 Task: Buy 2 Gloves of size 0-6 months for Boys from Cold Weather section under best seller category for shipping address: Bethany Lewis, 779 Spadafore Drive, State College, Pennsylvania 16803, Cell Number 8148222457. Pay from credit card ending with 6759, CVV 506
Action: Mouse moved to (310, 87)
Screenshot: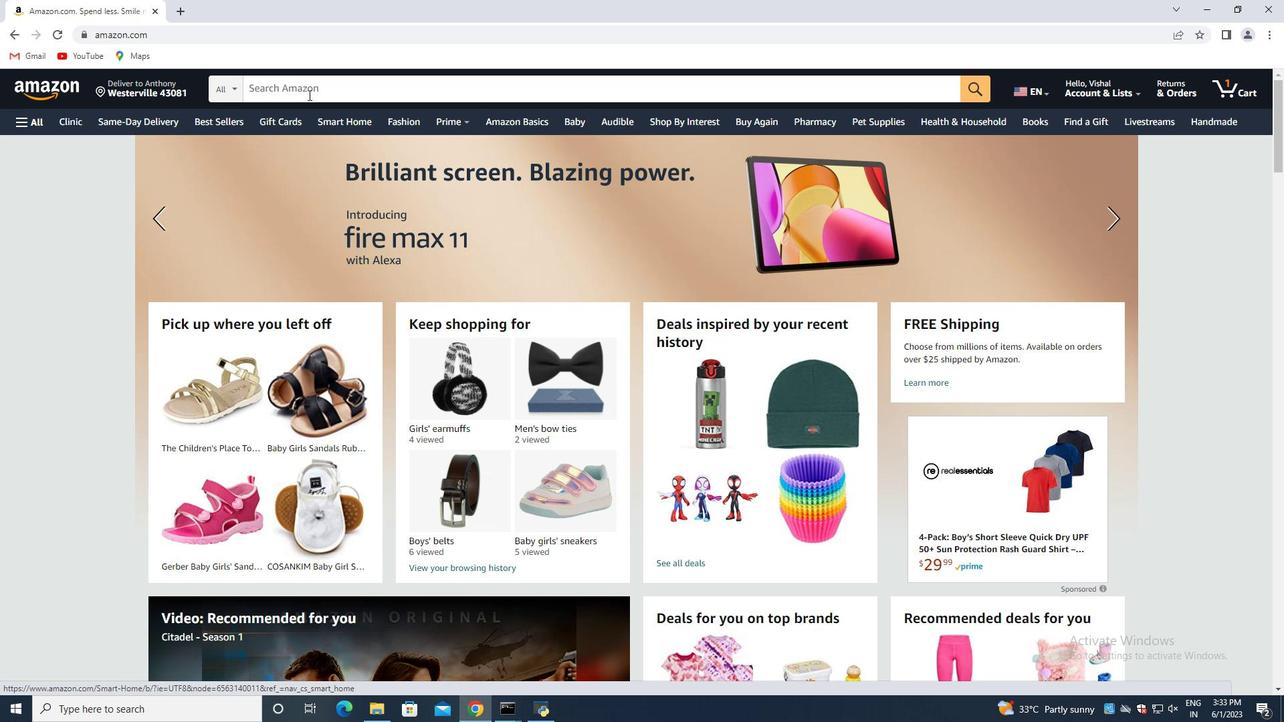 
Action: Mouse pressed left at (310, 87)
Screenshot: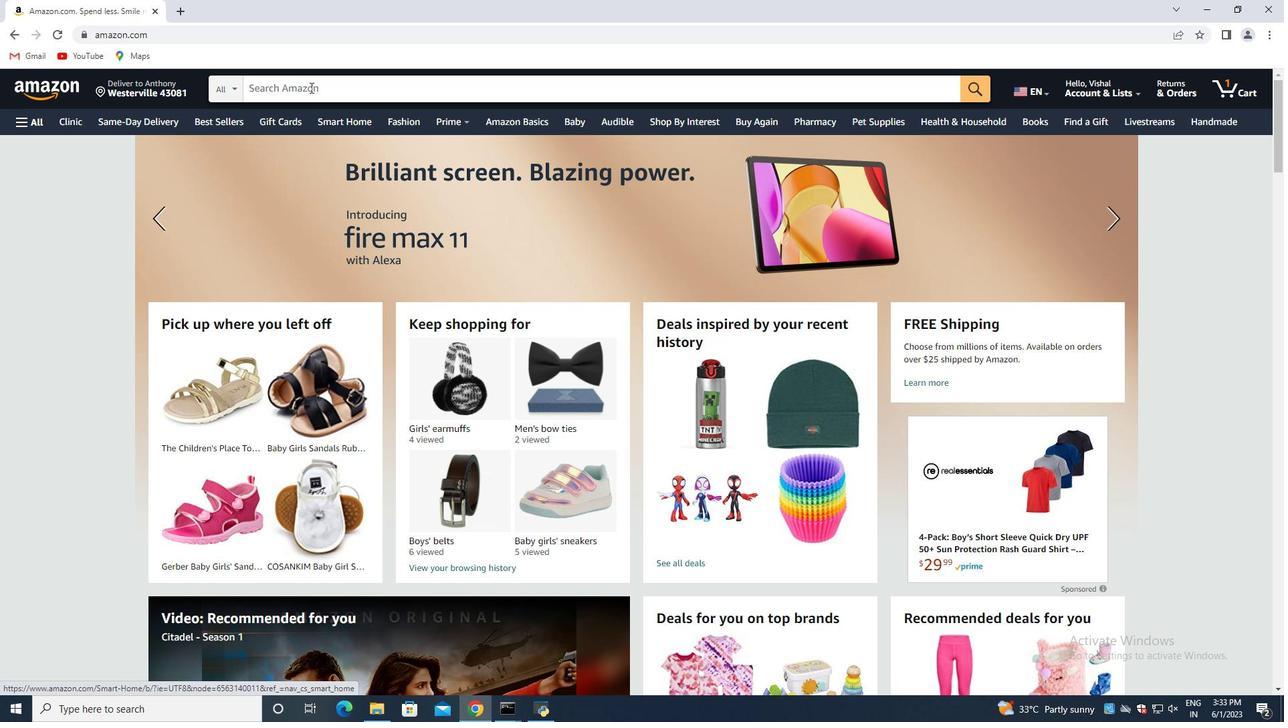 
Action: Key pressed <Key.shift>Gloves<Key.space>of<Key.space>size<Key.space>0-6<Key.space>months<Key.space>for<Key.space>boys<Key.enter>
Screenshot: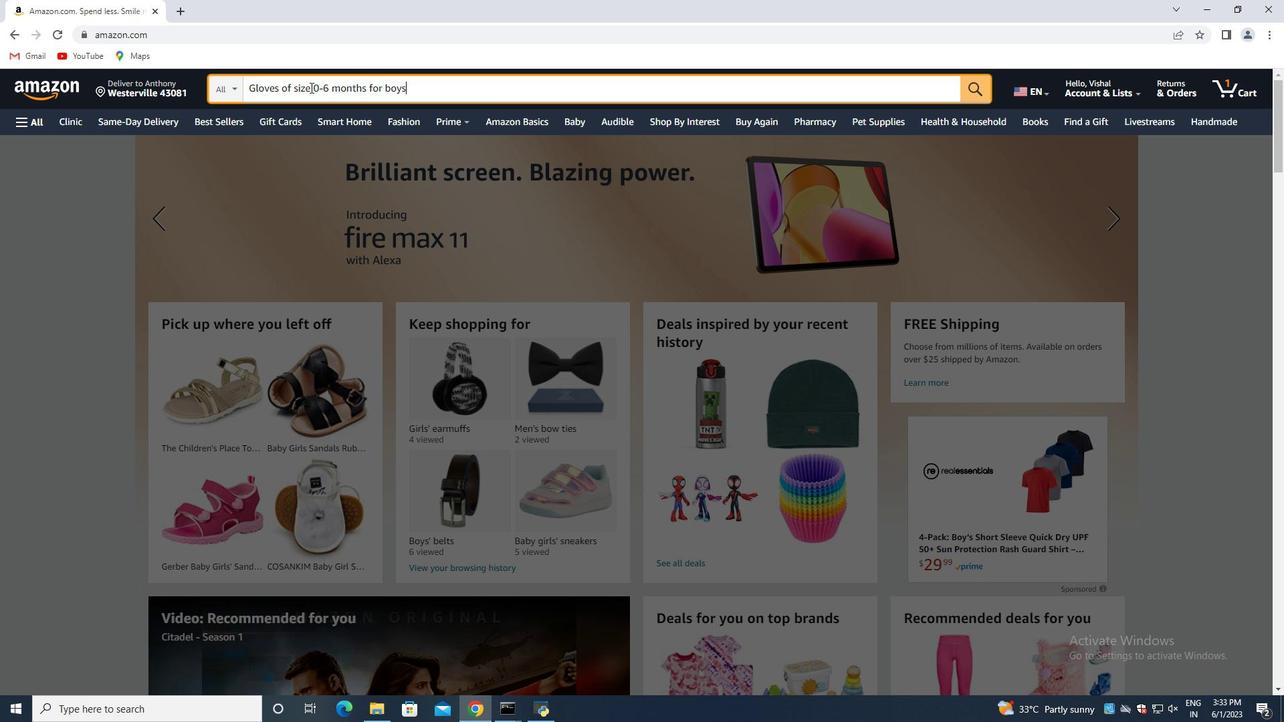 
Action: Mouse moved to (109, 326)
Screenshot: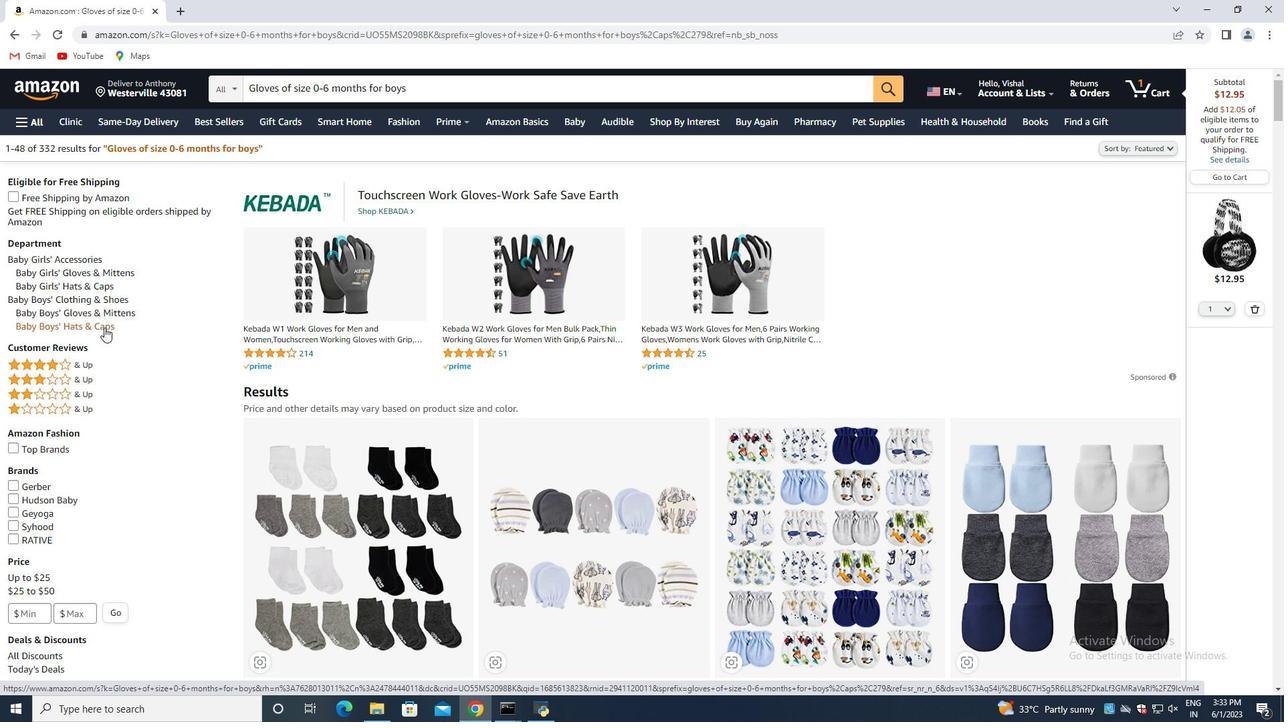 
Action: Mouse scrolled (109, 325) with delta (0, 0)
Screenshot: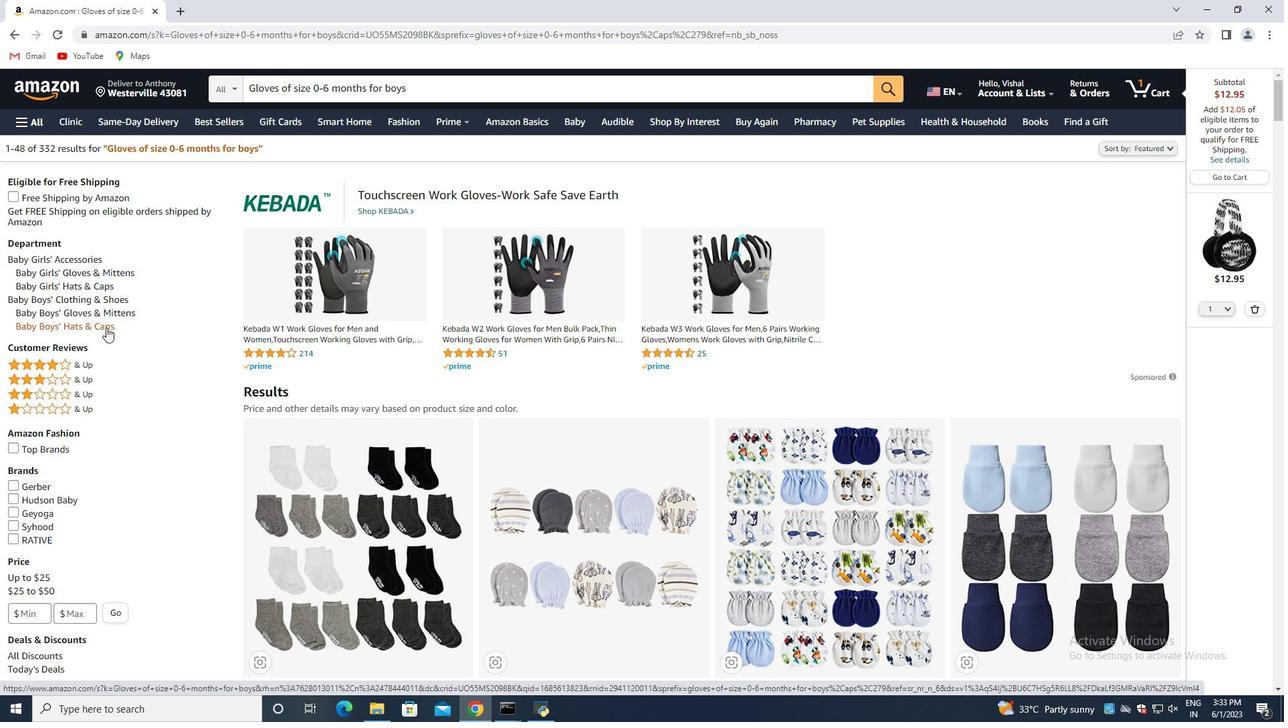 
Action: Mouse moved to (109, 326)
Screenshot: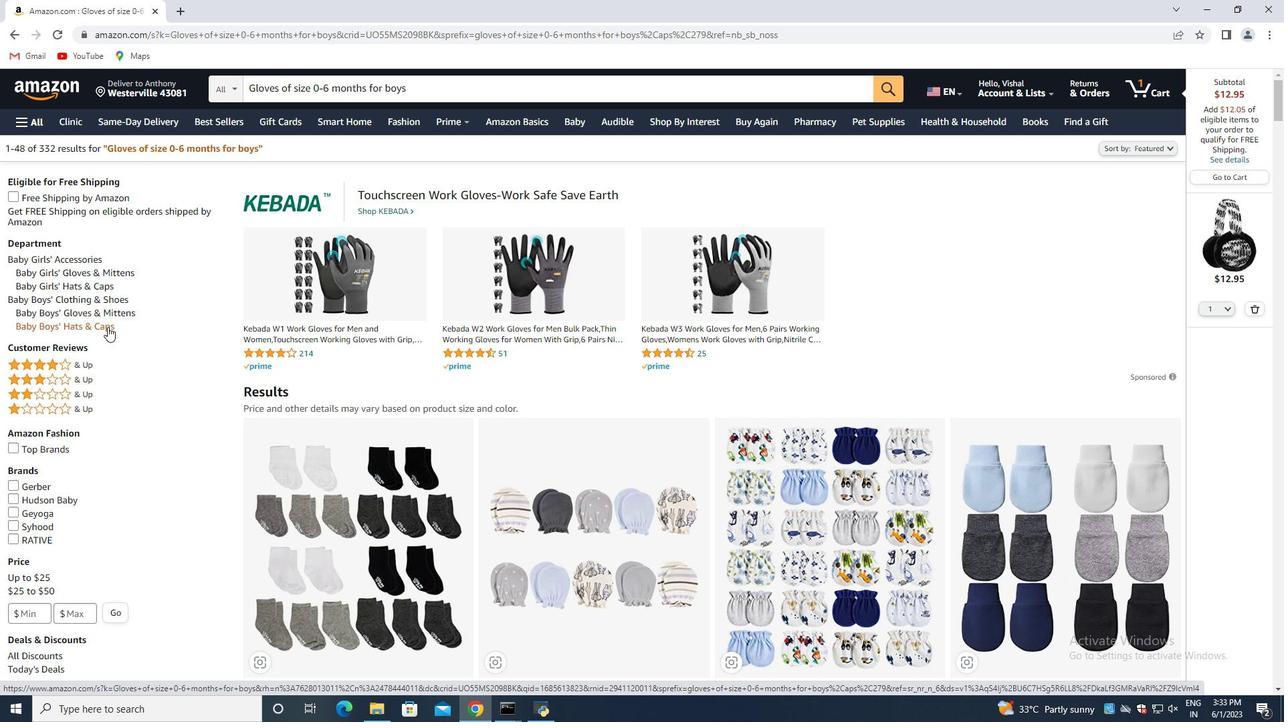 
Action: Mouse scrolled (109, 325) with delta (0, 0)
Screenshot: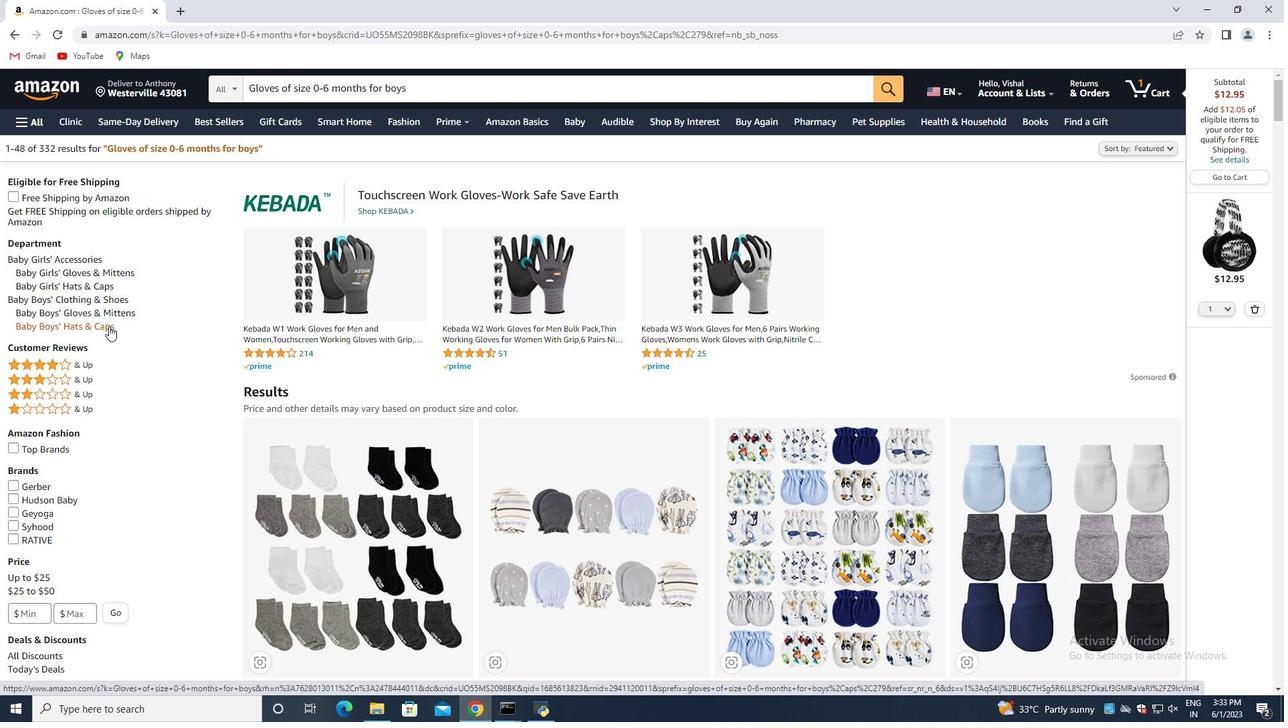 
Action: Mouse scrolled (109, 327) with delta (0, 0)
Screenshot: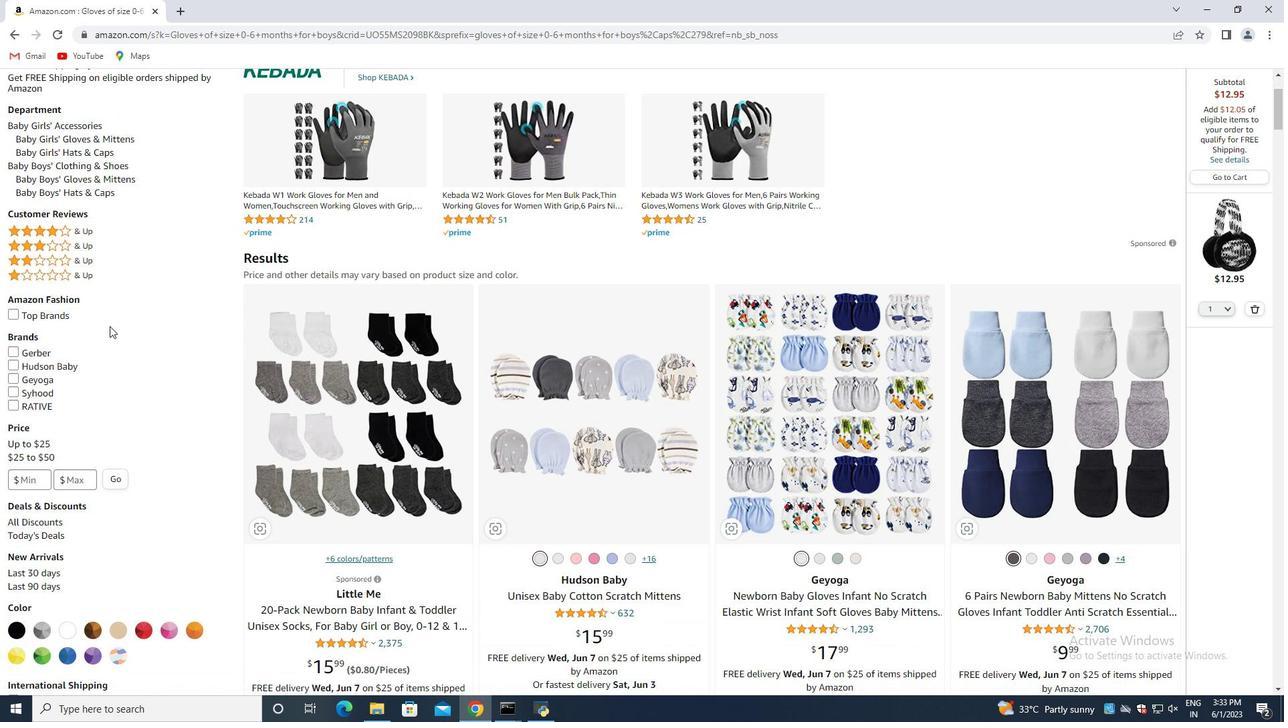 
Action: Mouse scrolled (109, 327) with delta (0, 0)
Screenshot: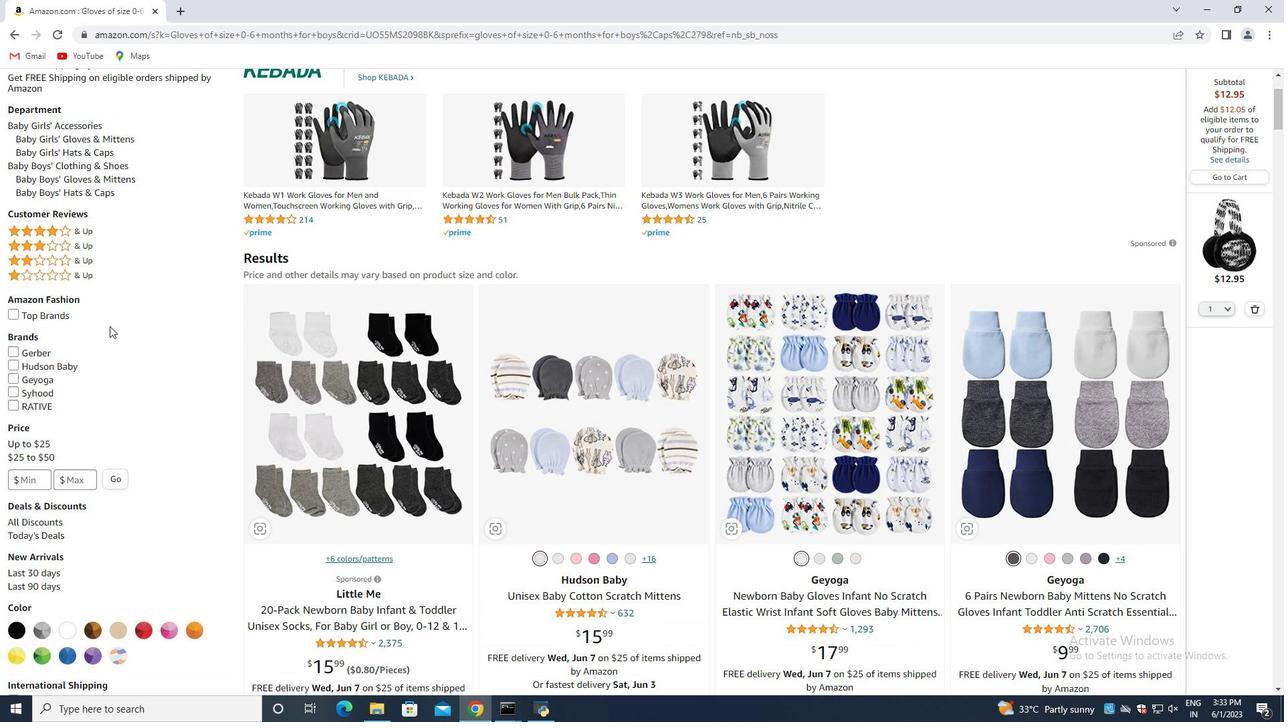 
Action: Mouse moved to (109, 326)
Screenshot: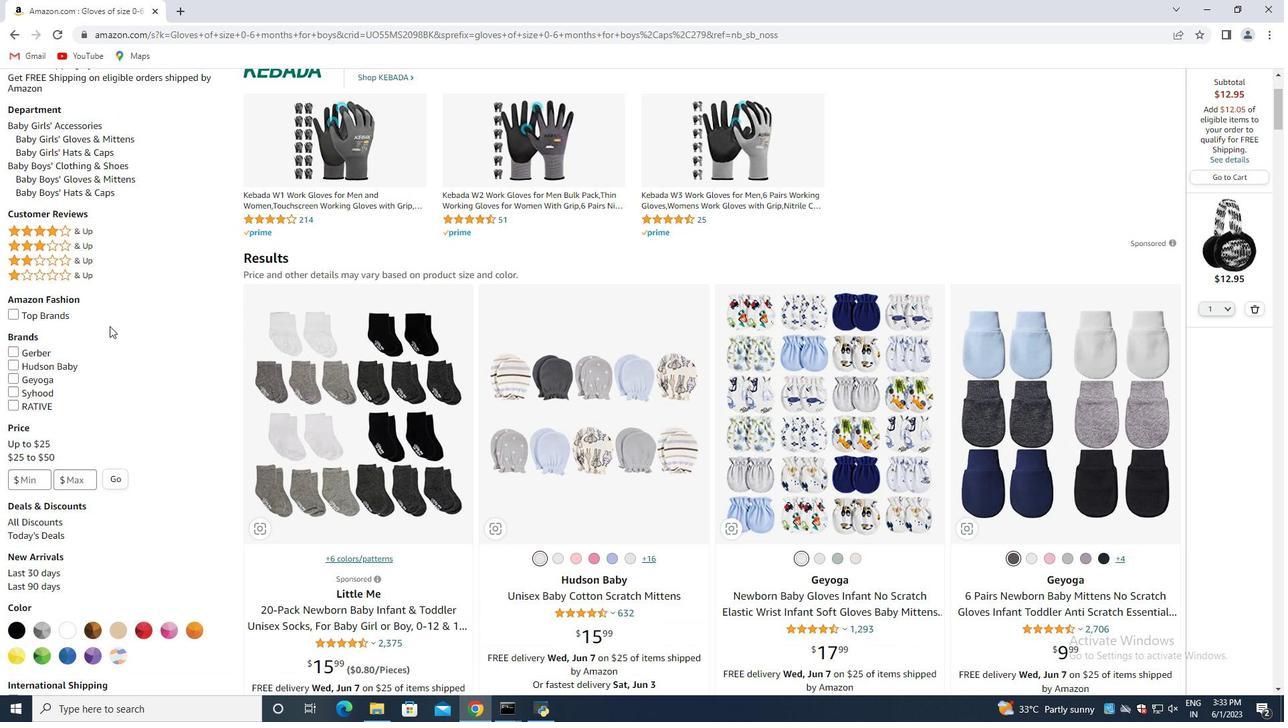 
Action: Mouse scrolled (109, 325) with delta (0, 0)
Screenshot: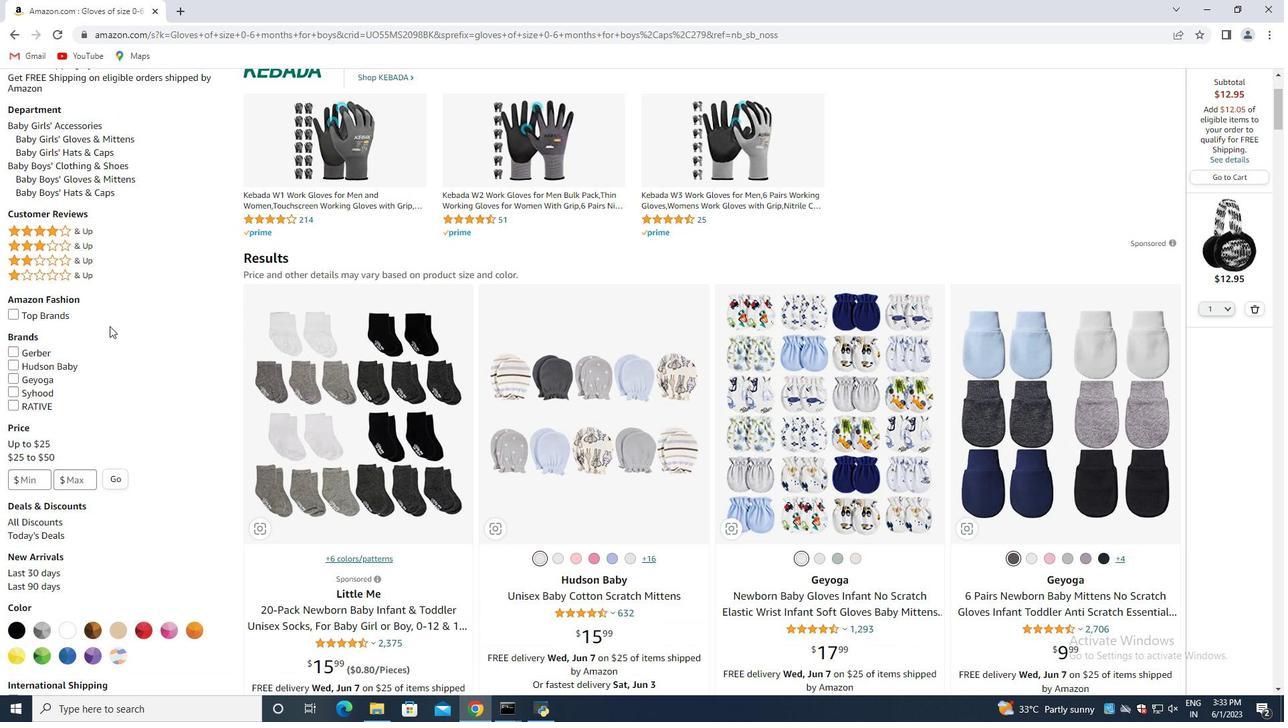 
Action: Mouse scrolled (109, 325) with delta (0, 0)
Screenshot: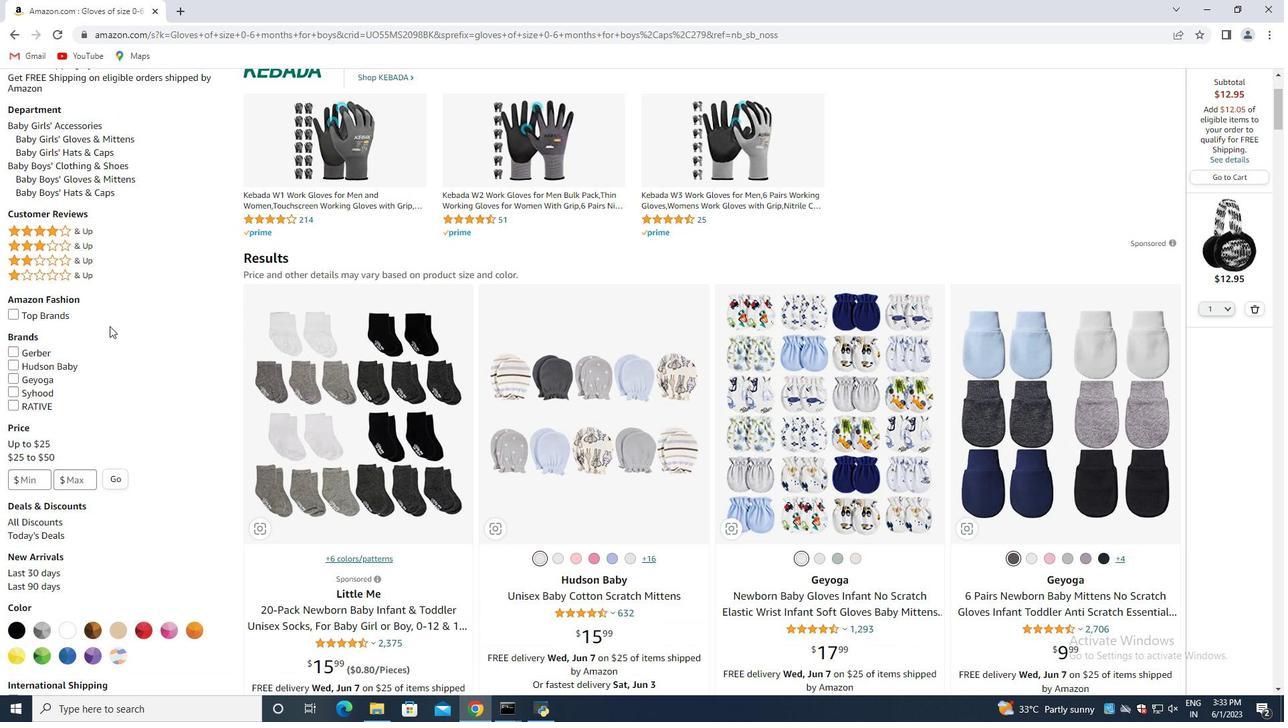 
Action: Mouse scrolled (109, 325) with delta (0, 0)
Screenshot: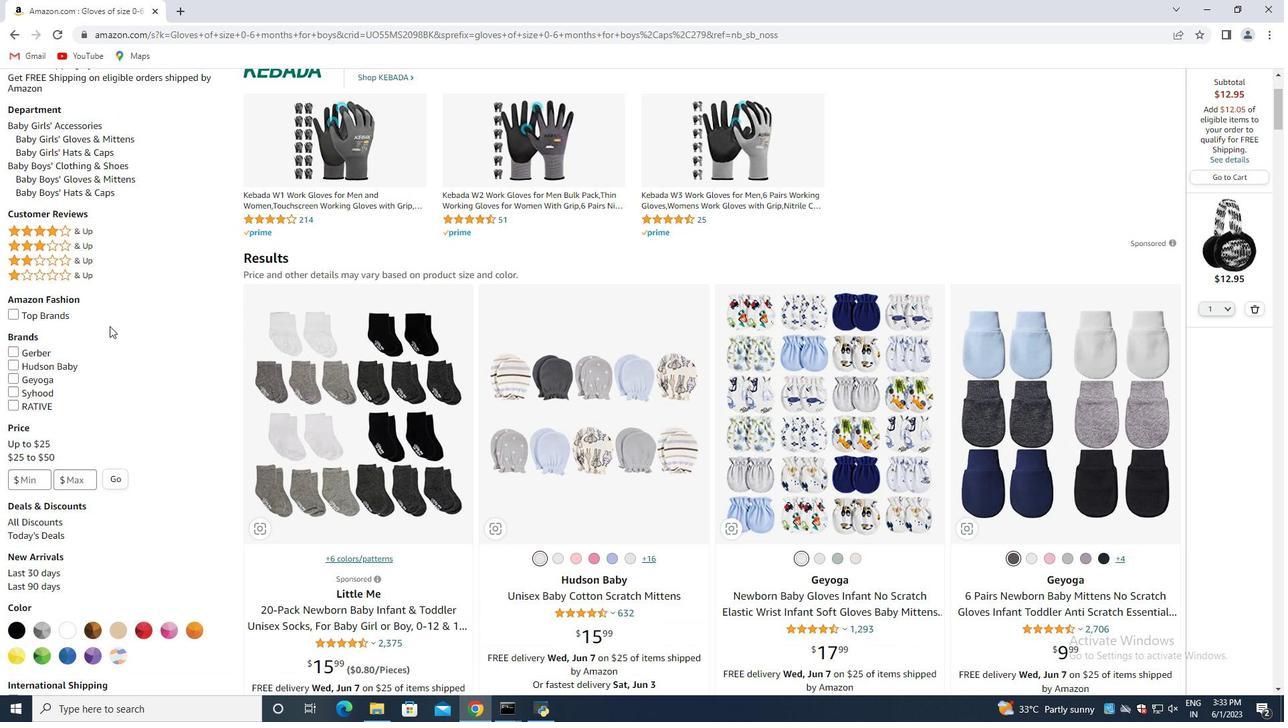 
Action: Mouse scrolled (109, 325) with delta (0, 0)
Screenshot: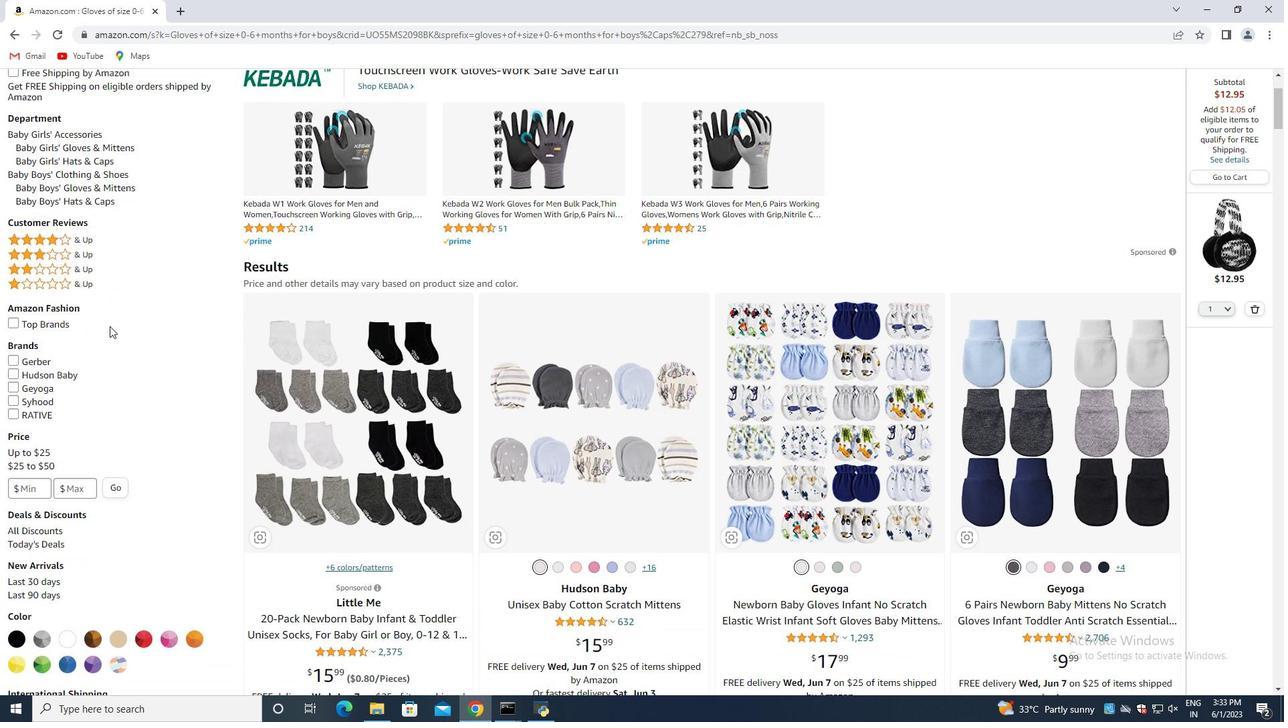 
Action: Mouse scrolled (109, 325) with delta (0, 0)
Screenshot: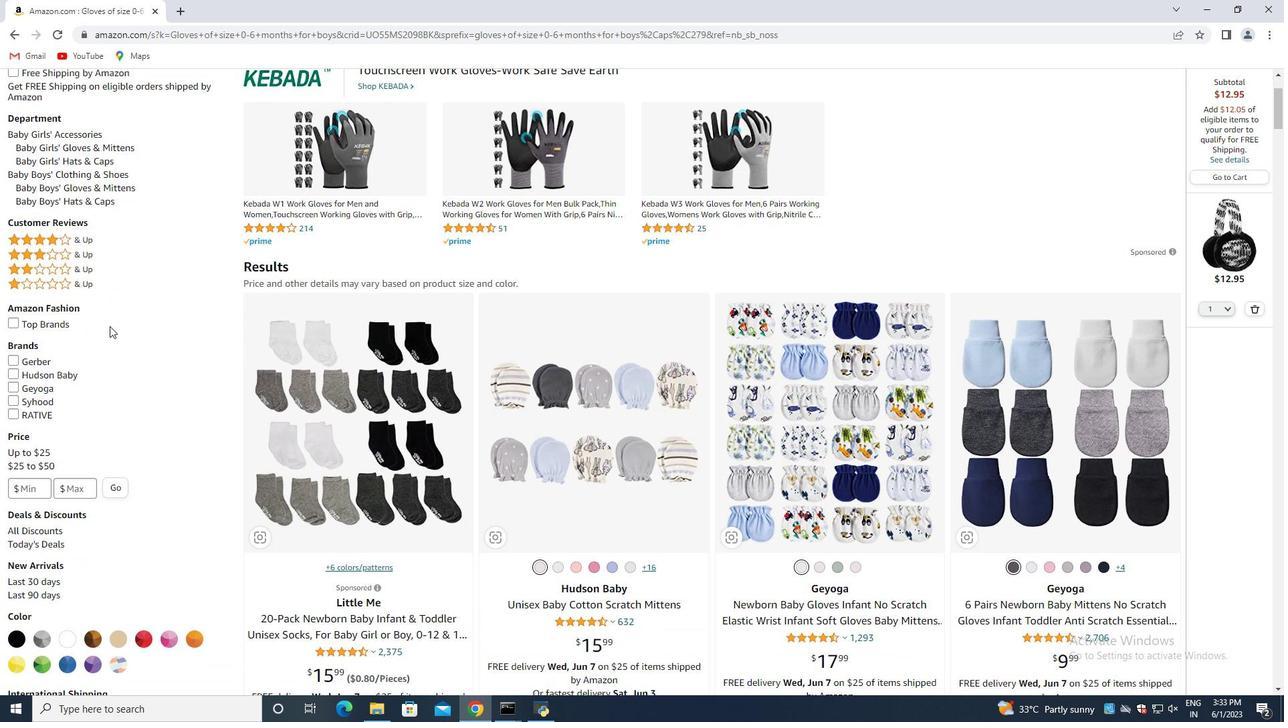 
Action: Mouse moved to (106, 328)
Screenshot: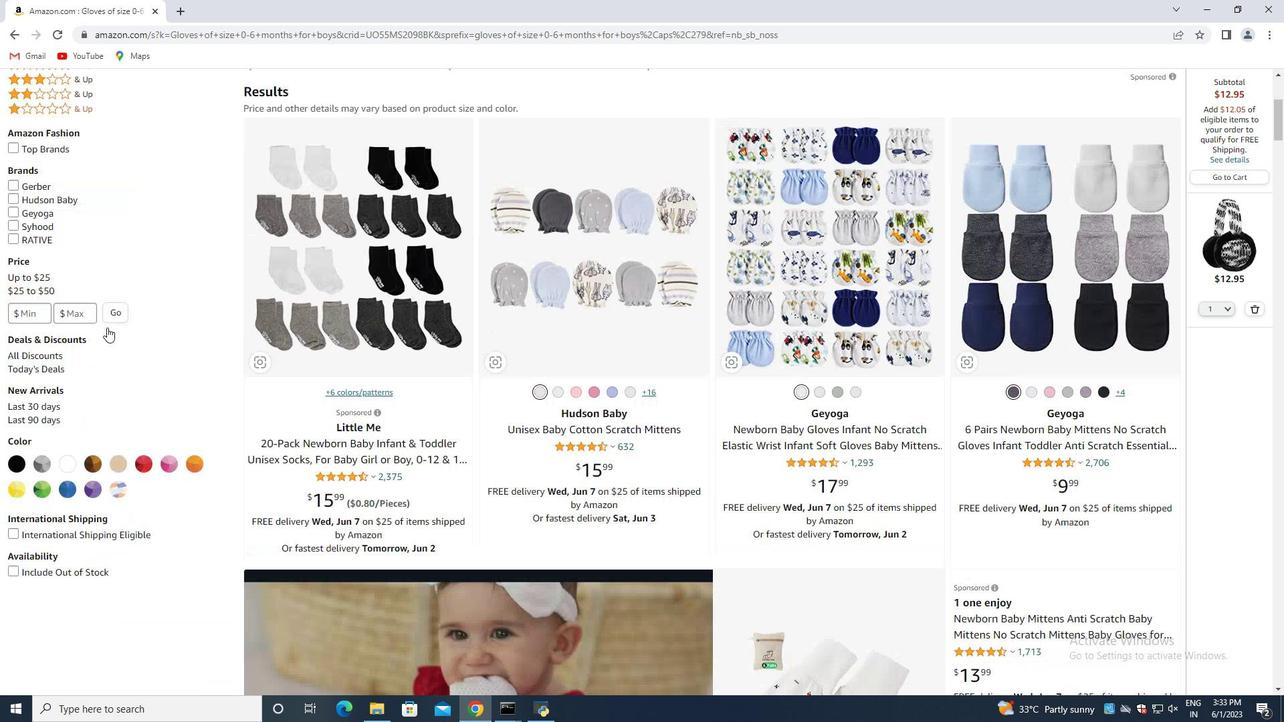 
Action: Mouse scrolled (106, 327) with delta (0, 0)
Screenshot: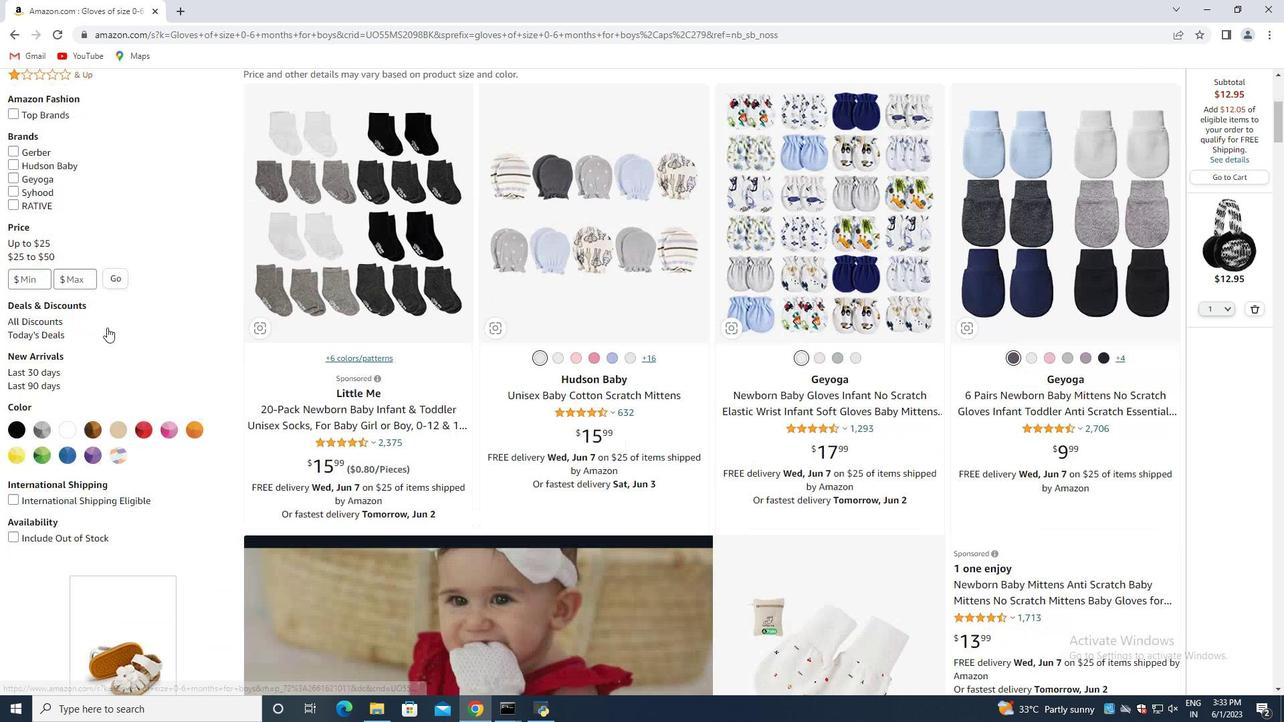 
Action: Mouse moved to (105, 328)
Screenshot: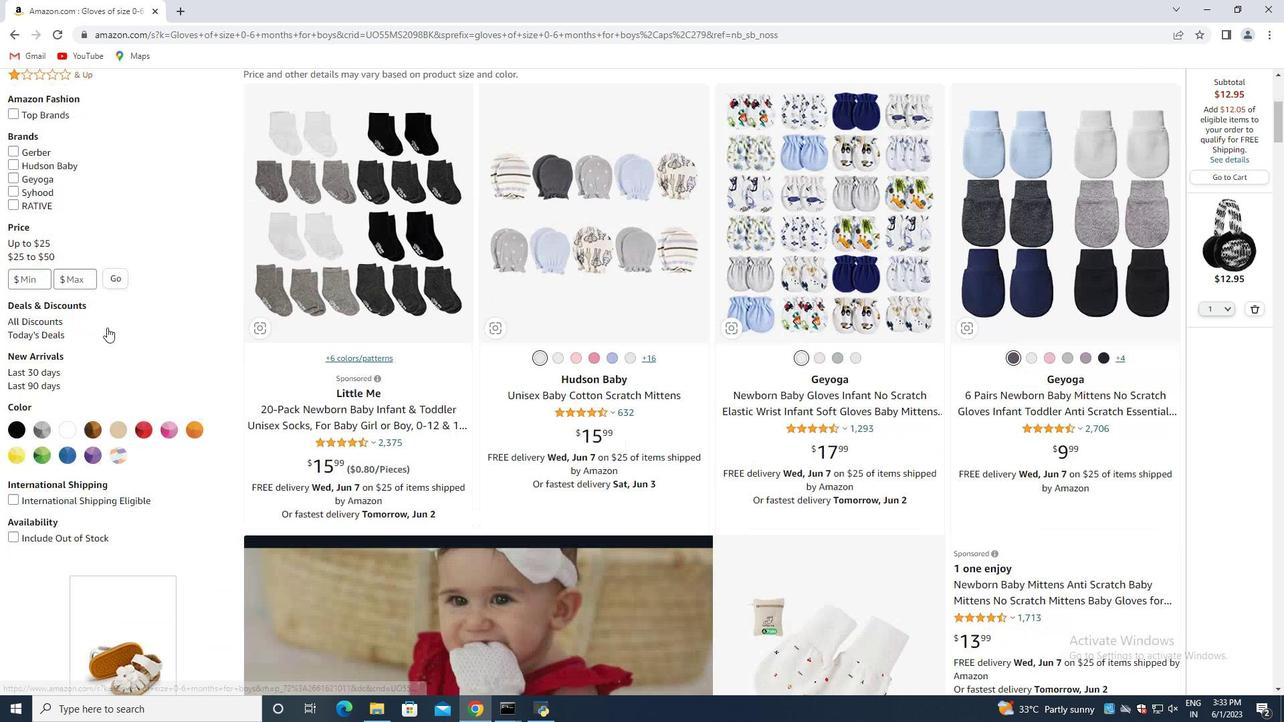 
Action: Mouse scrolled (105, 327) with delta (0, 0)
Screenshot: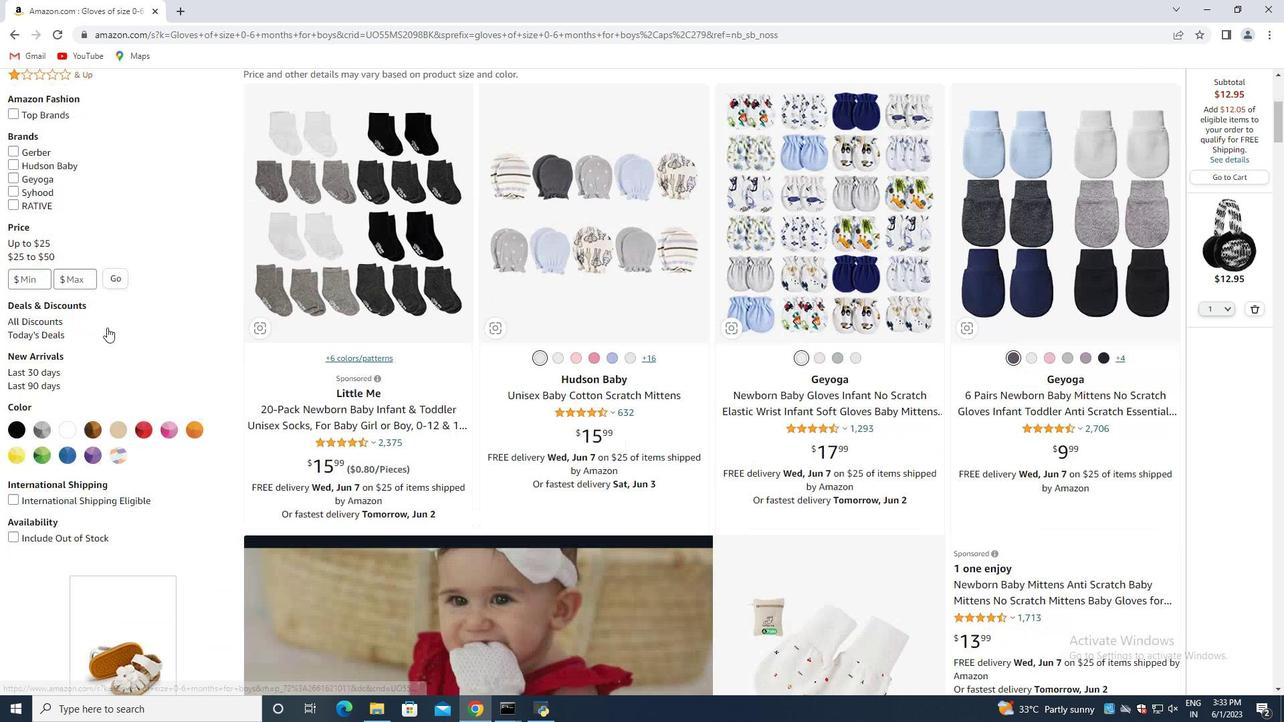 
Action: Mouse scrolled (105, 327) with delta (0, 0)
Screenshot: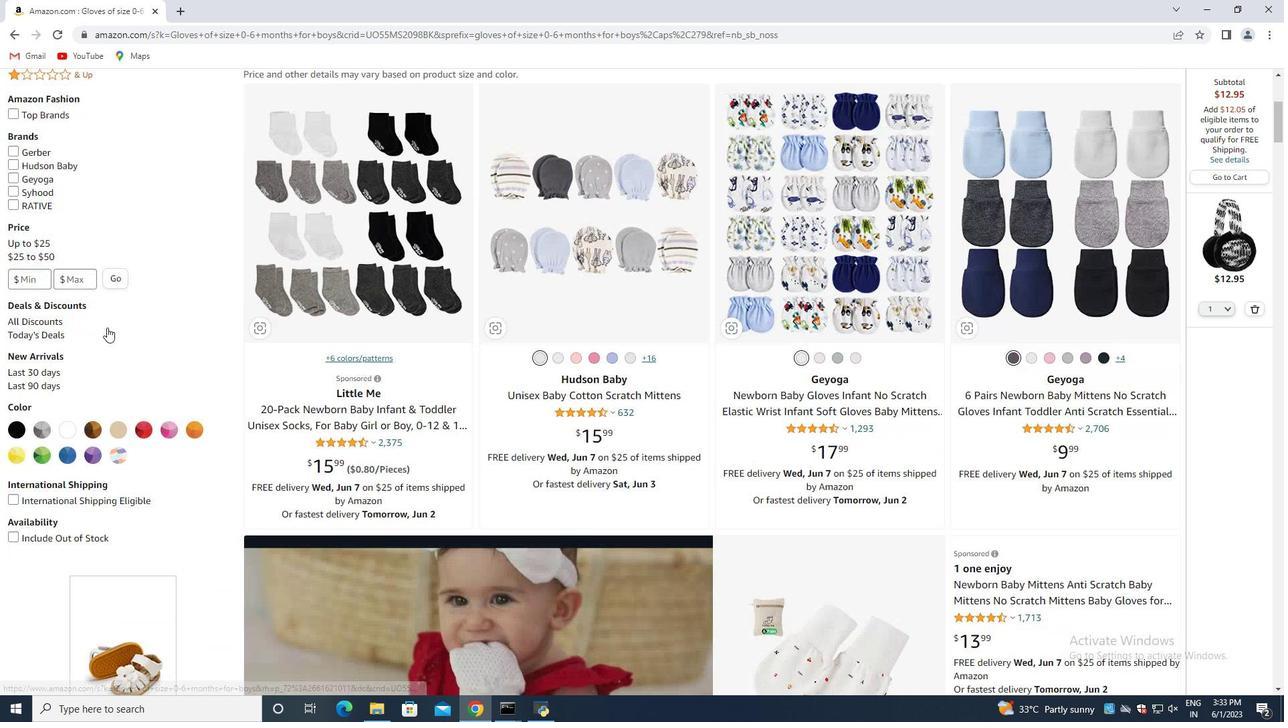 
Action: Mouse moved to (105, 328)
Screenshot: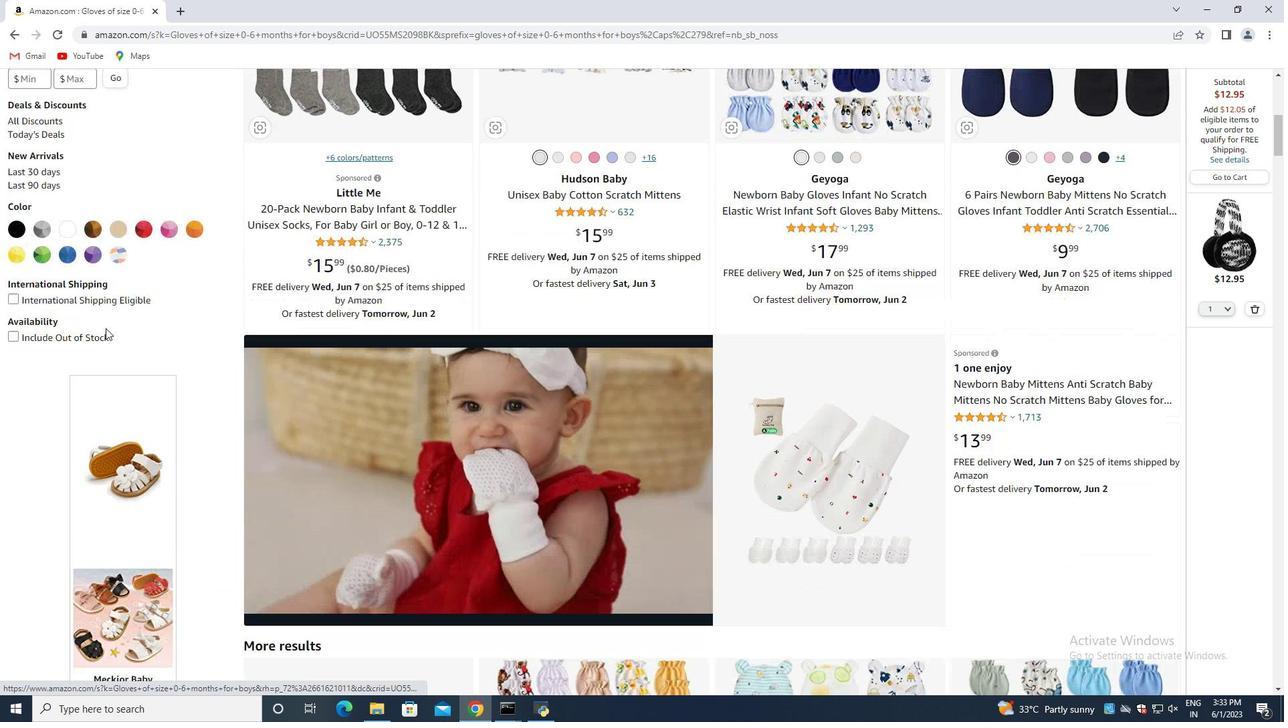 
Action: Mouse scrolled (105, 327) with delta (0, 0)
Screenshot: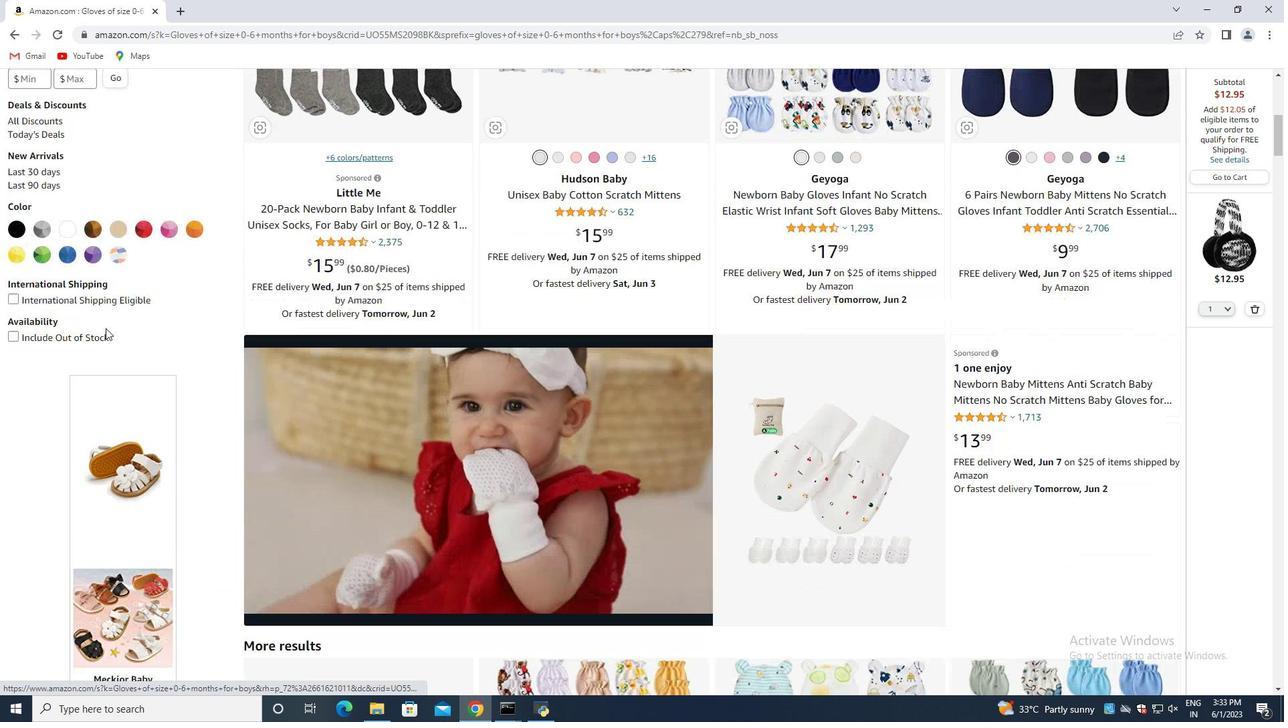 
Action: Mouse moved to (104, 329)
Screenshot: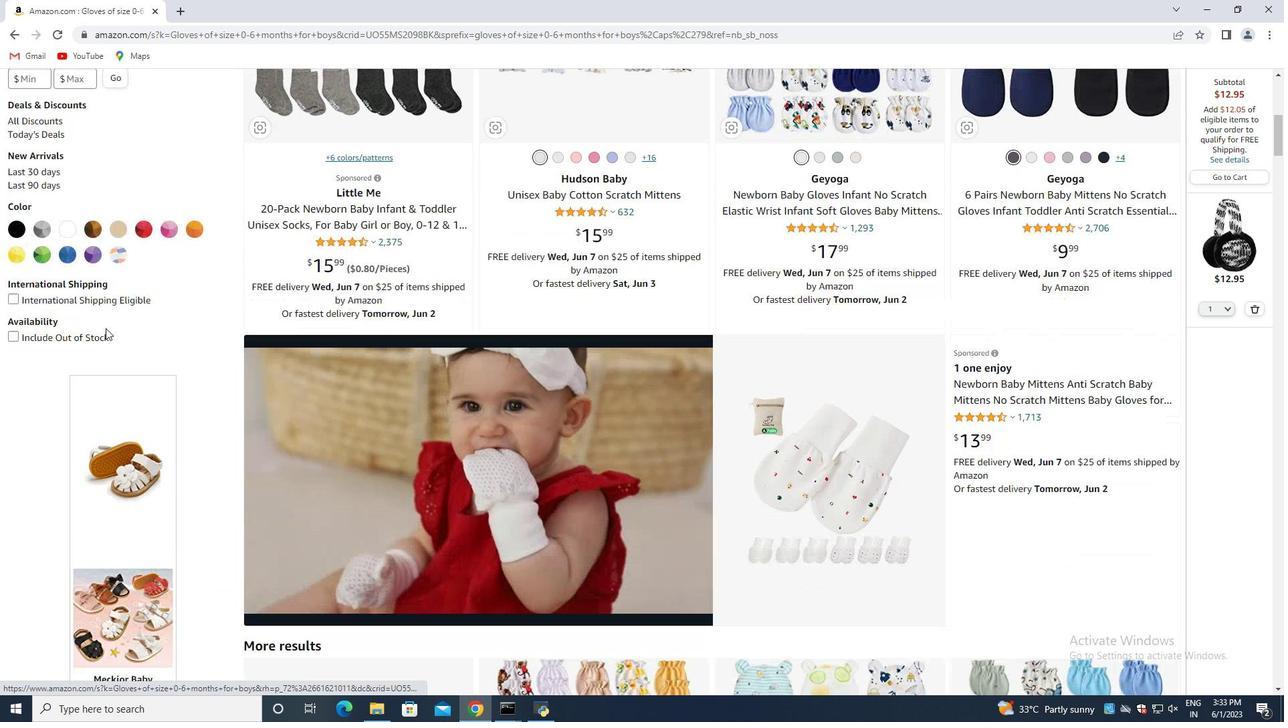 
Action: Mouse scrolled (104, 329) with delta (0, 0)
Screenshot: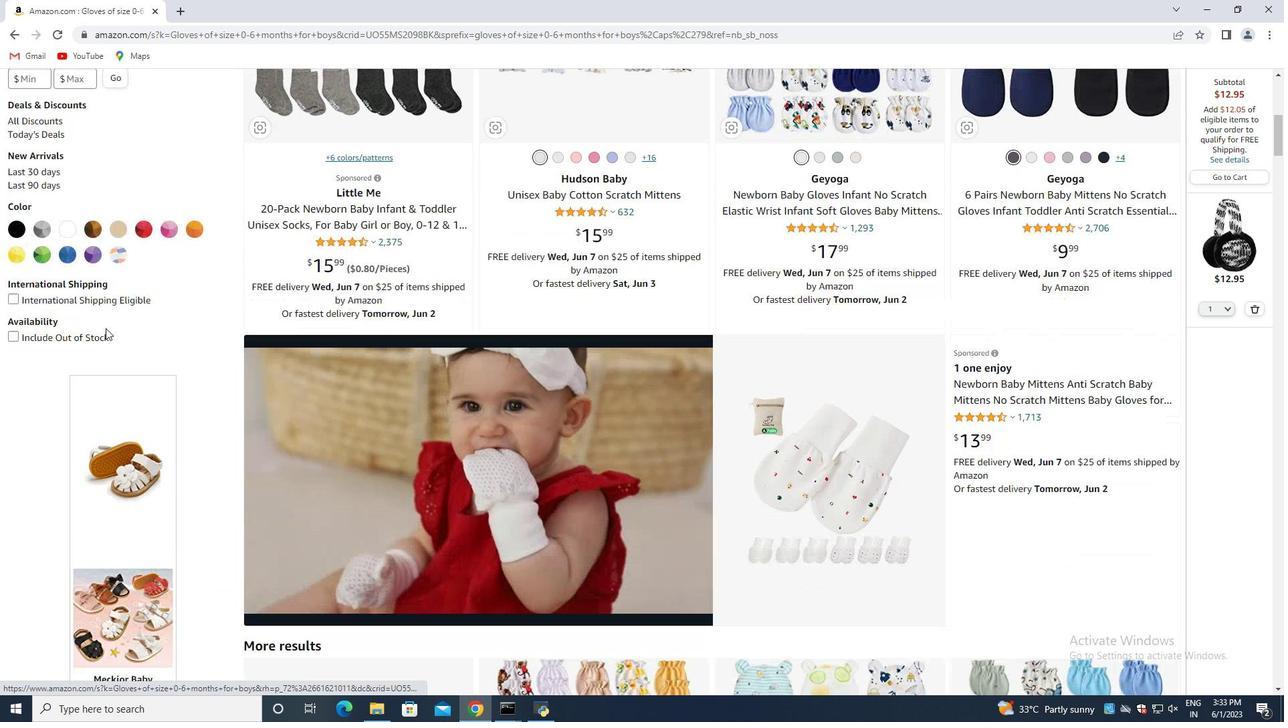 
Action: Mouse scrolled (104, 329) with delta (0, 0)
Screenshot: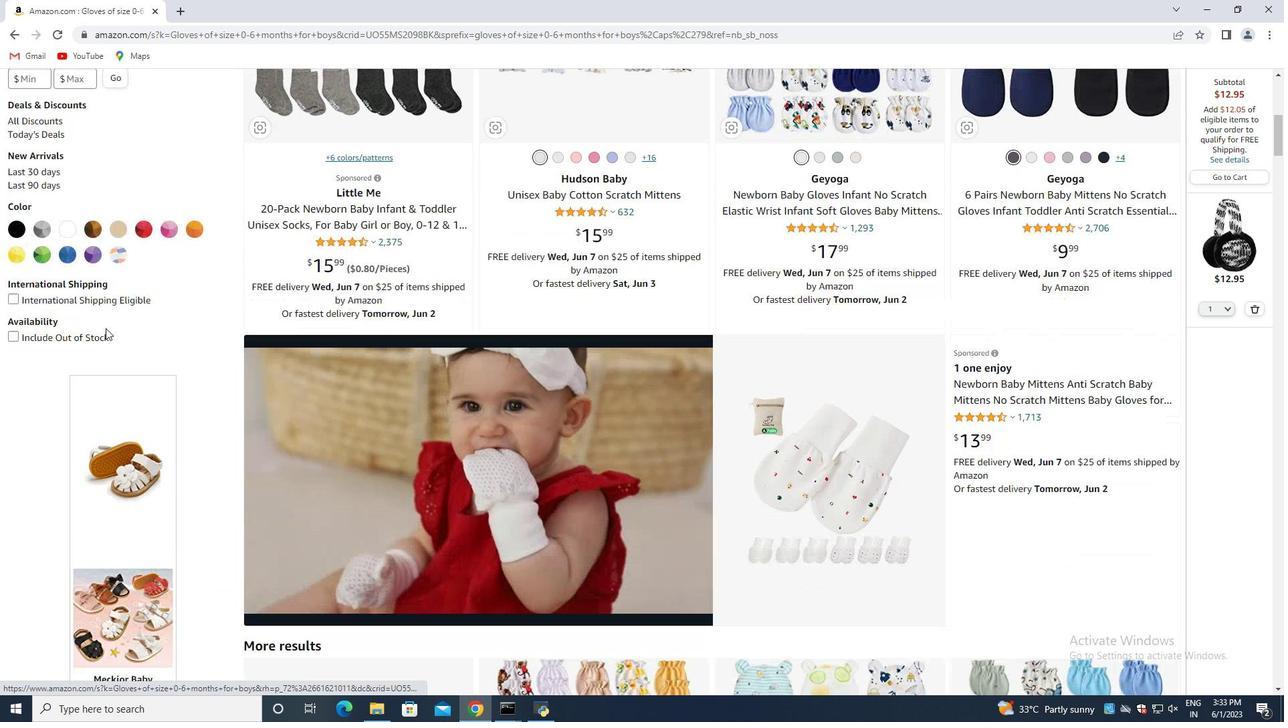 
Action: Mouse moved to (103, 329)
Screenshot: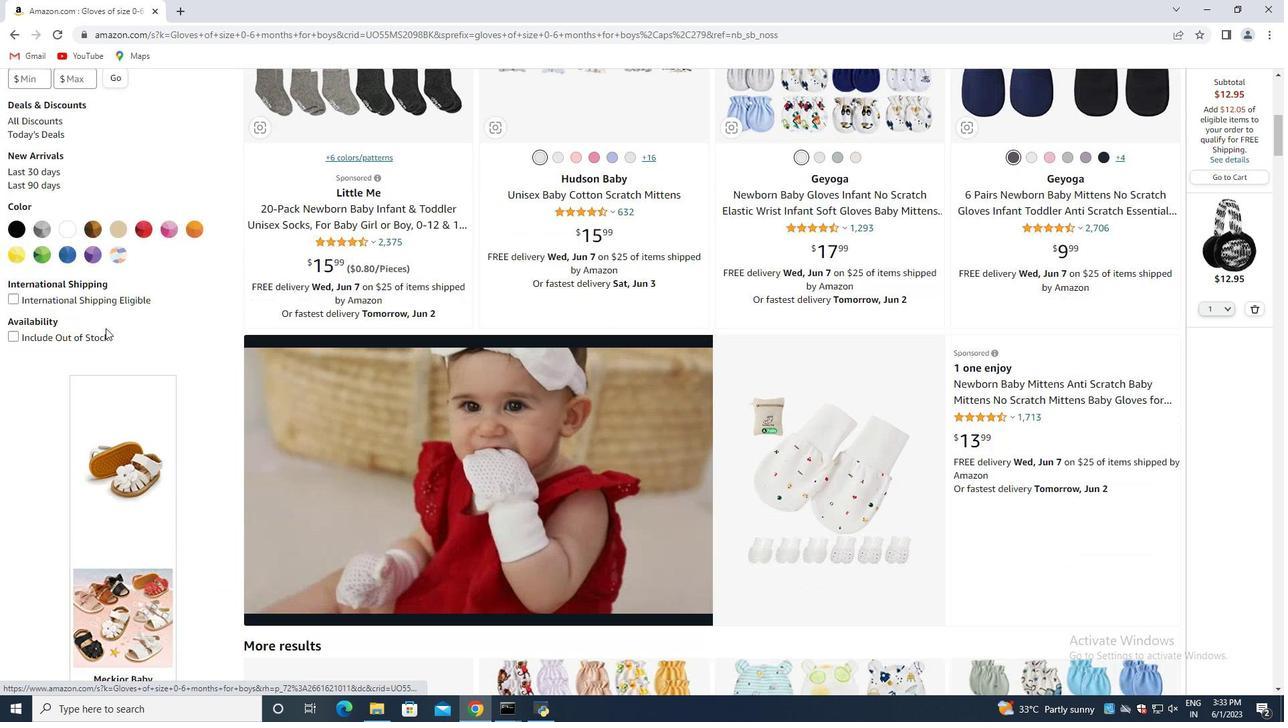 
Action: Mouse scrolled (103, 329) with delta (0, 0)
Screenshot: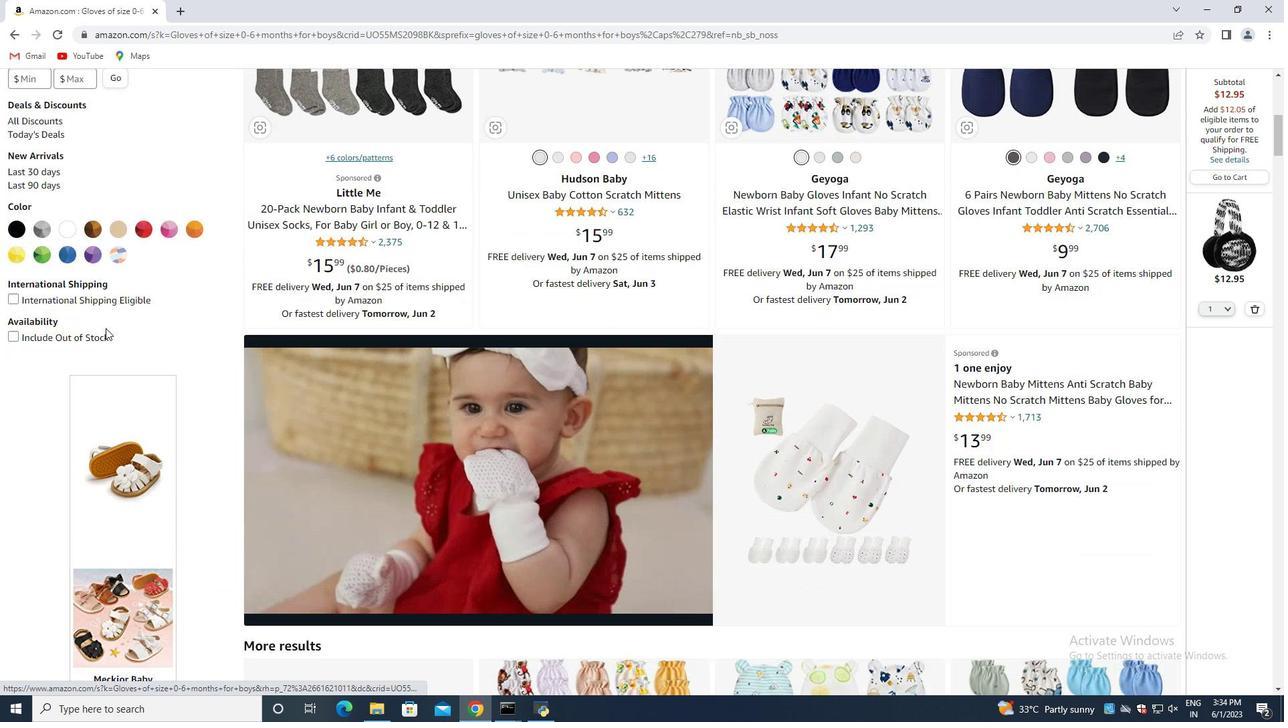 
Action: Mouse scrolled (103, 330) with delta (0, 0)
Screenshot: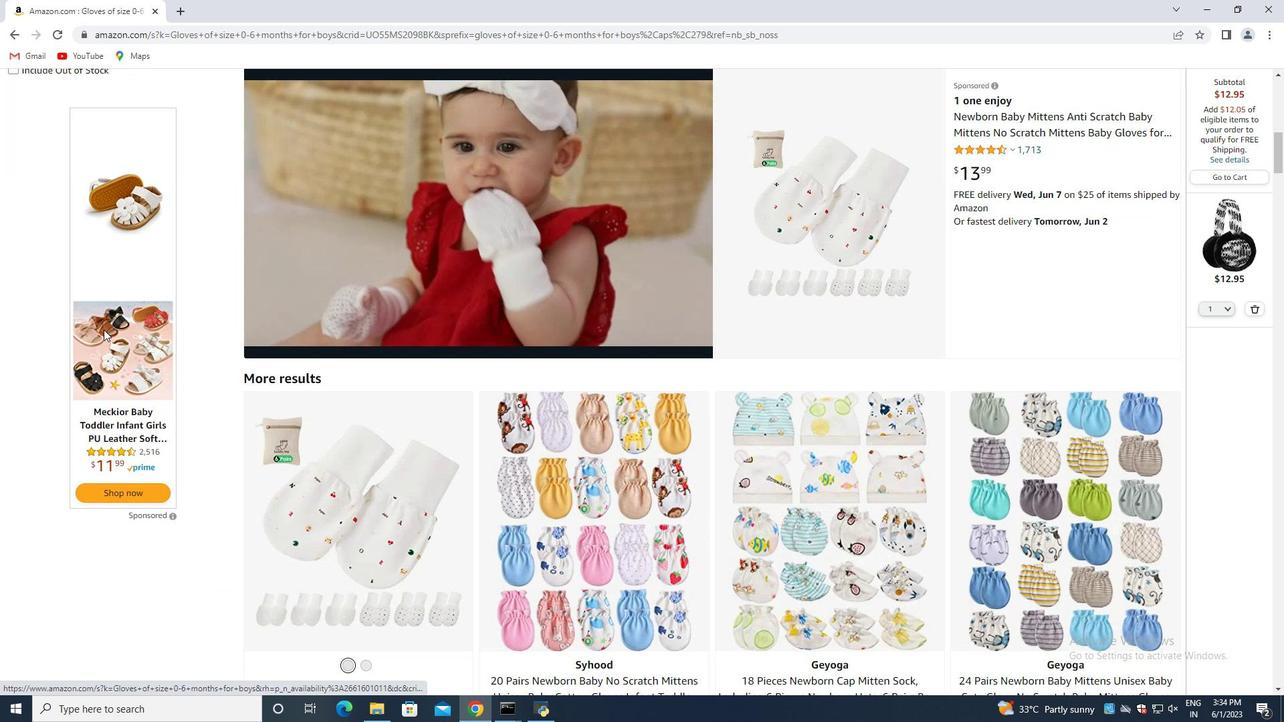 
Action: Mouse scrolled (103, 330) with delta (0, 0)
Screenshot: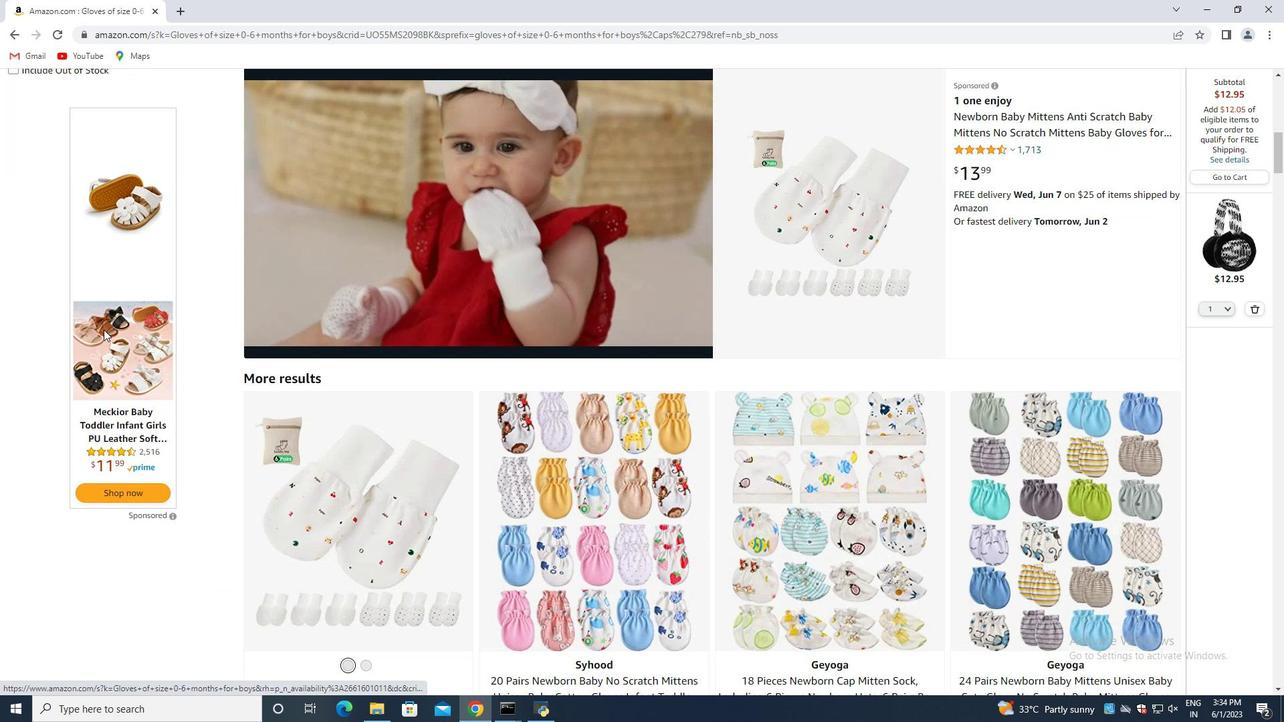 
Action: Mouse scrolled (103, 330) with delta (0, 0)
Screenshot: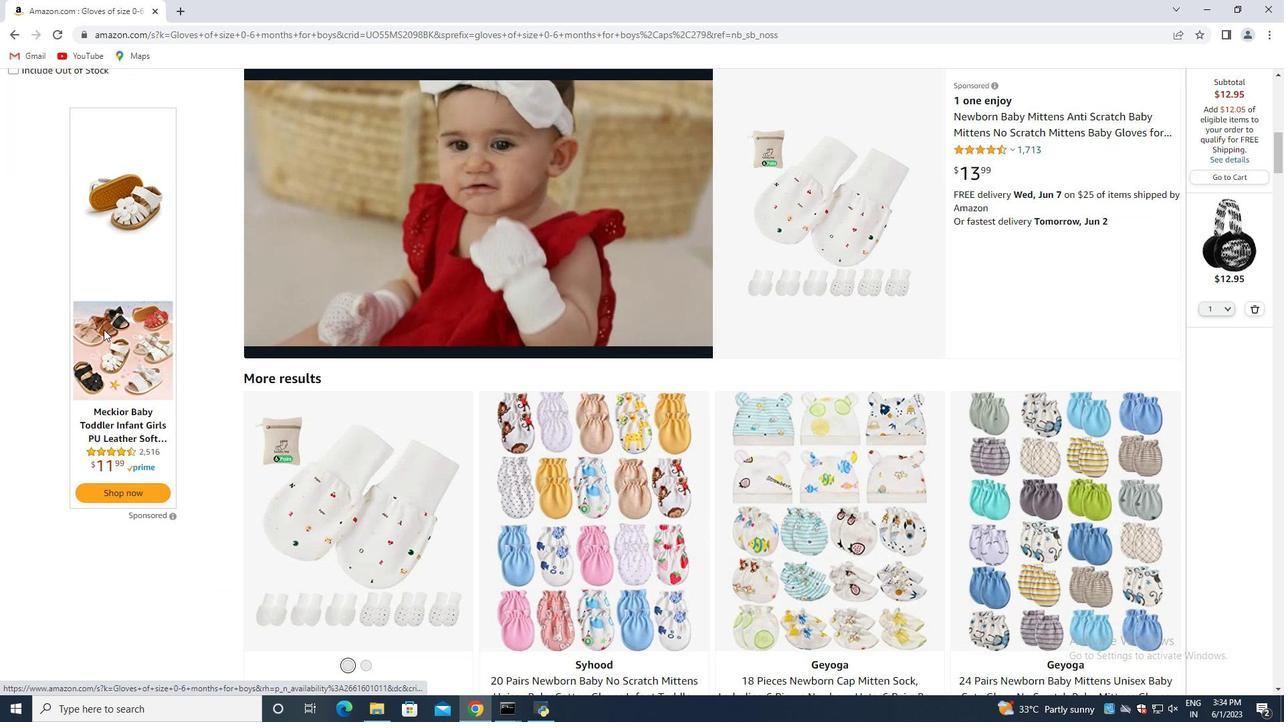 
Action: Mouse scrolled (103, 330) with delta (0, 0)
Screenshot: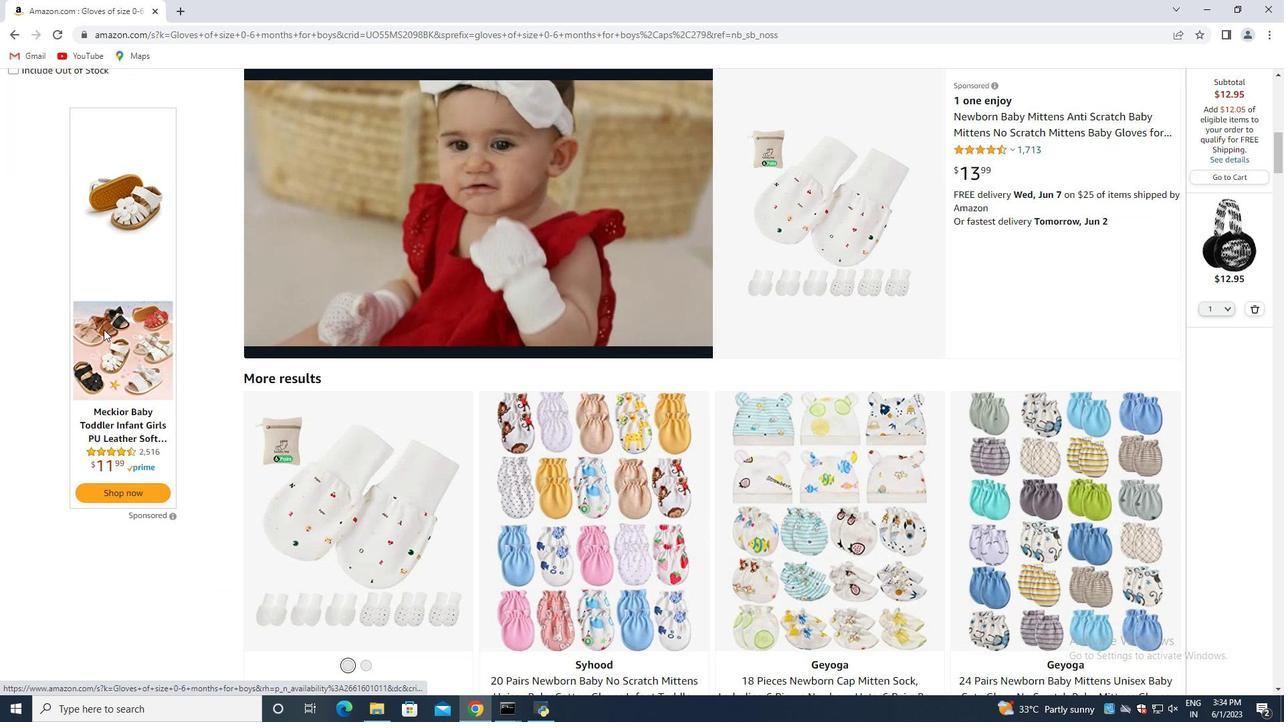 
Action: Mouse scrolled (103, 330) with delta (0, 0)
Screenshot: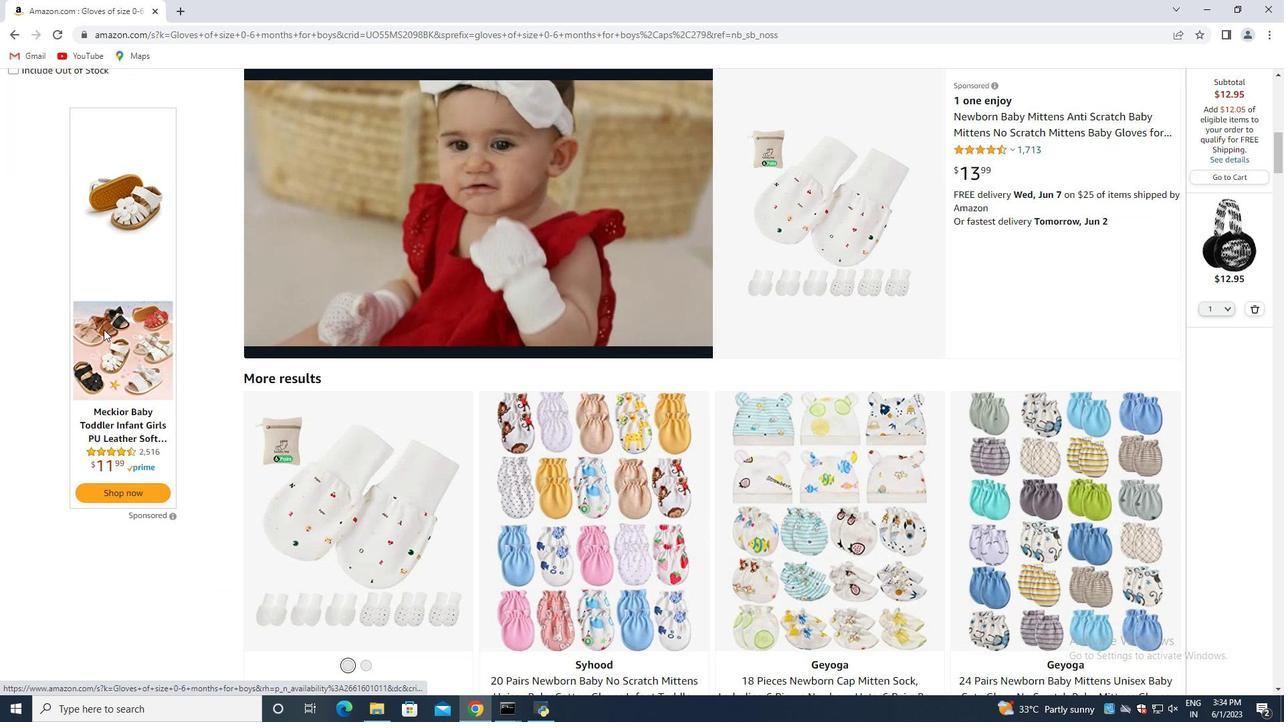 
Action: Mouse scrolled (103, 330) with delta (0, 0)
Screenshot: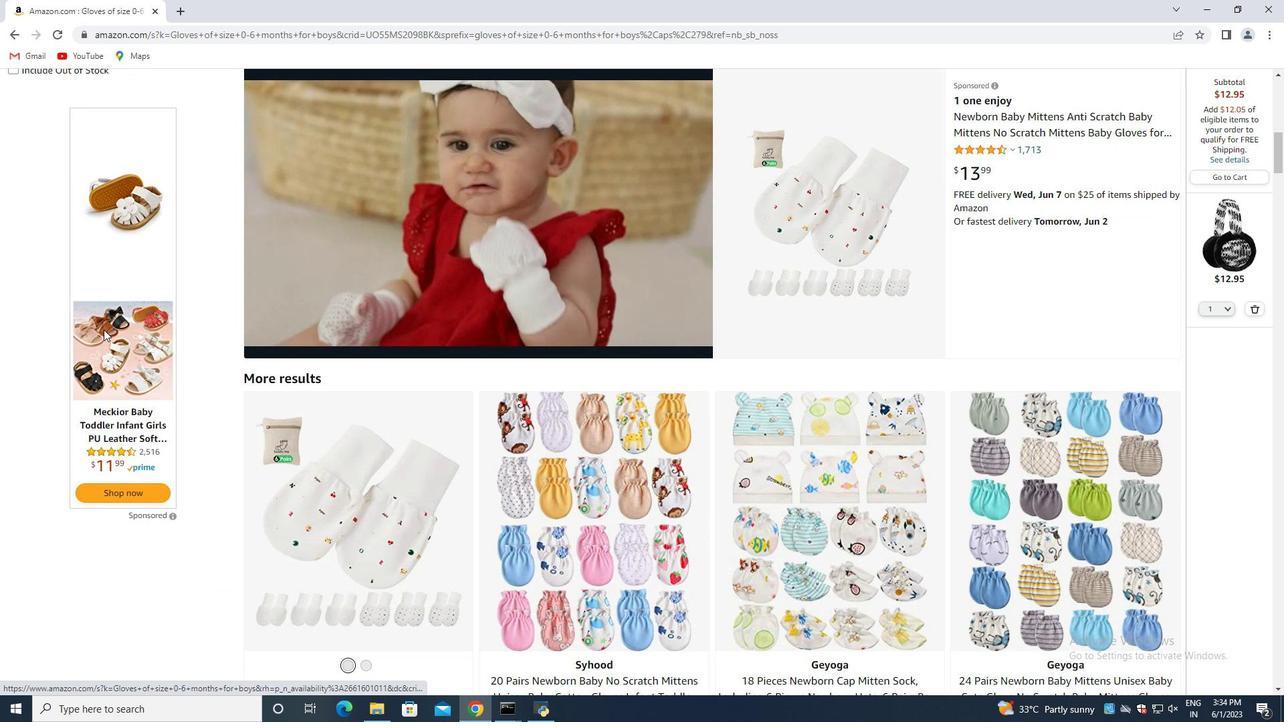 
Action: Mouse moved to (103, 329)
Screenshot: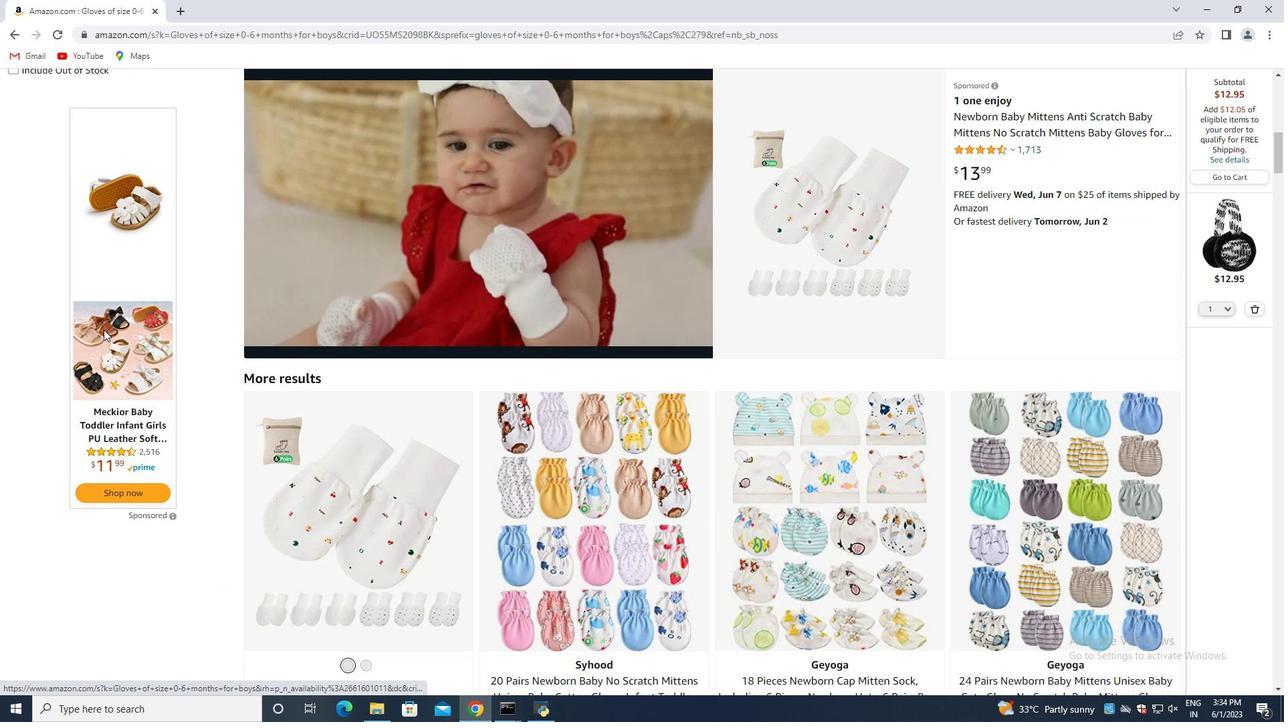 
Action: Mouse scrolled (103, 330) with delta (0, 0)
Screenshot: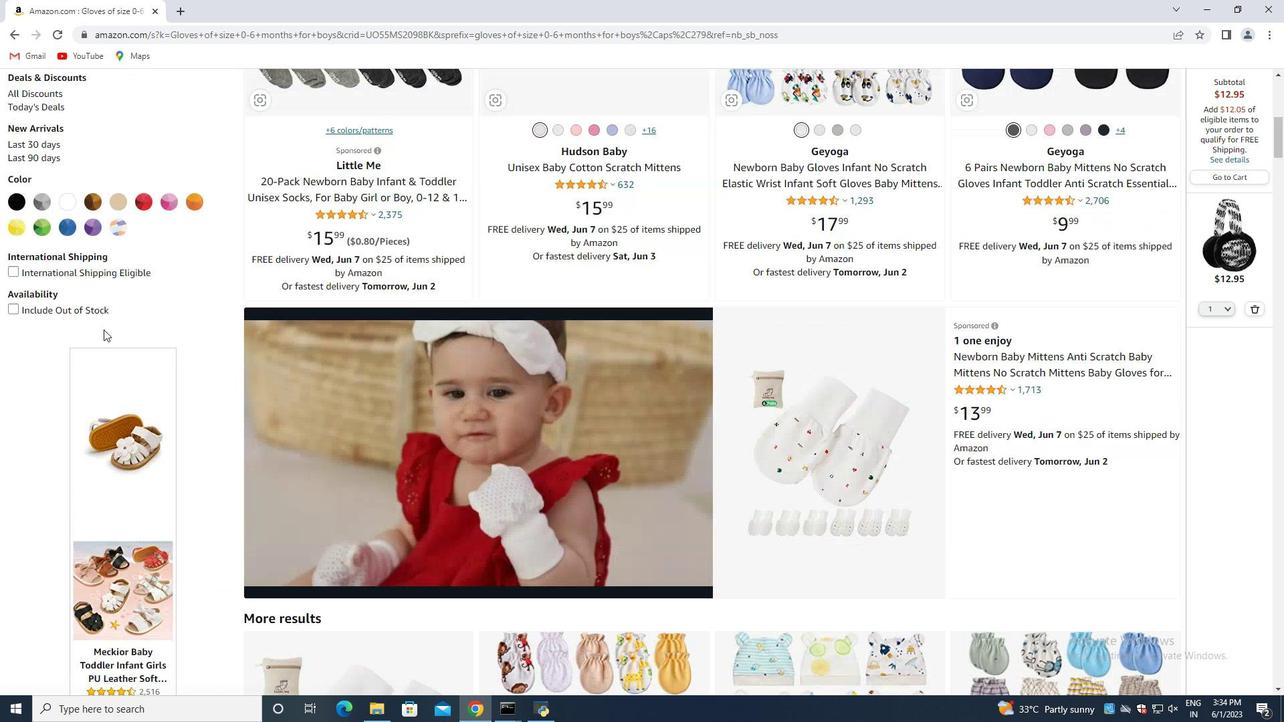 
Action: Mouse moved to (103, 329)
Screenshot: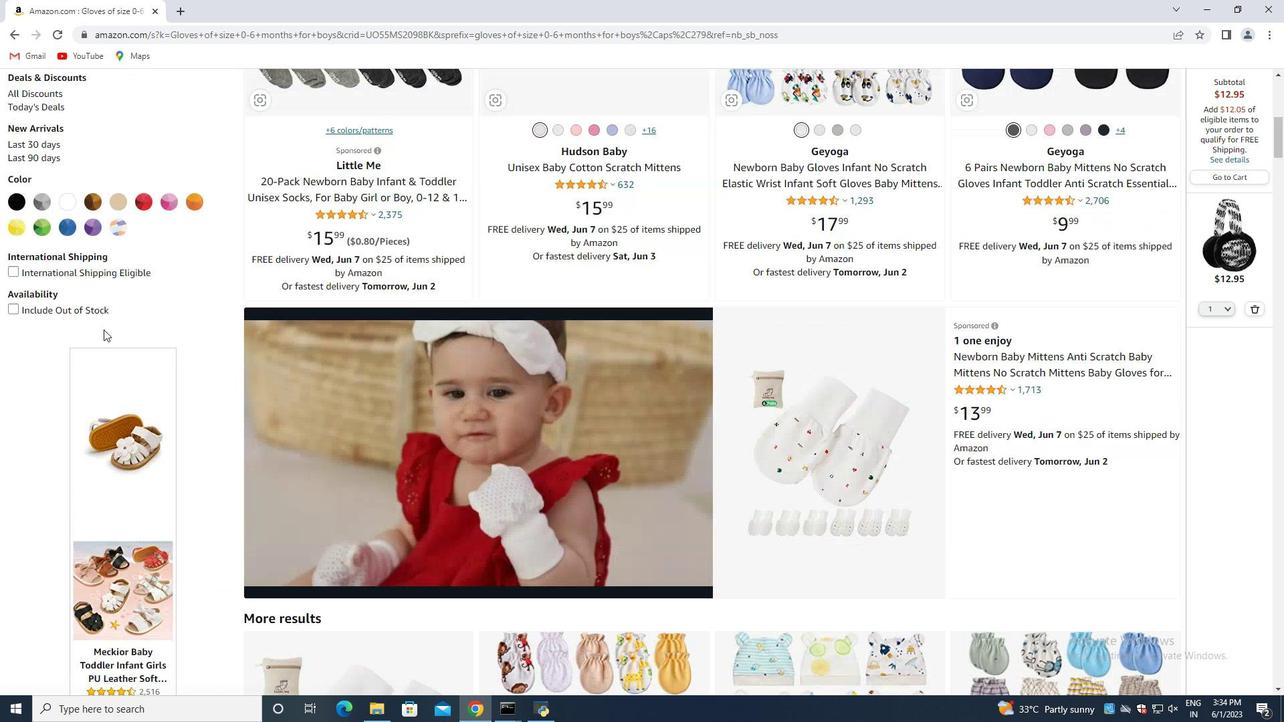 
Action: Mouse scrolled (103, 330) with delta (0, 0)
Screenshot: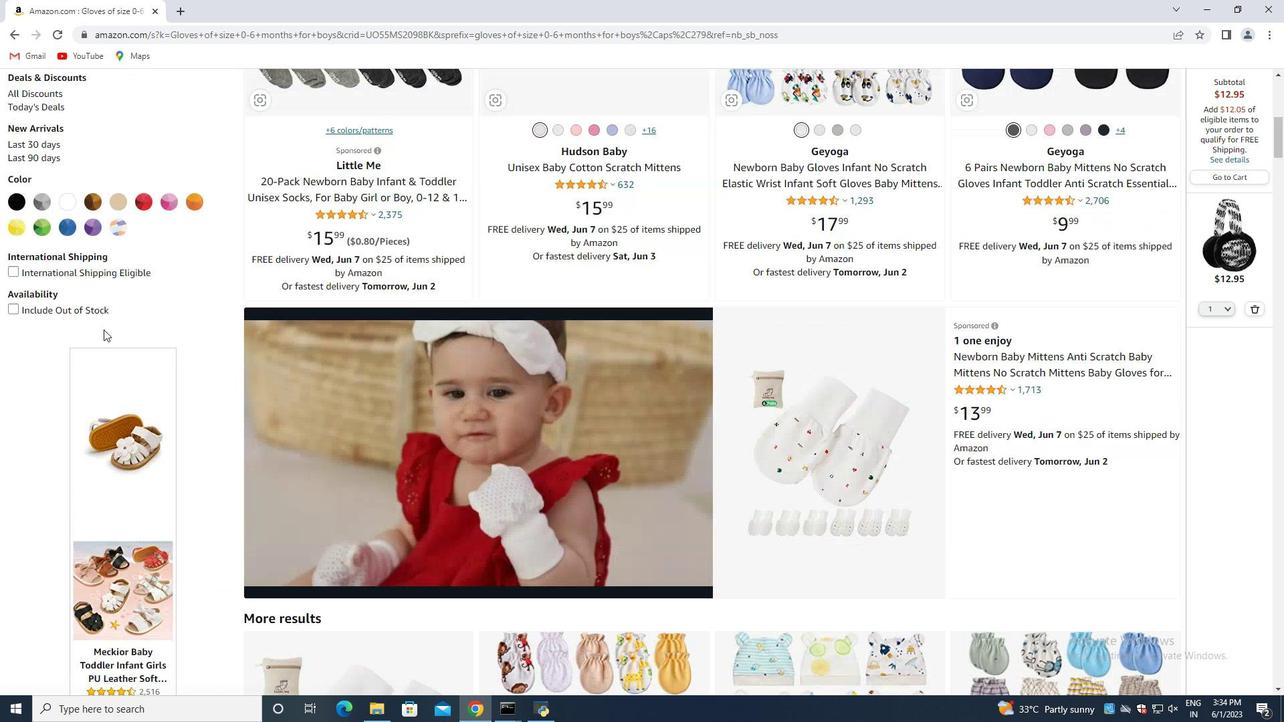 
Action: Mouse scrolled (103, 330) with delta (0, 0)
Screenshot: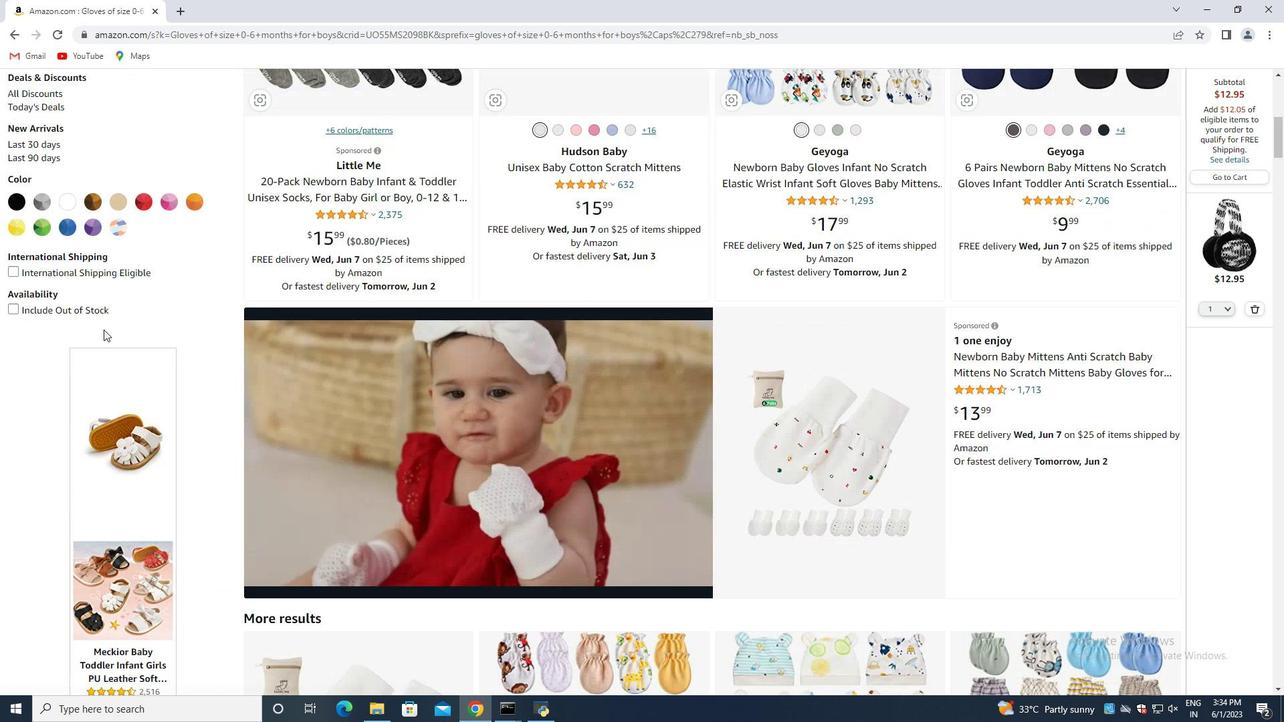 
Action: Mouse scrolled (103, 330) with delta (0, 0)
Screenshot: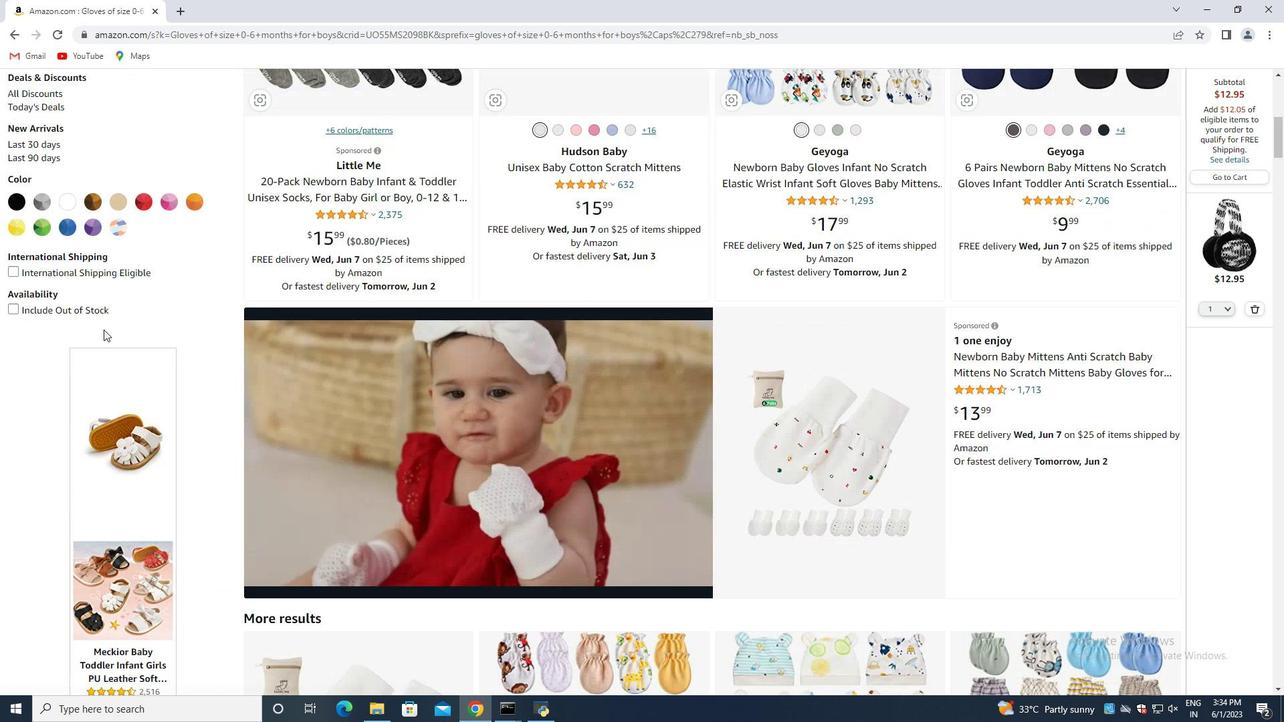 
Action: Mouse scrolled (103, 330) with delta (0, 0)
Screenshot: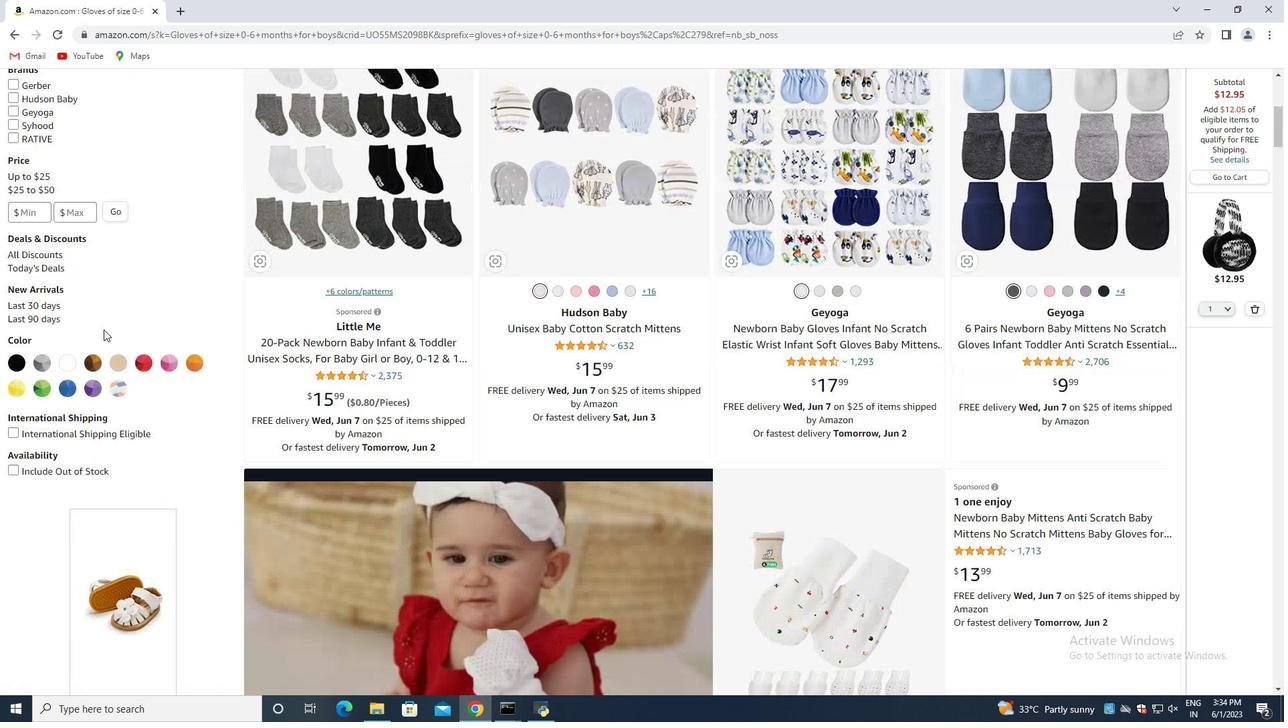 
Action: Mouse scrolled (103, 330) with delta (0, 0)
Screenshot: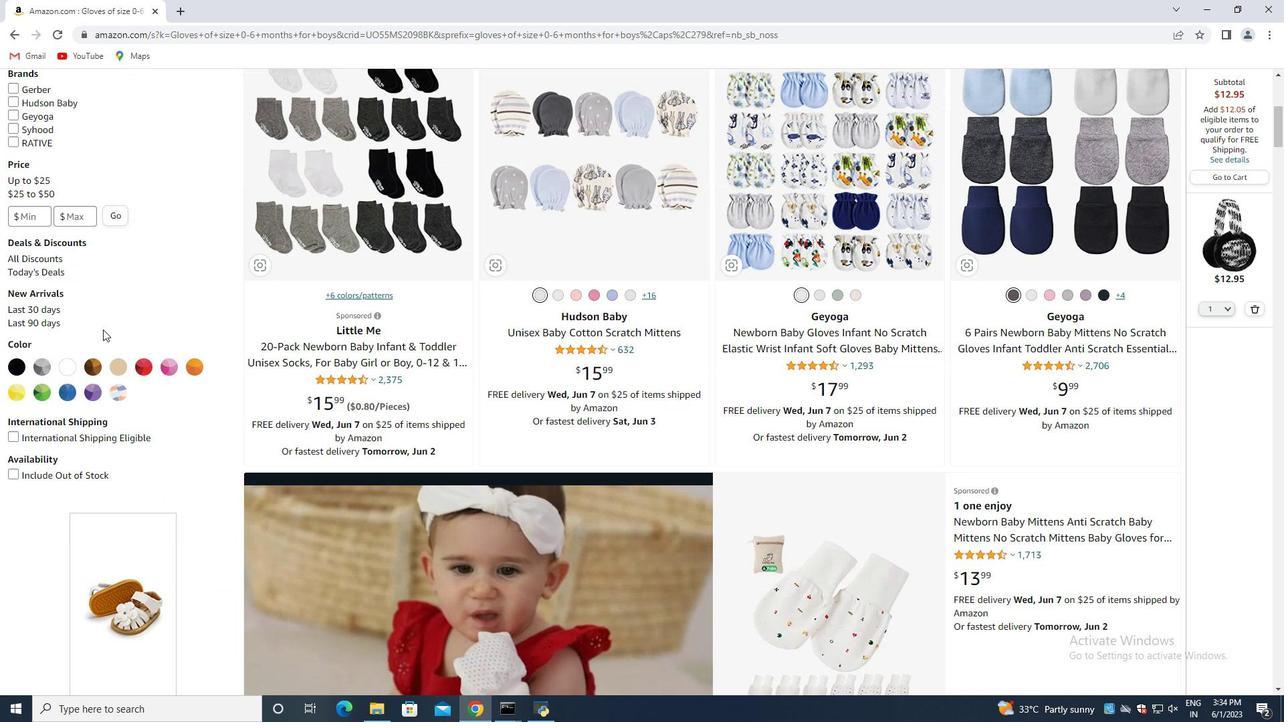 
Action: Mouse moved to (103, 329)
Screenshot: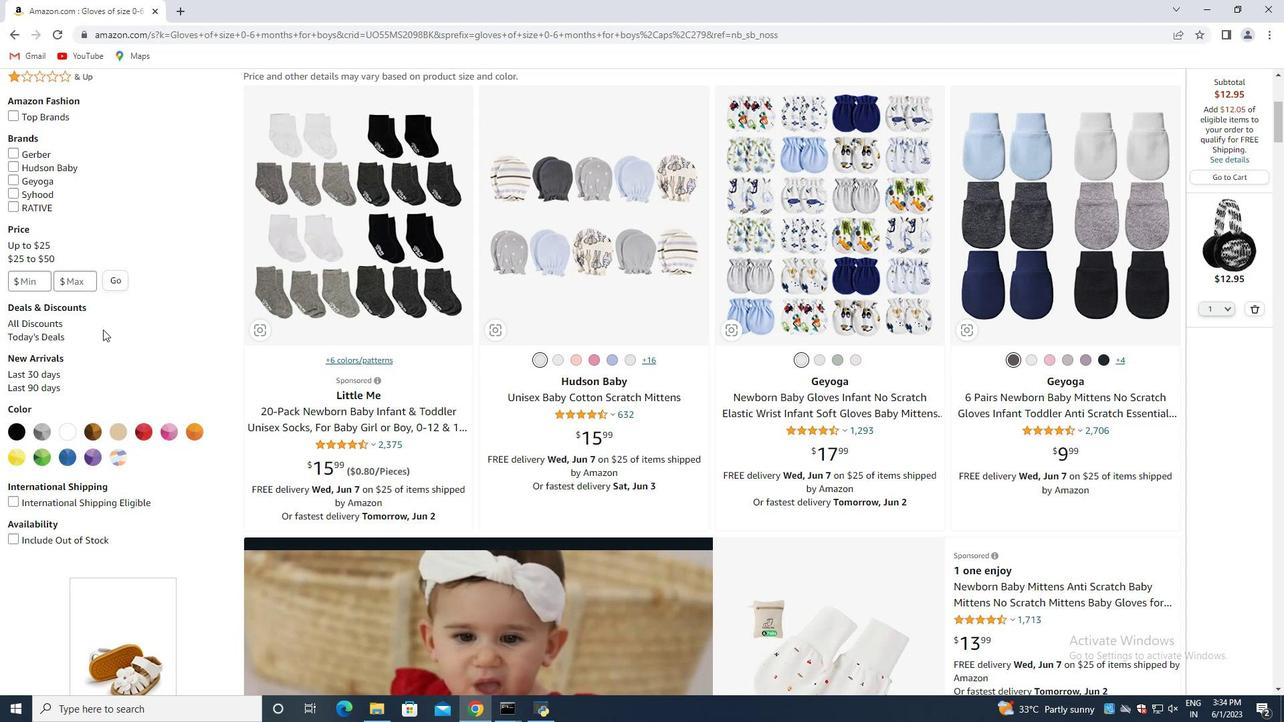 
Action: Mouse scrolled (103, 329) with delta (0, 0)
Screenshot: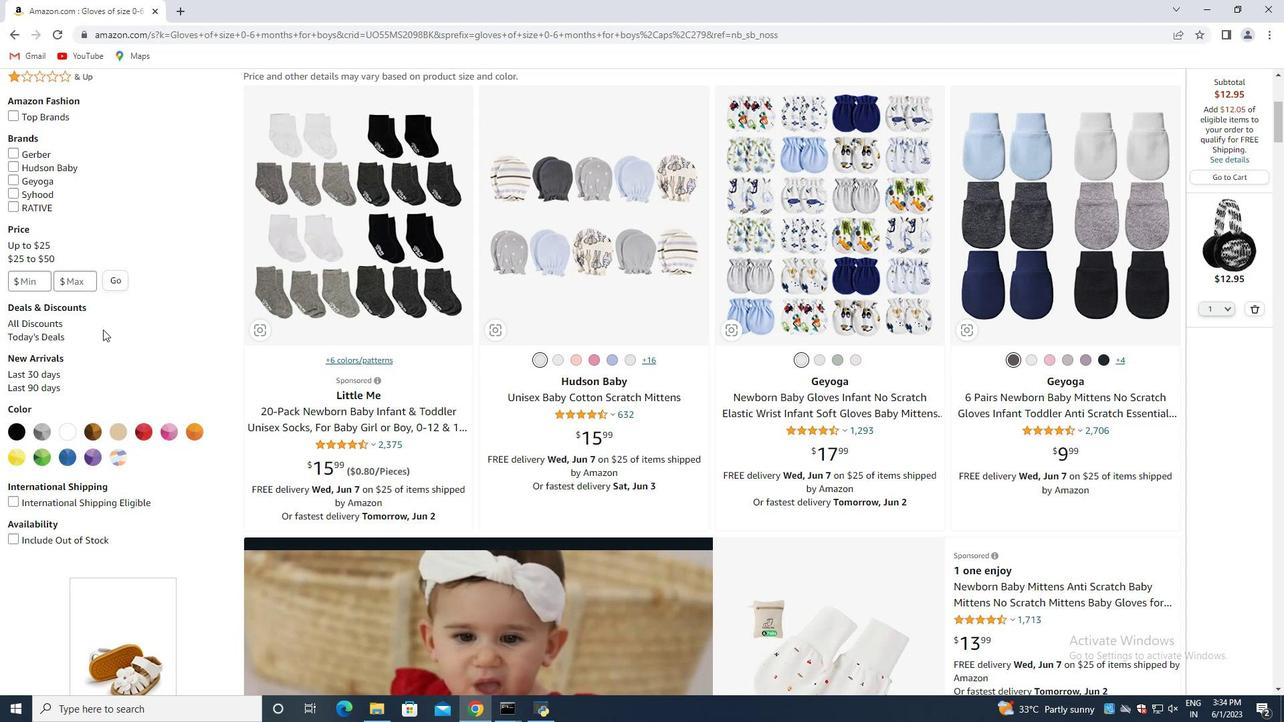 
Action: Mouse scrolled (103, 329) with delta (0, 0)
Screenshot: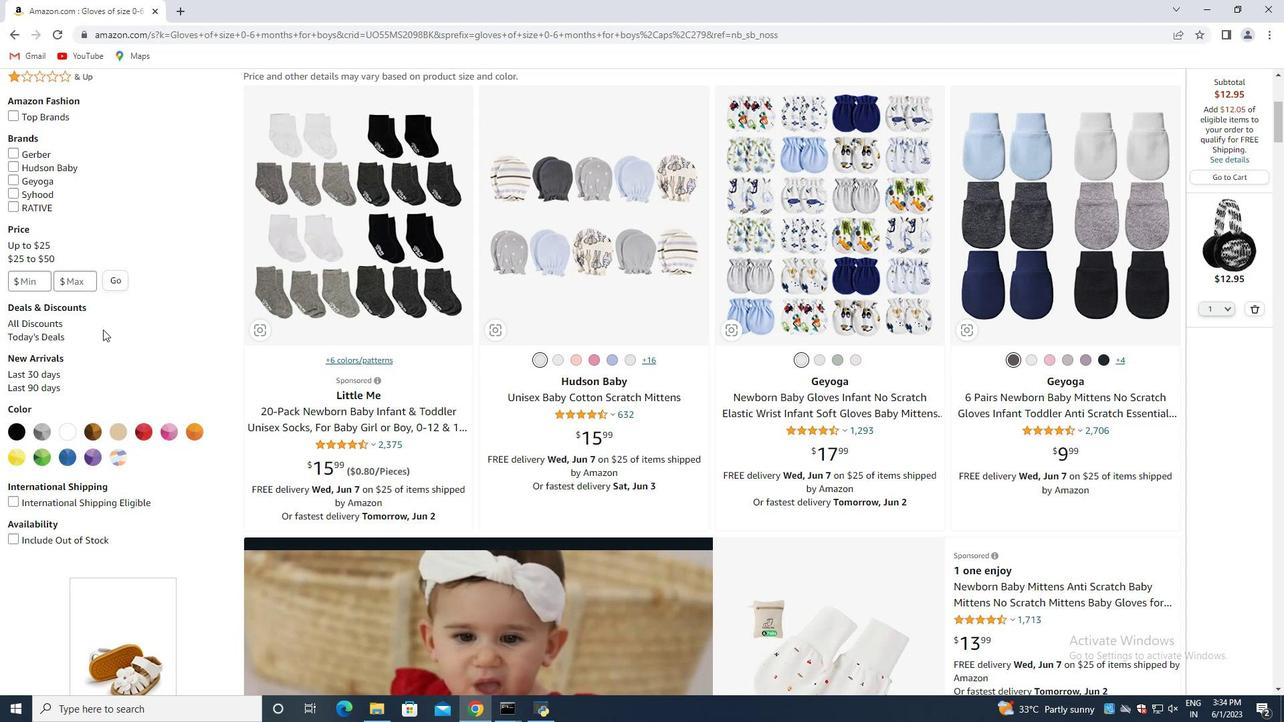 
Action: Mouse scrolled (103, 329) with delta (0, 0)
Screenshot: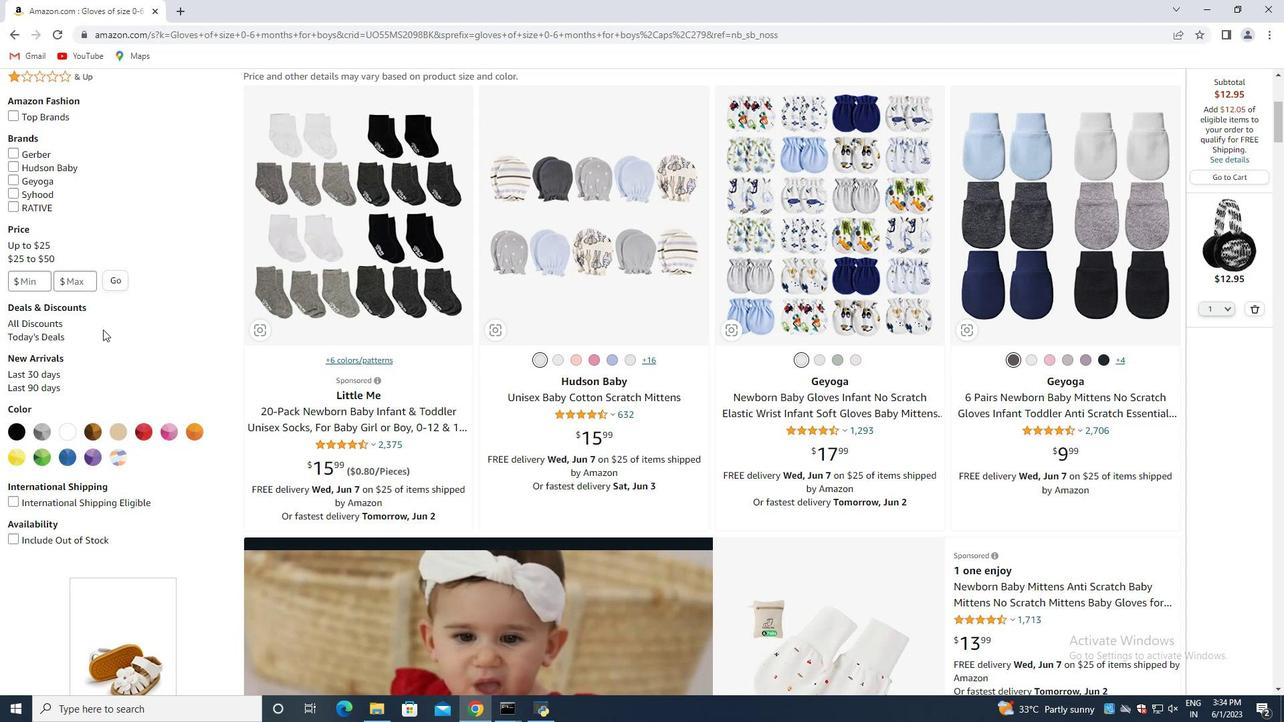 
Action: Mouse scrolled (103, 329) with delta (0, 0)
Screenshot: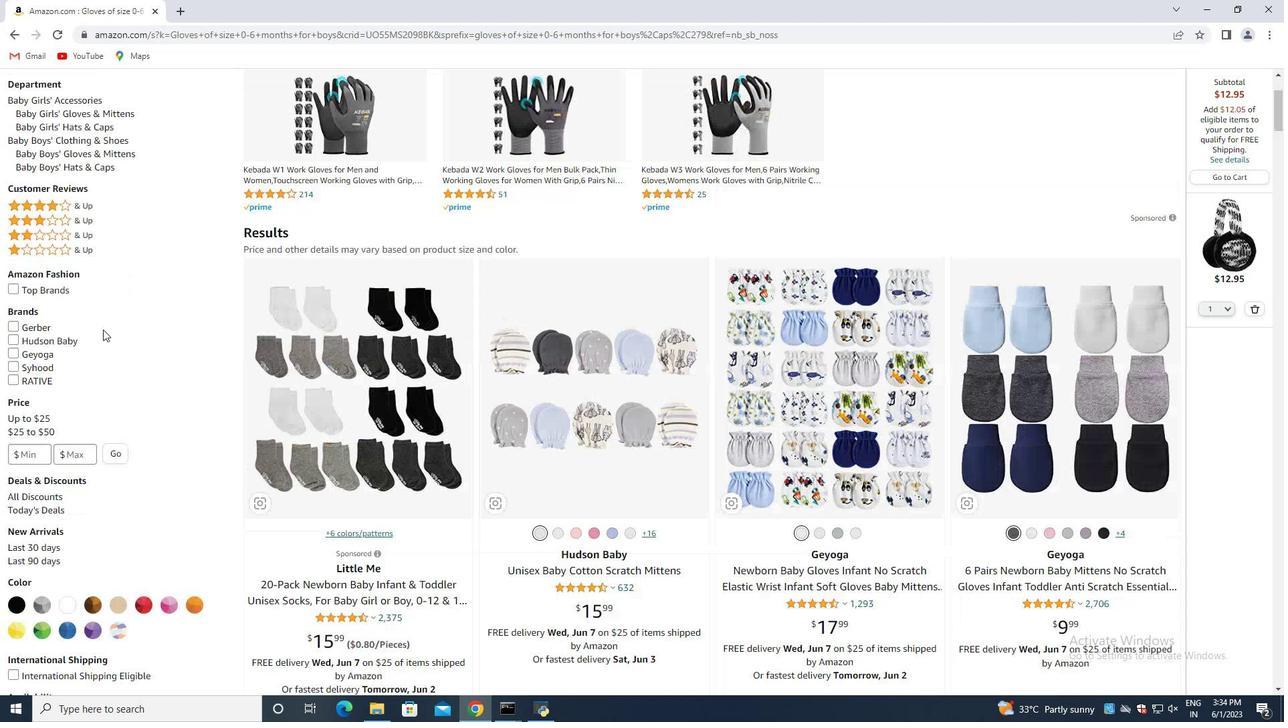 
Action: Mouse scrolled (103, 329) with delta (0, 0)
Screenshot: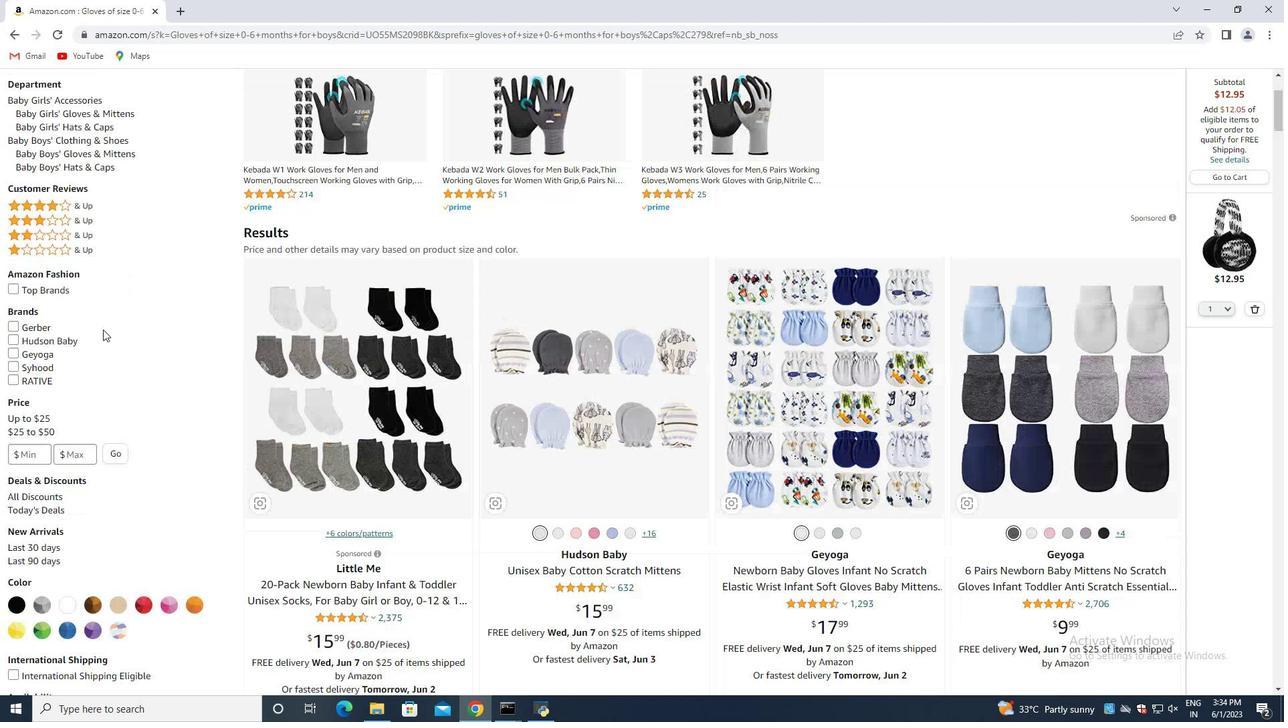 
Action: Mouse moved to (94, 330)
Screenshot: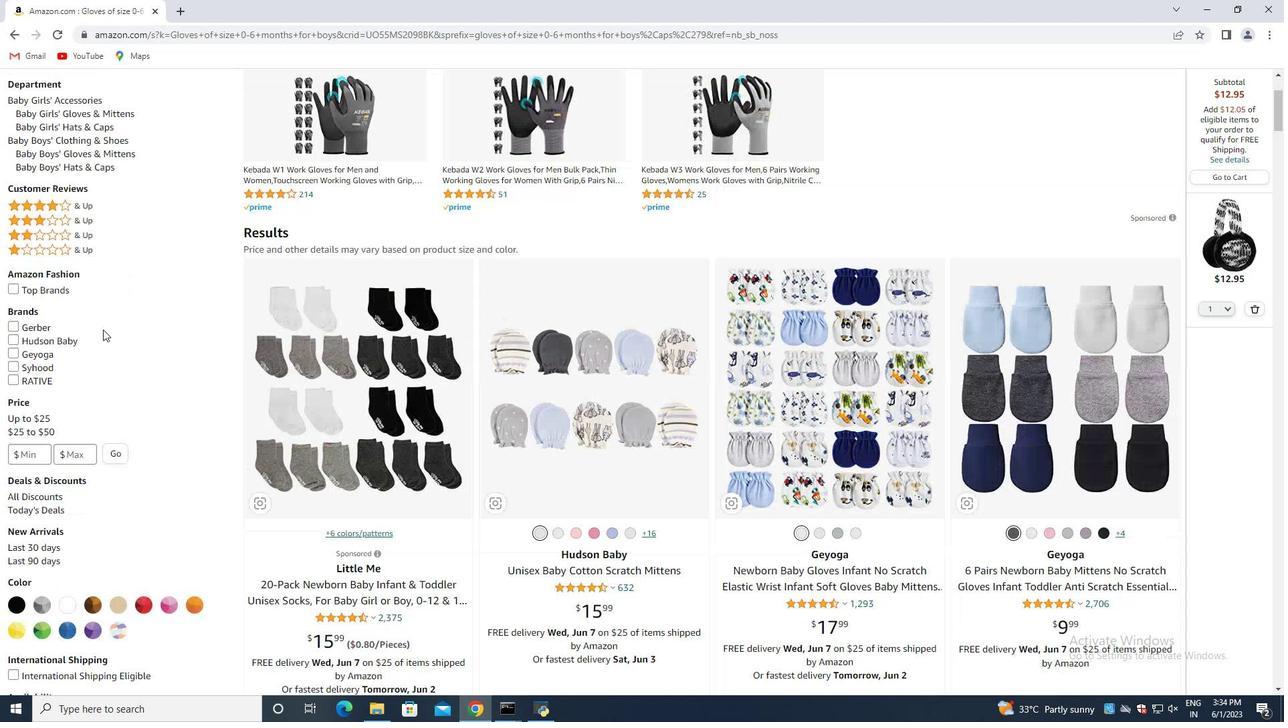 
Action: Mouse scrolled (94, 331) with delta (0, 0)
Screenshot: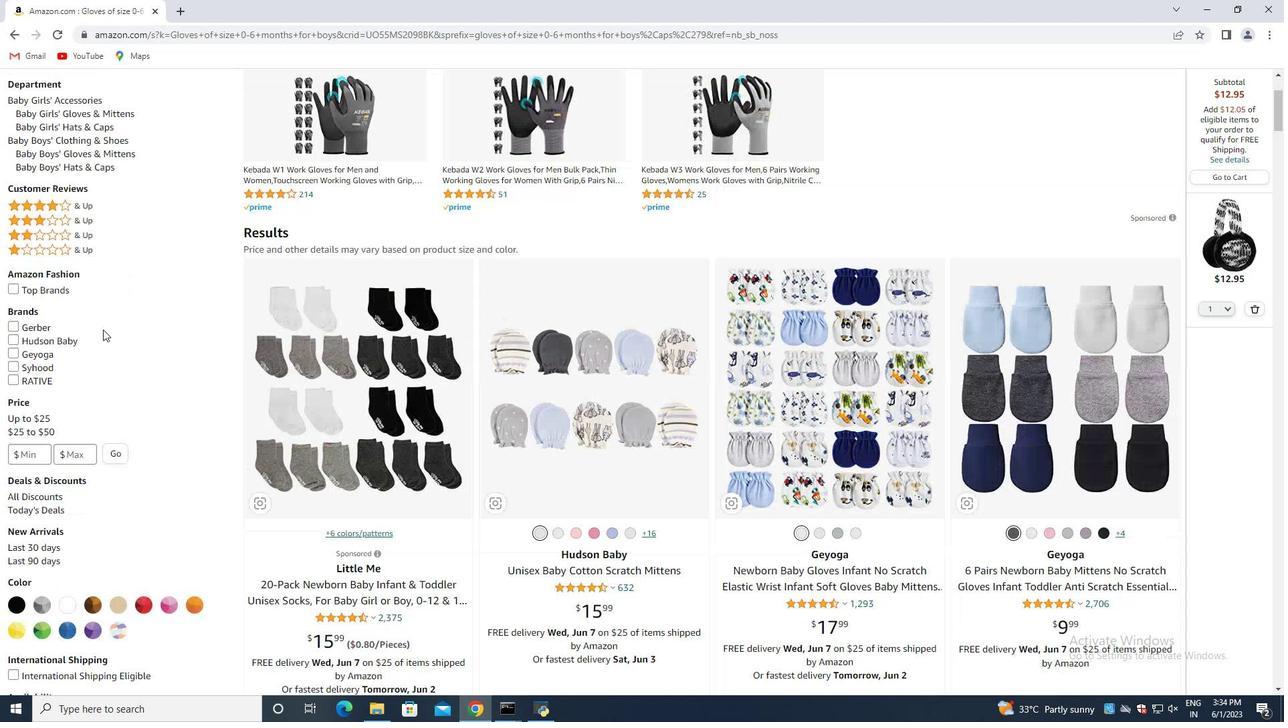 
Action: Mouse moved to (1262, 309)
Screenshot: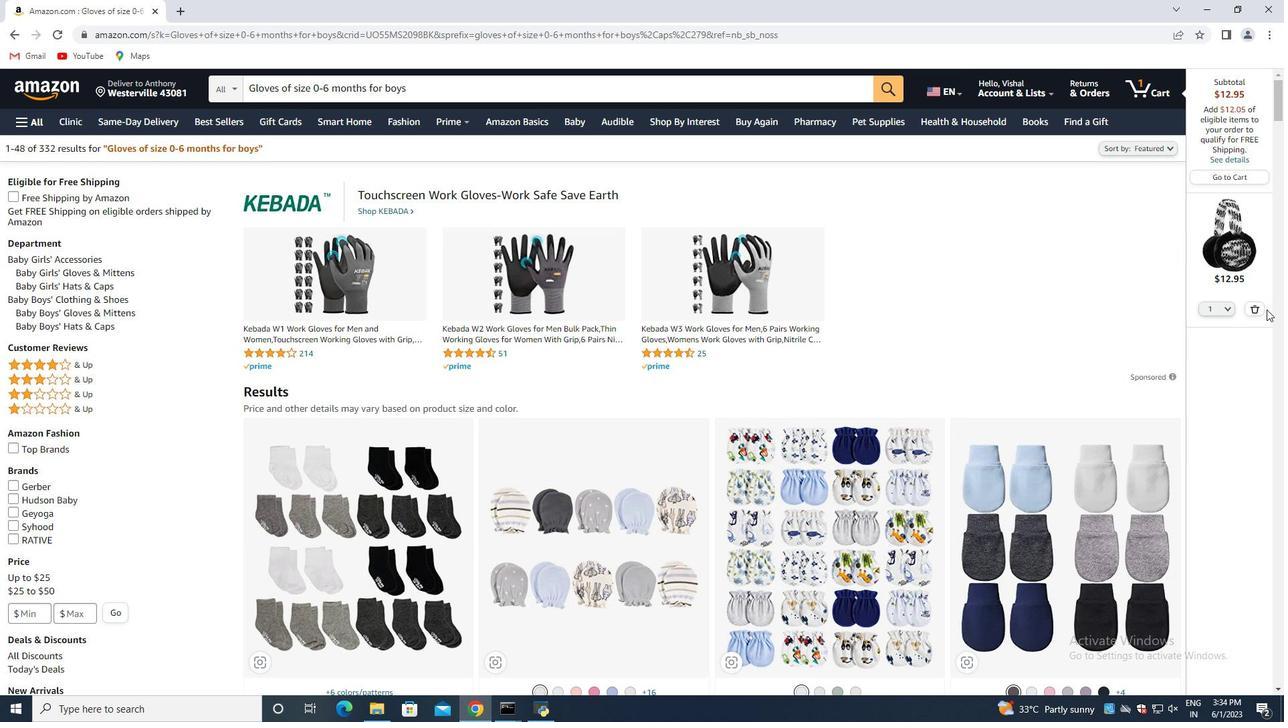 
Action: Mouse pressed left at (1262, 309)
Screenshot: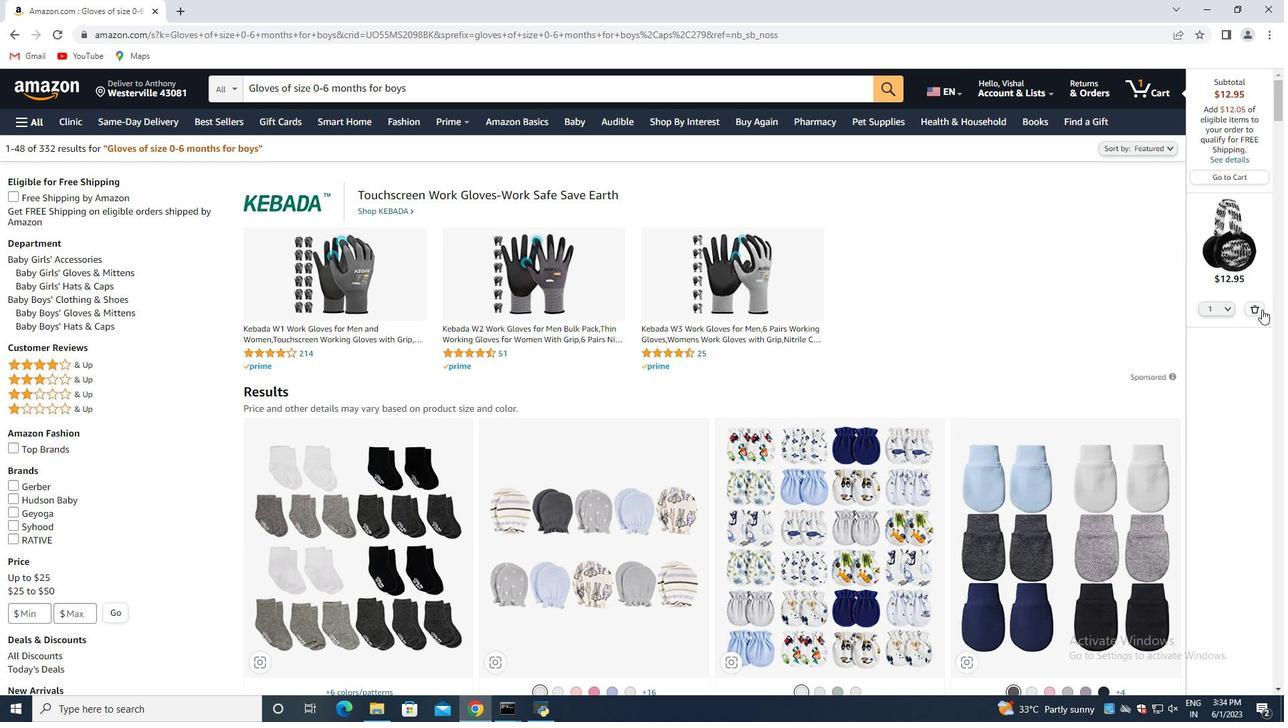 
Action: Mouse moved to (196, 325)
Screenshot: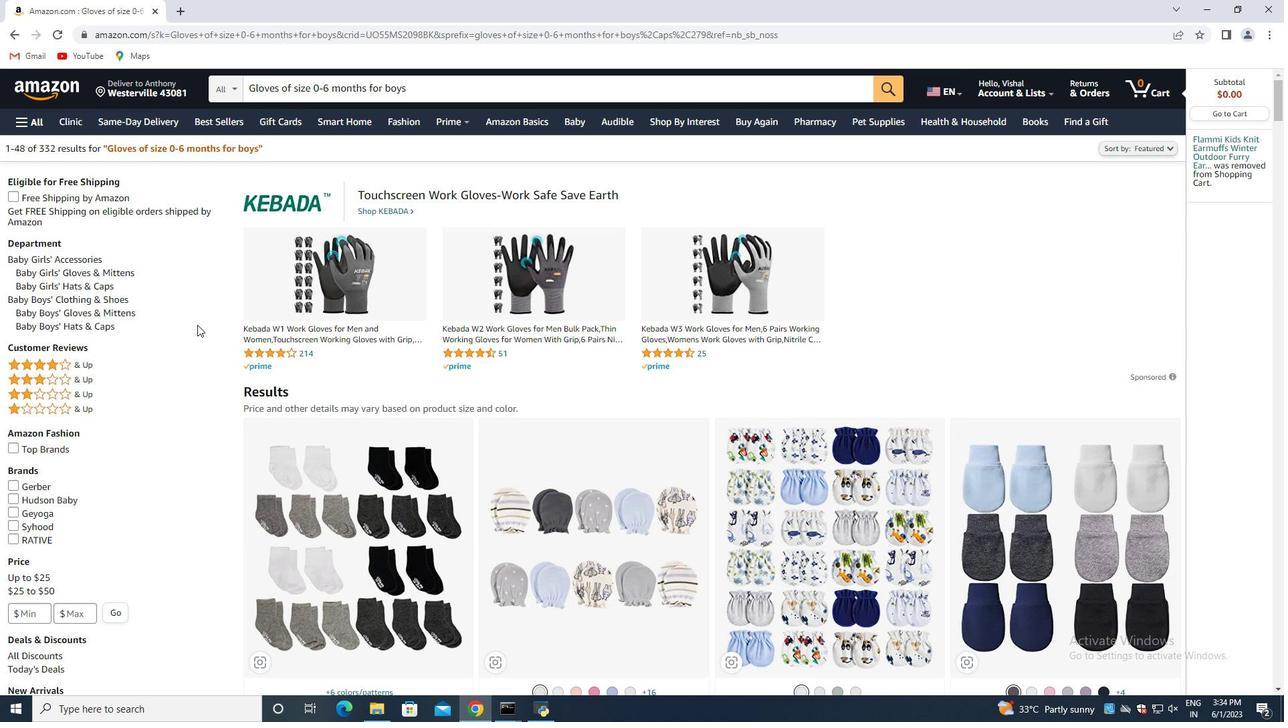 
Action: Mouse scrolled (196, 324) with delta (0, 0)
Screenshot: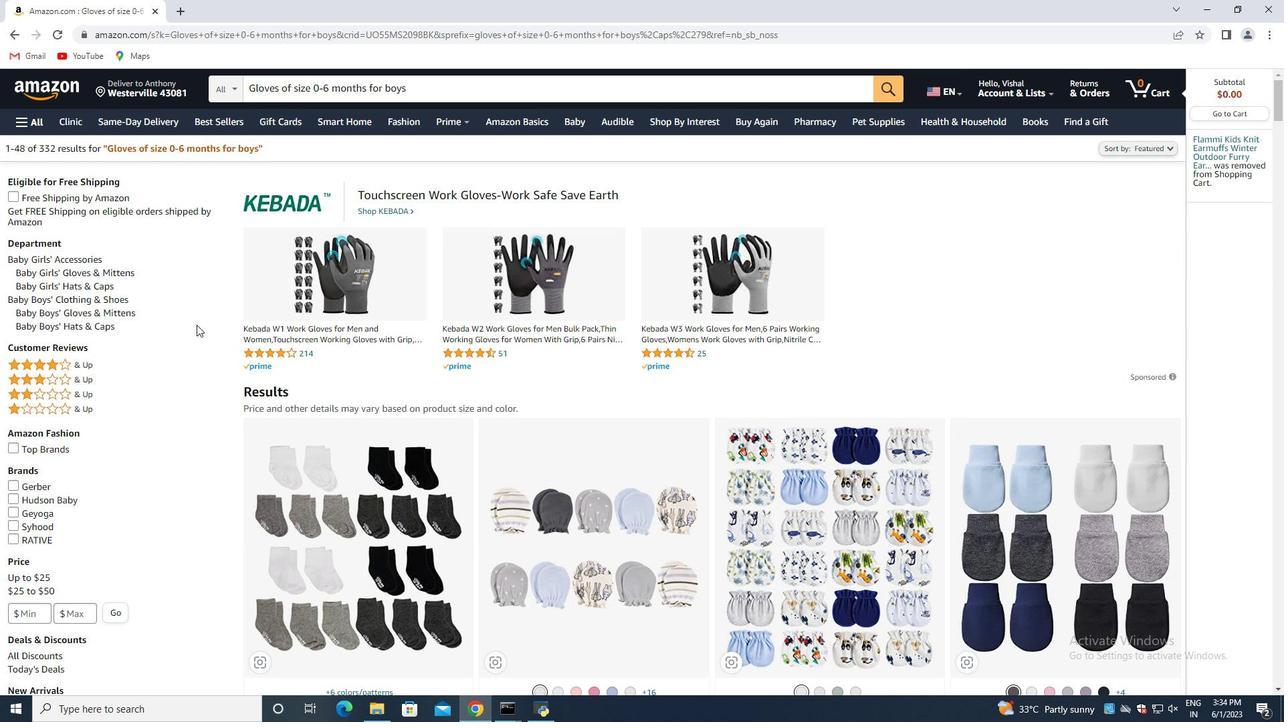 
Action: Mouse scrolled (196, 324) with delta (0, 0)
Screenshot: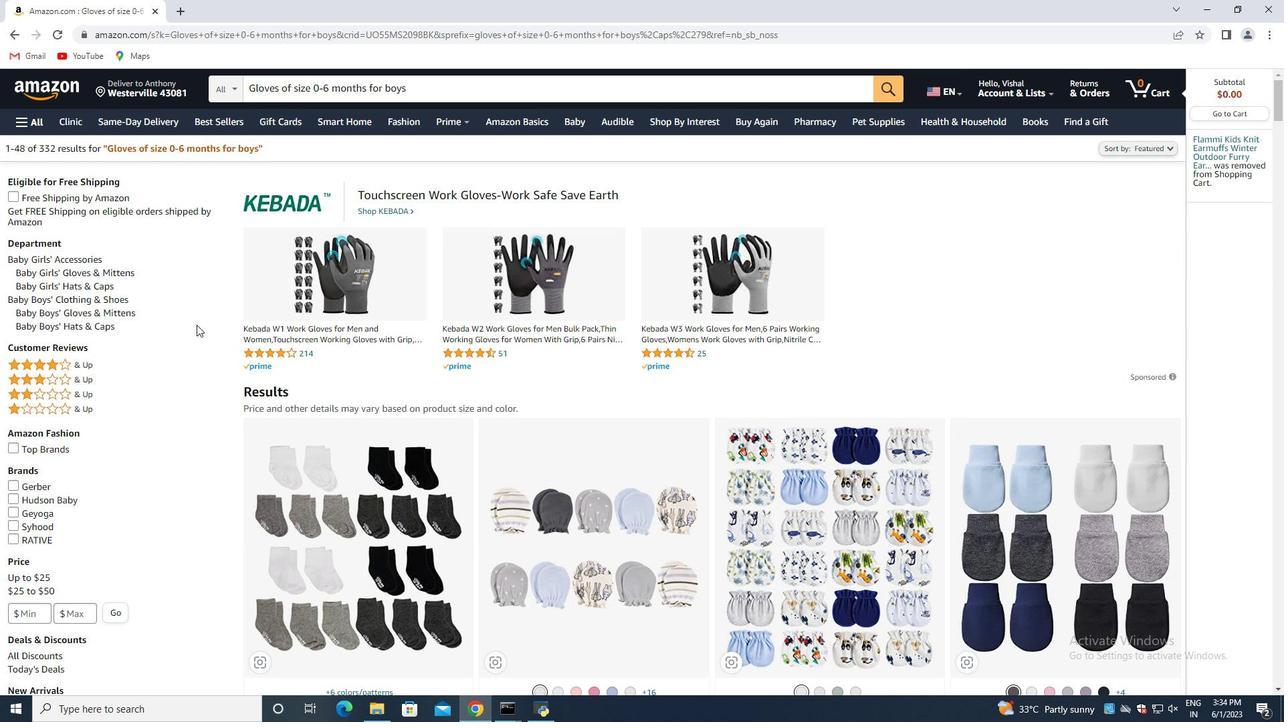 
Action: Mouse scrolled (196, 324) with delta (0, 0)
Screenshot: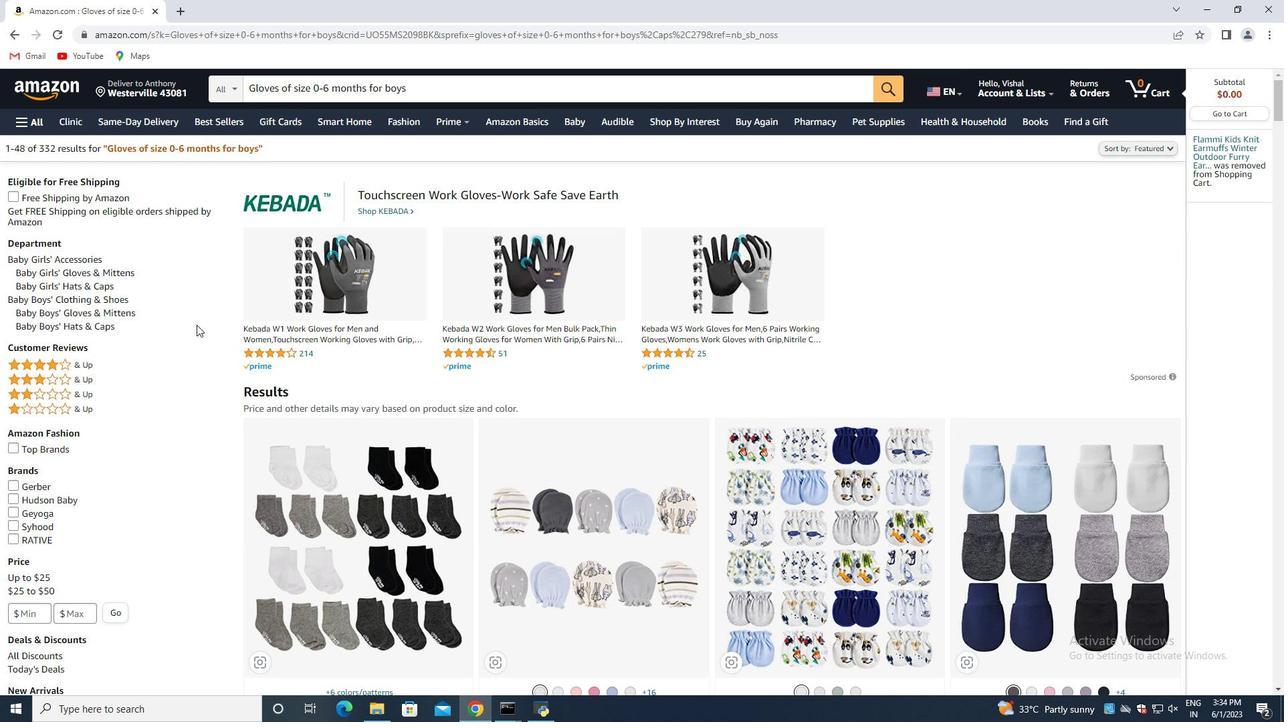 
Action: Mouse scrolled (196, 325) with delta (0, 0)
Screenshot: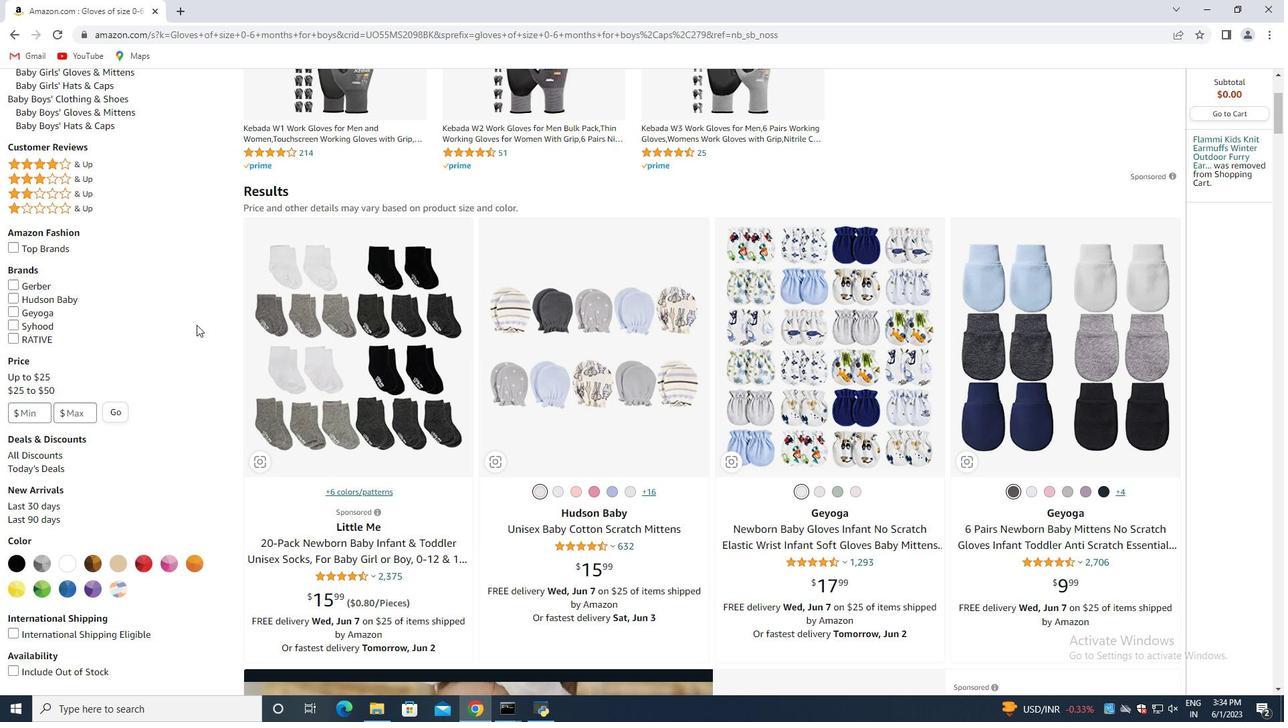 
Action: Mouse scrolled (196, 325) with delta (0, 0)
Screenshot: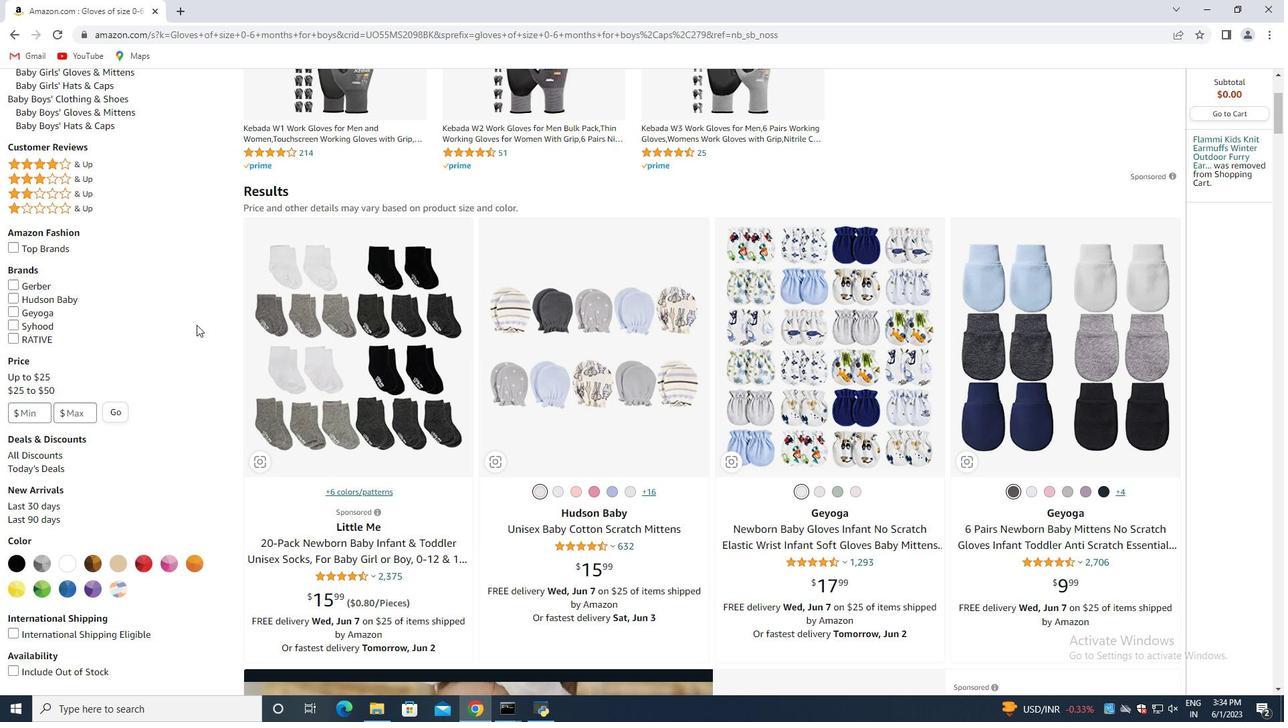 
Action: Mouse scrolled (196, 325) with delta (0, 0)
Screenshot: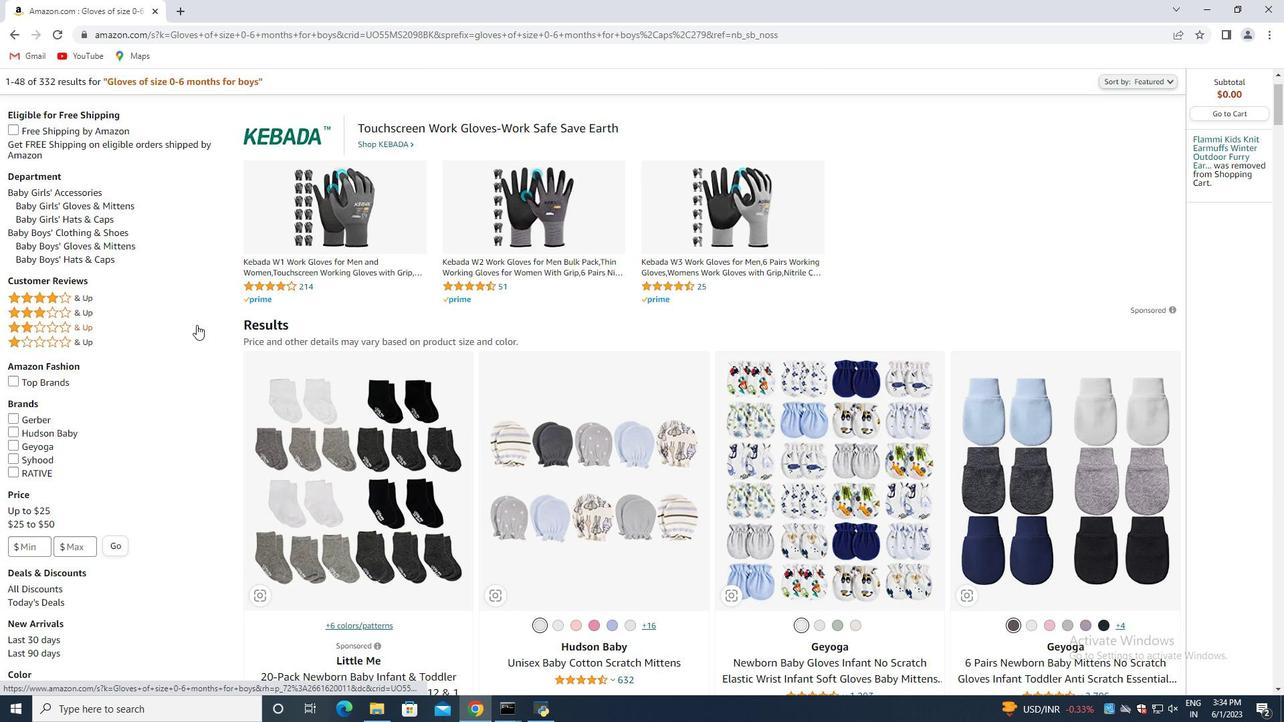 
Action: Mouse scrolled (196, 325) with delta (0, 0)
Screenshot: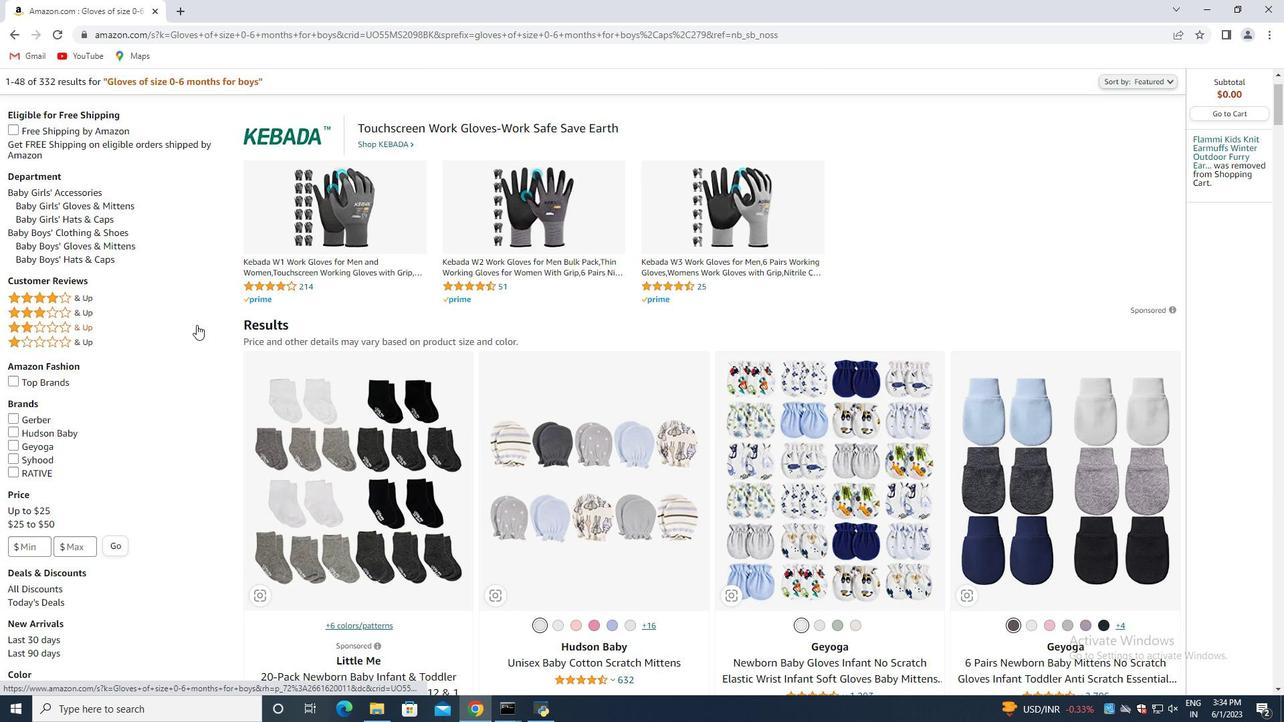 
Action: Mouse scrolled (196, 325) with delta (0, 0)
Screenshot: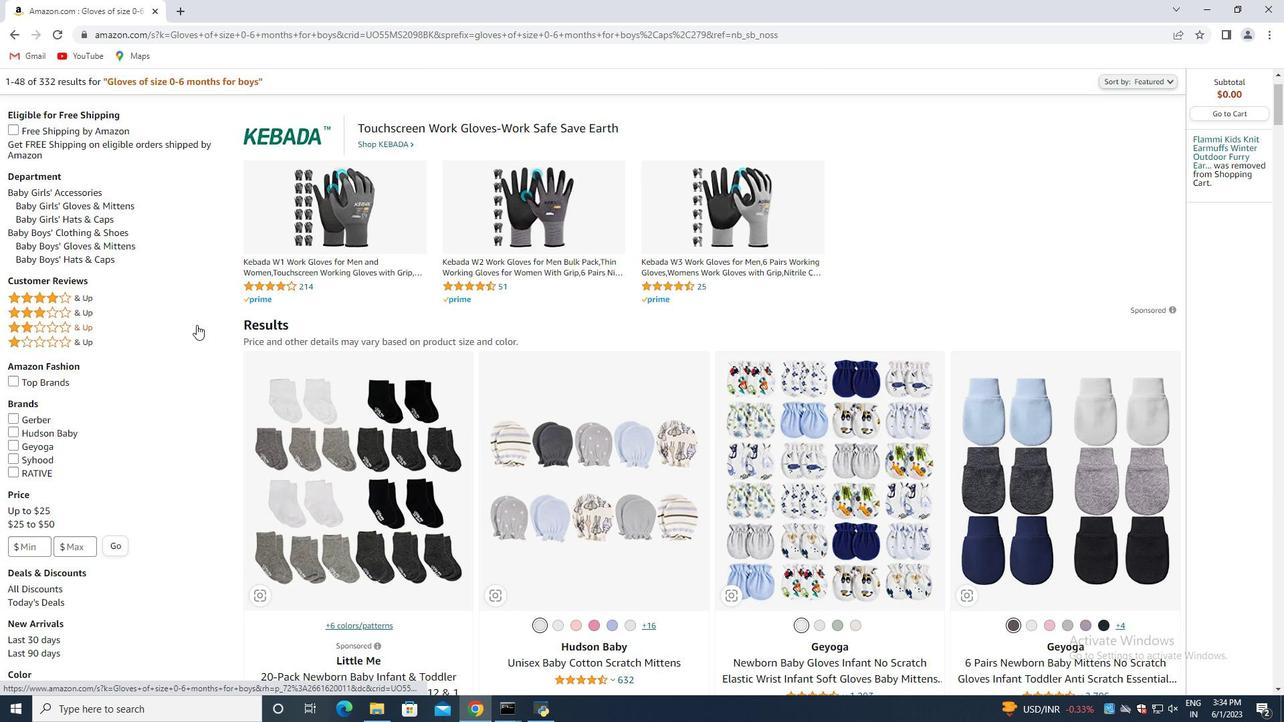 
Action: Mouse scrolled (196, 324) with delta (0, 0)
Screenshot: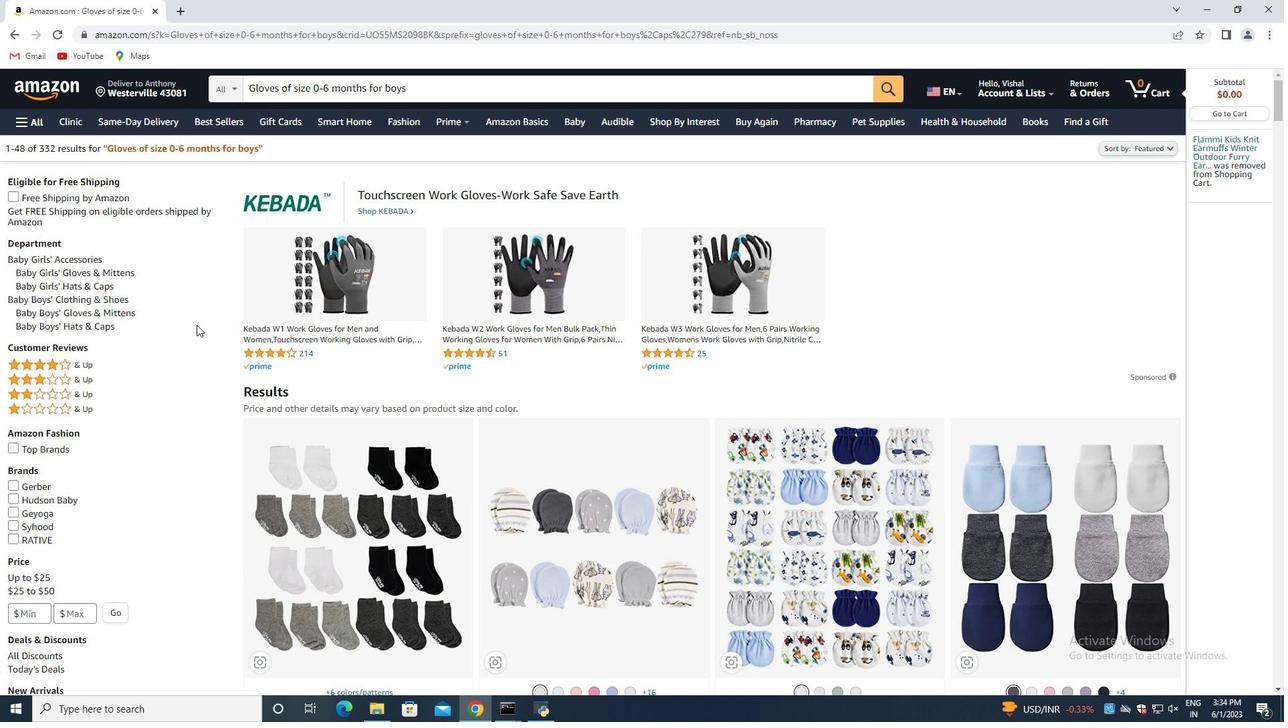 
Action: Mouse scrolled (196, 324) with delta (0, 0)
Screenshot: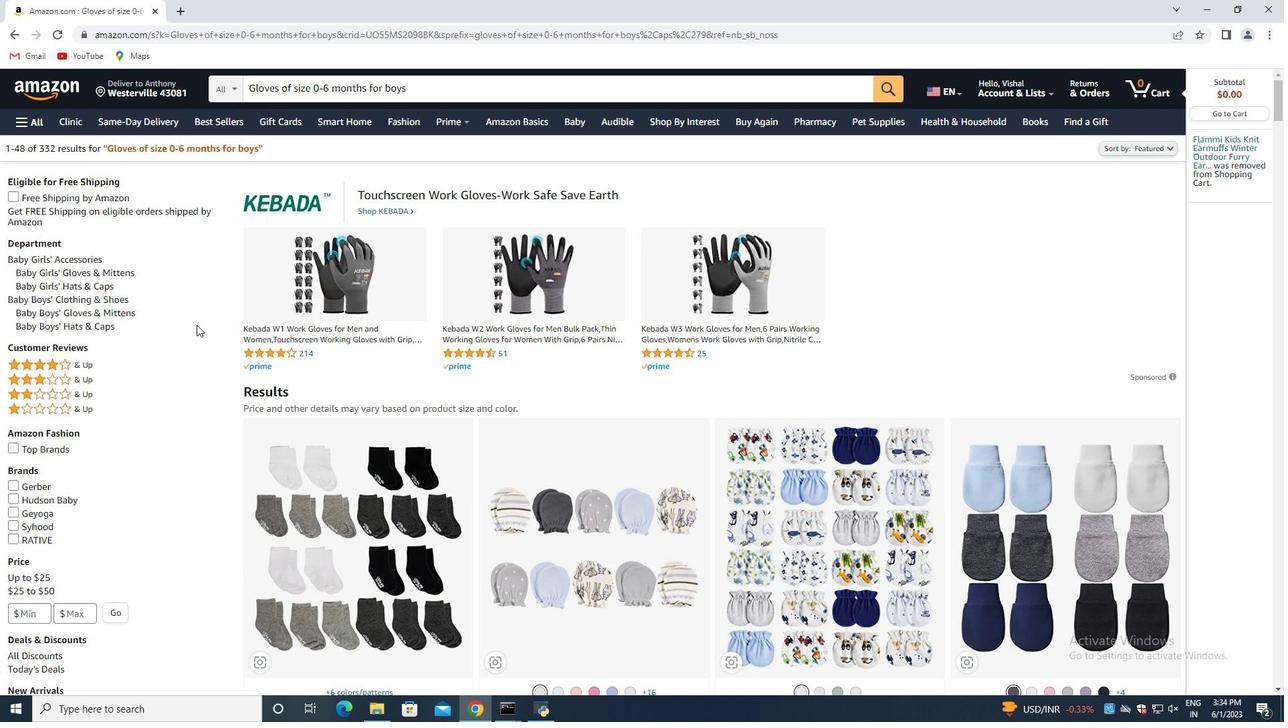 
Action: Mouse scrolled (196, 324) with delta (0, 0)
Screenshot: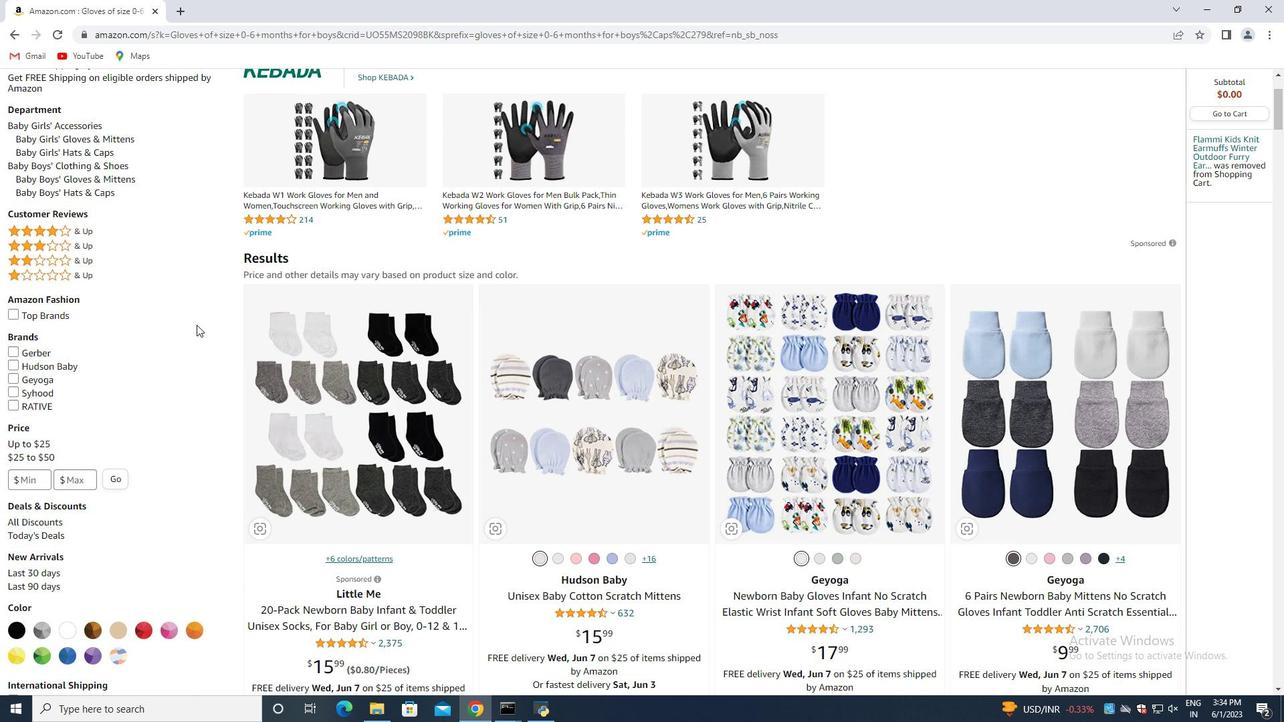 
Action: Mouse moved to (198, 323)
Screenshot: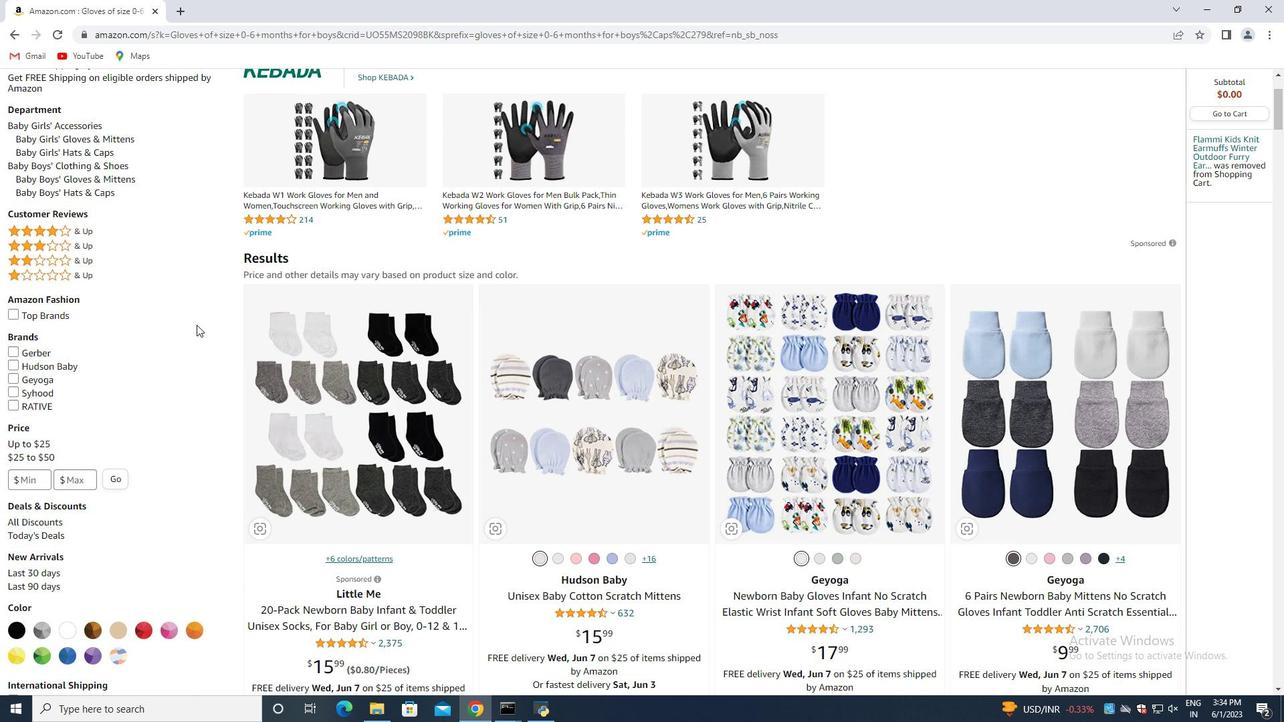 
Action: Mouse scrolled (198, 323) with delta (0, 0)
Screenshot: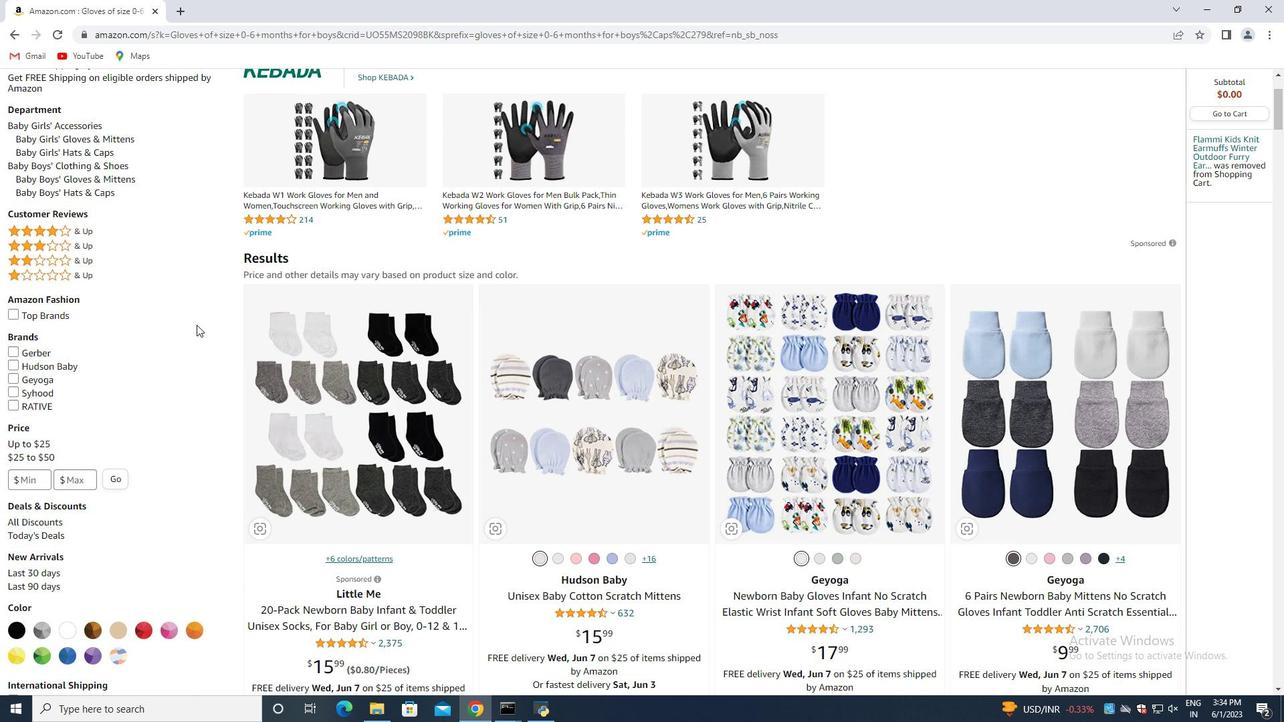 
Action: Mouse moved to (437, 305)
Screenshot: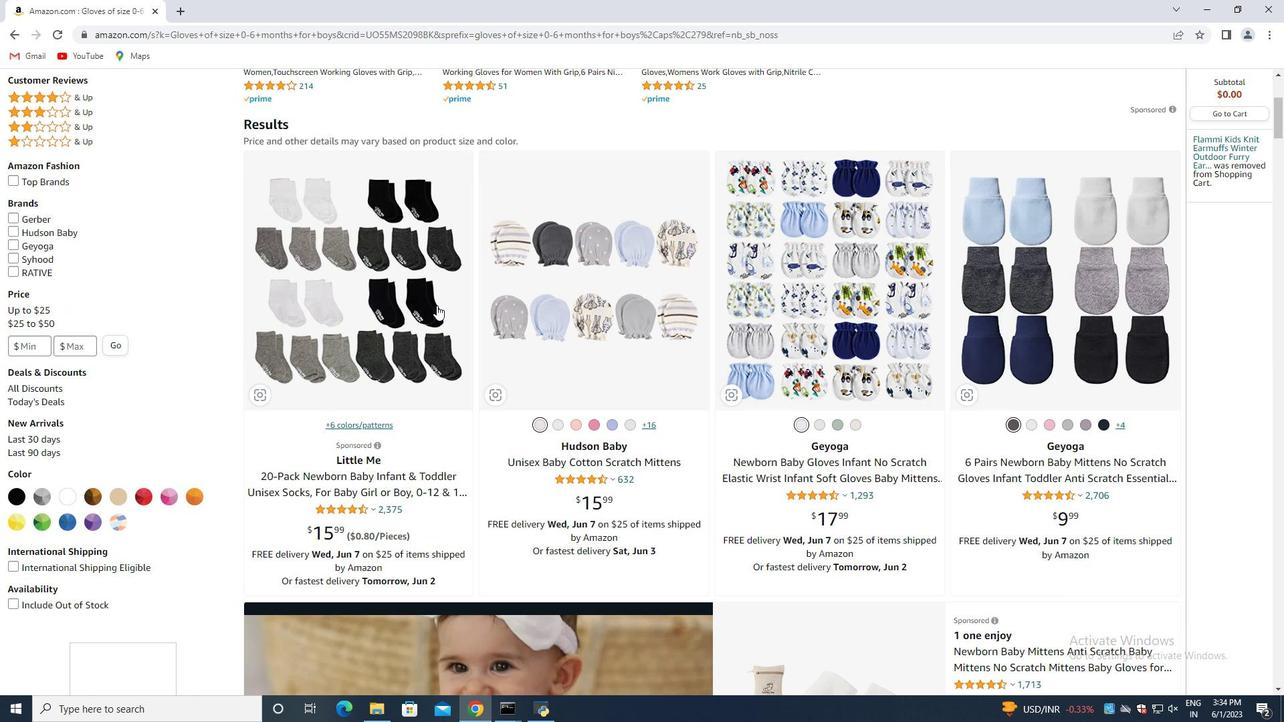 
Action: Mouse scrolled (437, 306) with delta (0, 0)
Screenshot: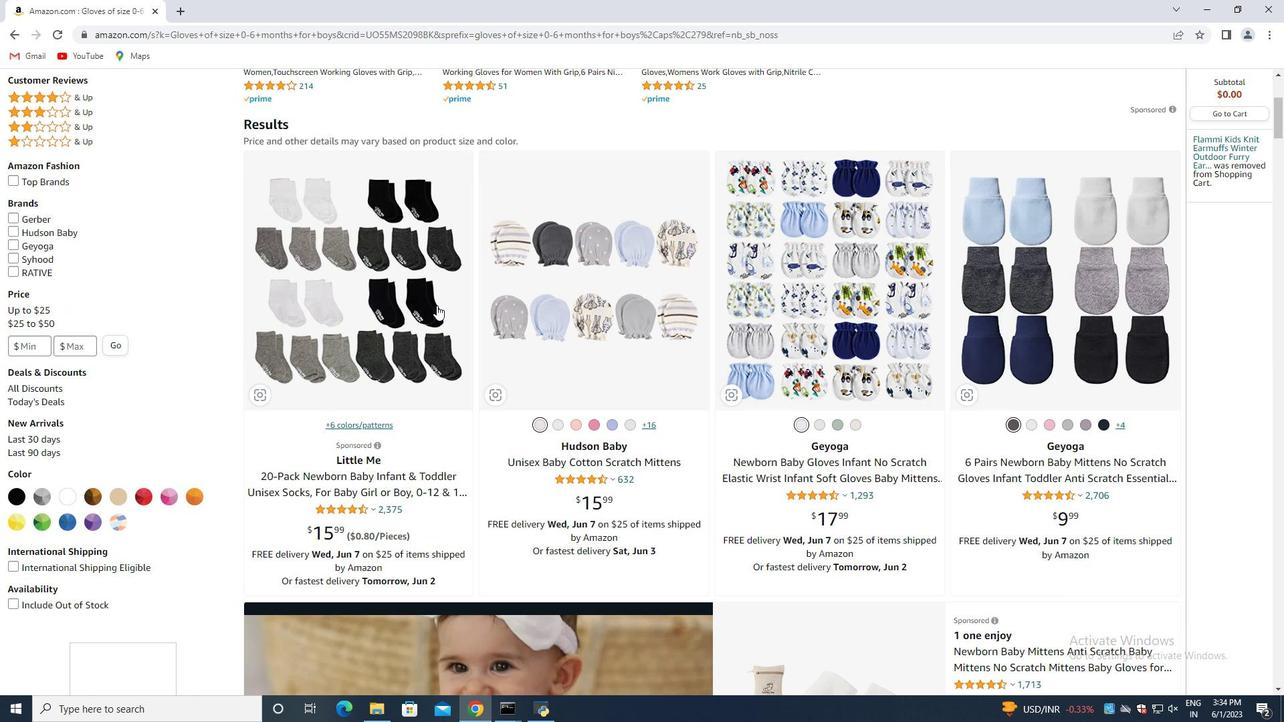 
Action: Mouse scrolled (437, 306) with delta (0, 0)
Screenshot: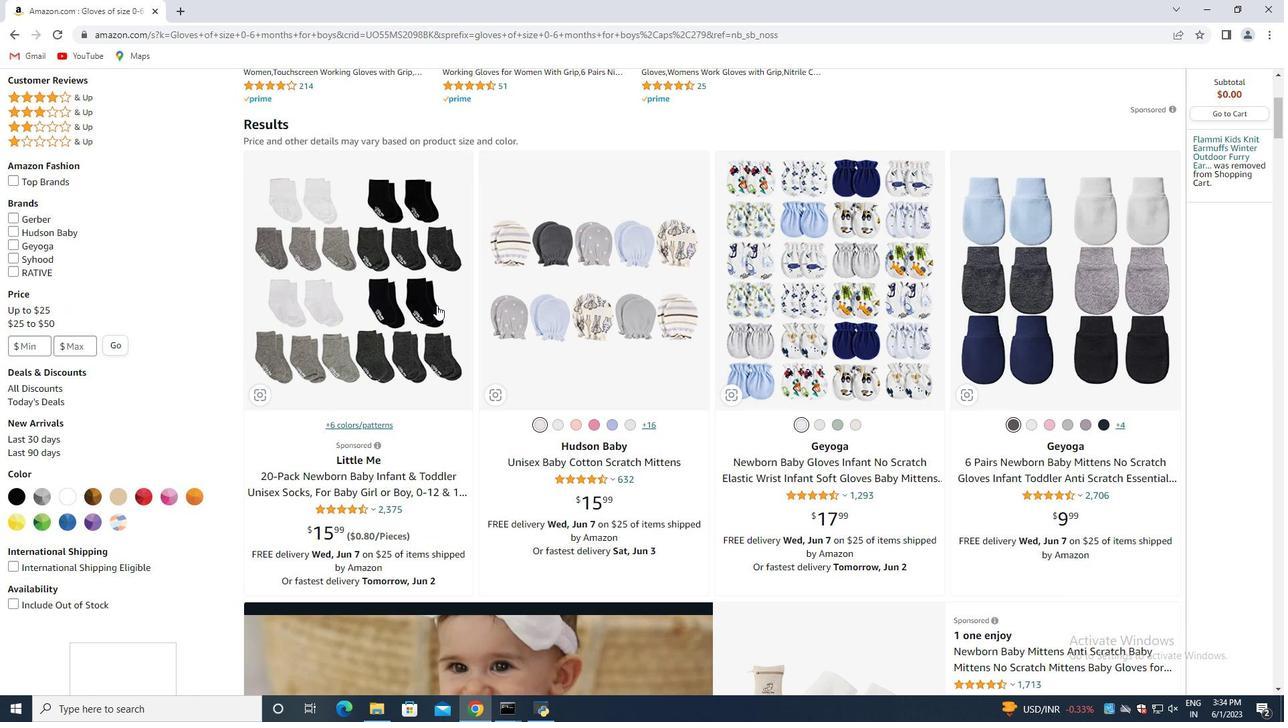 
Action: Mouse scrolled (437, 306) with delta (0, 0)
Screenshot: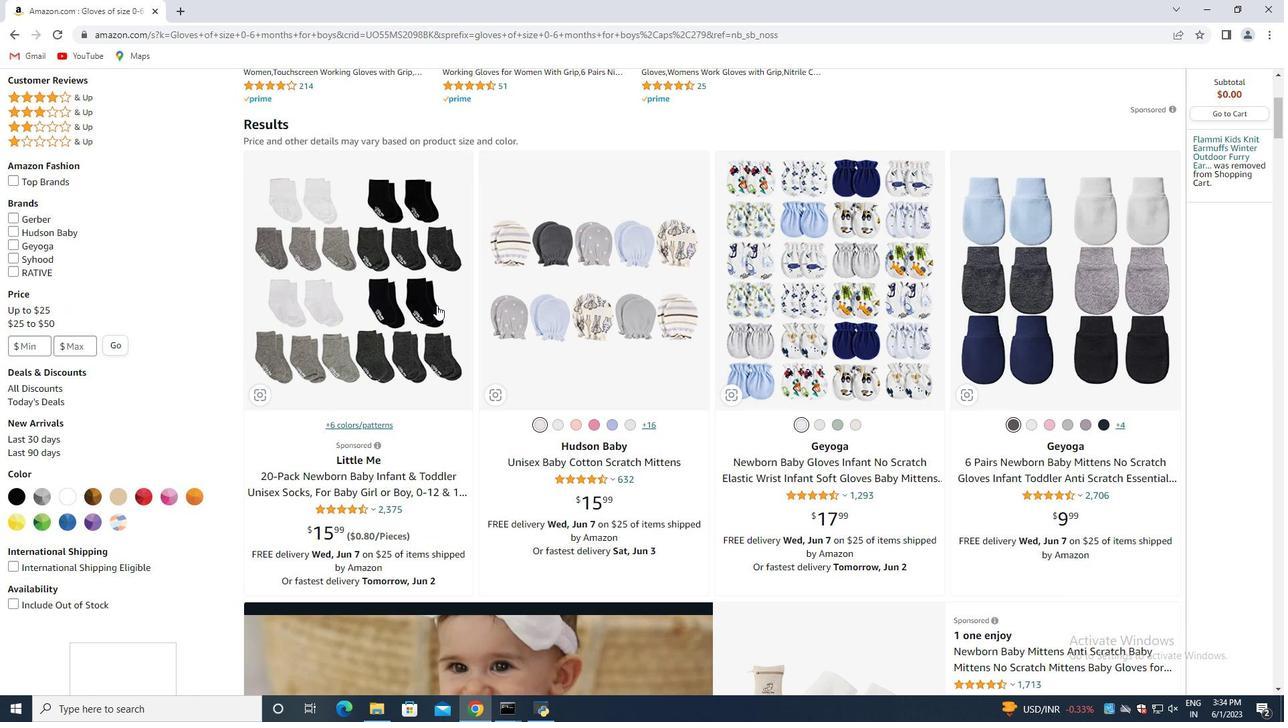 
Action: Mouse moved to (525, 310)
Screenshot: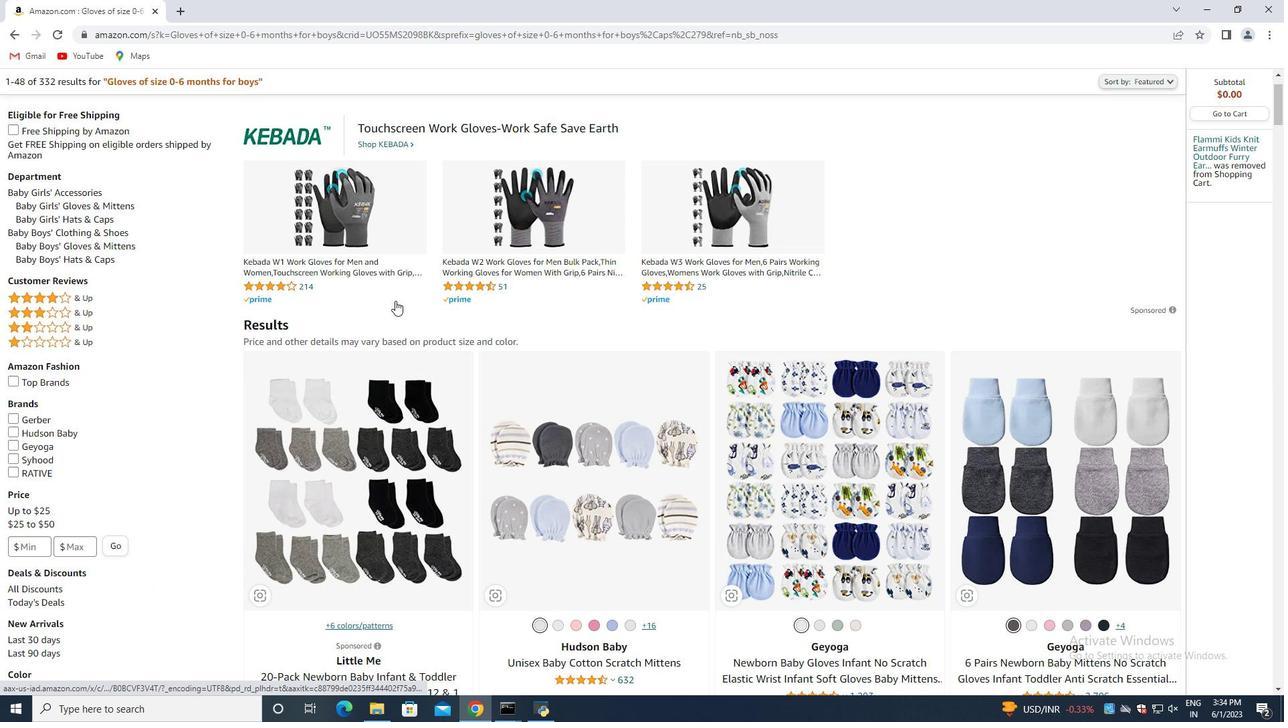 
Action: Mouse scrolled (525, 309) with delta (0, 0)
Screenshot: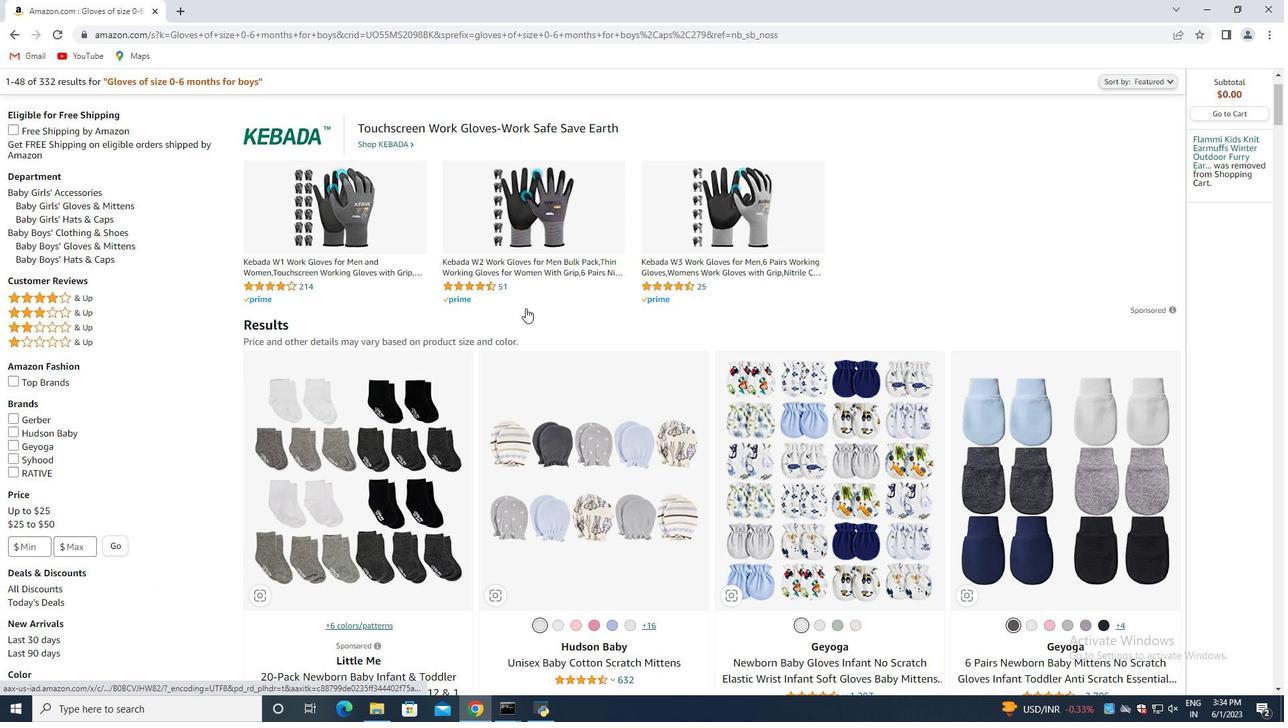 
Action: Mouse moved to (525, 311)
Screenshot: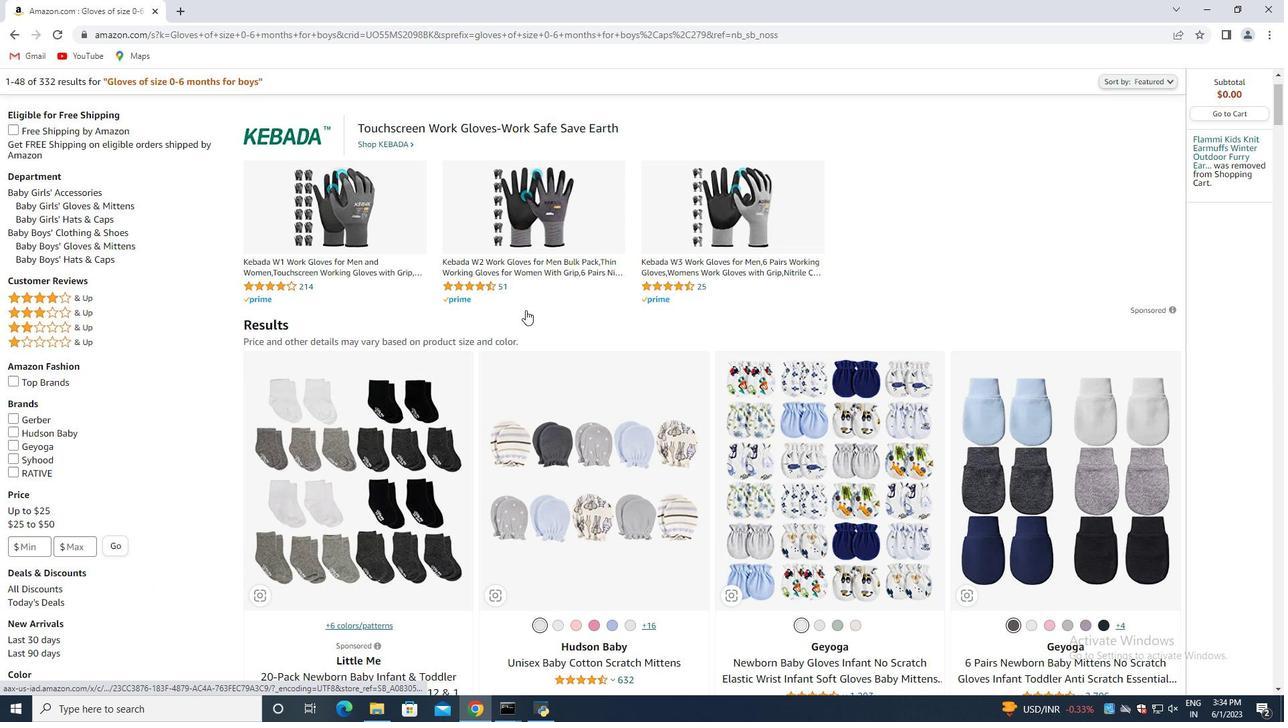 
Action: Mouse scrolled (525, 310) with delta (0, 0)
Screenshot: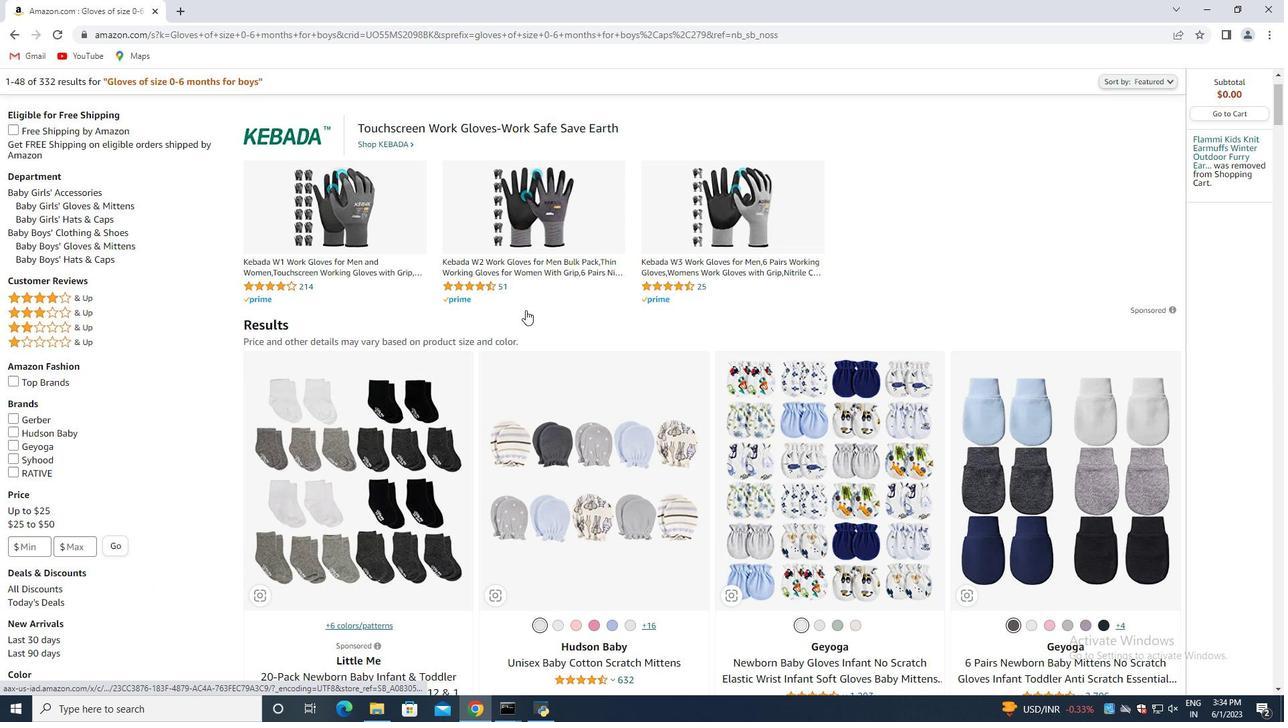 
Action: Mouse moved to (525, 313)
Screenshot: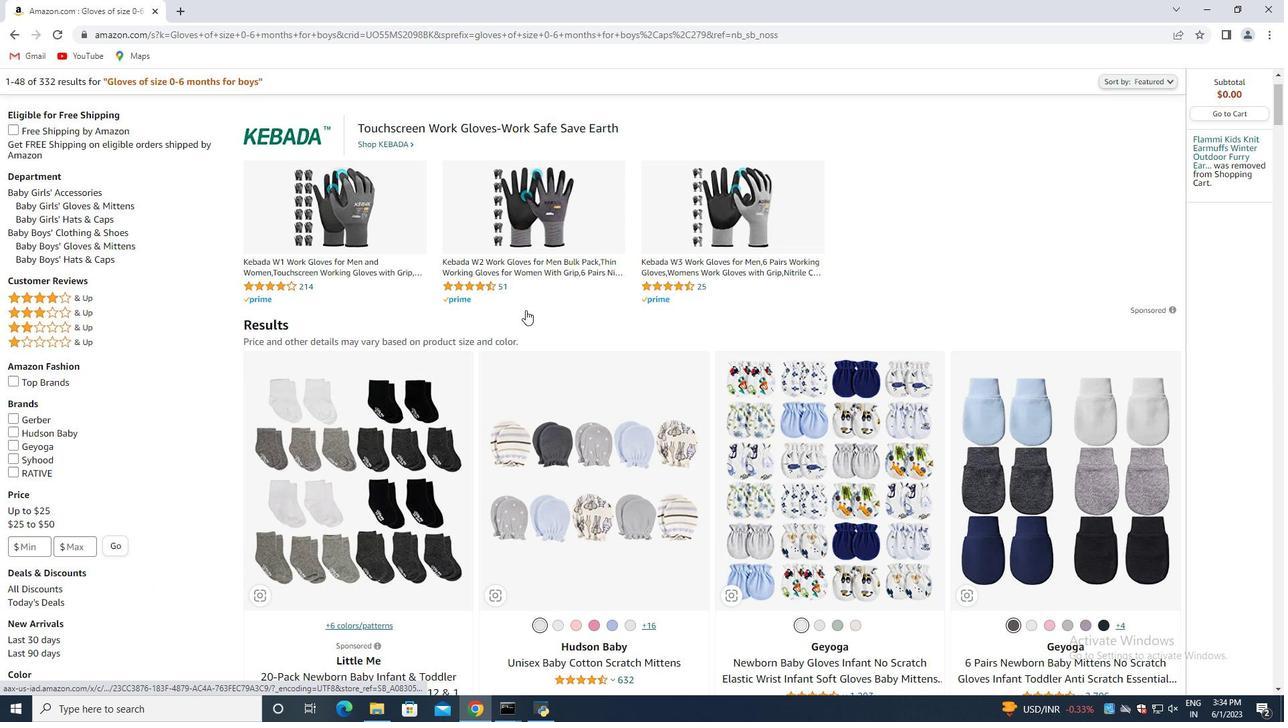 
Action: Mouse scrolled (525, 312) with delta (0, 0)
Screenshot: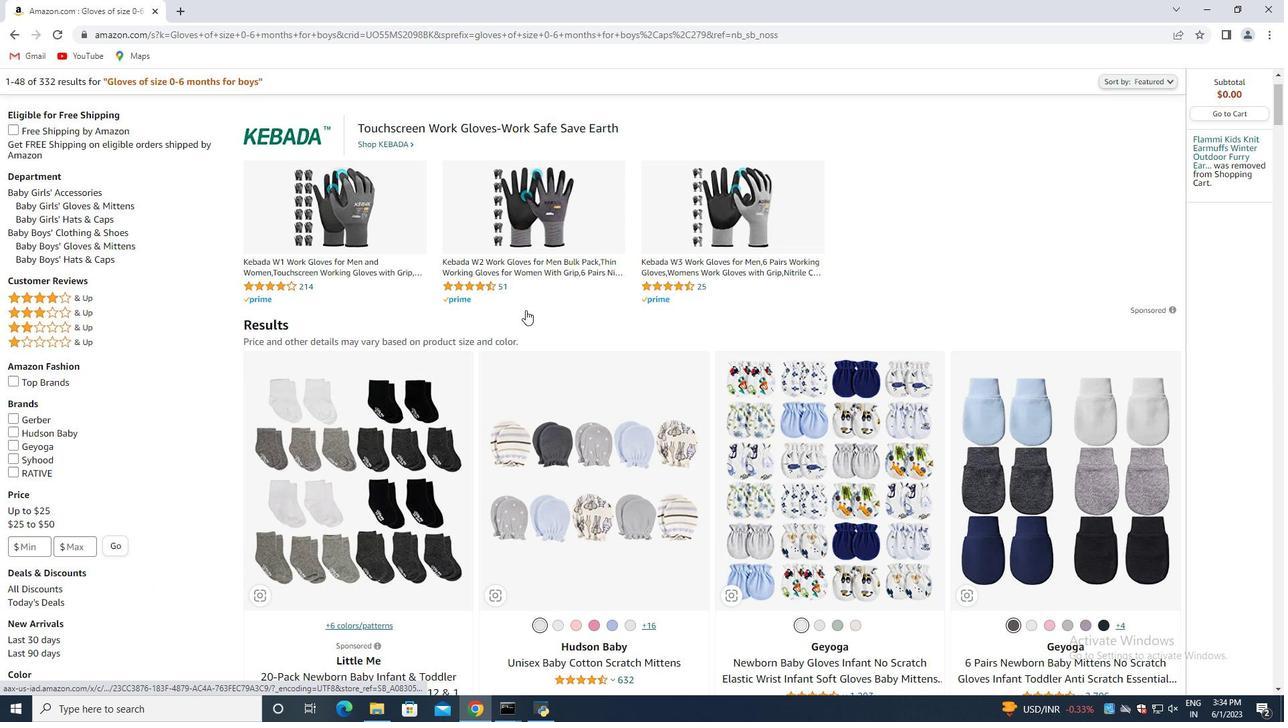 
Action: Mouse moved to (530, 311)
Screenshot: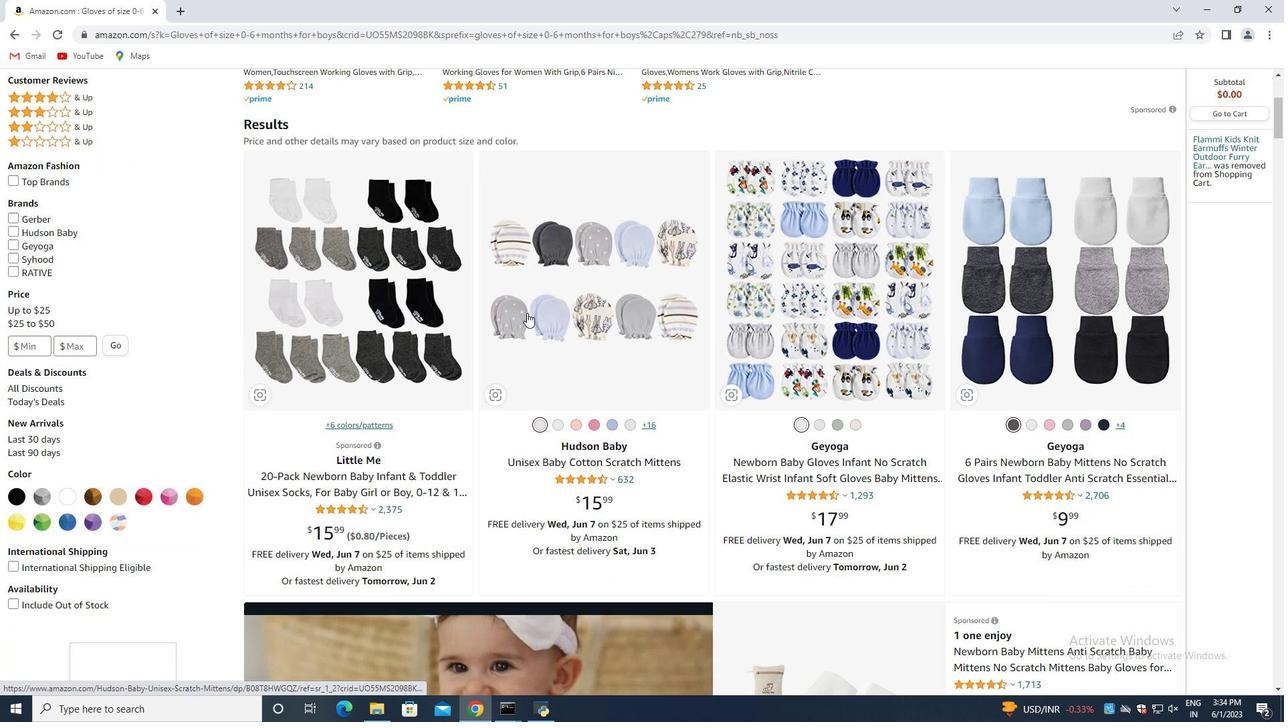 
Action: Mouse scrolled (530, 310) with delta (0, 0)
Screenshot: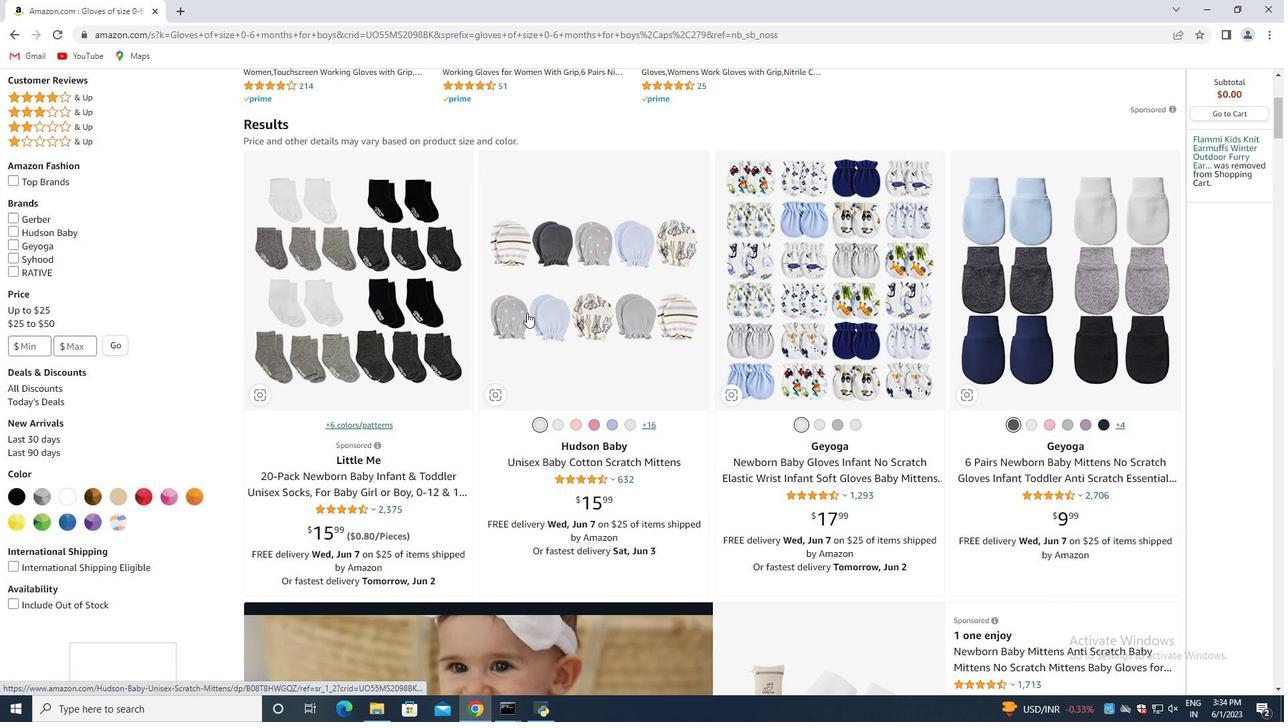 
Action: Mouse scrolled (530, 310) with delta (0, 0)
Screenshot: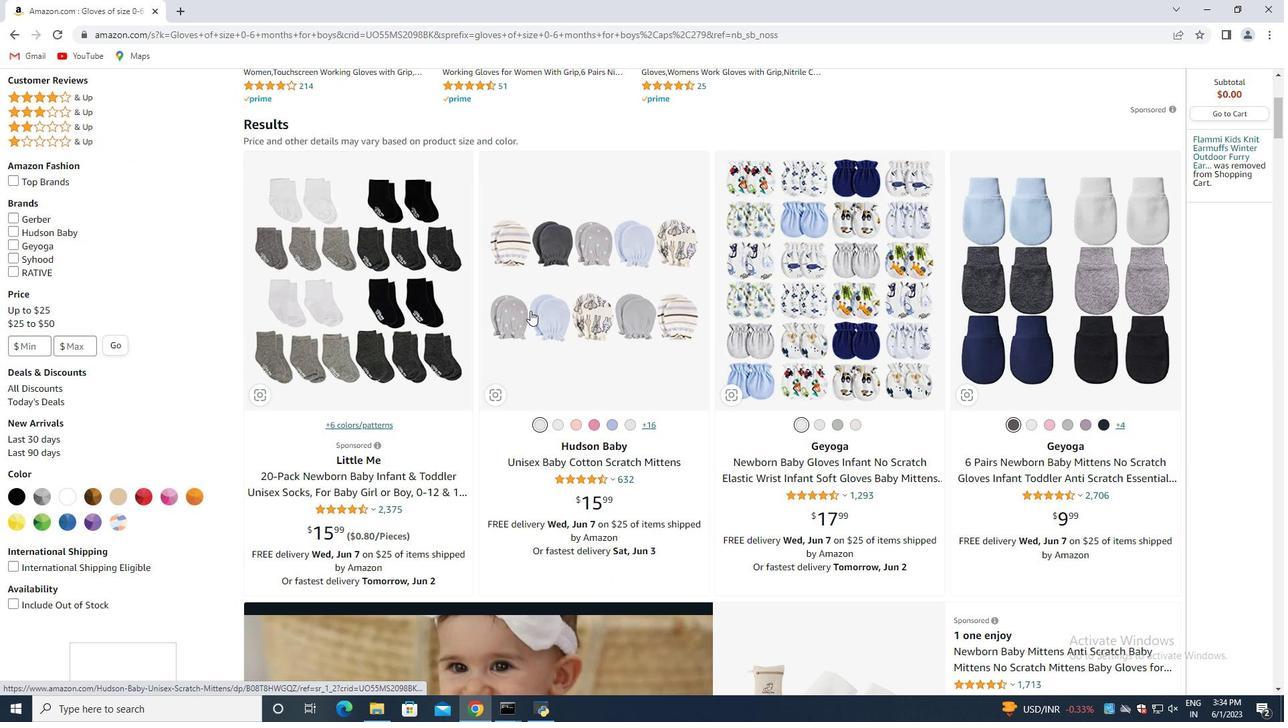 
Action: Mouse moved to (531, 309)
Screenshot: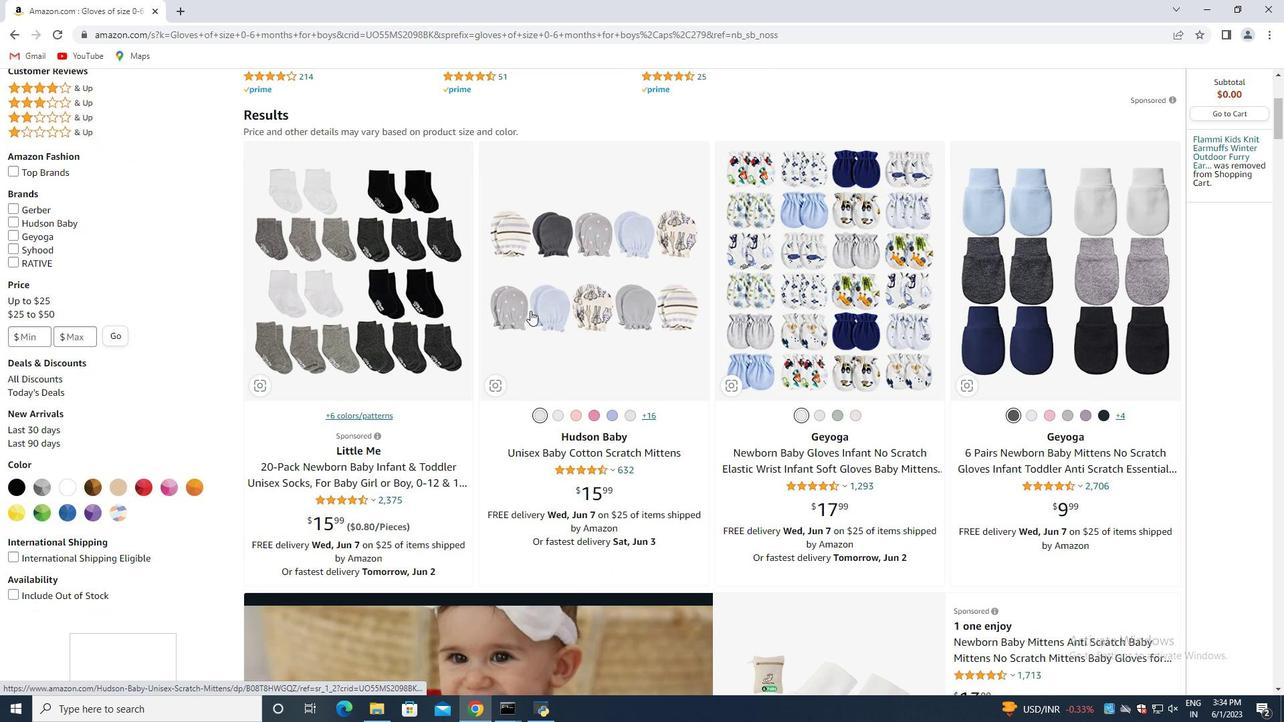 
Action: Mouse scrolled (531, 309) with delta (0, 0)
Screenshot: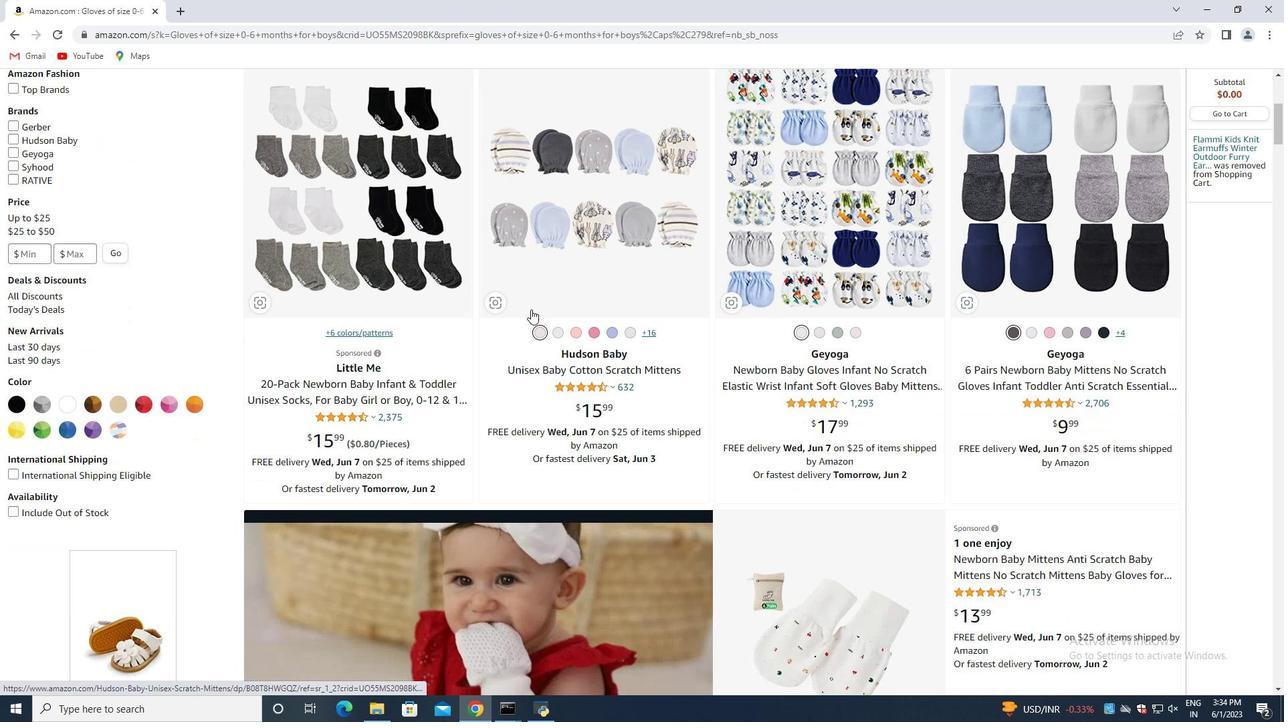 
Action: Mouse moved to (543, 309)
Screenshot: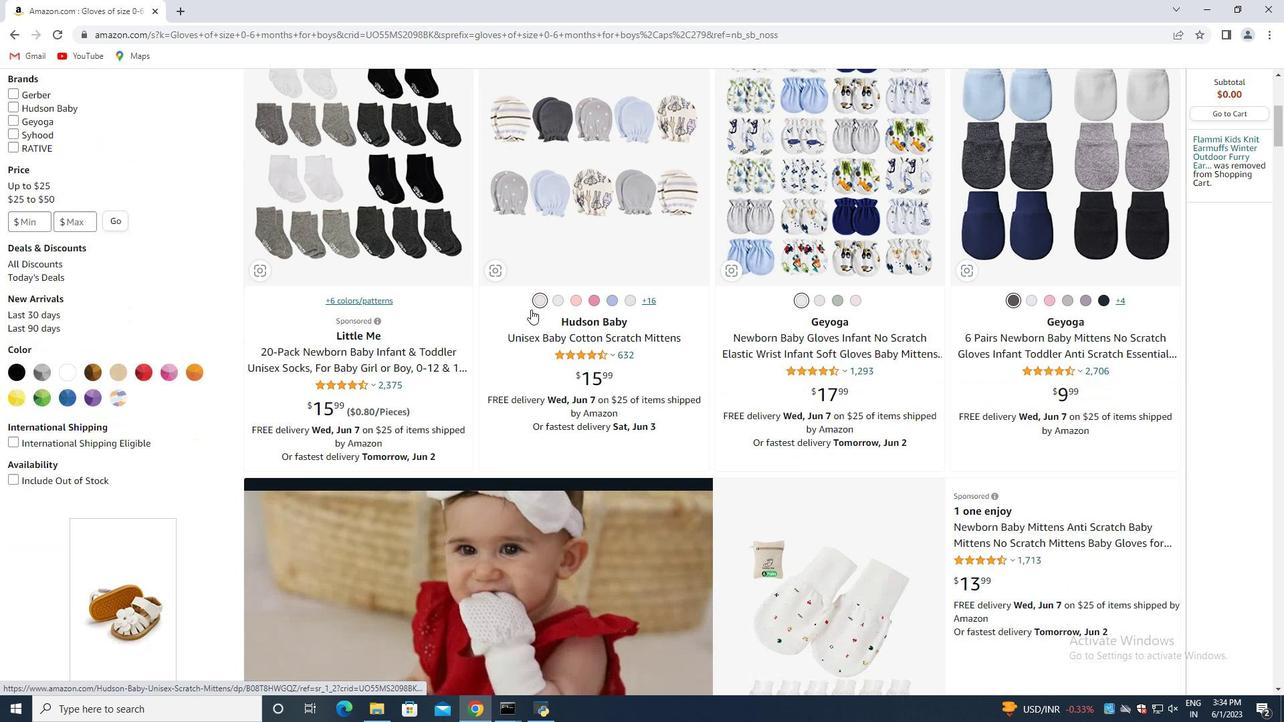 
Action: Mouse scrolled (543, 308) with delta (0, 0)
Screenshot: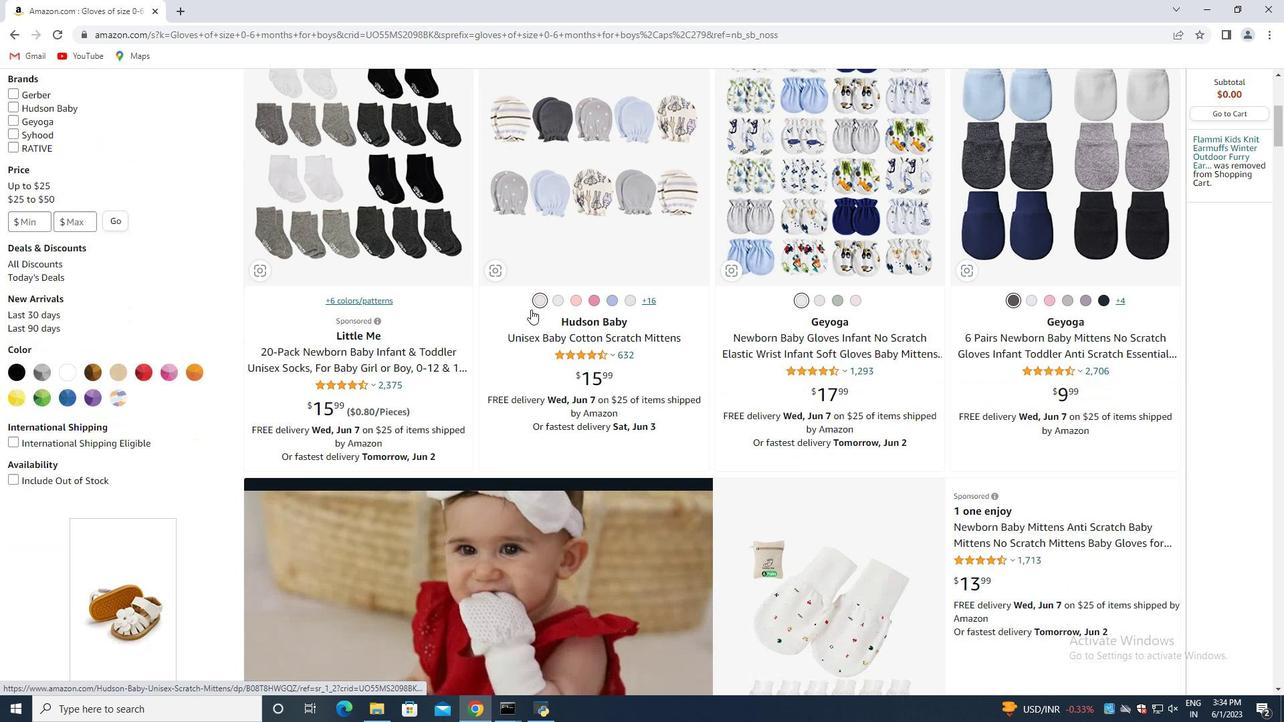 
Action: Mouse moved to (682, 303)
Screenshot: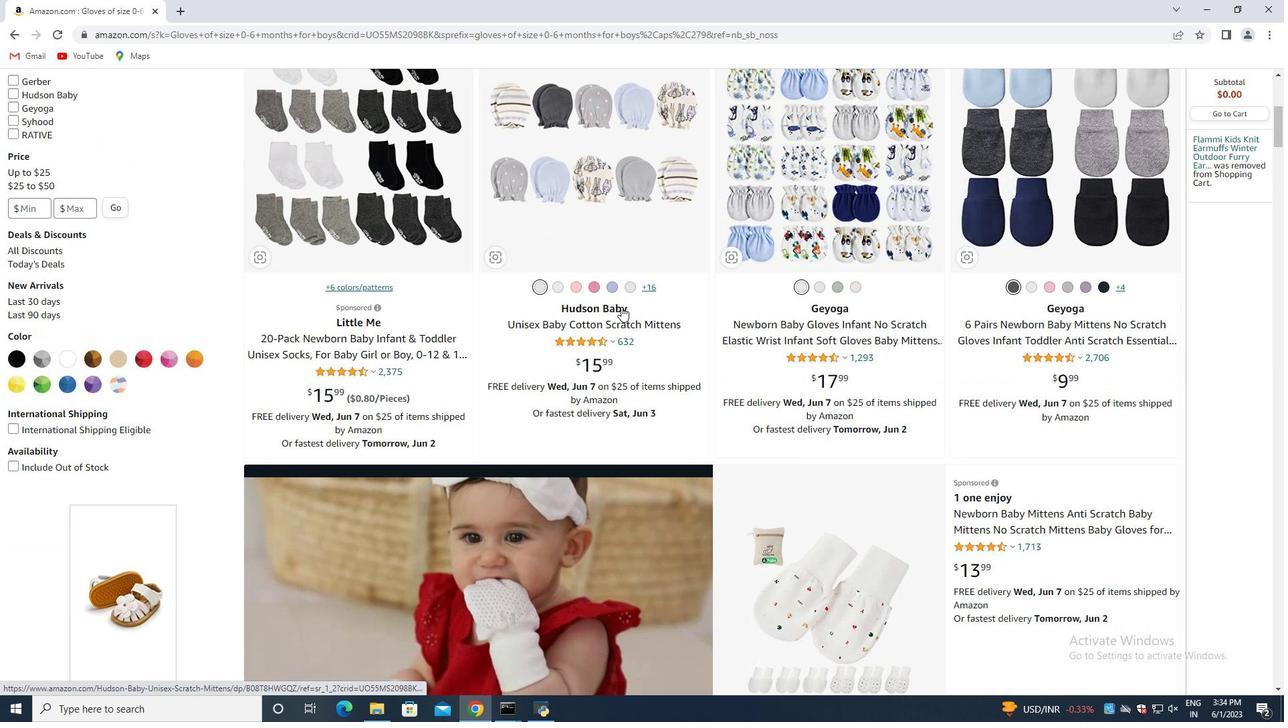 
Action: Mouse scrolled (682, 303) with delta (0, 0)
Screenshot: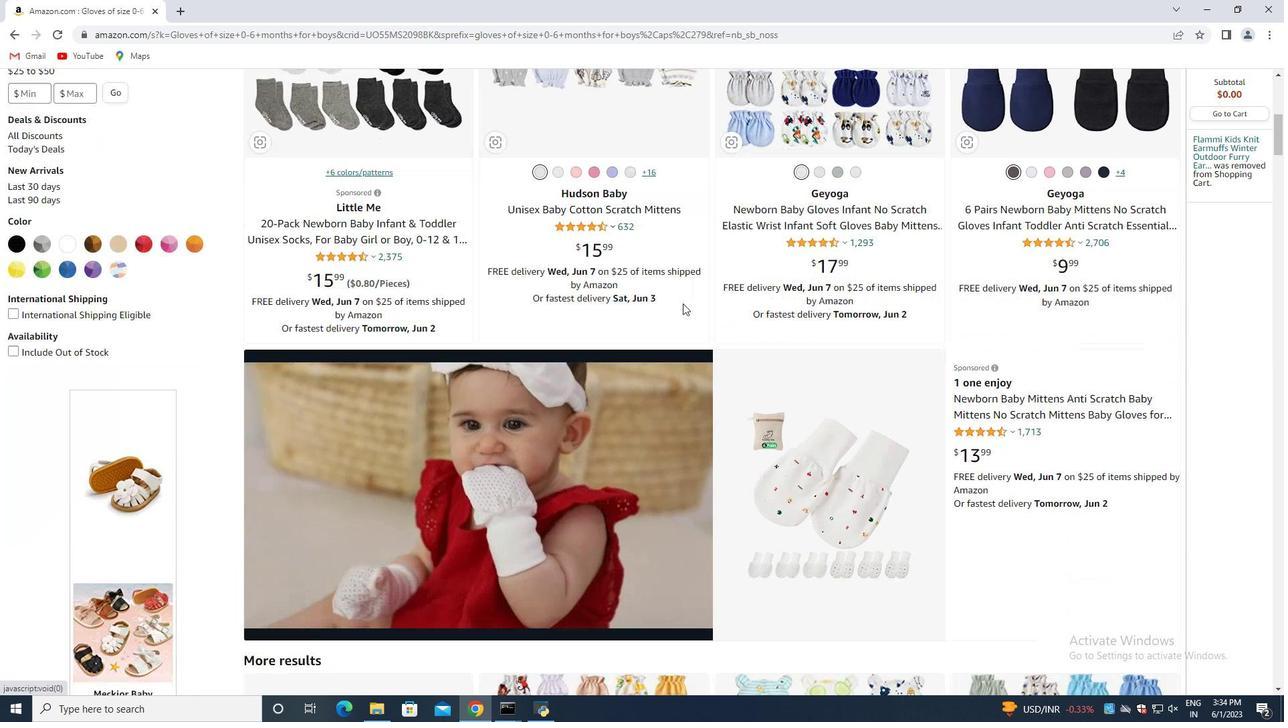 
Action: Mouse scrolled (682, 303) with delta (0, 0)
Screenshot: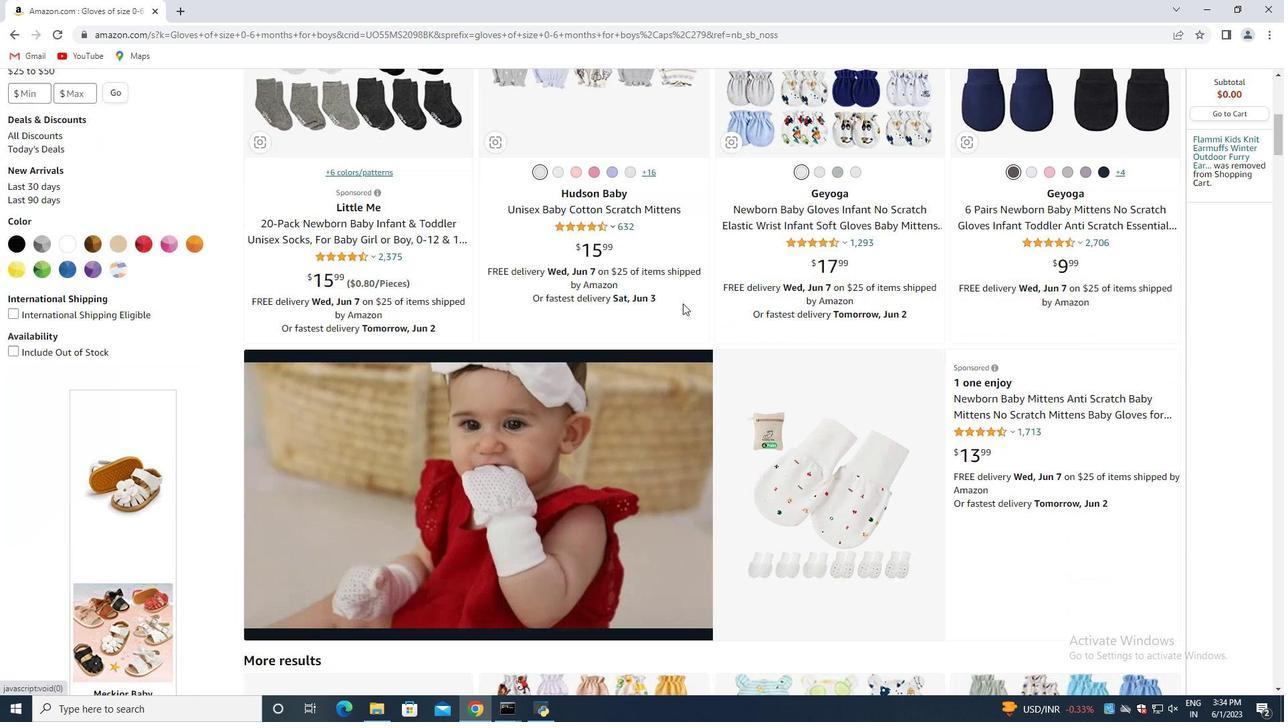 
Action: Mouse scrolled (682, 303) with delta (0, 0)
Screenshot: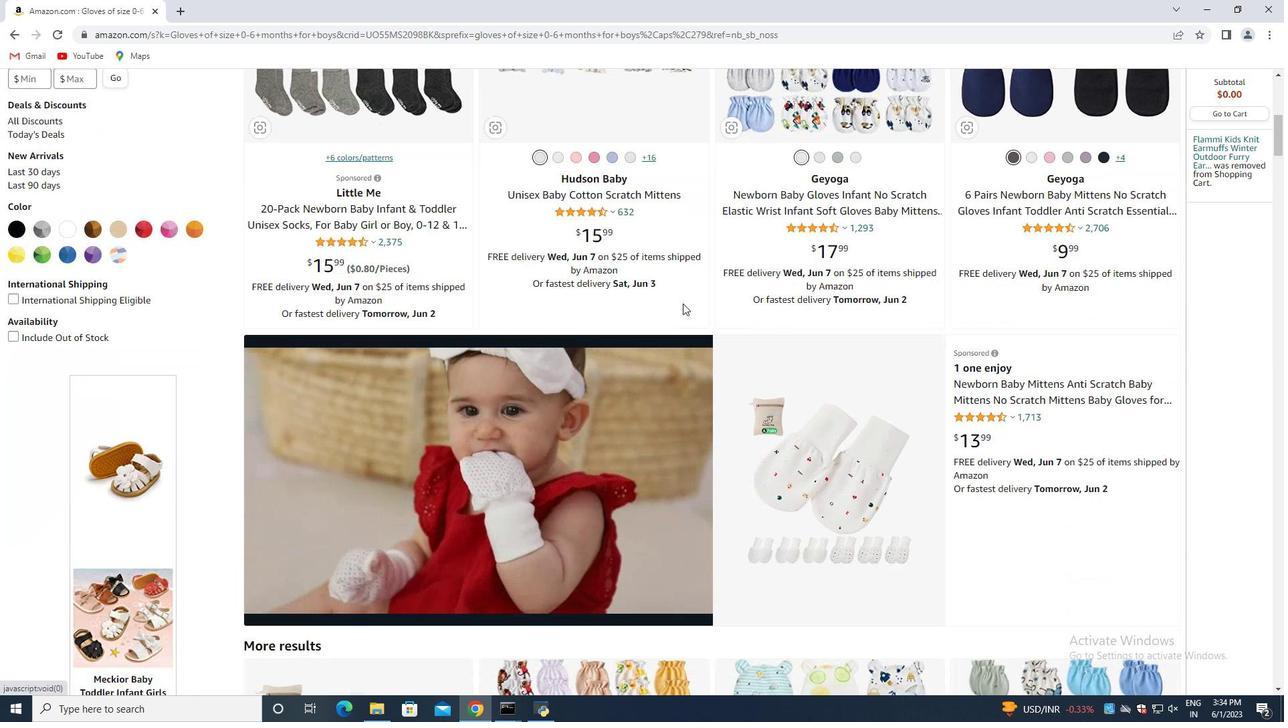 
Action: Mouse moved to (468, 307)
Screenshot: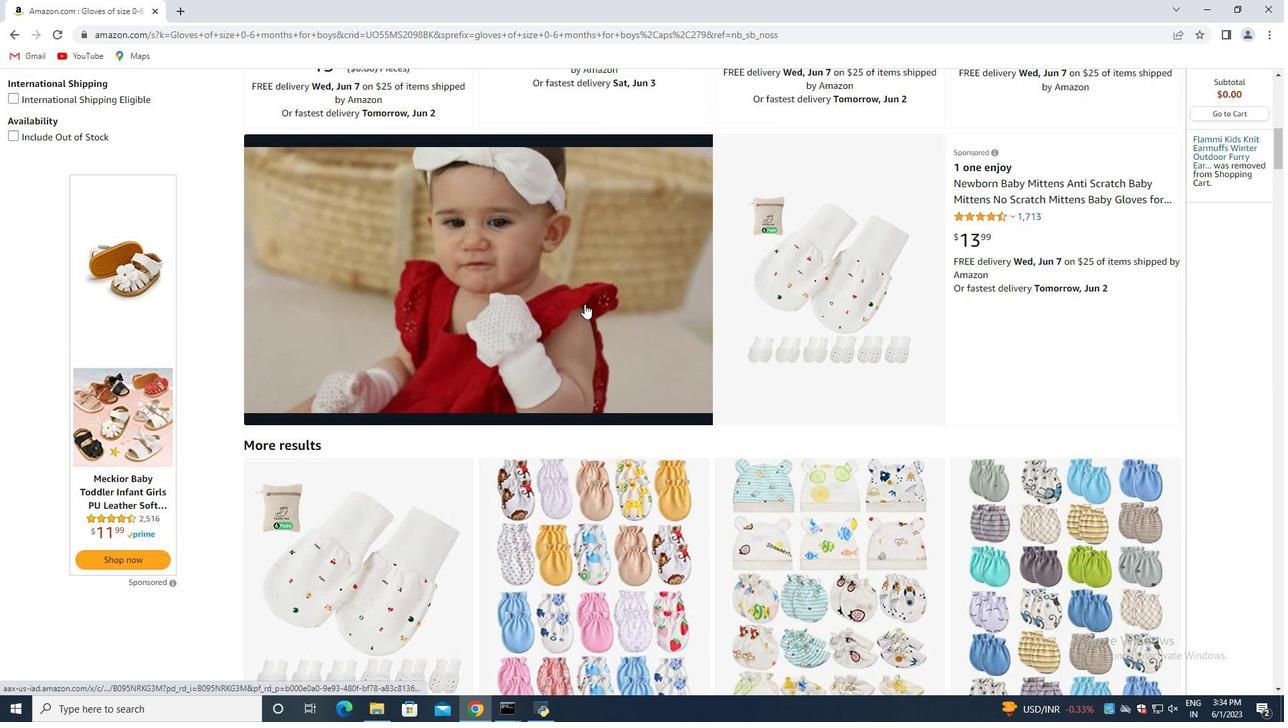 
Action: Mouse scrolled (469, 307) with delta (0, 0)
Screenshot: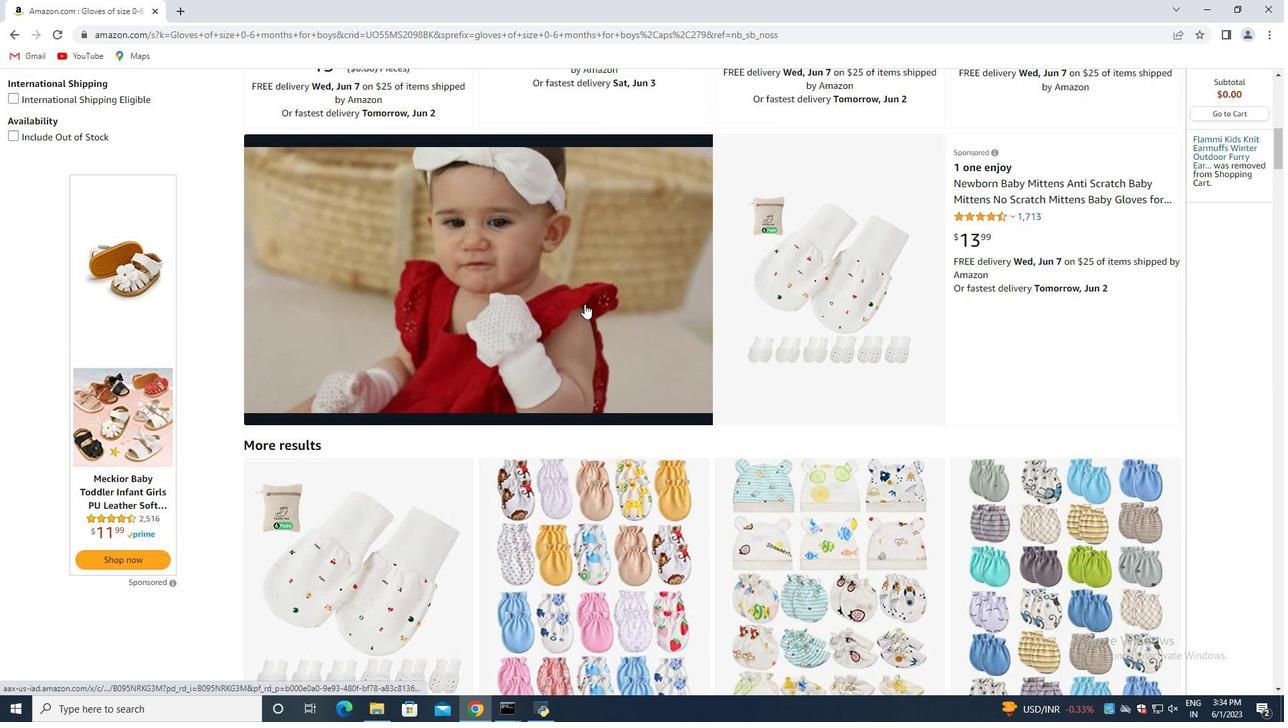 
Action: Mouse scrolled (468, 307) with delta (0, 0)
Screenshot: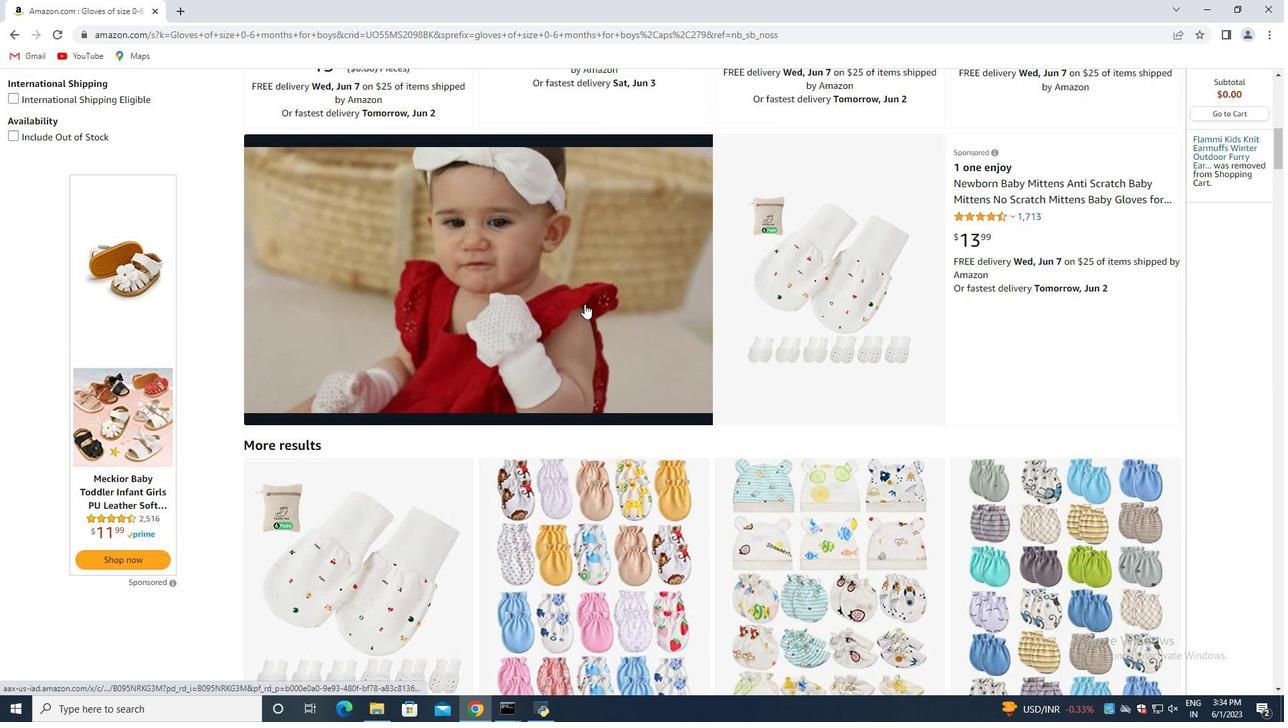 
Action: Mouse scrolled (468, 307) with delta (0, 0)
Screenshot: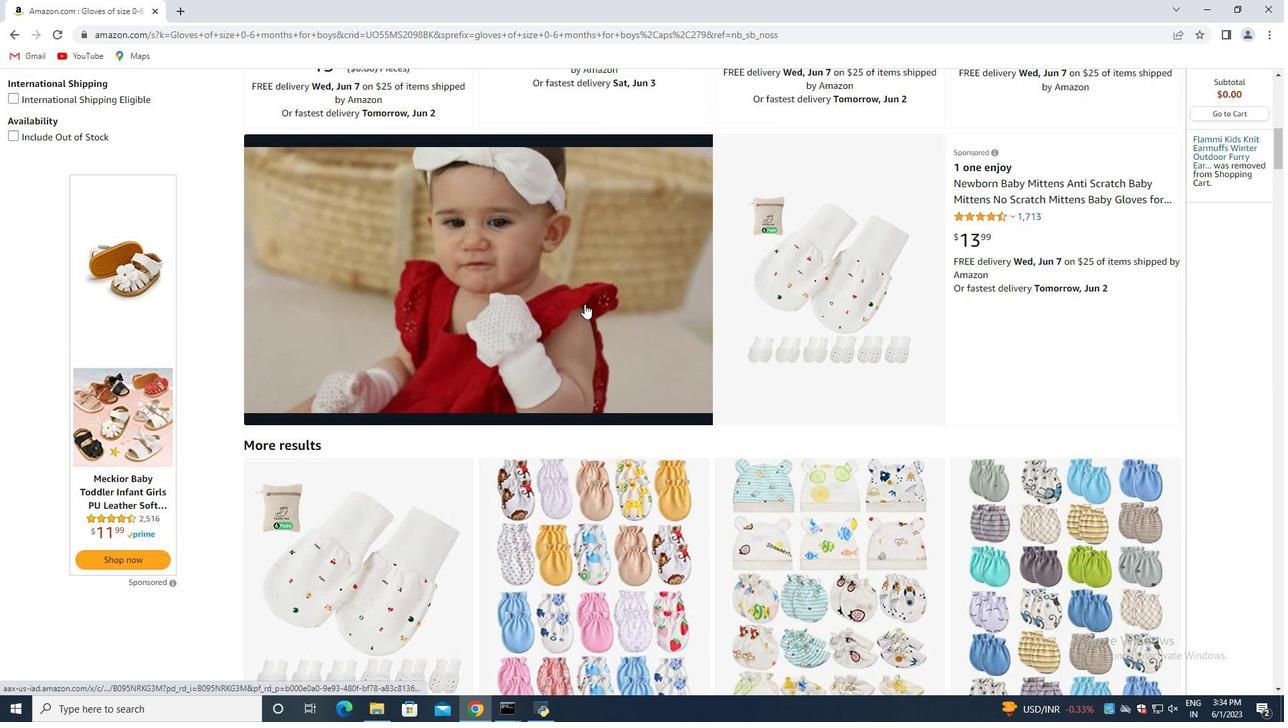 
Action: Mouse moved to (461, 297)
Screenshot: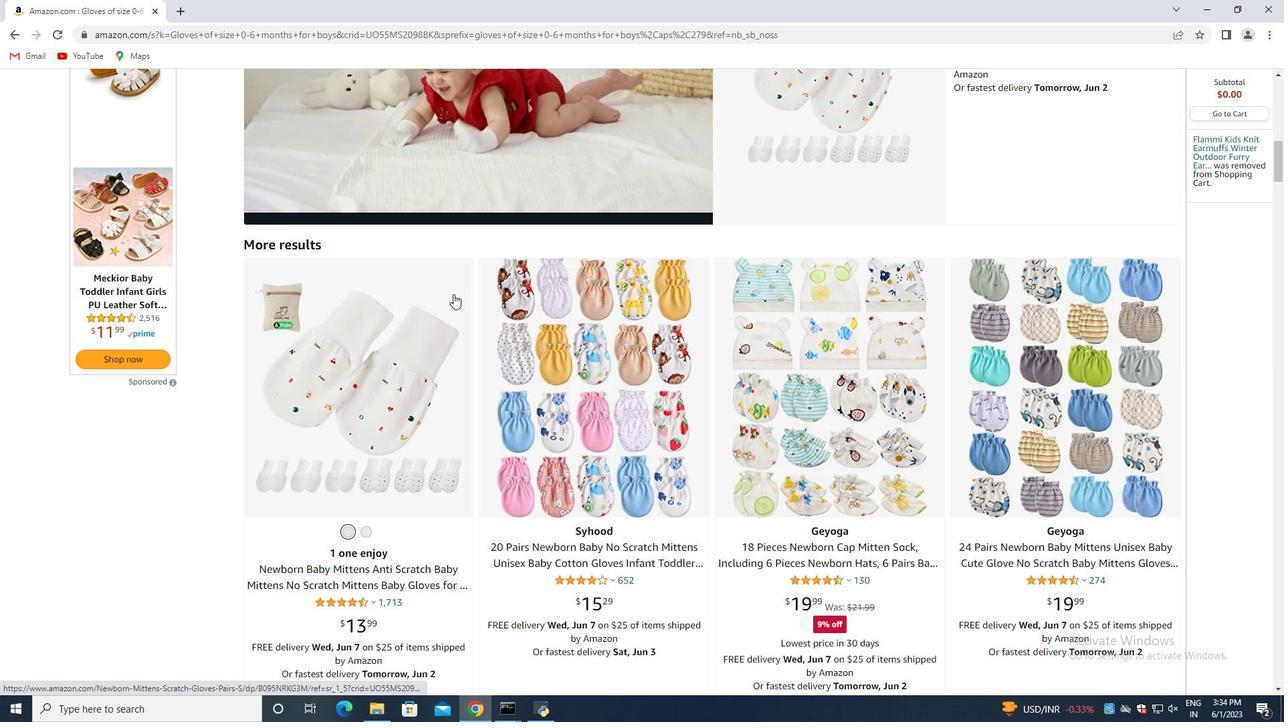 
Action: Mouse scrolled (461, 296) with delta (0, 0)
Screenshot: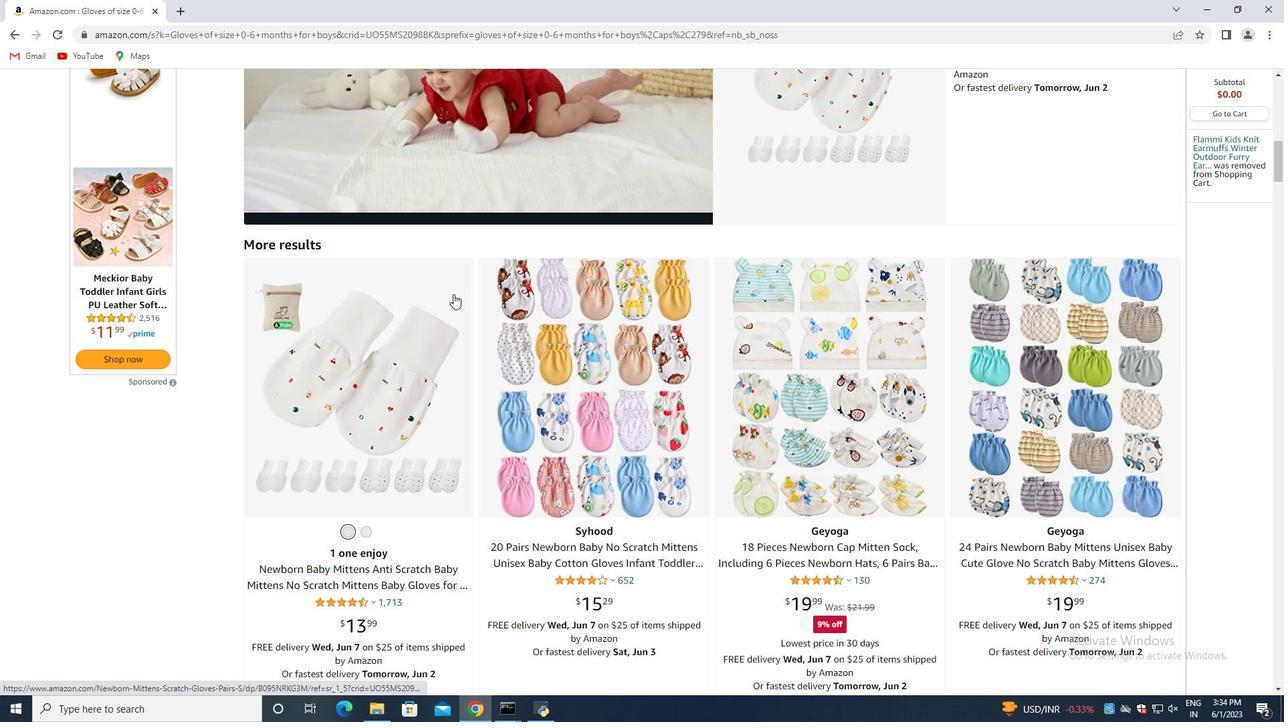 
Action: Mouse moved to (469, 299)
Screenshot: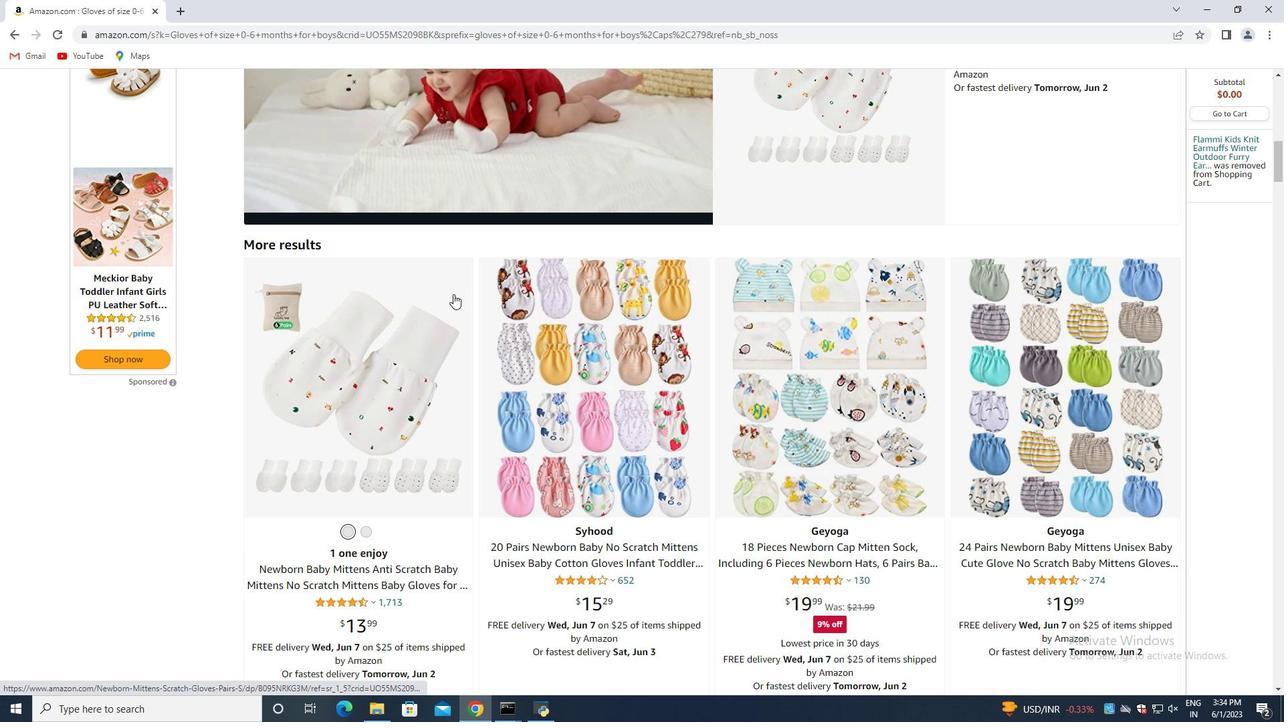
Action: Mouse scrolled (469, 298) with delta (0, 0)
Screenshot: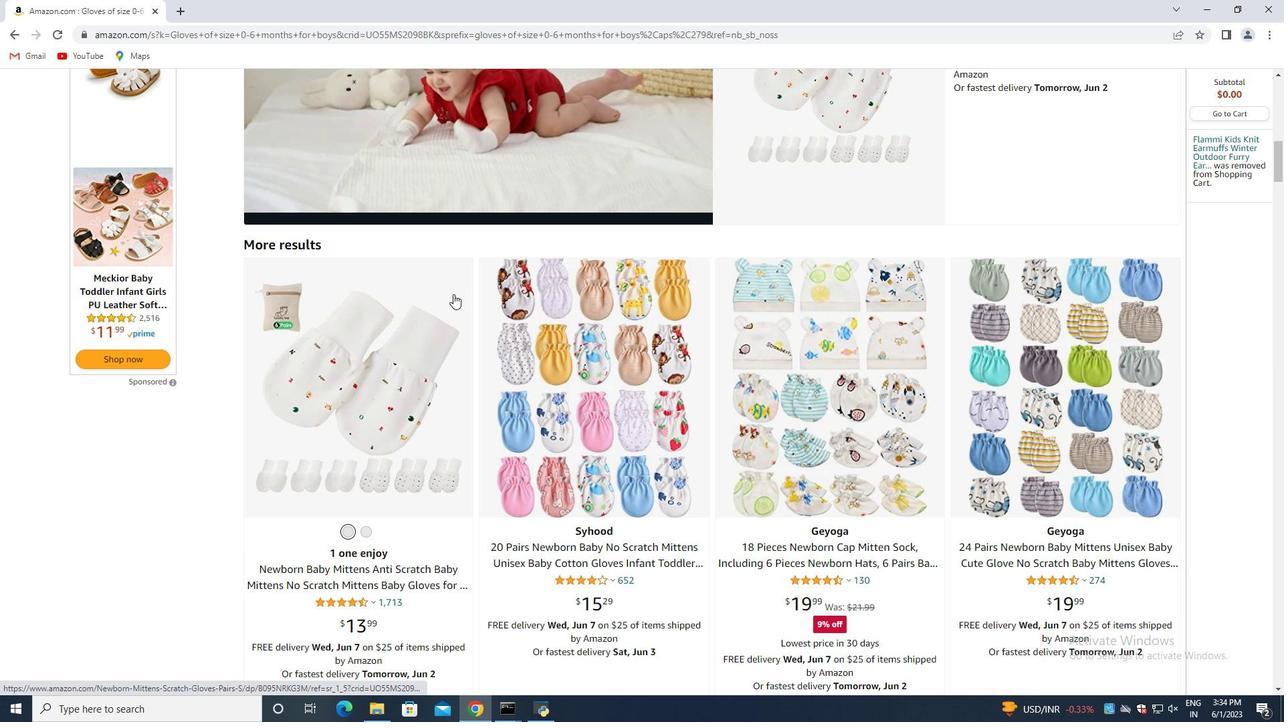 
Action: Mouse moved to (421, 295)
Screenshot: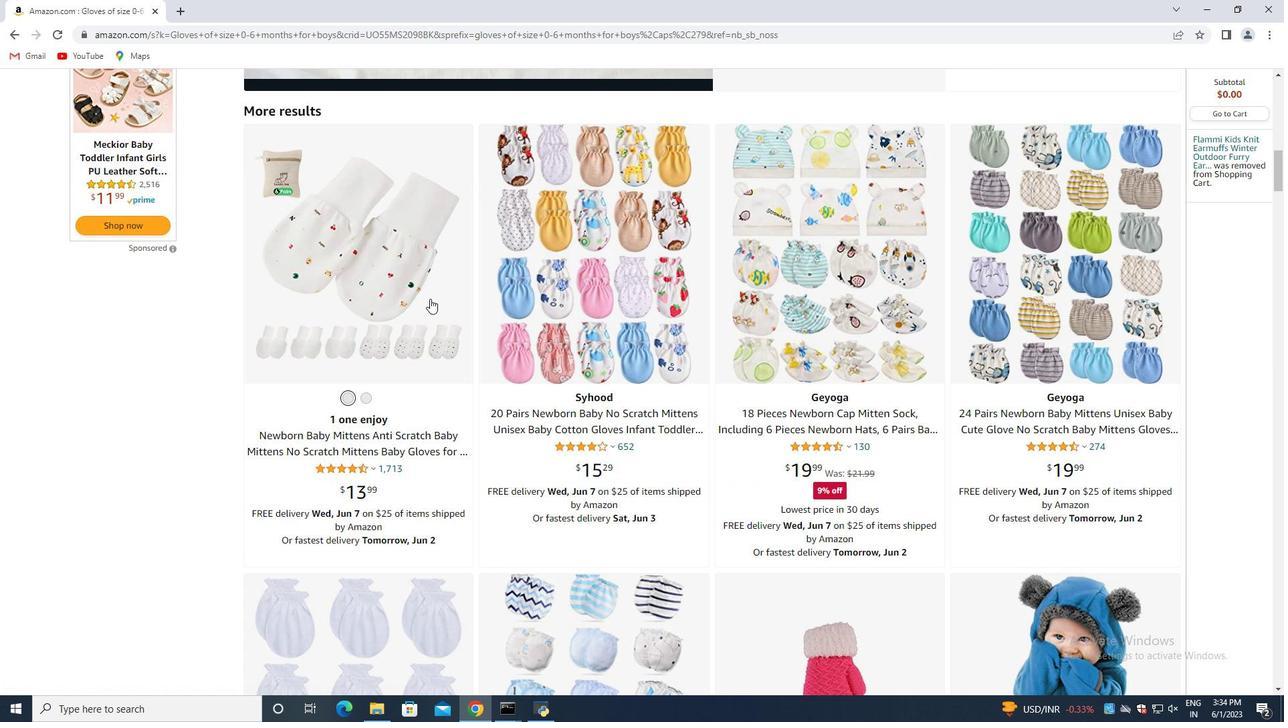
Action: Mouse scrolled (421, 294) with delta (0, 0)
Screenshot: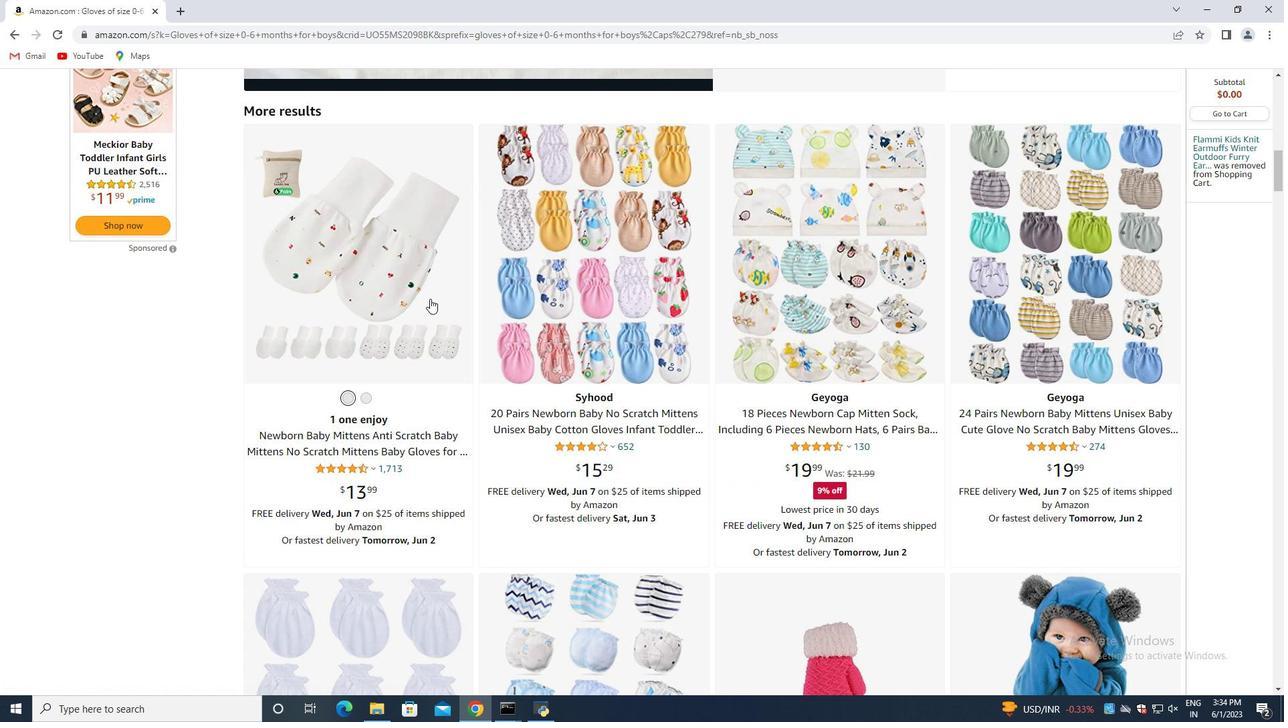 
Action: Mouse moved to (420, 295)
Screenshot: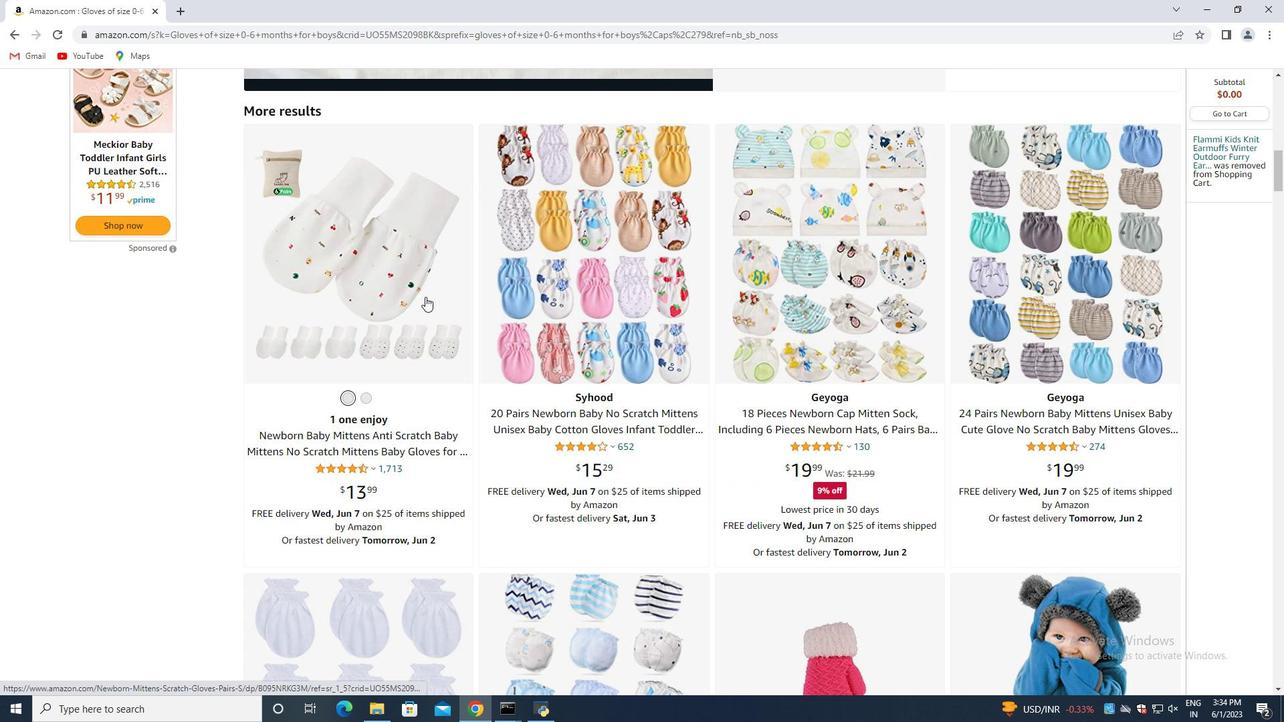 
Action: Mouse scrolled (420, 294) with delta (0, 0)
Screenshot: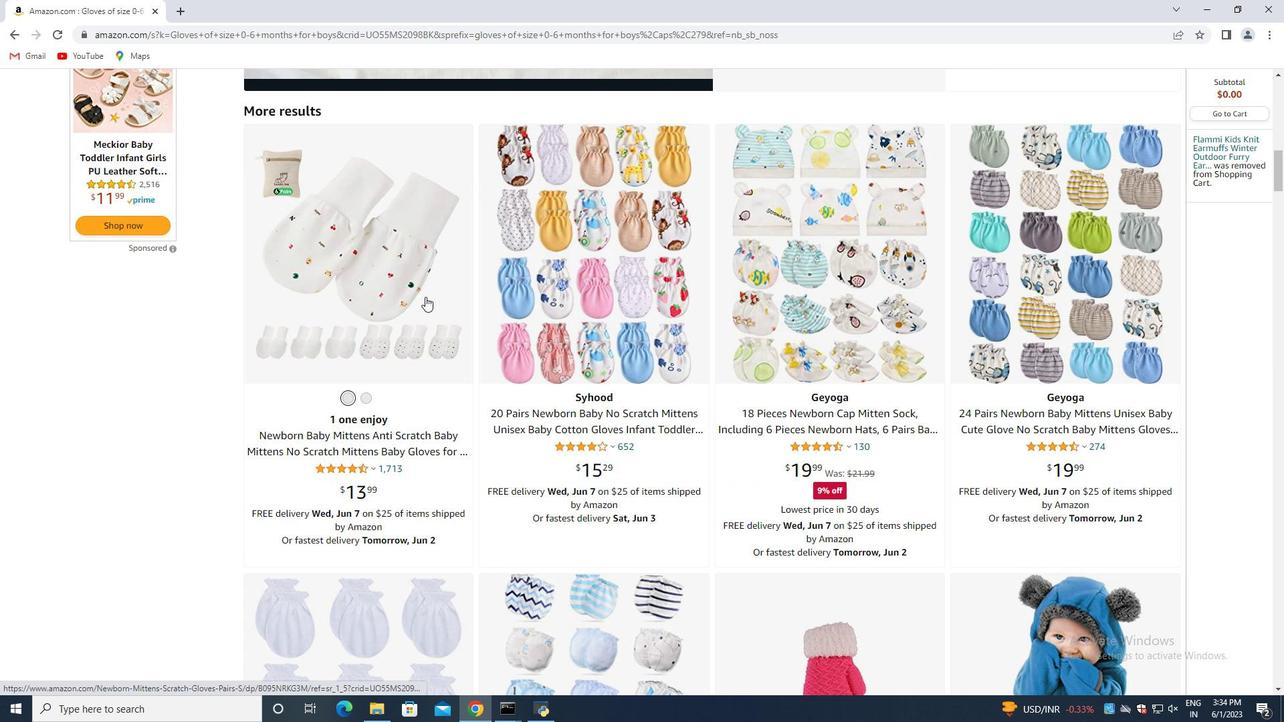 
Action: Mouse scrolled (420, 294) with delta (0, 0)
Screenshot: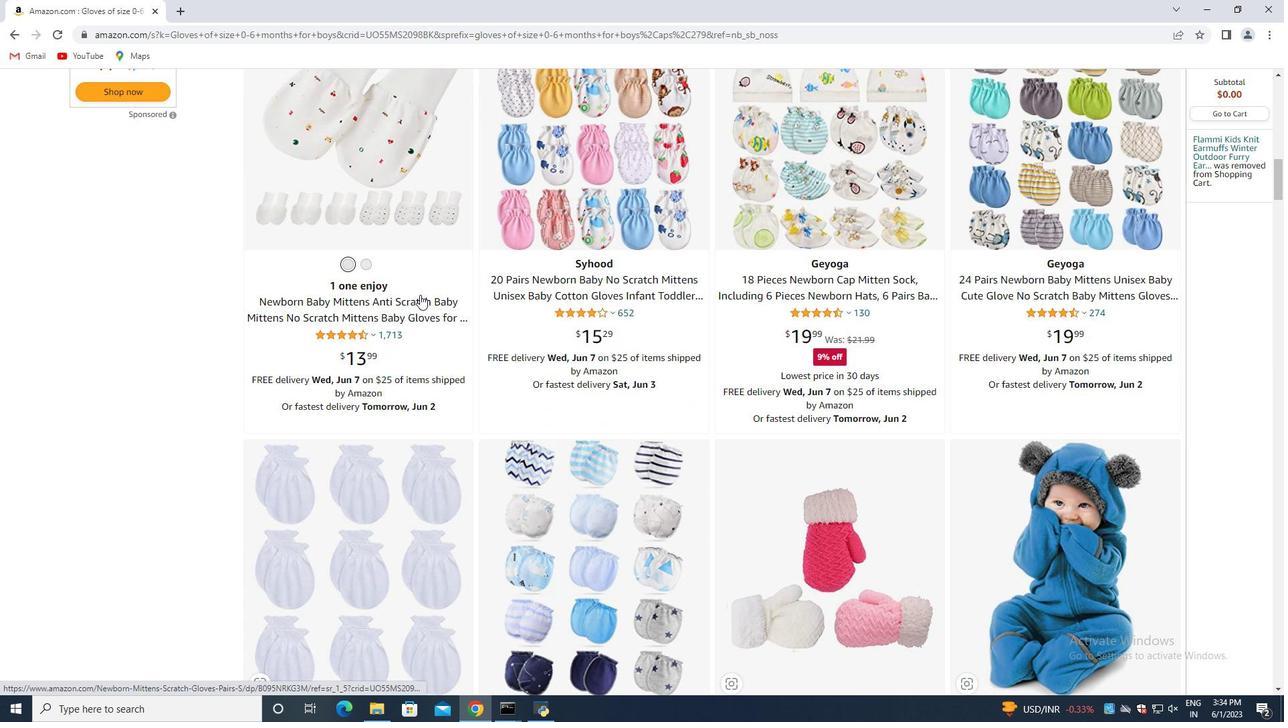 
Action: Mouse moved to (419, 295)
Screenshot: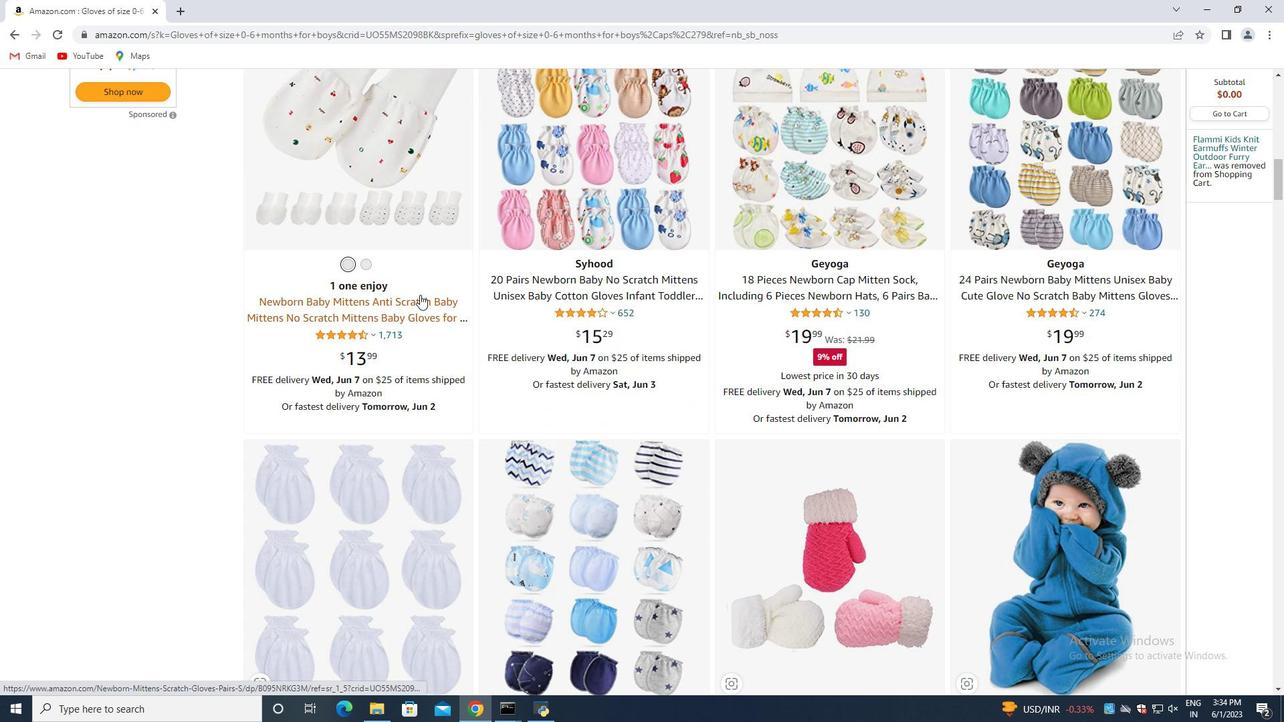 
Action: Mouse scrolled (419, 294) with delta (0, 0)
Screenshot: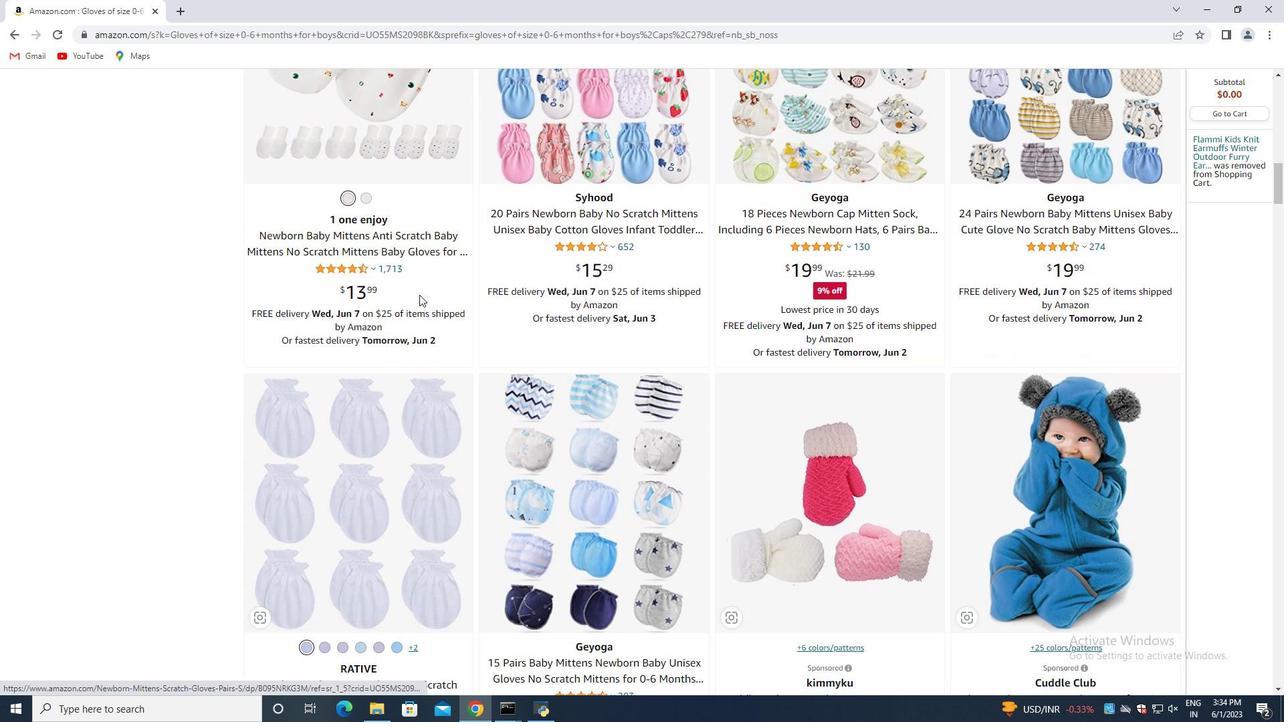 
Action: Mouse scrolled (419, 294) with delta (0, 0)
Screenshot: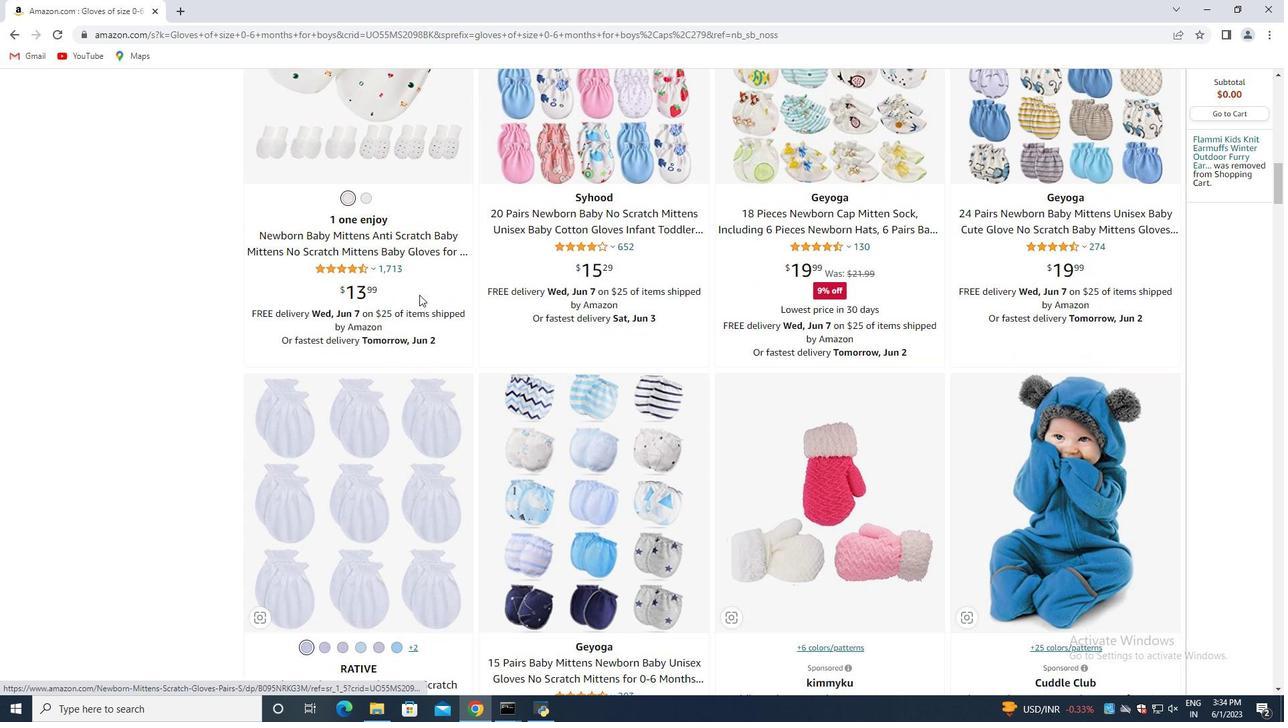 
Action: Mouse moved to (581, 400)
Screenshot: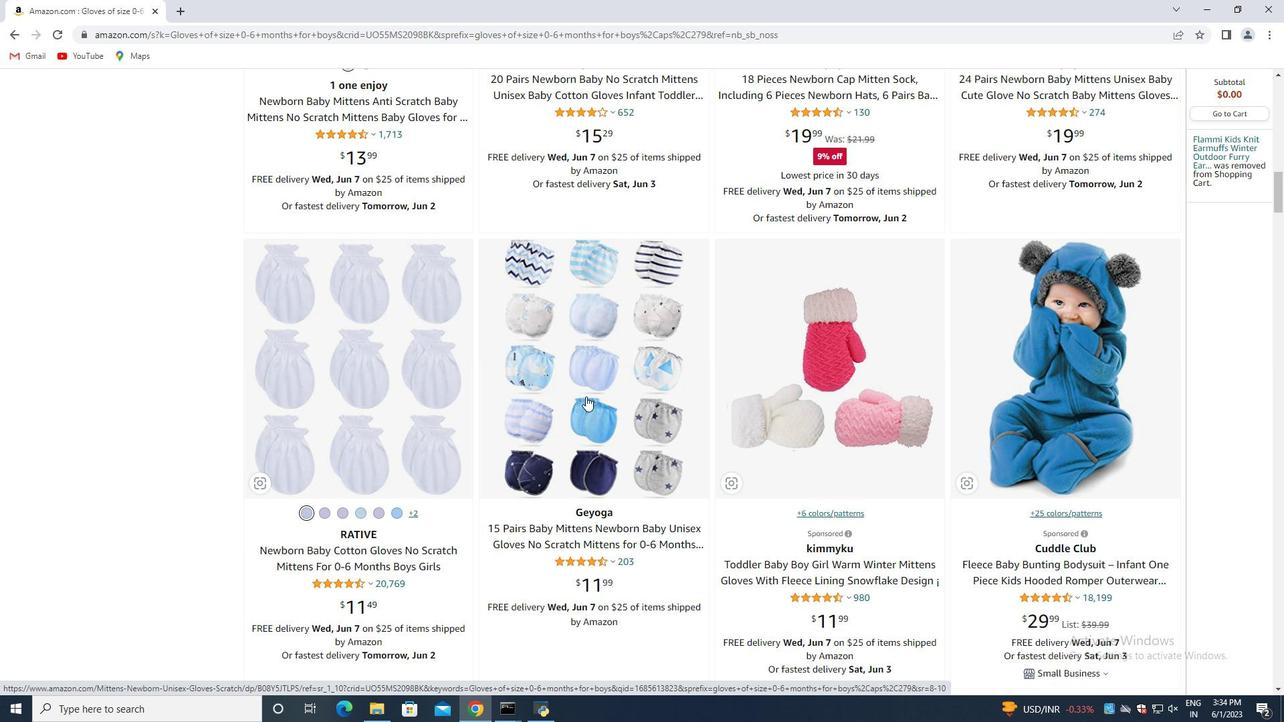 
Action: Mouse pressed left at (581, 400)
Screenshot: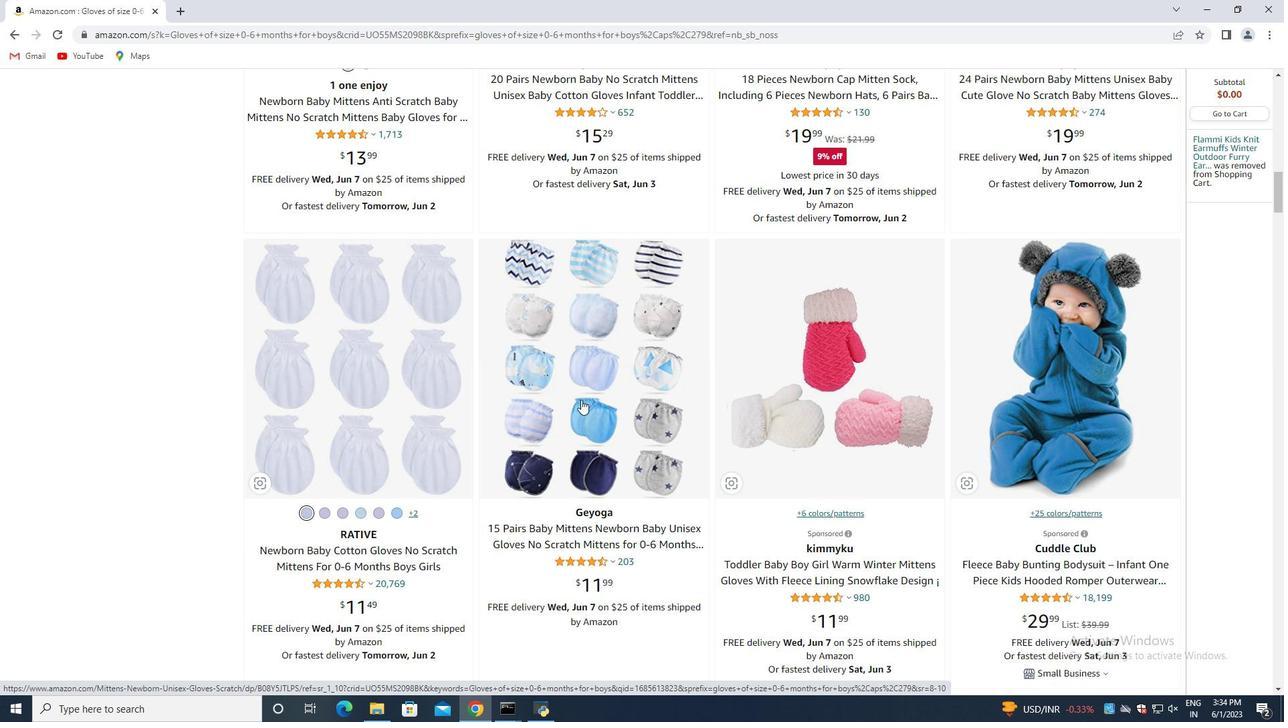 
Action: Mouse moved to (323, 428)
Screenshot: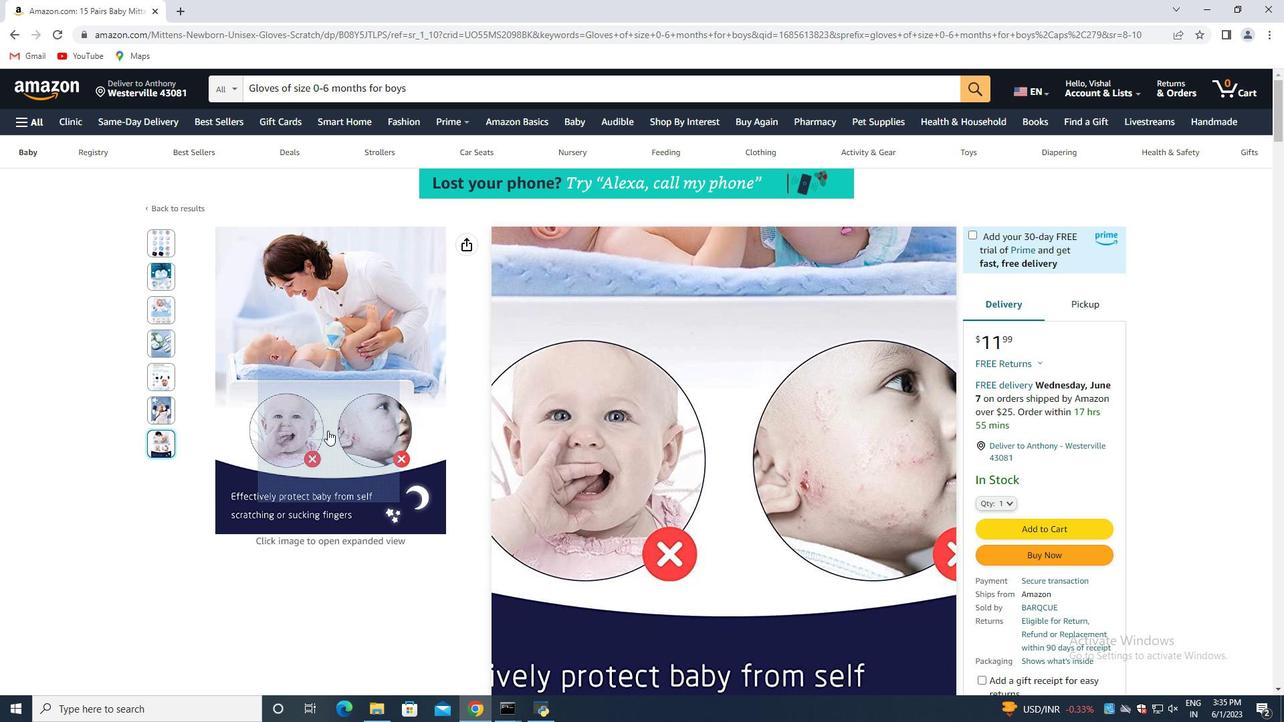 
Action: Mouse scrolled (323, 429) with delta (0, 0)
Screenshot: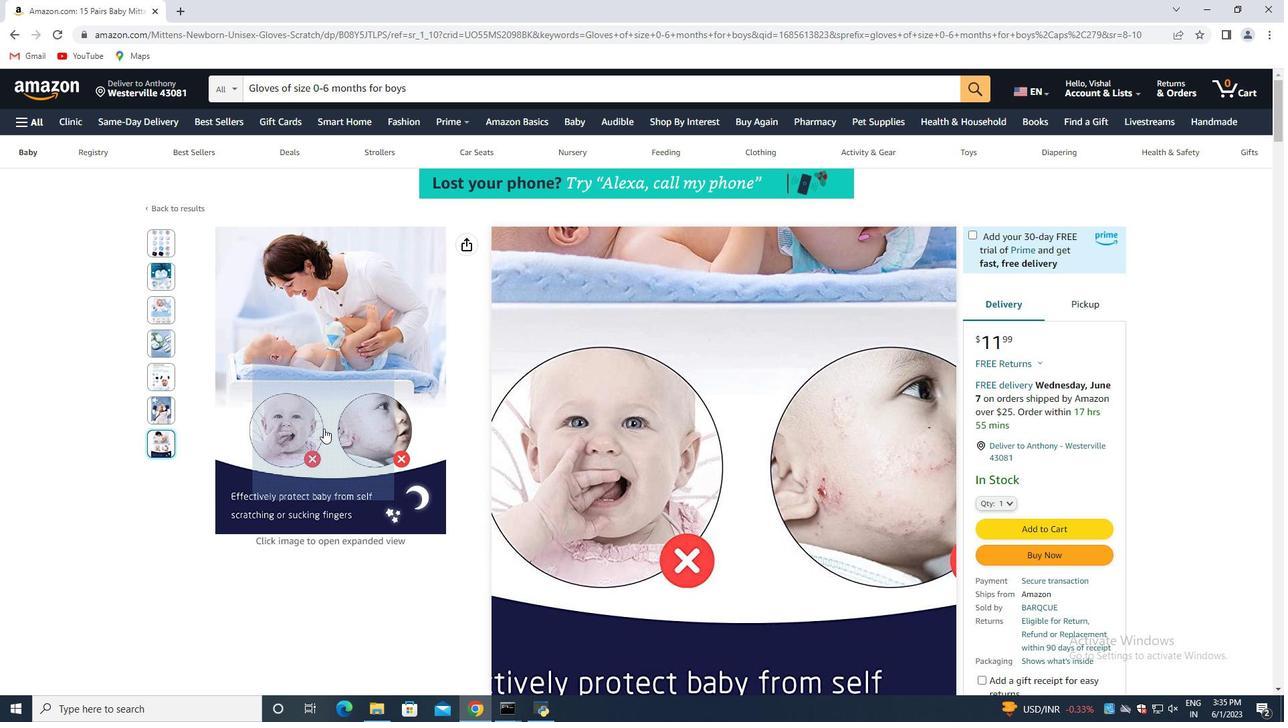
Action: Mouse scrolled (323, 429) with delta (0, 0)
Screenshot: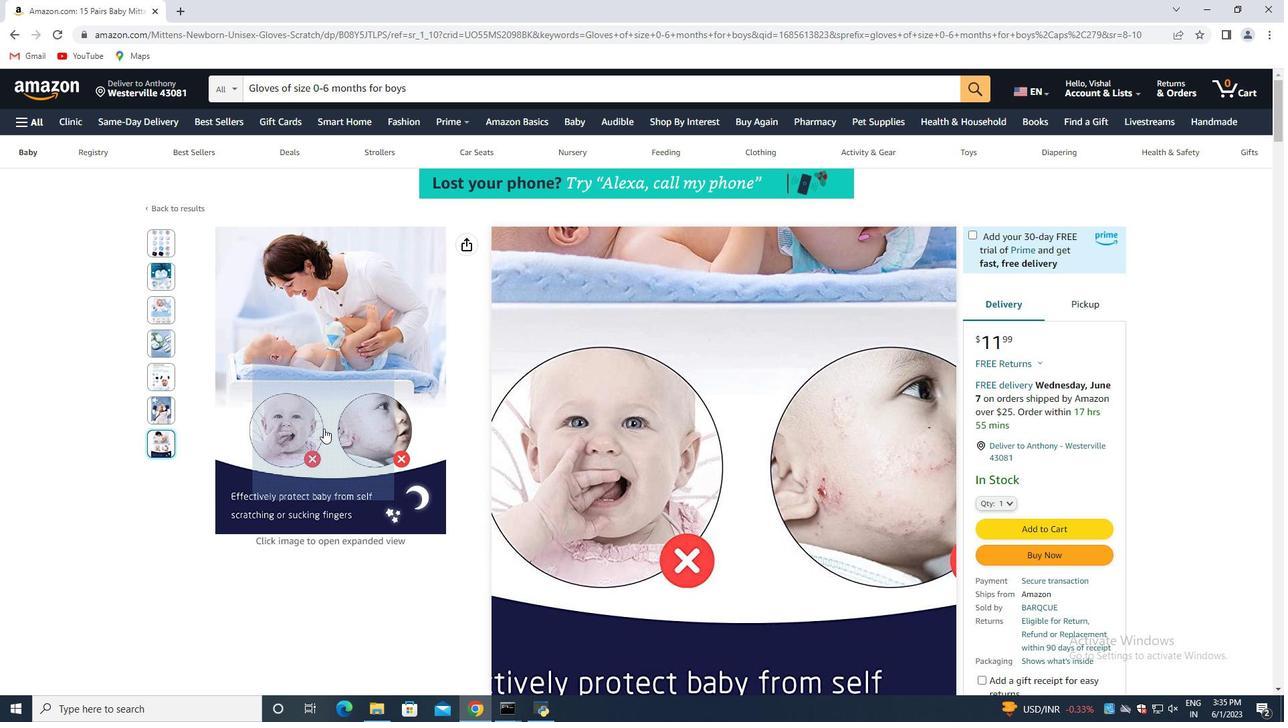 
Action: Mouse scrolled (323, 429) with delta (0, 0)
Screenshot: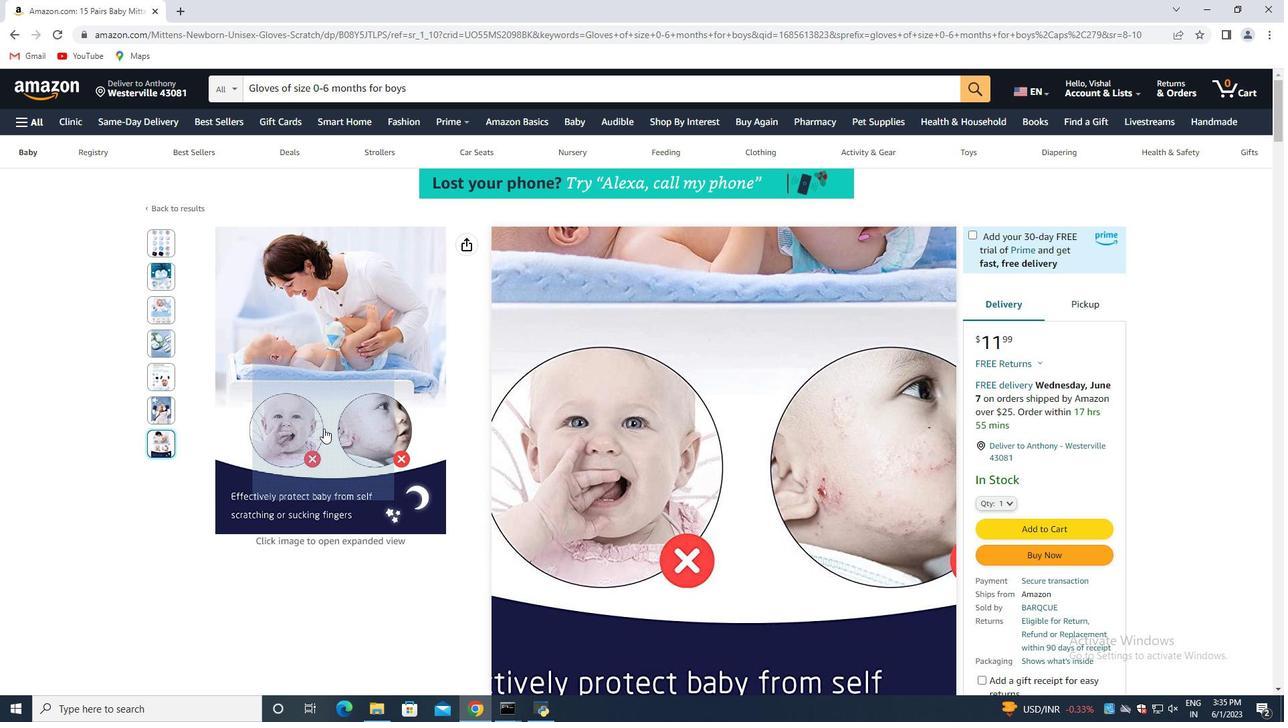 
Action: Mouse moved to (552, 411)
Screenshot: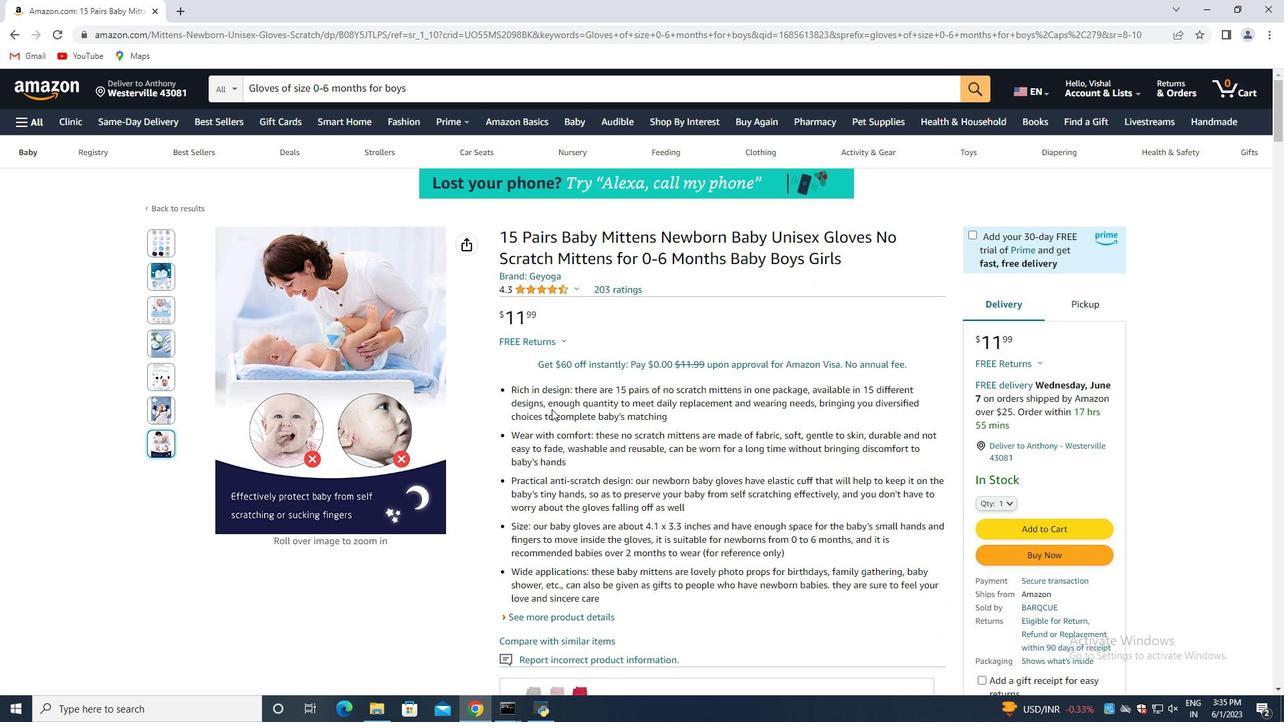 
Action: Mouse scrolled (552, 412) with delta (0, 0)
Screenshot: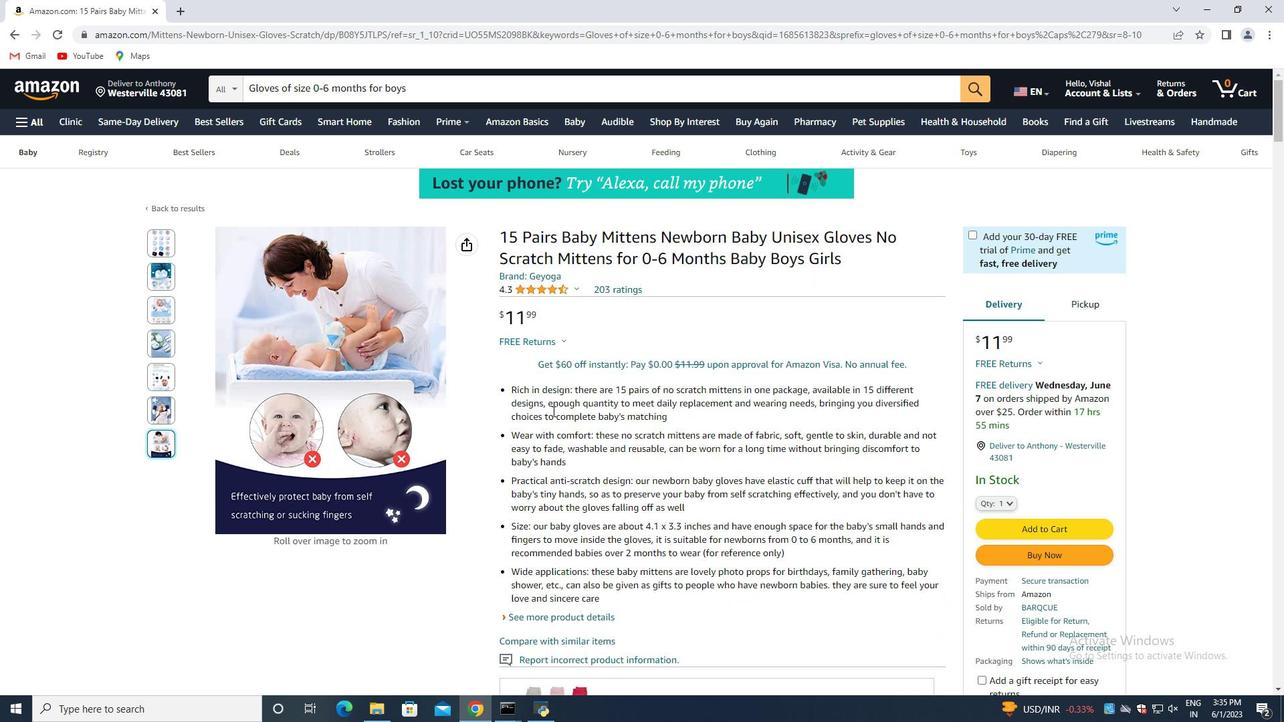 
Action: Mouse moved to (18, 38)
Screenshot: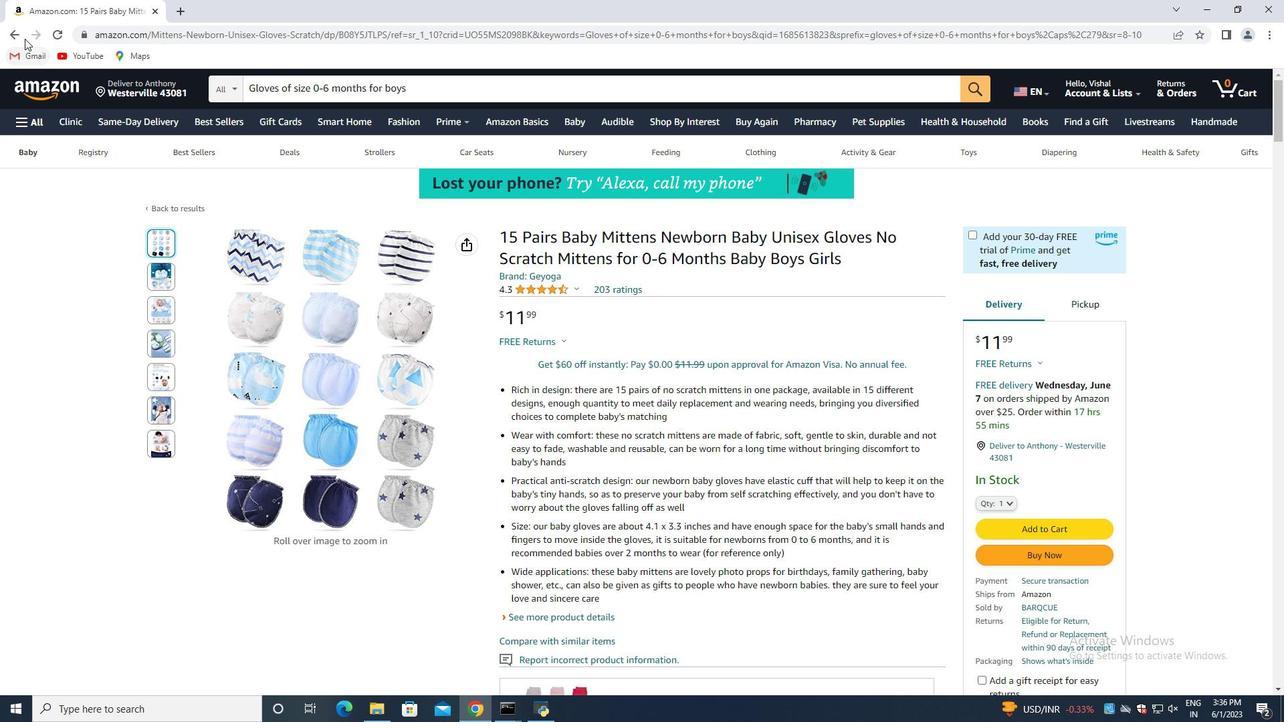 
Action: Mouse scrolled (18, 39) with delta (0, 0)
Screenshot: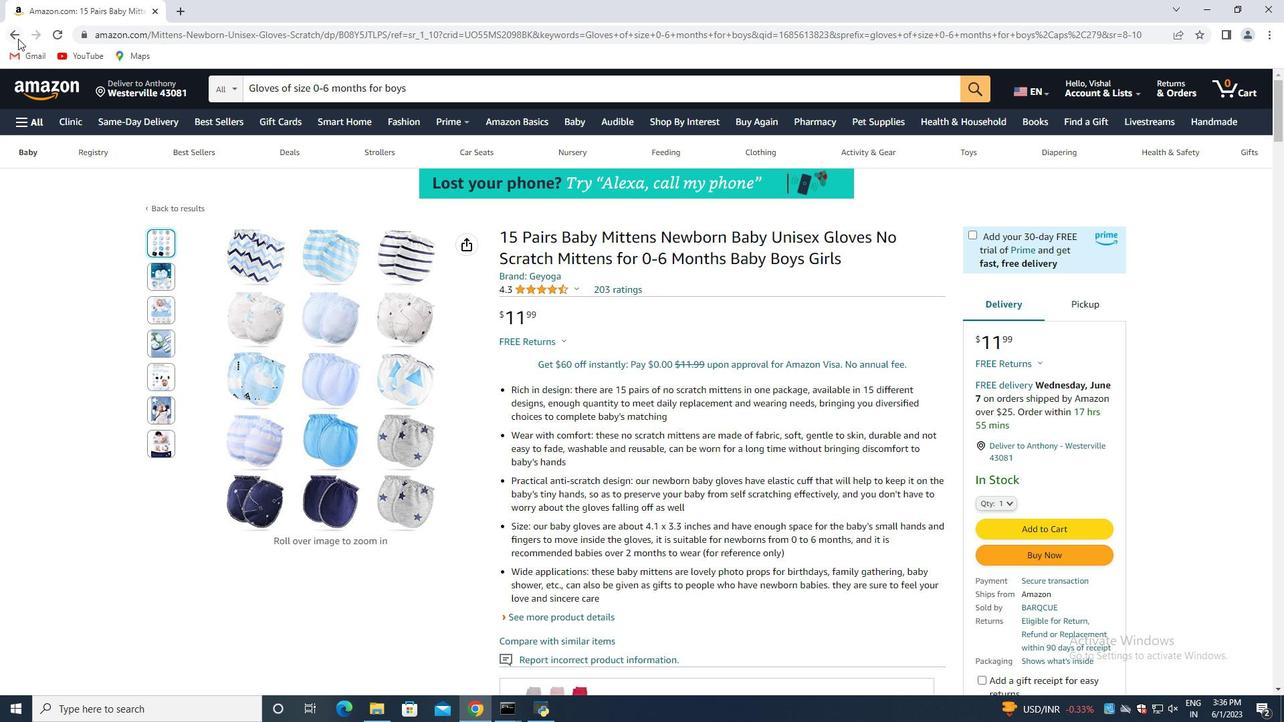 
Action: Mouse pressed left at (18, 38)
Screenshot: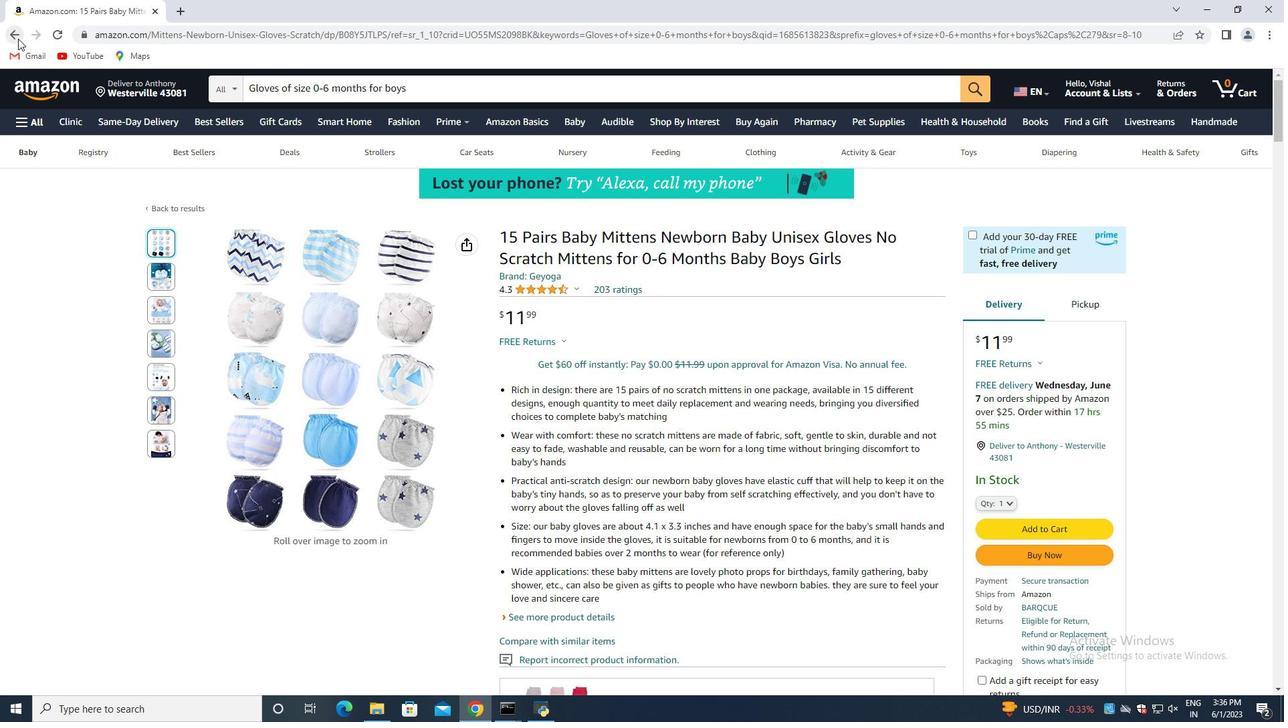 
Action: Mouse moved to (384, 414)
Screenshot: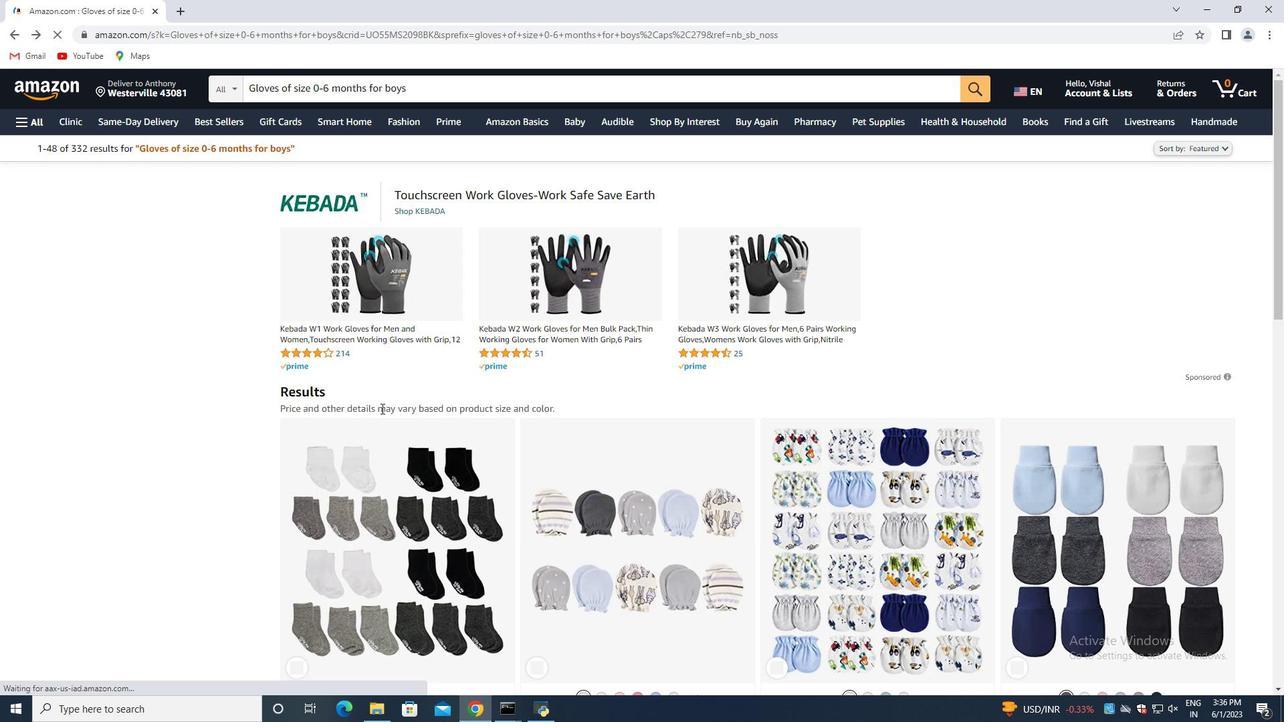 
Action: Mouse scrolled (384, 414) with delta (0, 0)
Screenshot: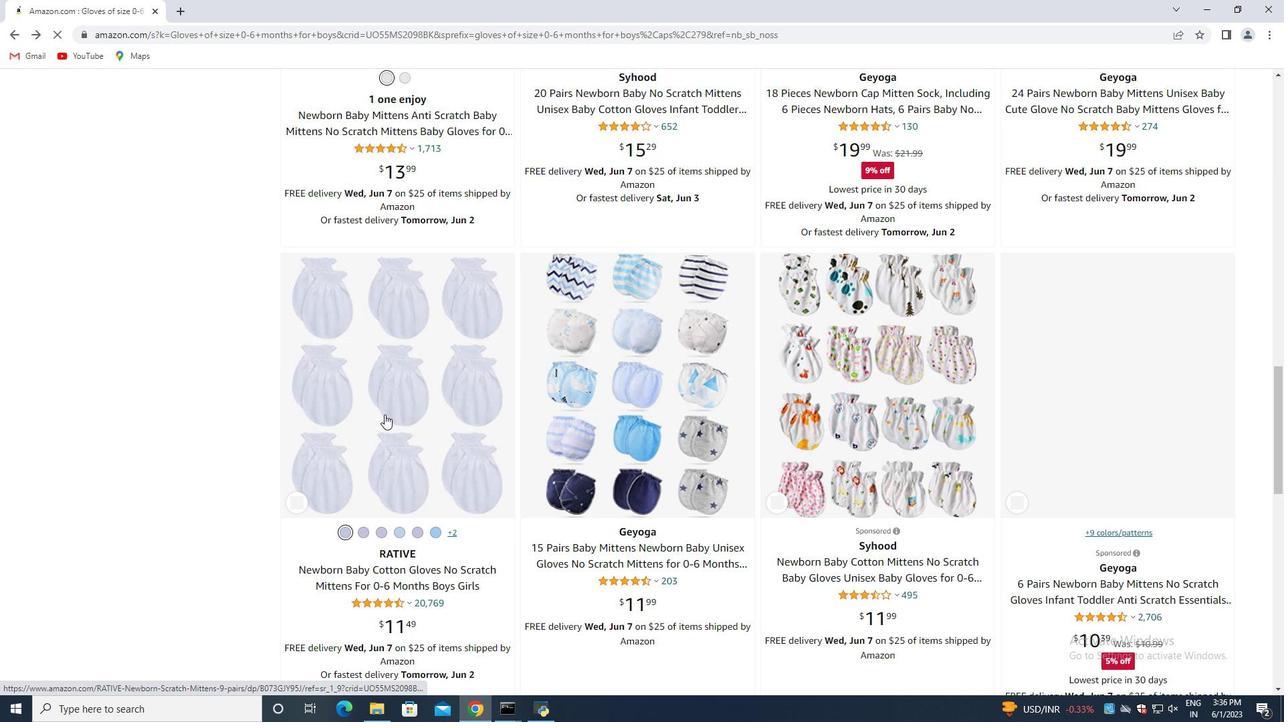 
Action: Mouse scrolled (384, 415) with delta (0, 0)
Screenshot: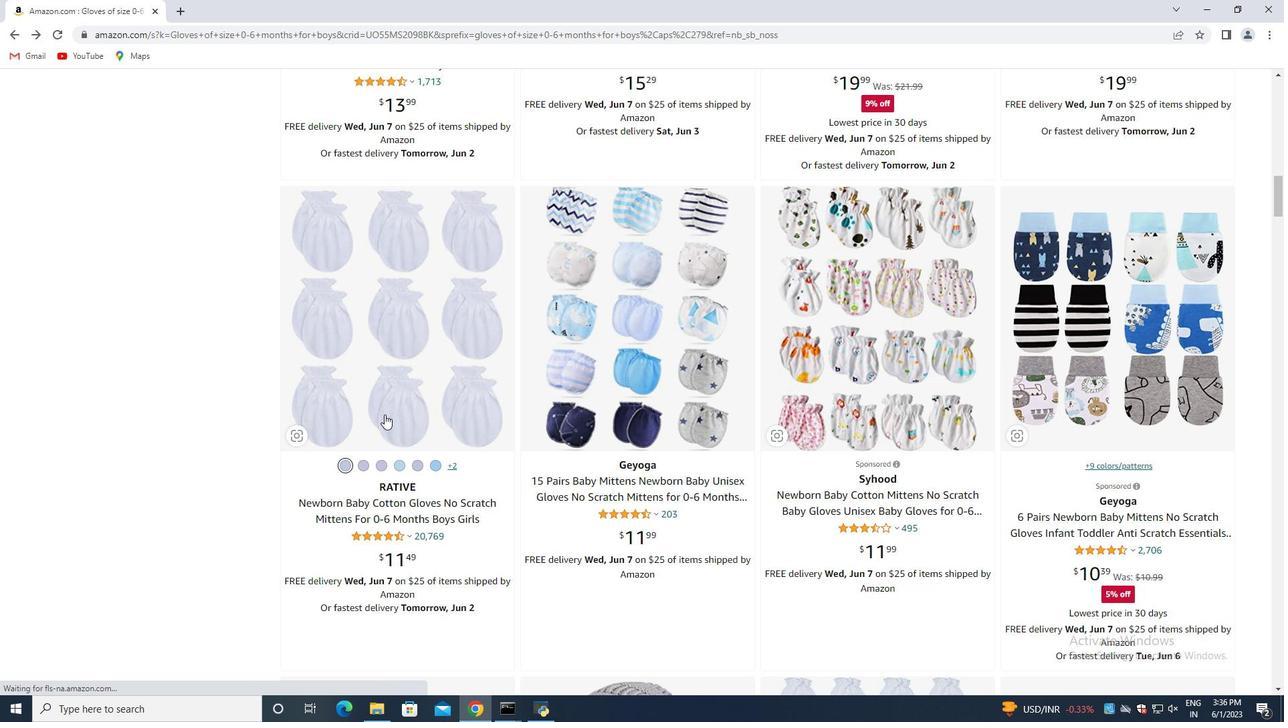 
Action: Mouse scrolled (384, 415) with delta (0, 0)
Screenshot: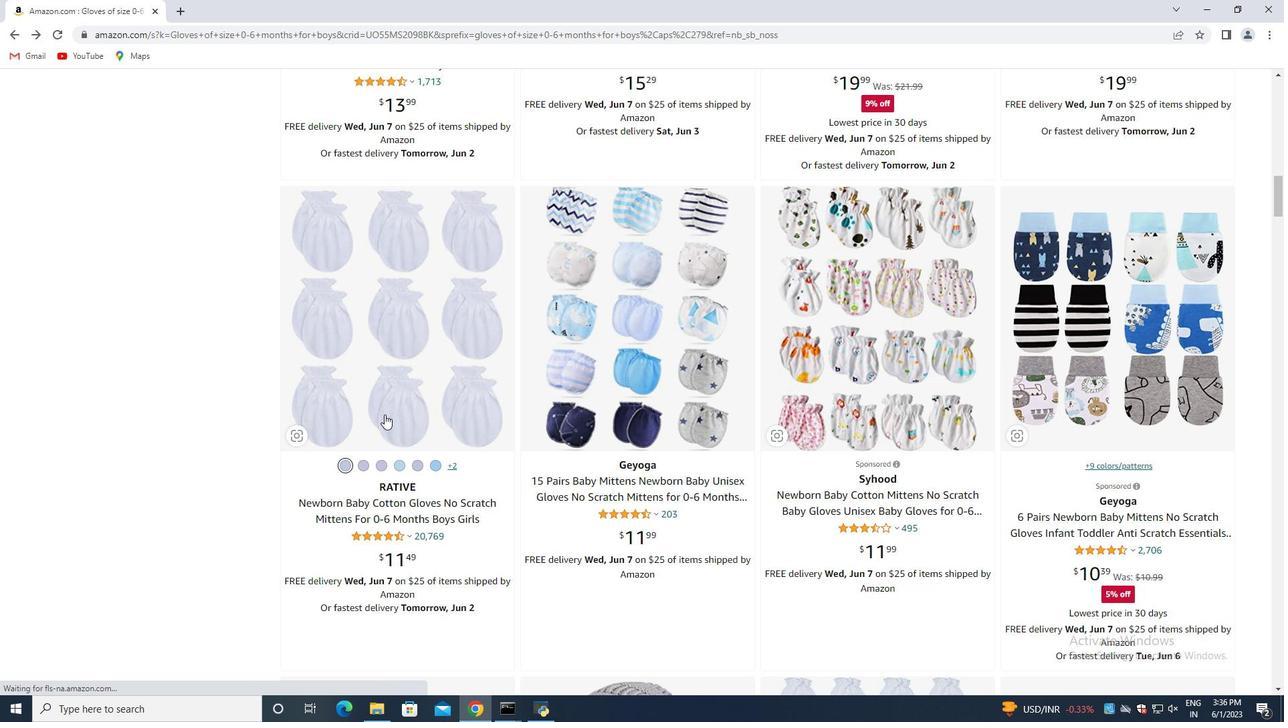 
Action: Mouse scrolled (384, 415) with delta (0, 0)
Screenshot: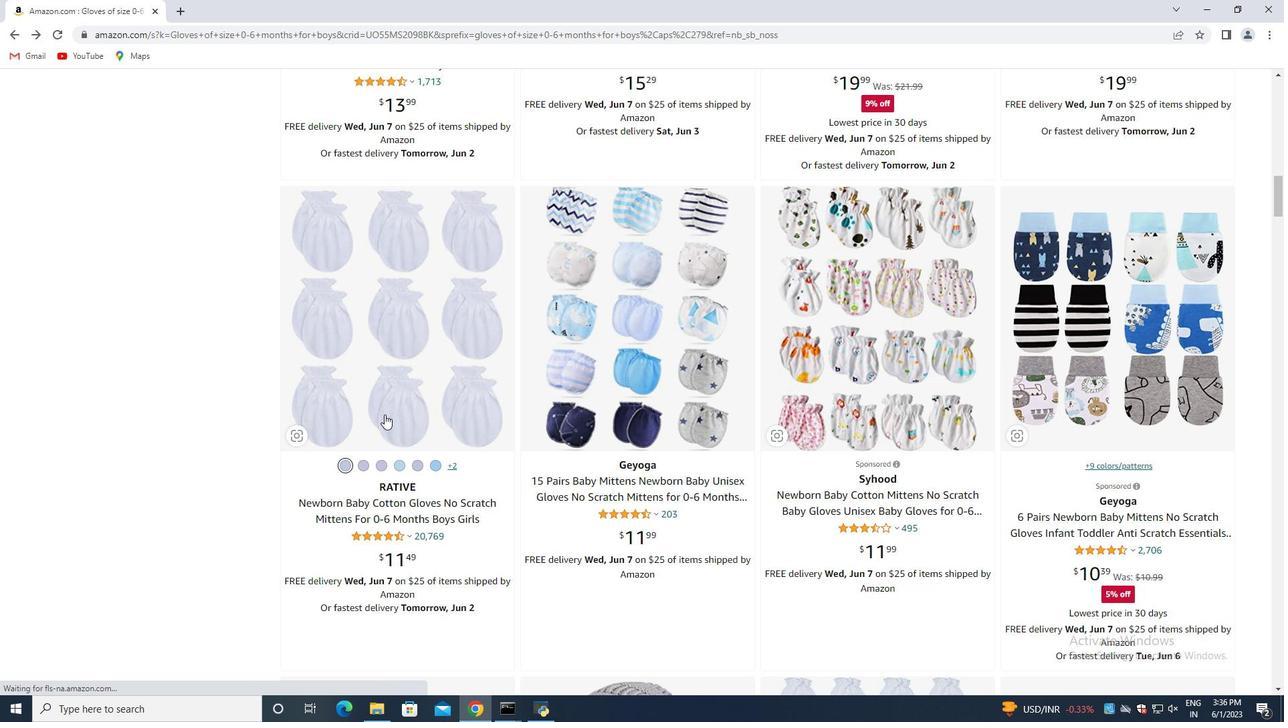 
Action: Mouse scrolled (384, 415) with delta (0, 0)
Screenshot: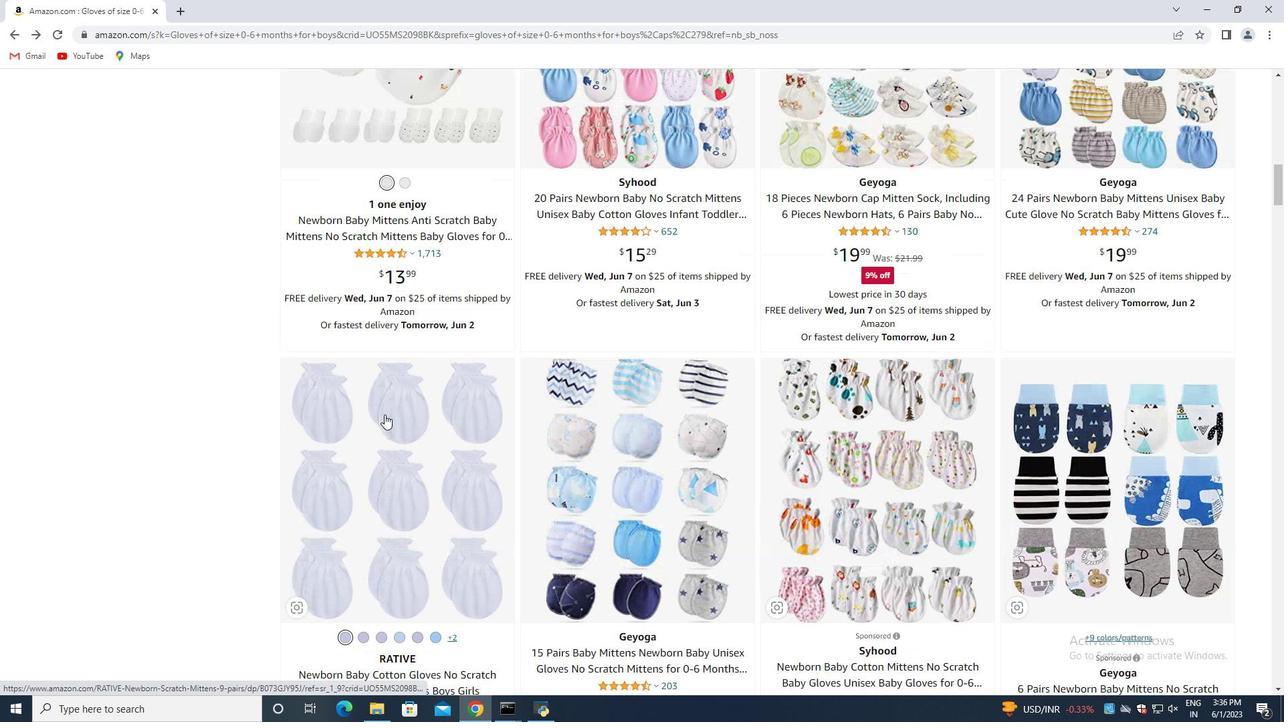 
Action: Mouse scrolled (384, 415) with delta (0, 0)
Screenshot: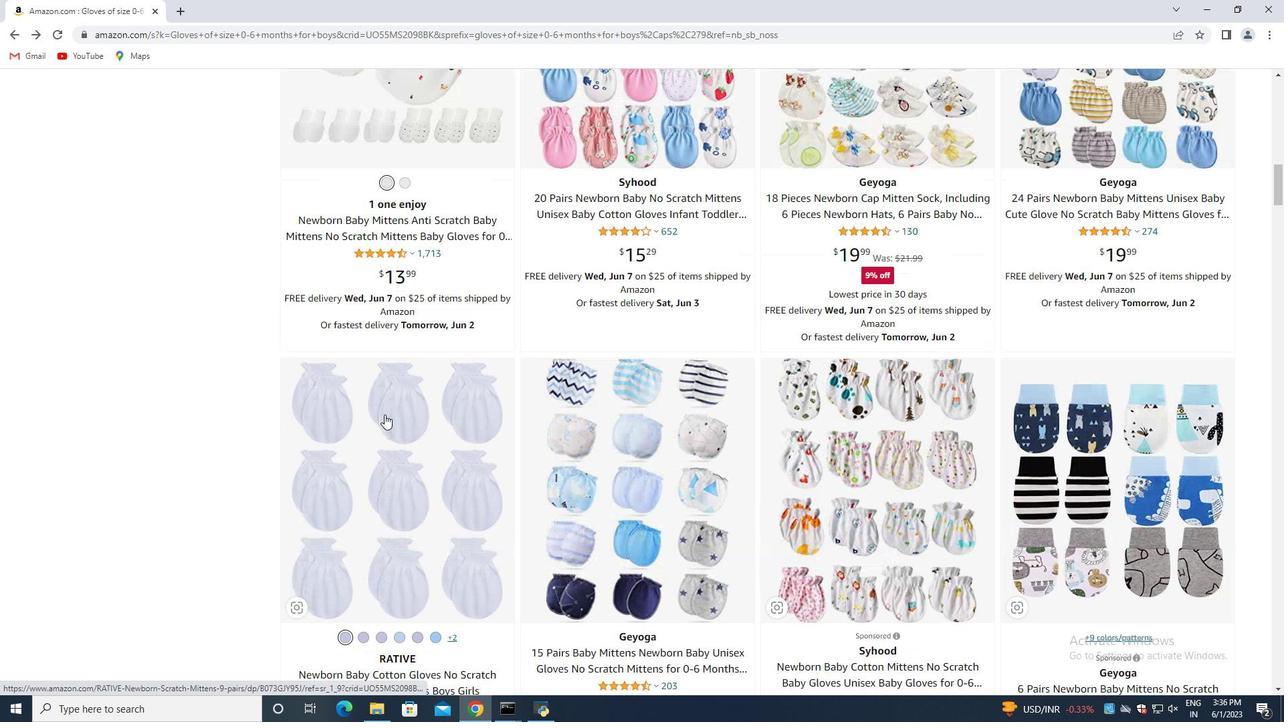 
Action: Mouse scrolled (384, 415) with delta (0, 0)
Screenshot: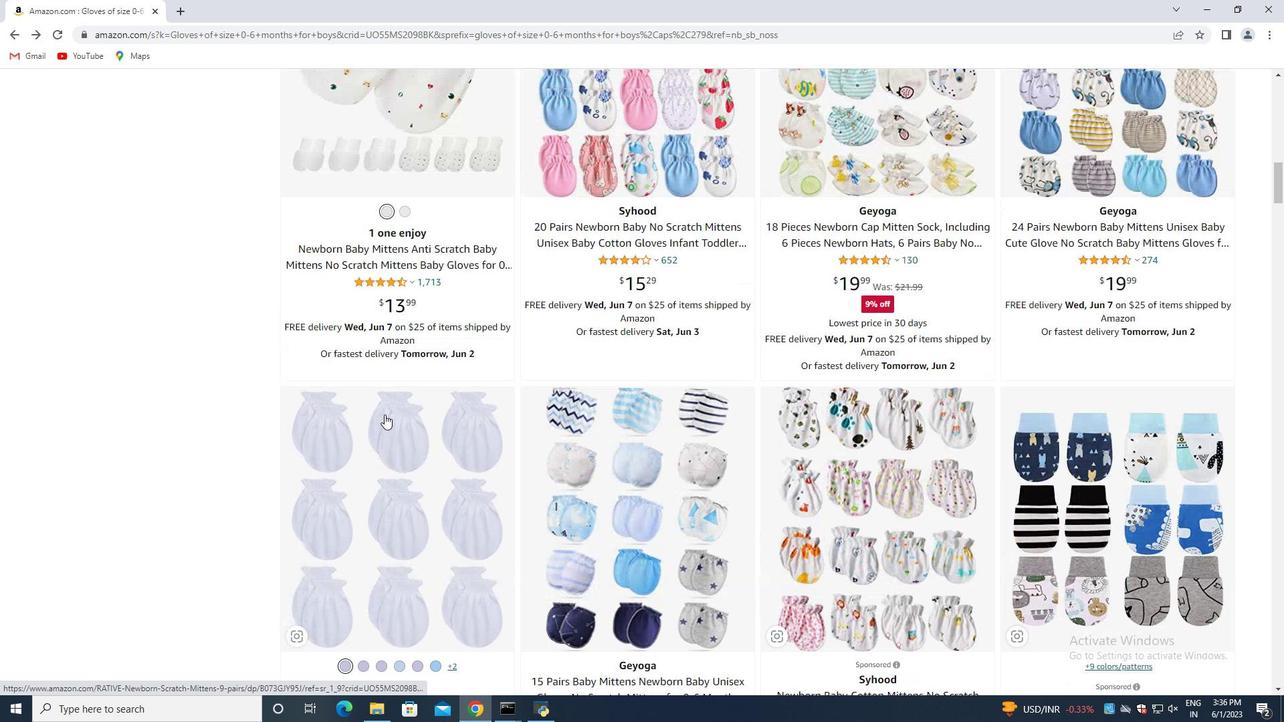 
Action: Mouse scrolled (384, 415) with delta (0, 0)
Screenshot: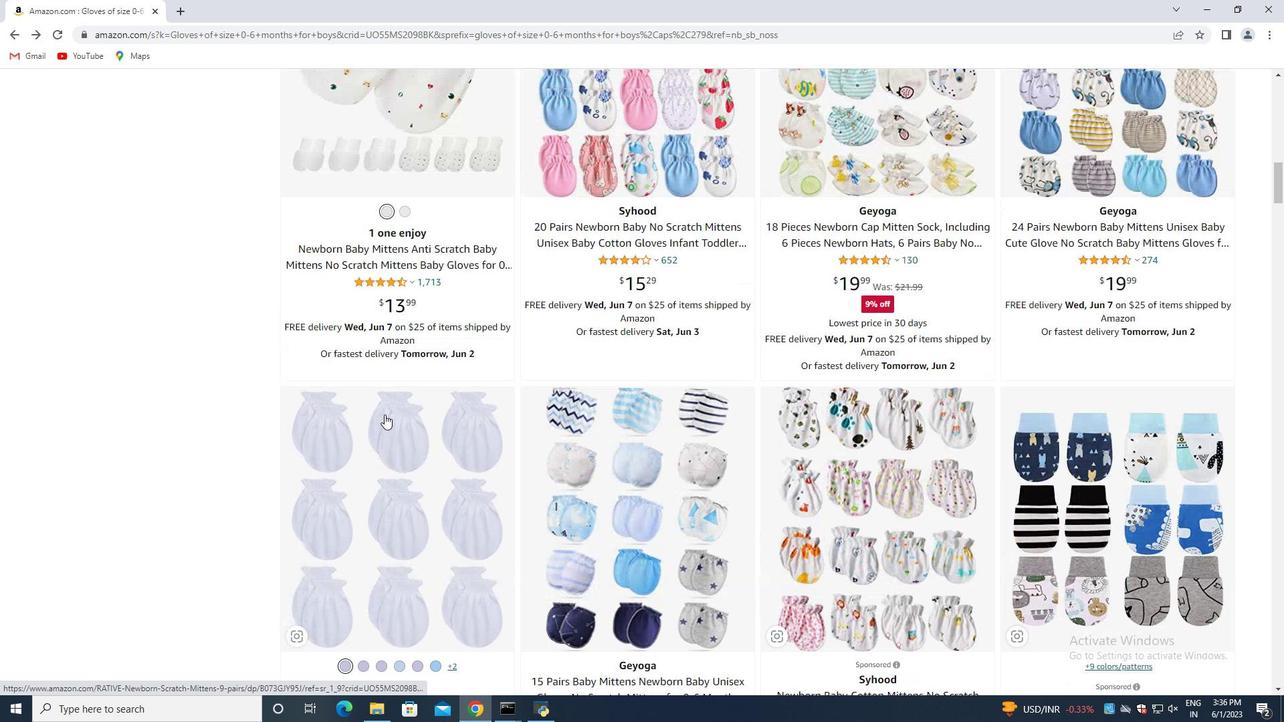
Action: Mouse scrolled (384, 415) with delta (0, 0)
Screenshot: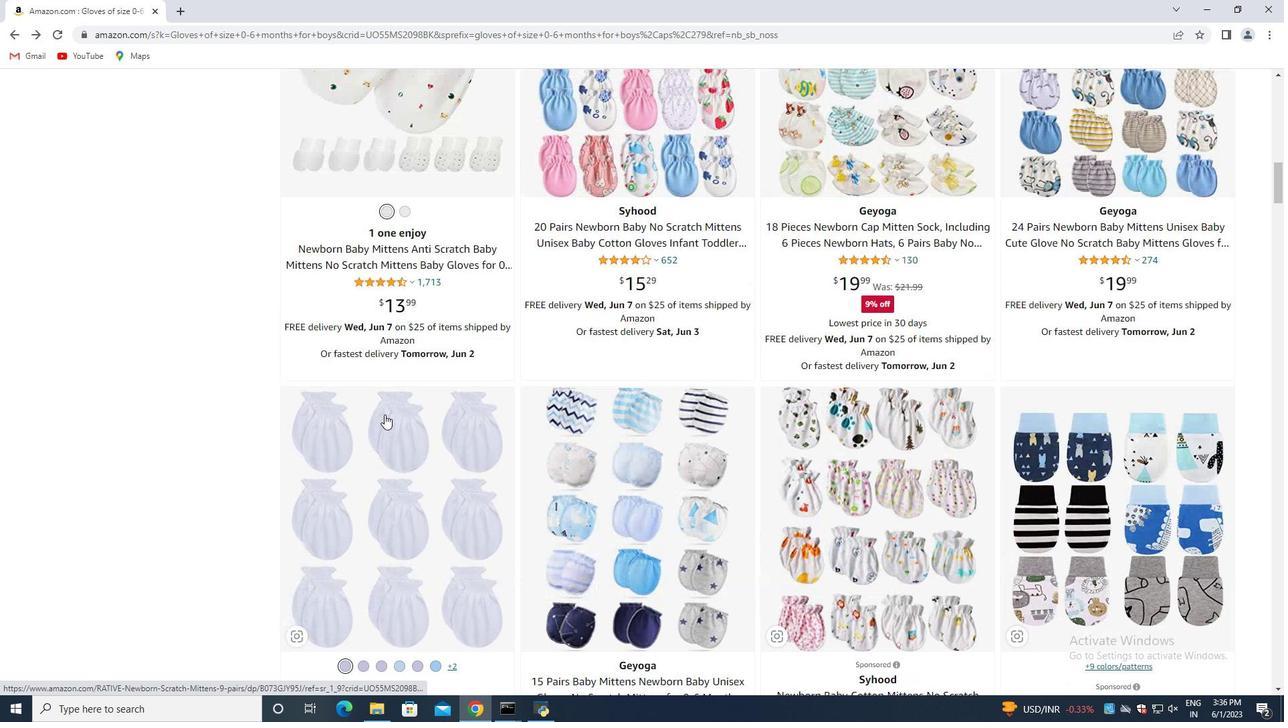 
Action: Mouse scrolled (384, 415) with delta (0, 0)
Screenshot: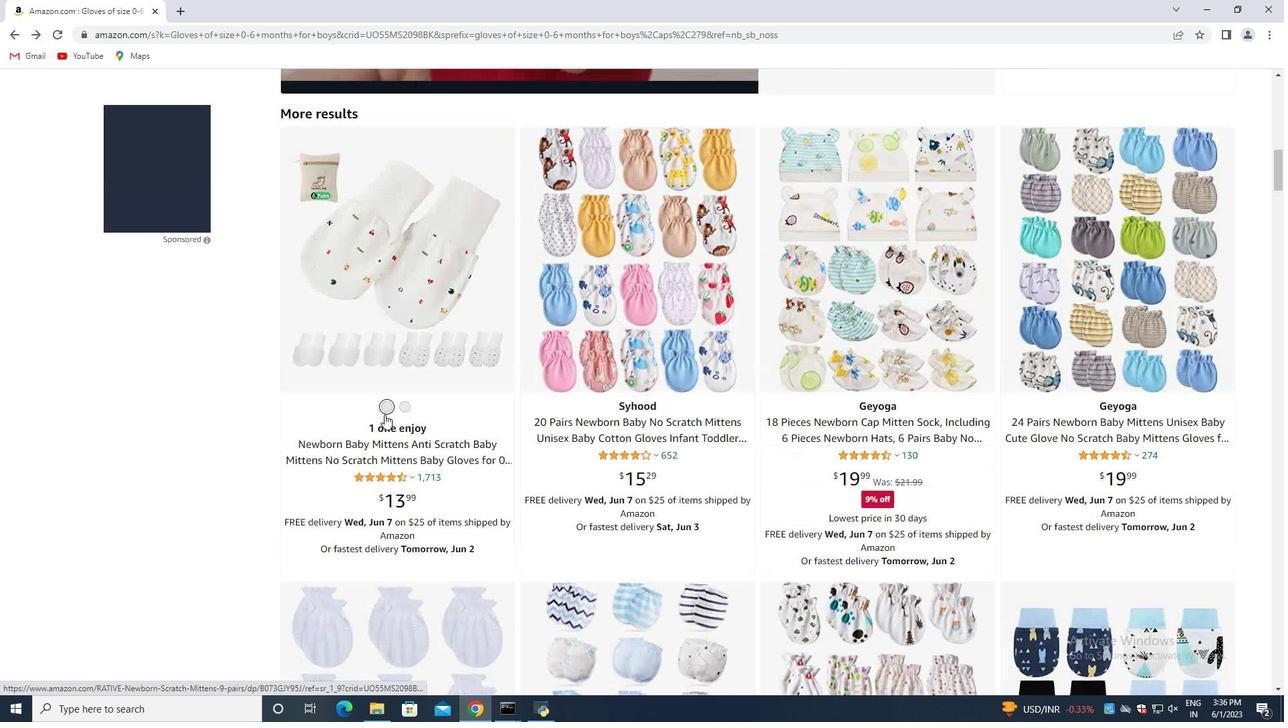
Action: Mouse scrolled (384, 415) with delta (0, 0)
Screenshot: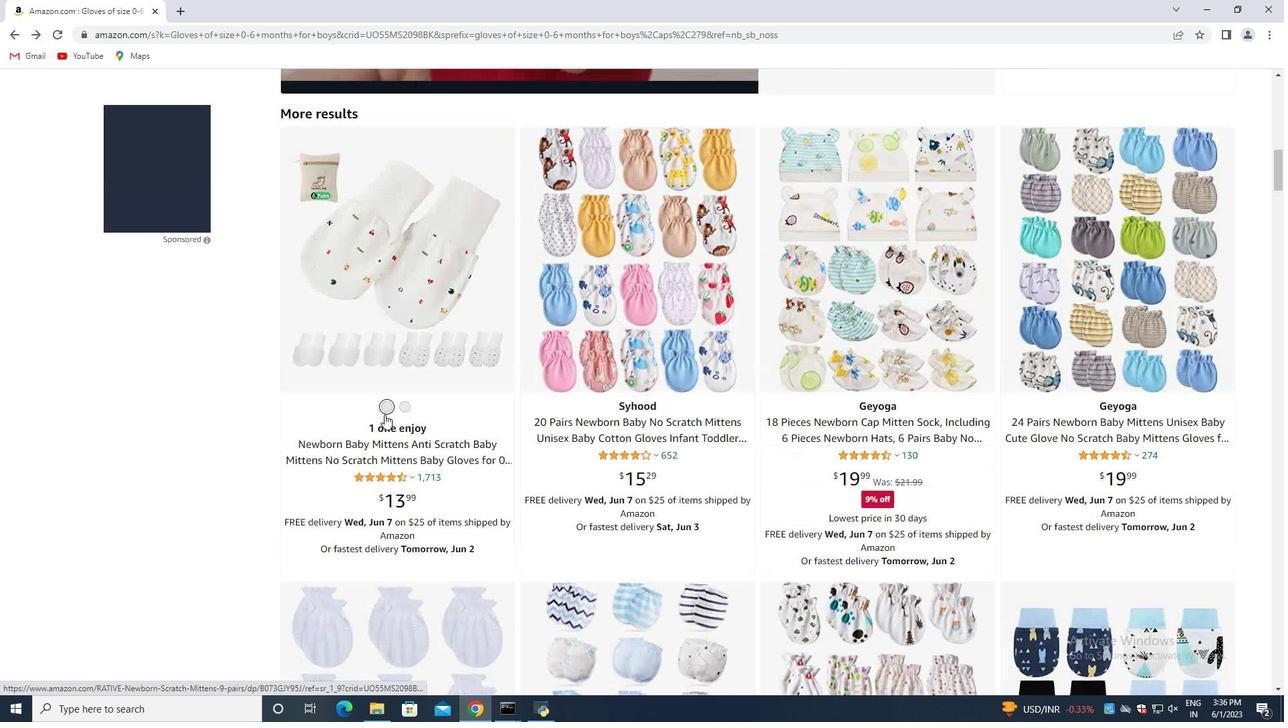 
Action: Mouse scrolled (384, 415) with delta (0, 0)
Screenshot: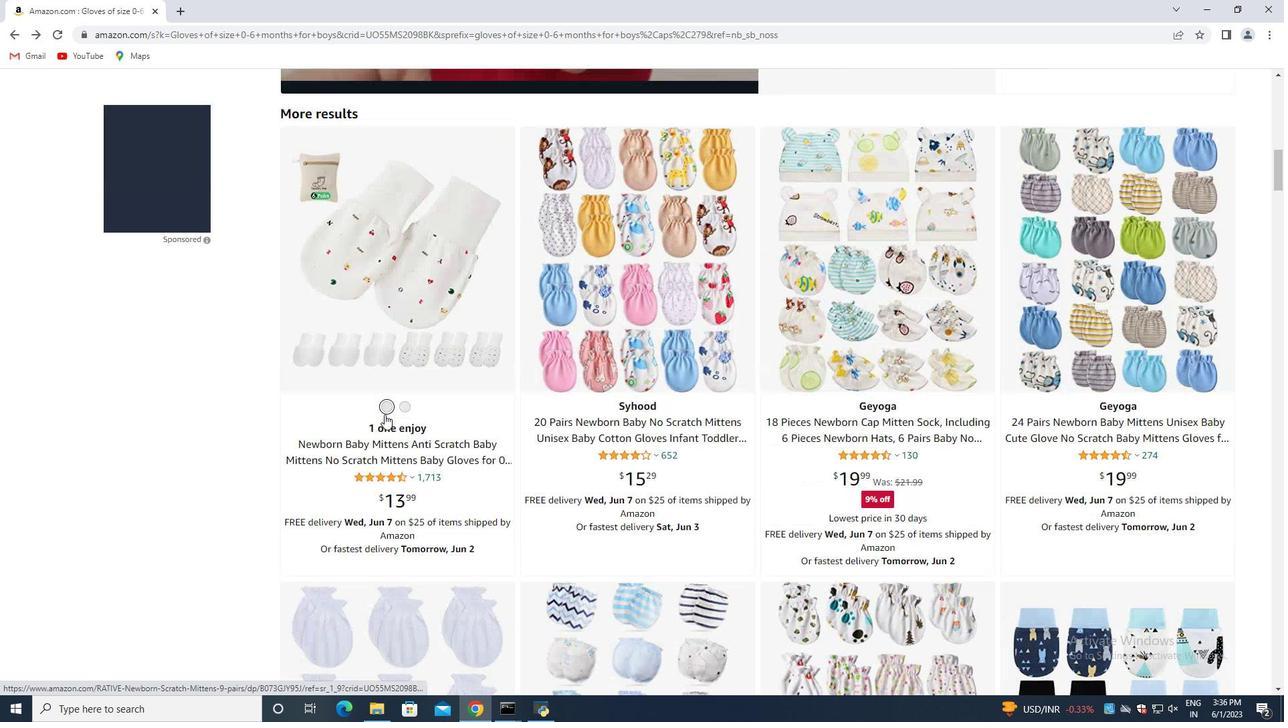 
Action: Mouse scrolled (384, 415) with delta (0, 0)
Screenshot: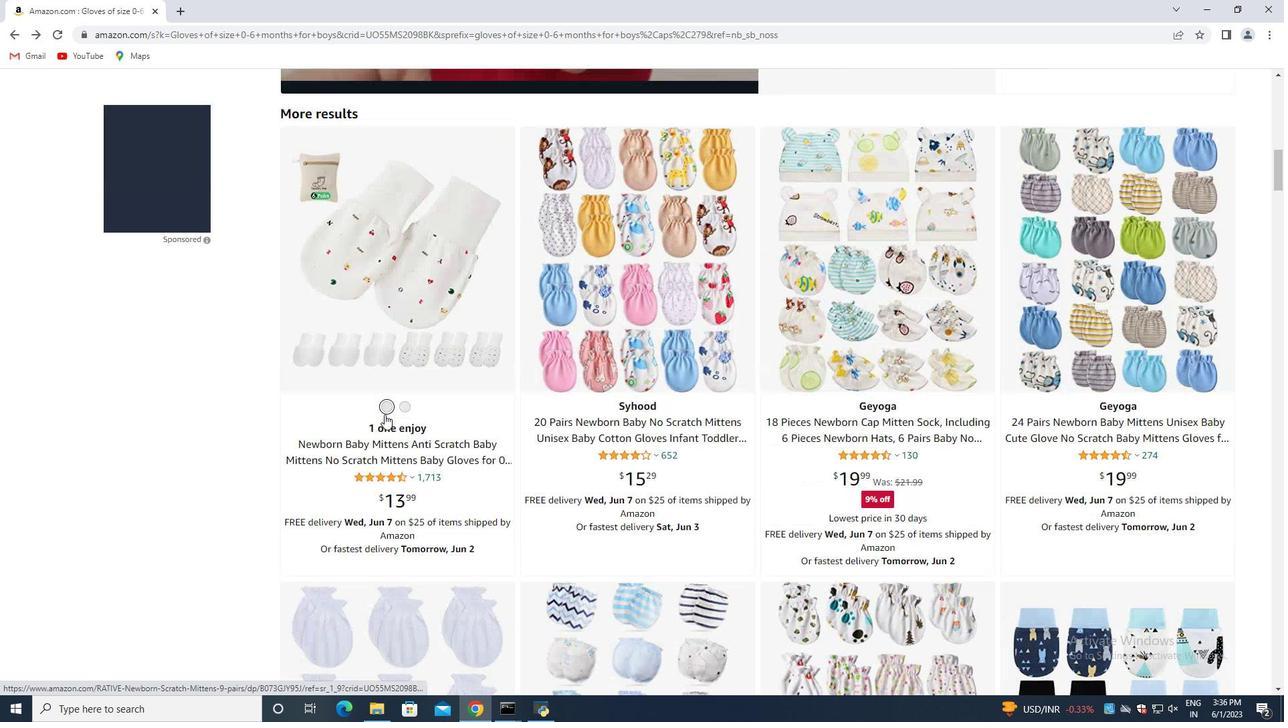 
Action: Mouse moved to (384, 414)
Screenshot: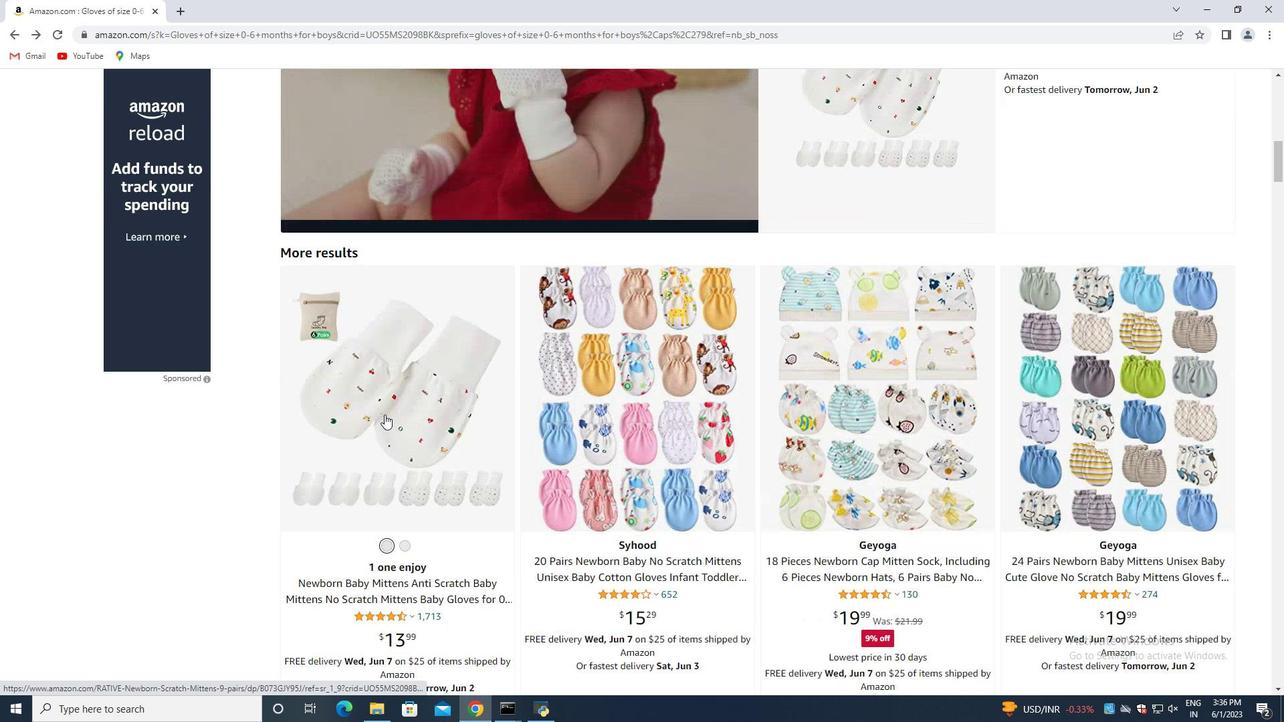 
Action: Mouse scrolled (384, 415) with delta (0, 0)
Screenshot: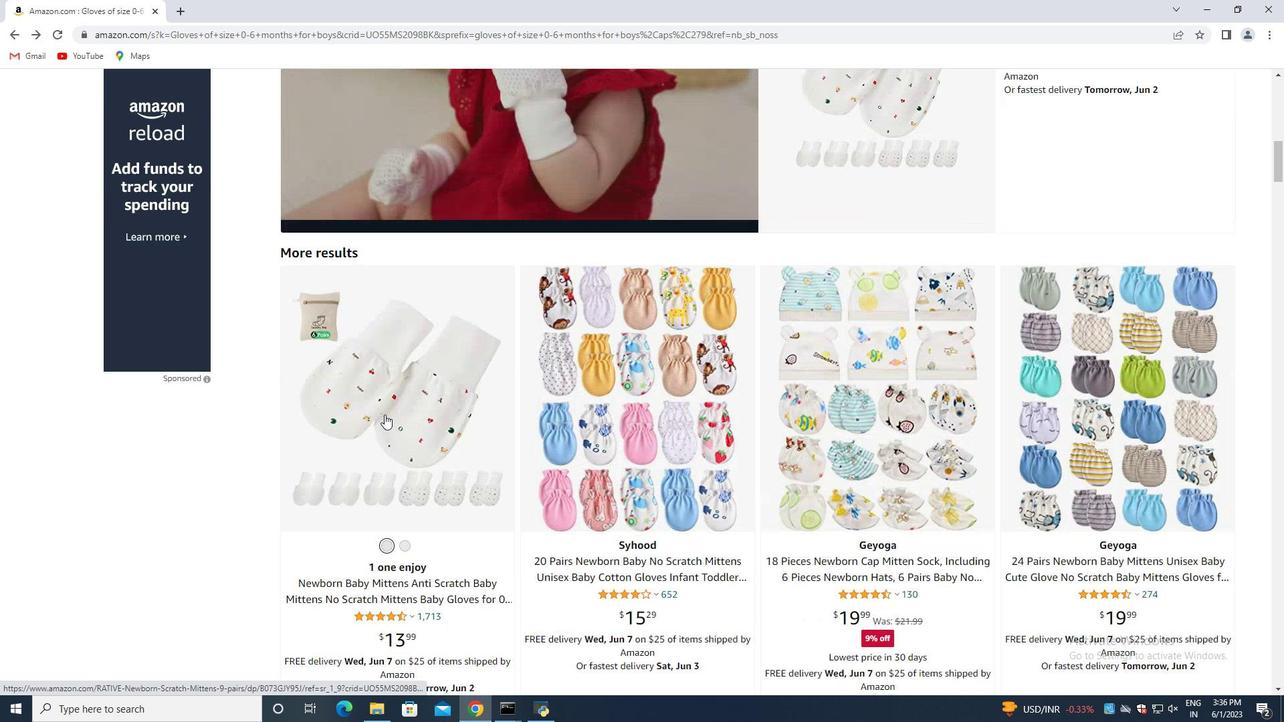 
Action: Mouse moved to (379, 396)
Screenshot: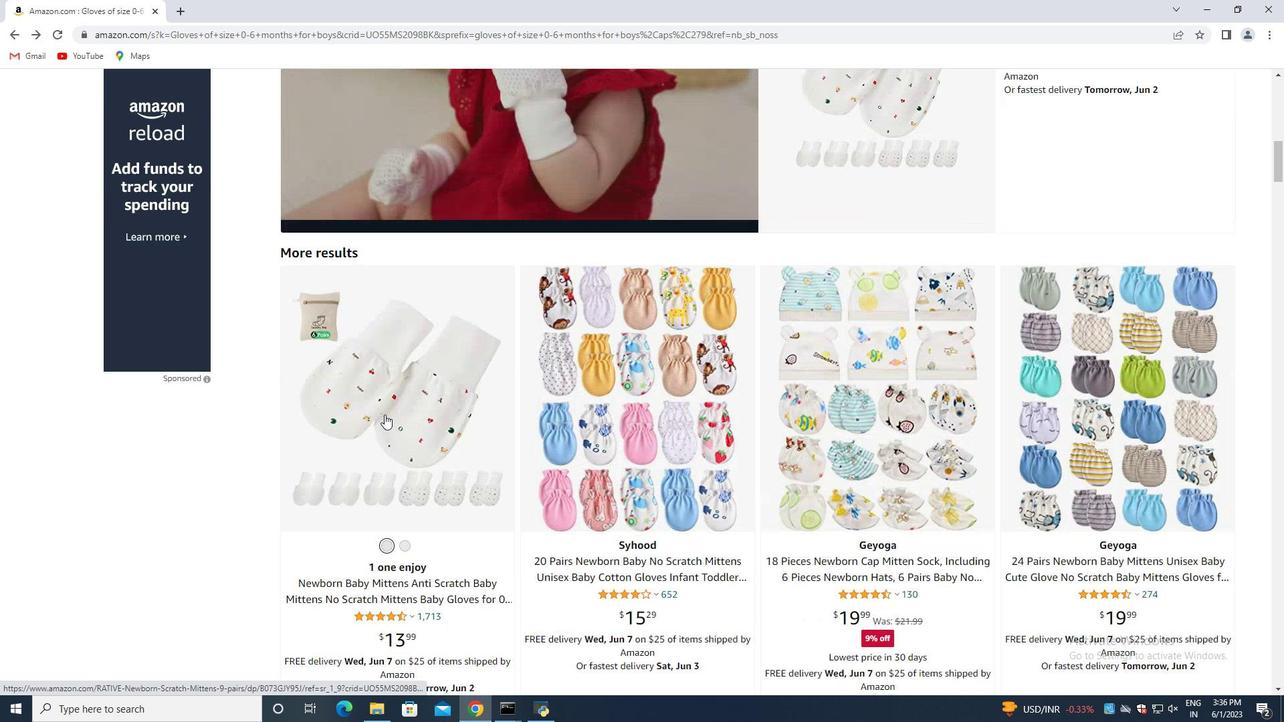 
Action: Mouse scrolled (379, 397) with delta (0, 0)
Screenshot: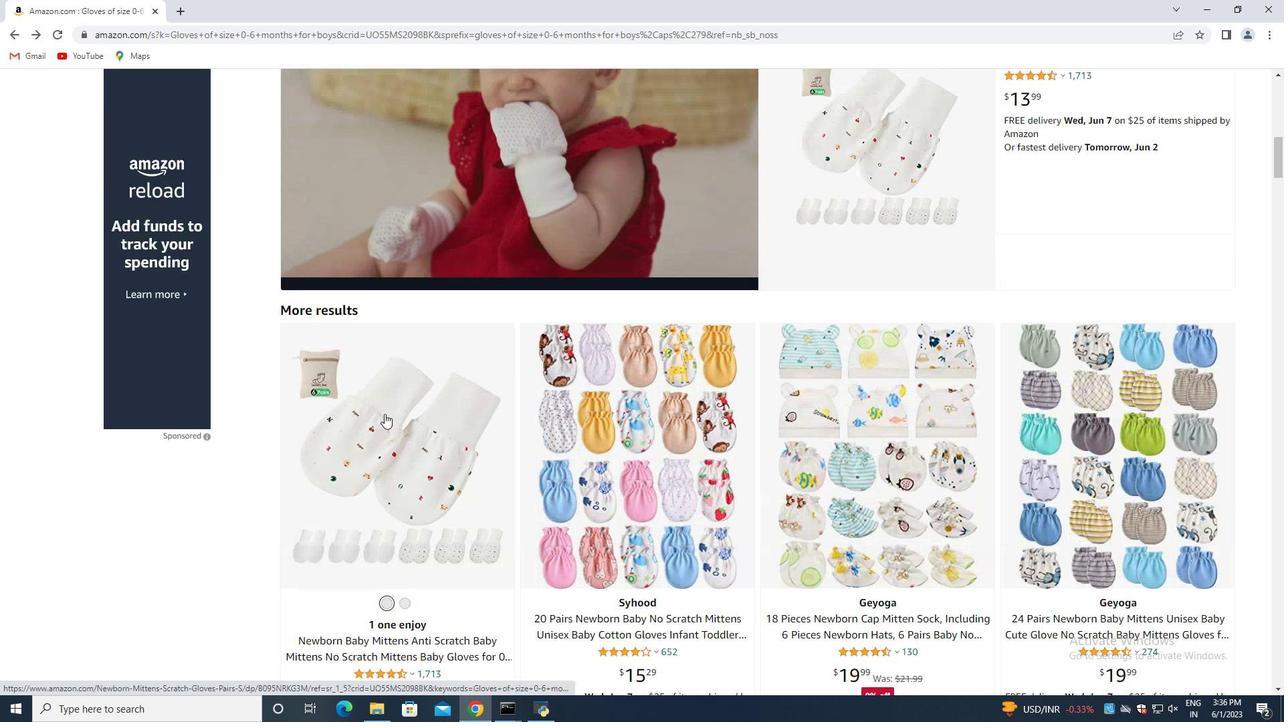 
Action: Mouse scrolled (379, 397) with delta (0, 0)
Screenshot: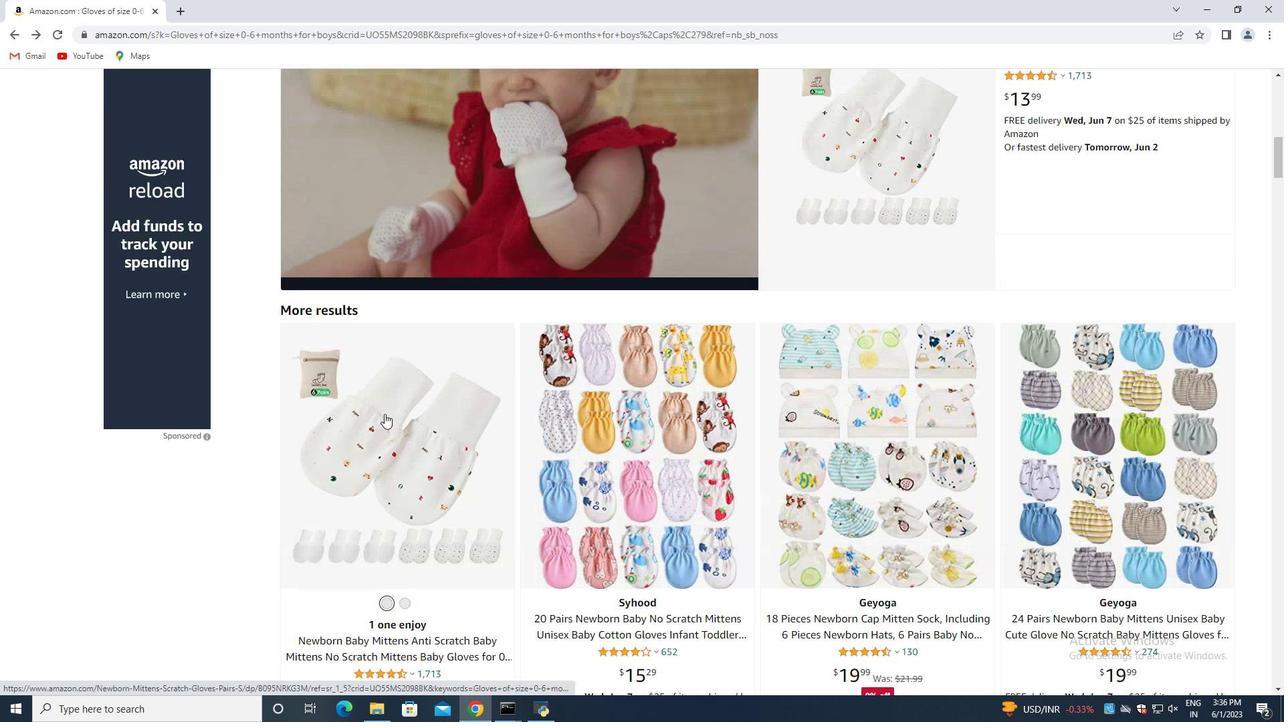 
Action: Mouse scrolled (379, 397) with delta (0, 0)
Screenshot: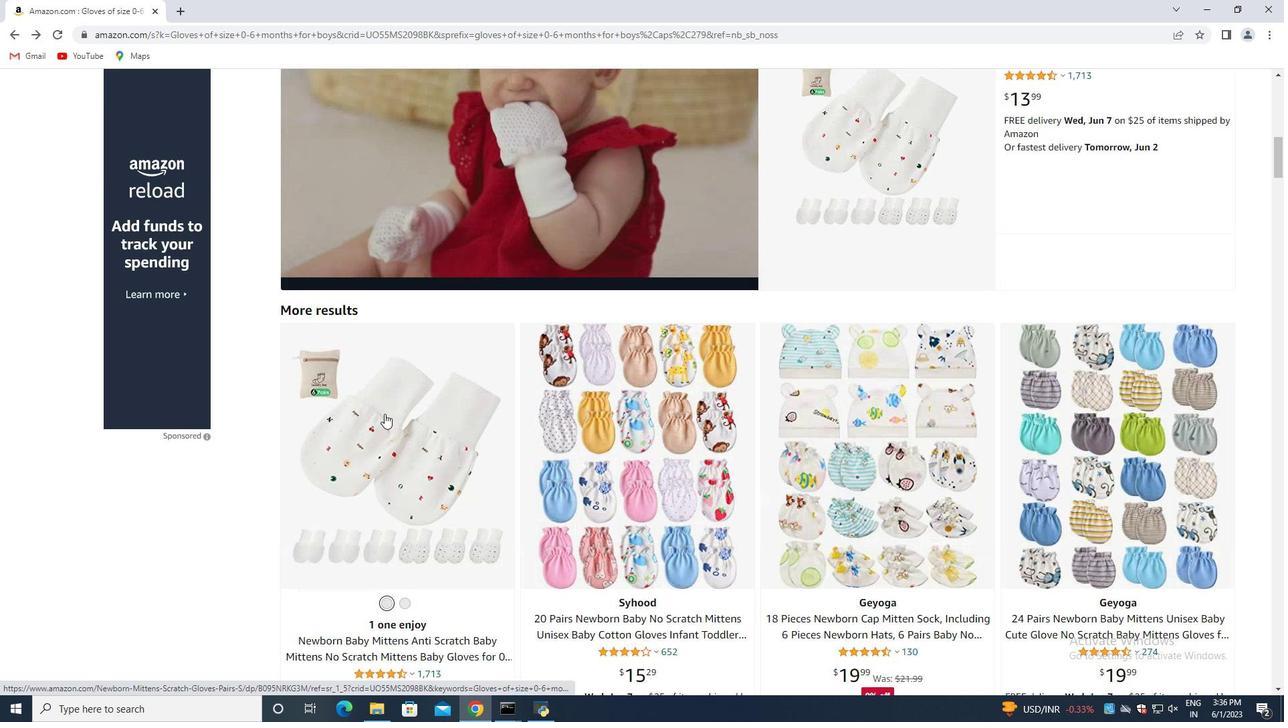 
Action: Mouse scrolled (379, 397) with delta (0, 0)
Screenshot: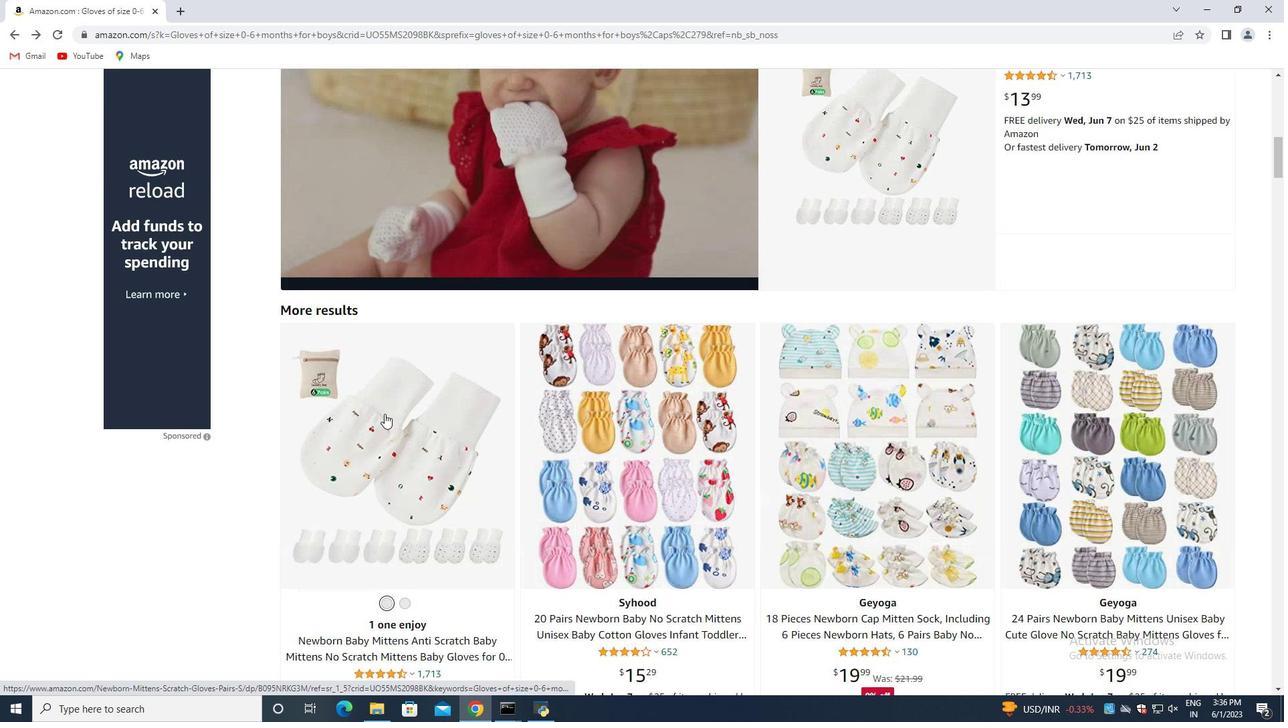 
Action: Mouse scrolled (379, 397) with delta (0, 0)
Screenshot: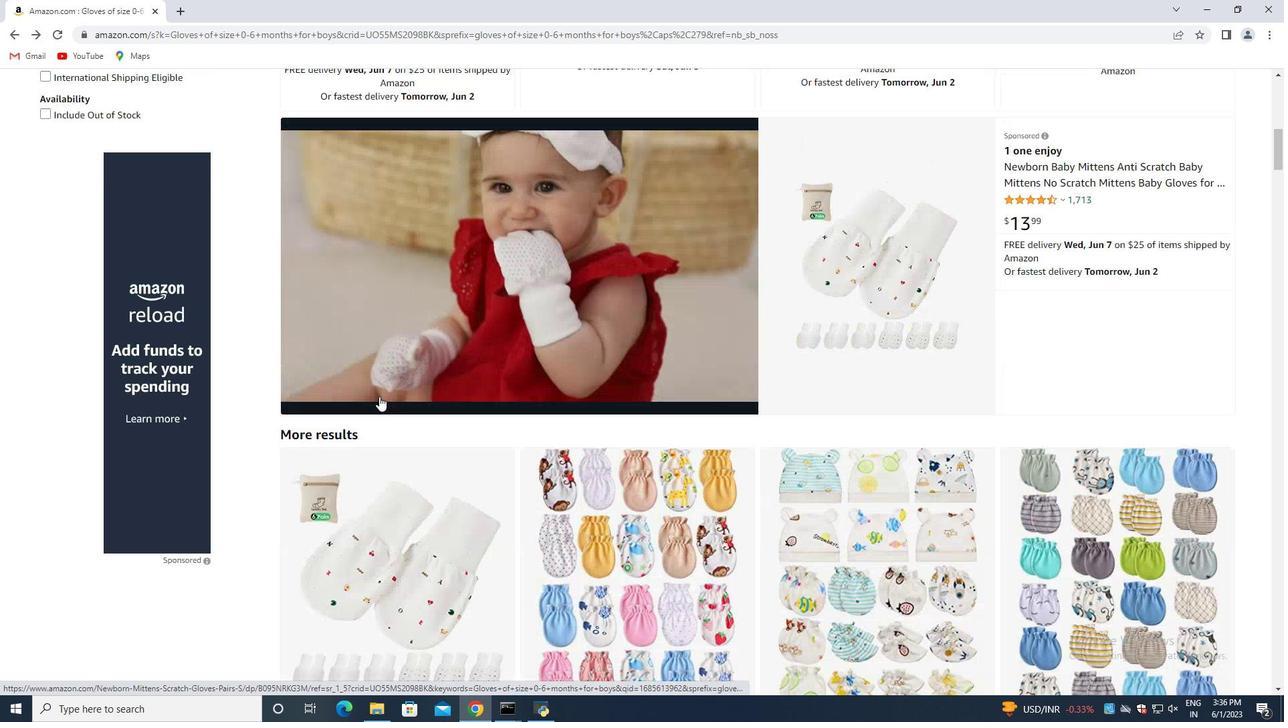 
Action: Mouse moved to (373, 385)
Screenshot: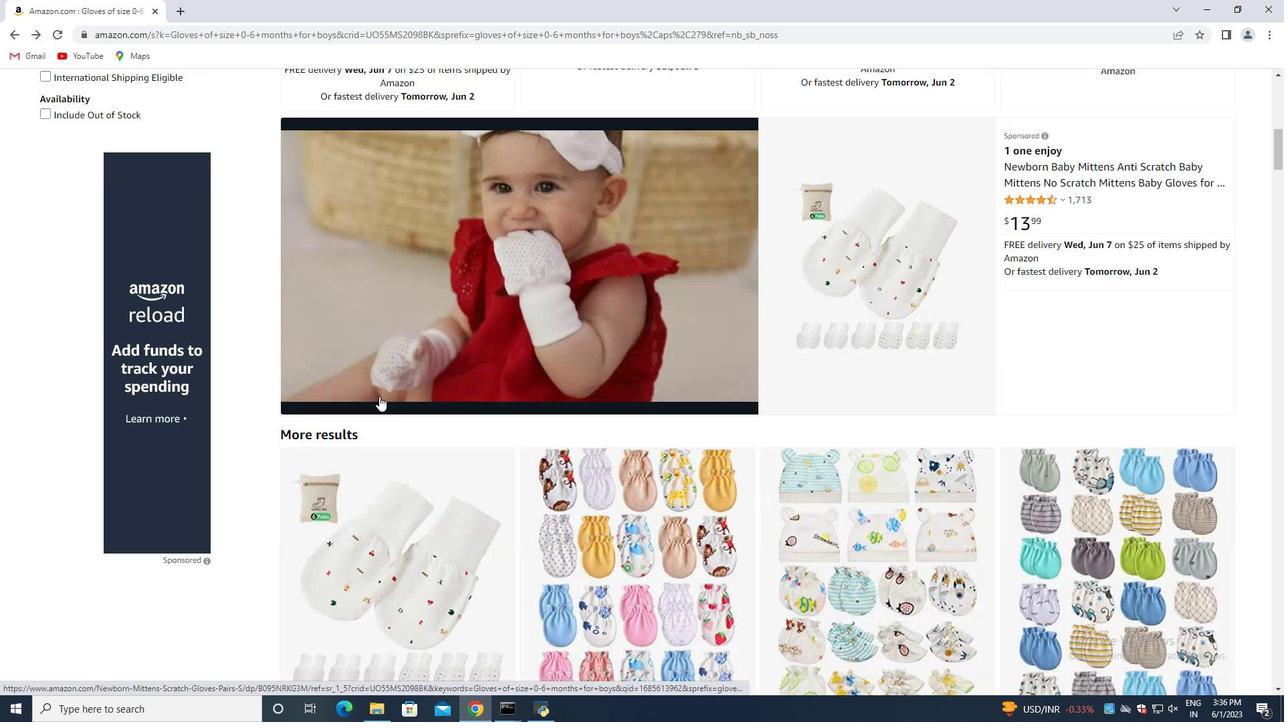
Action: Mouse scrolled (373, 385) with delta (0, 0)
Screenshot: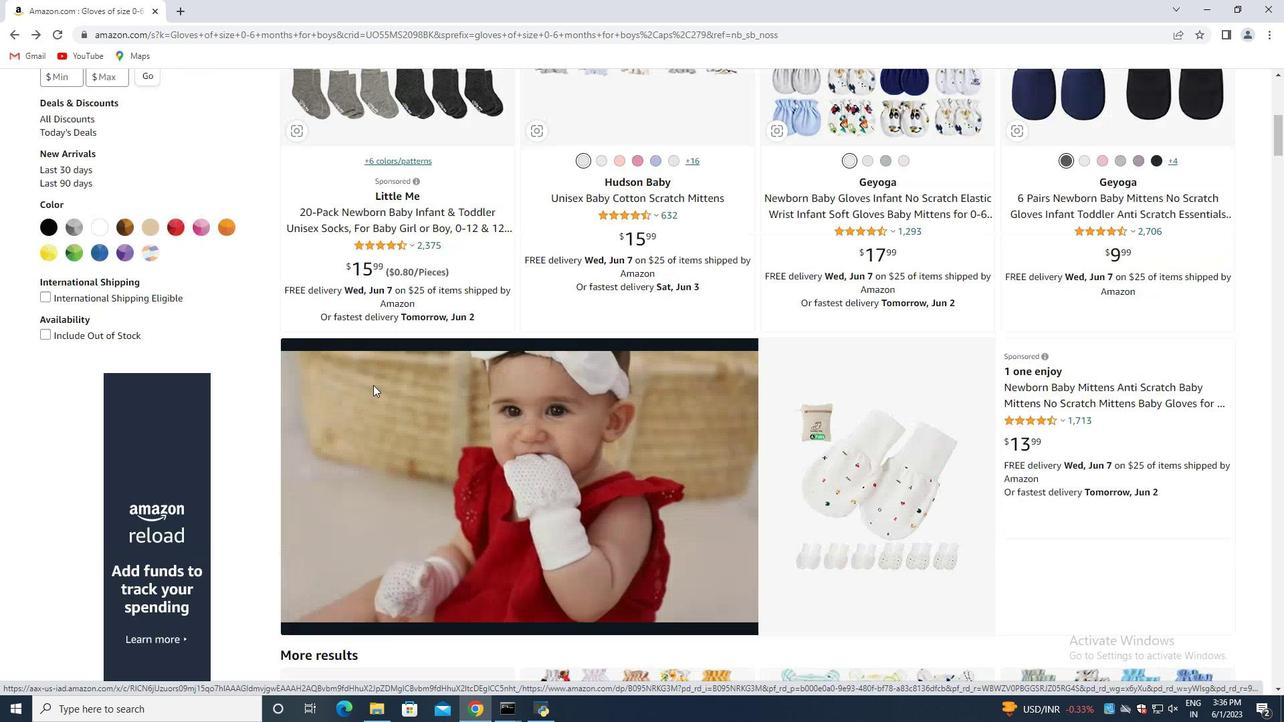 
Action: Mouse scrolled (373, 385) with delta (0, 0)
Screenshot: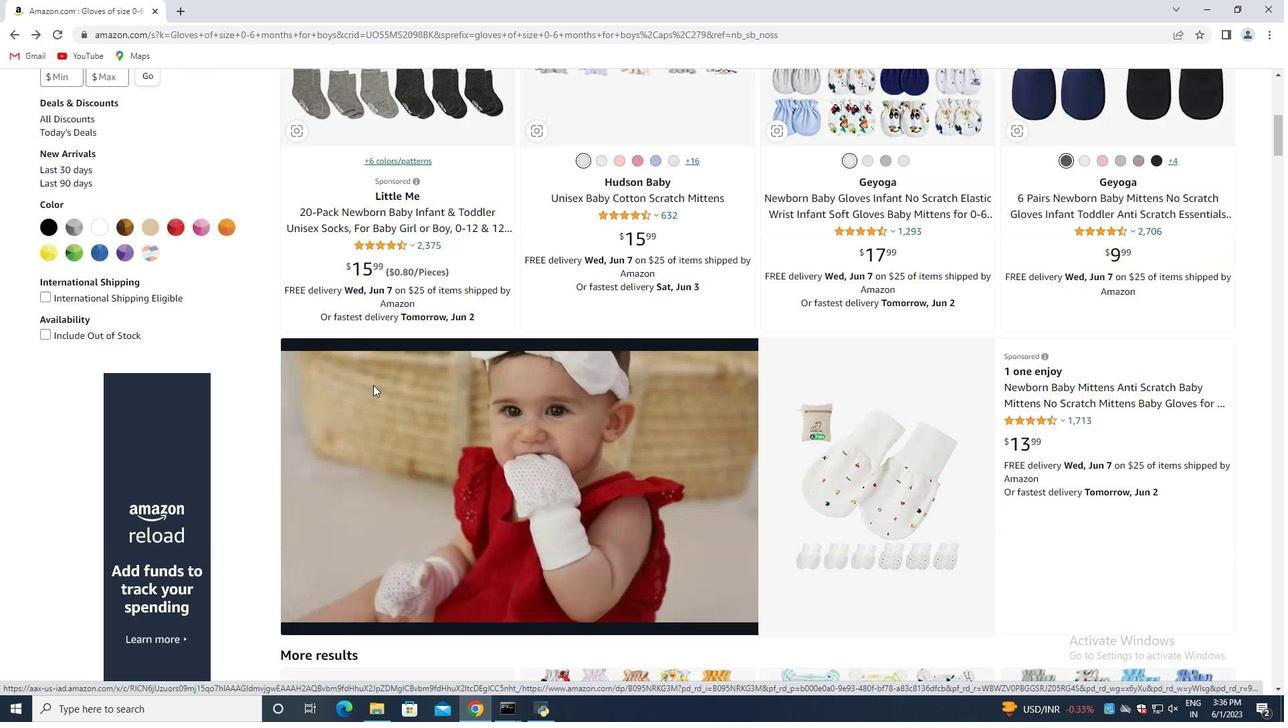 
Action: Mouse scrolled (373, 385) with delta (0, 0)
Screenshot: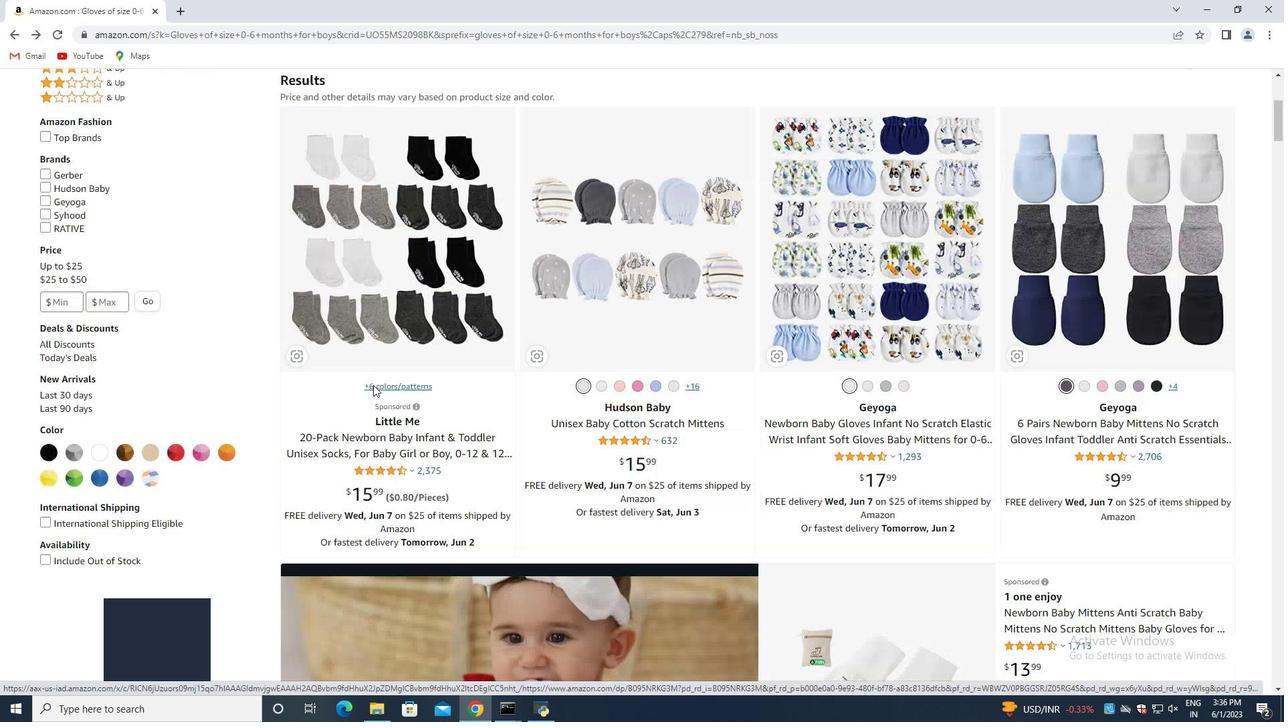 
Action: Mouse scrolled (373, 384) with delta (0, 0)
Screenshot: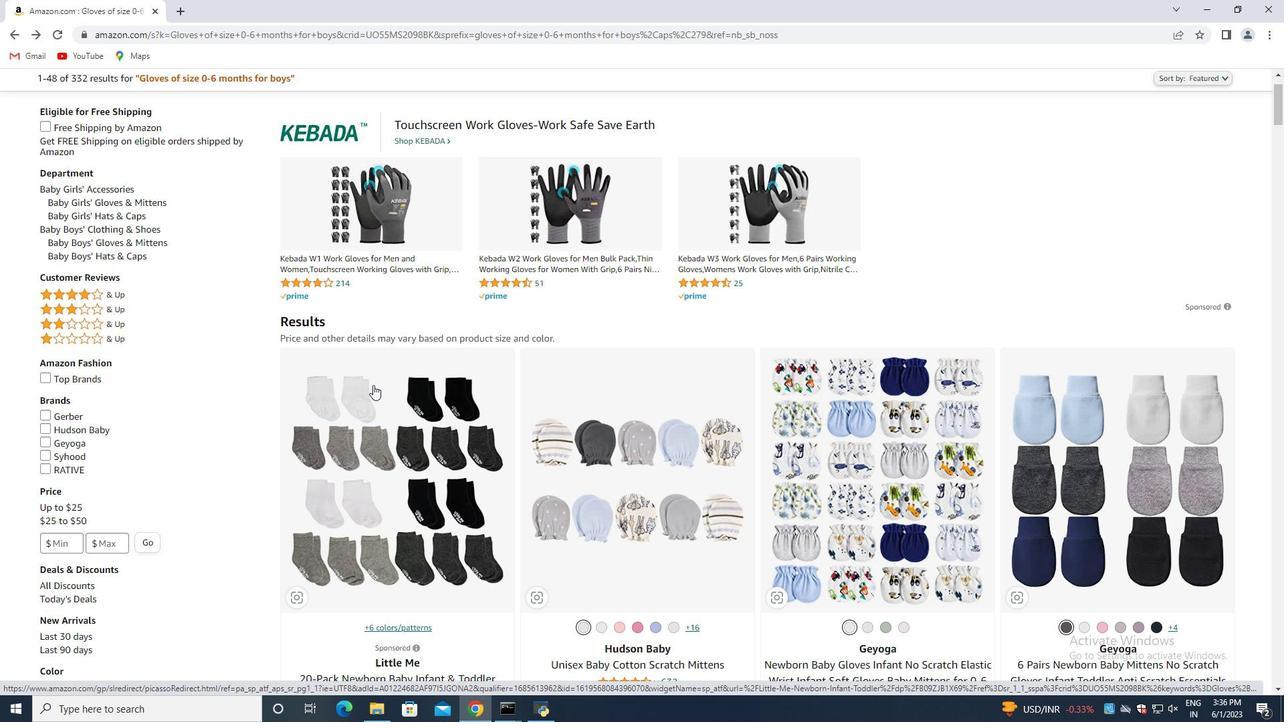 
Action: Mouse moved to (369, 385)
Screenshot: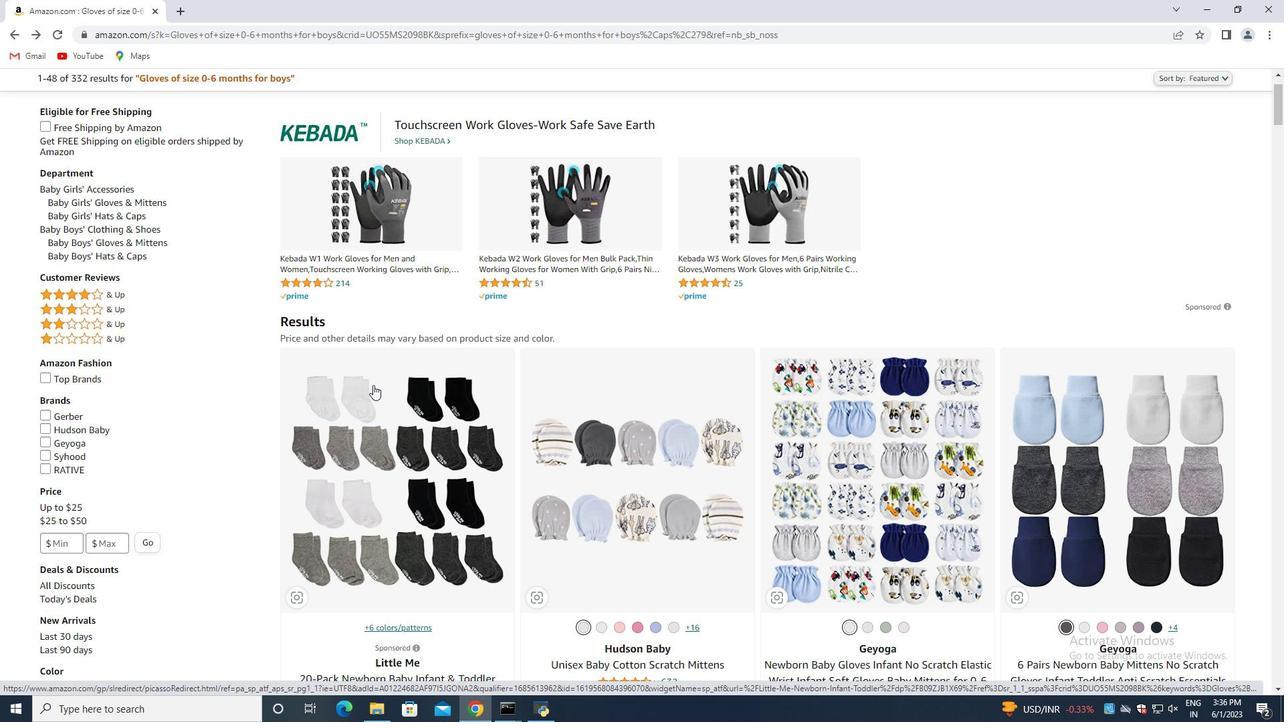 
Action: Mouse scrolled (369, 384) with delta (0, 0)
Screenshot: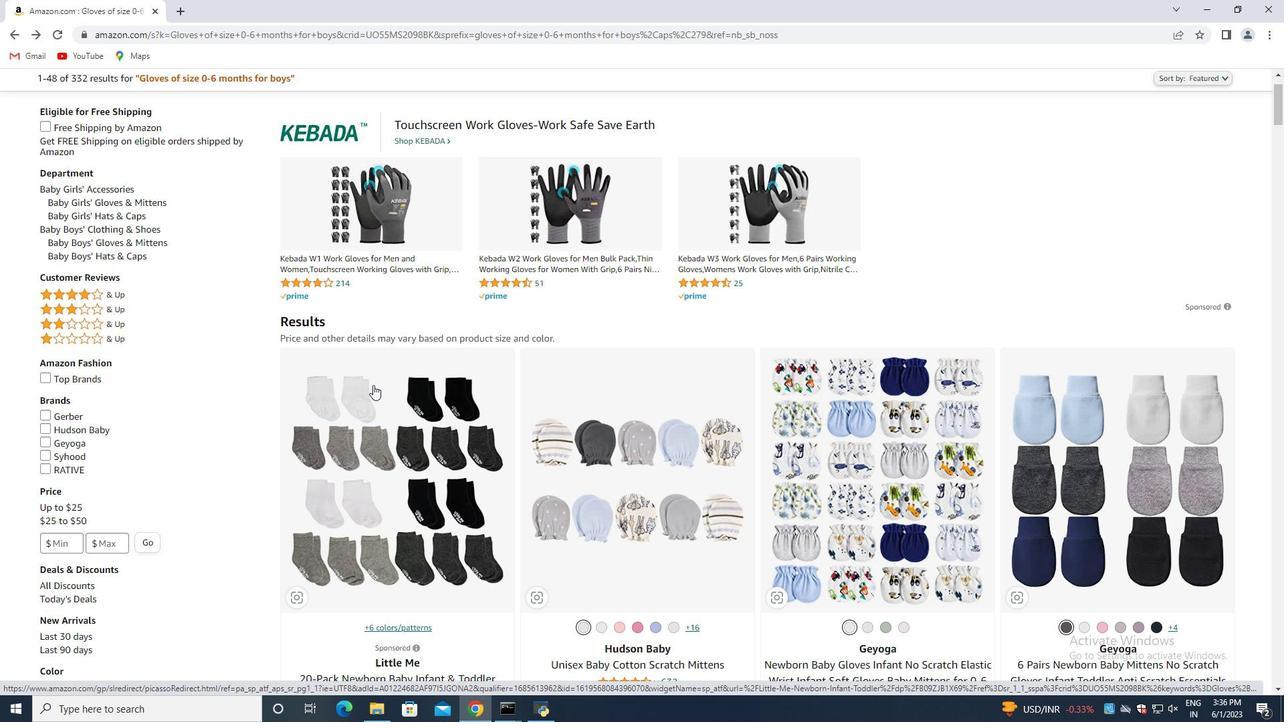 
Action: Mouse moved to (367, 385)
Screenshot: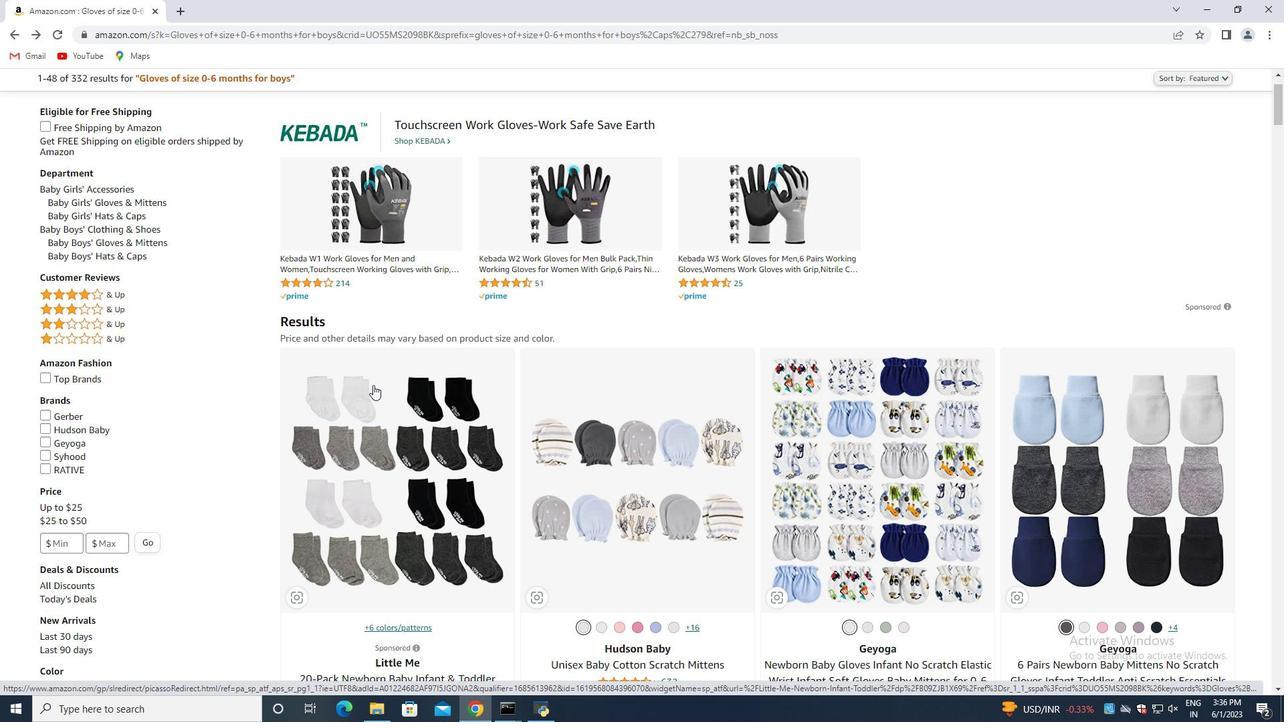 
Action: Mouse scrolled (367, 384) with delta (0, 0)
Screenshot: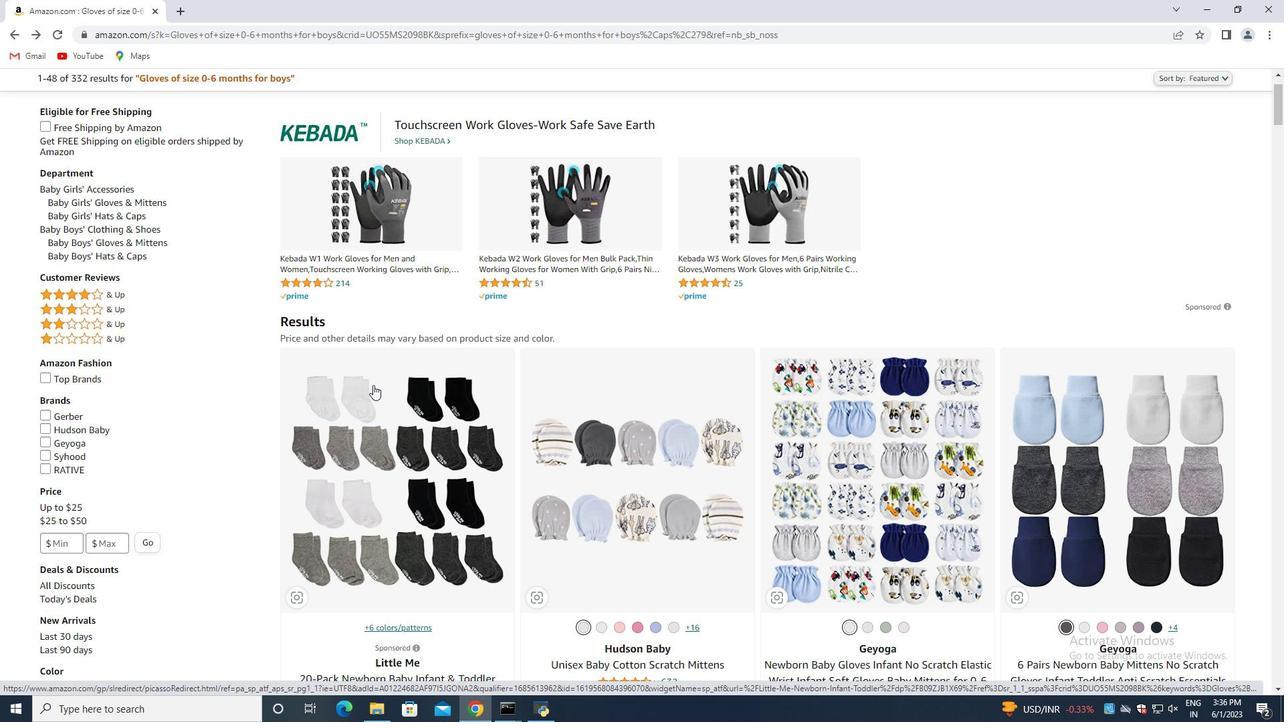 
Action: Mouse moved to (365, 385)
Screenshot: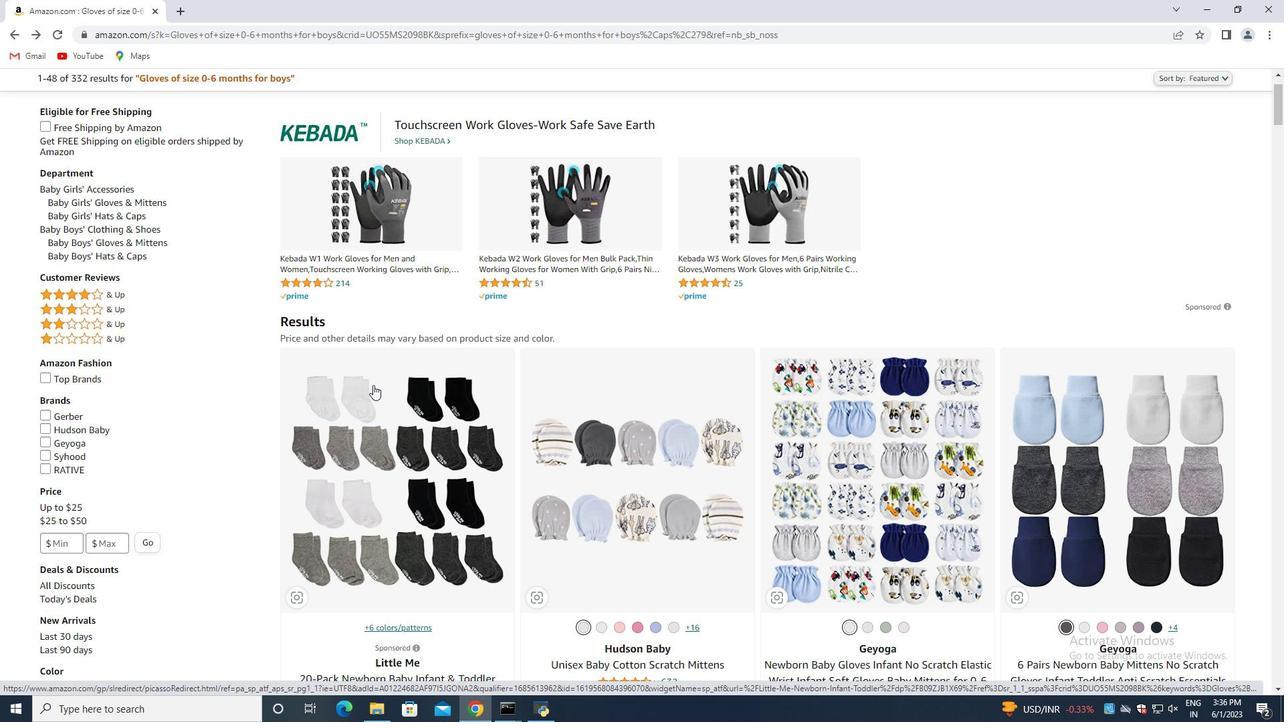 
Action: Mouse scrolled (365, 384) with delta (0, 0)
Screenshot: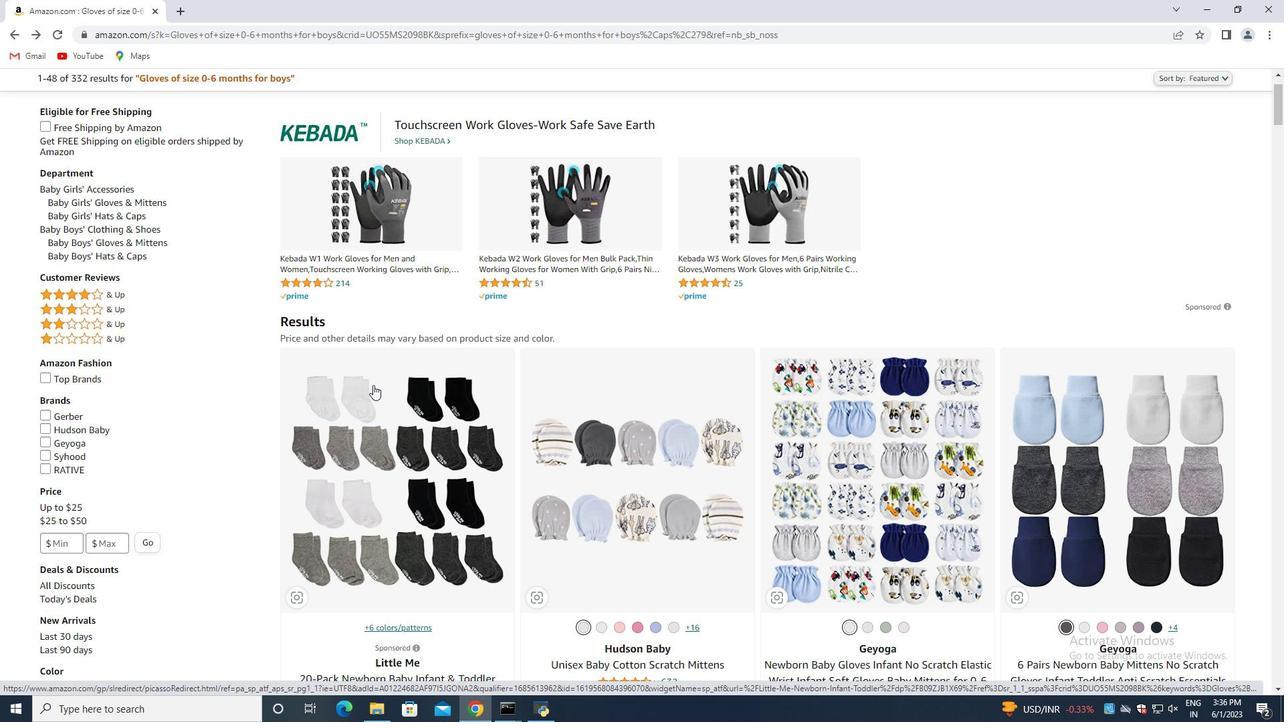 
Action: Mouse scrolled (365, 384) with delta (0, 0)
Screenshot: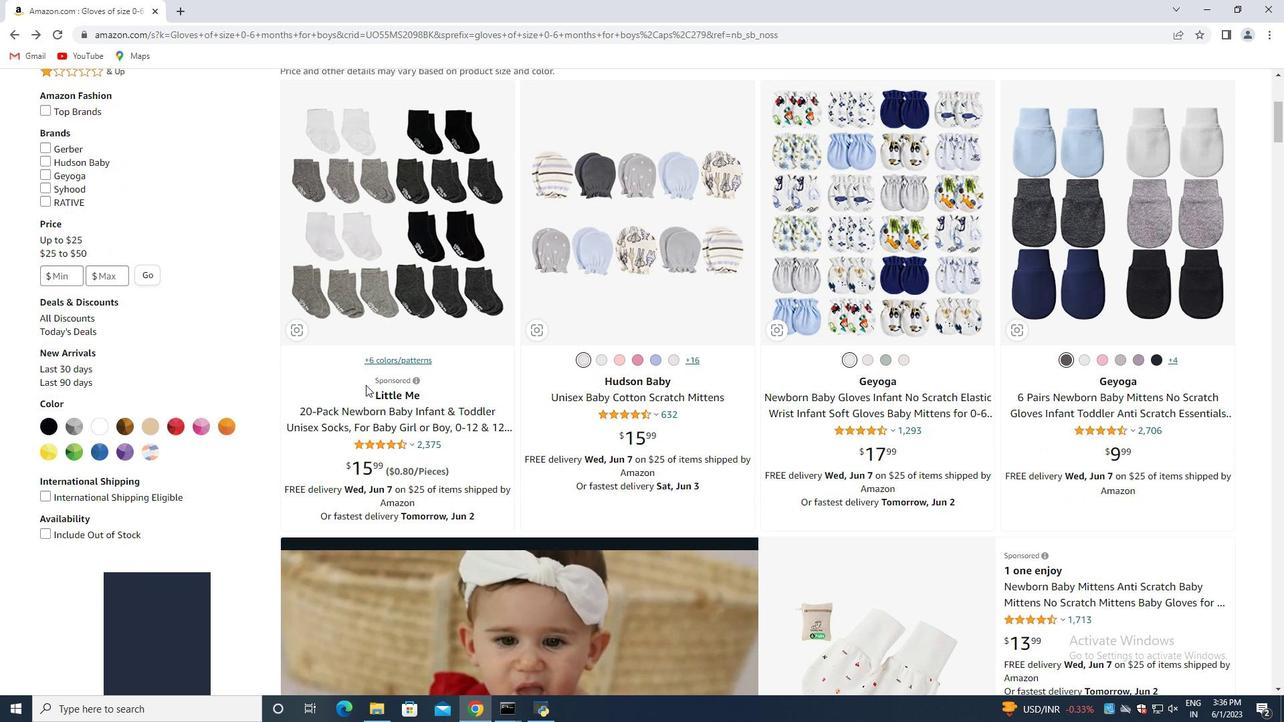 
Action: Mouse scrolled (365, 384) with delta (0, 0)
Screenshot: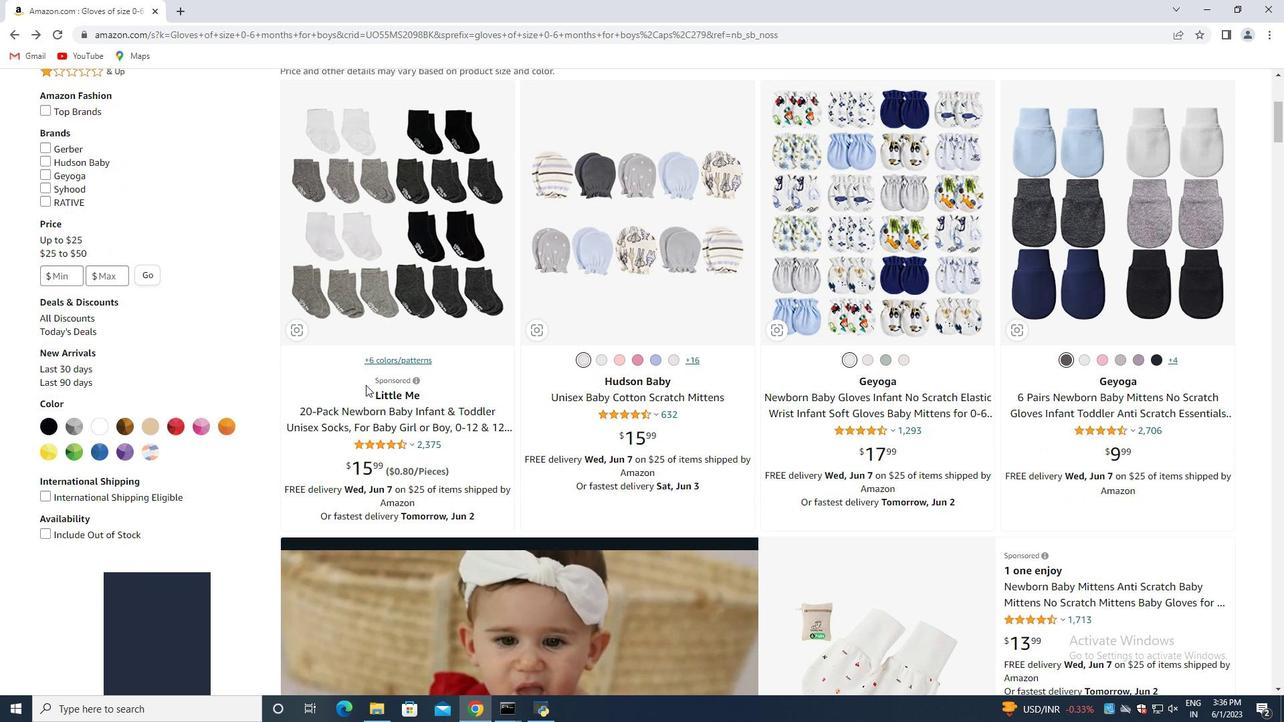 
Action: Mouse scrolled (365, 384) with delta (0, 0)
Screenshot: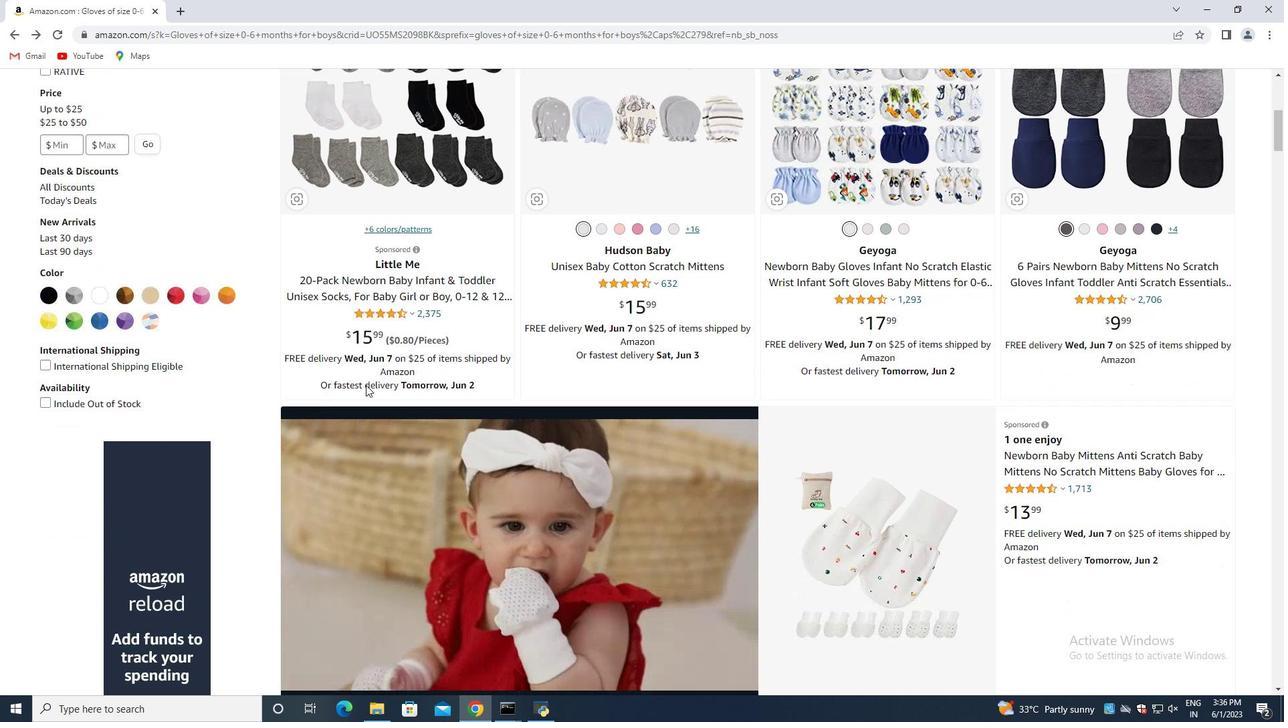 
Action: Mouse scrolled (365, 384) with delta (0, 0)
Screenshot: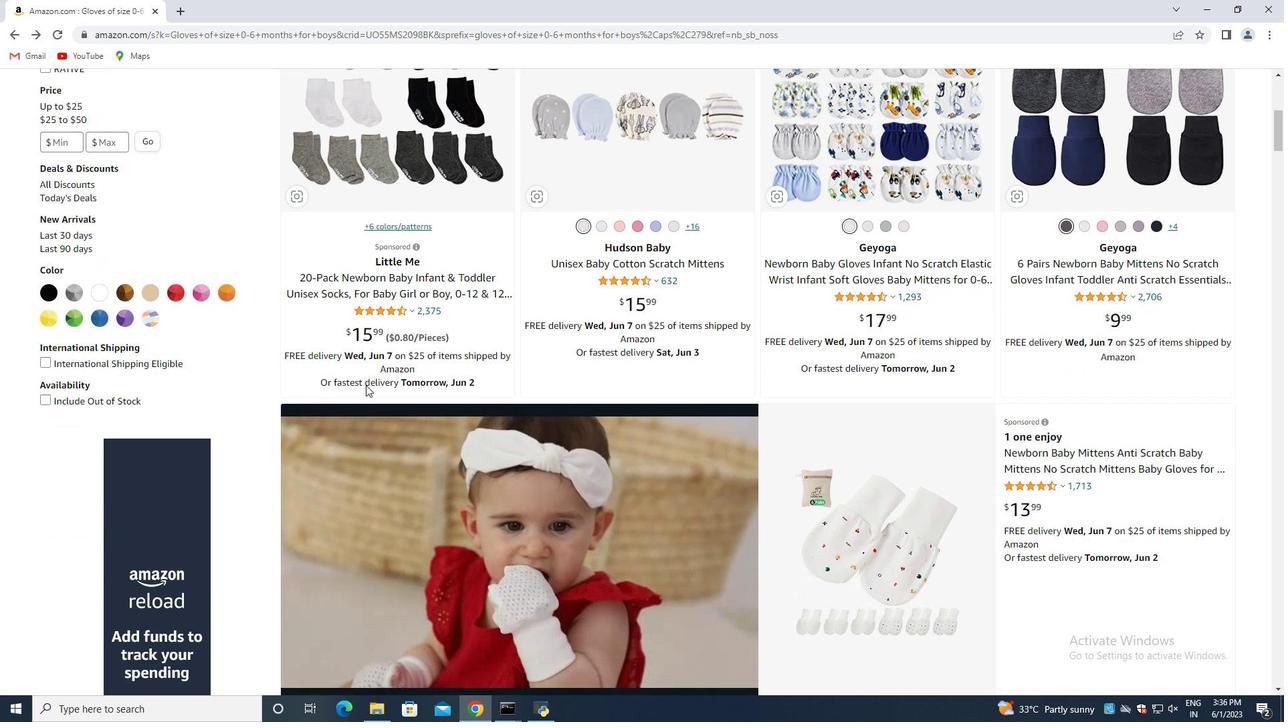 
Action: Mouse scrolled (365, 384) with delta (0, 0)
Screenshot: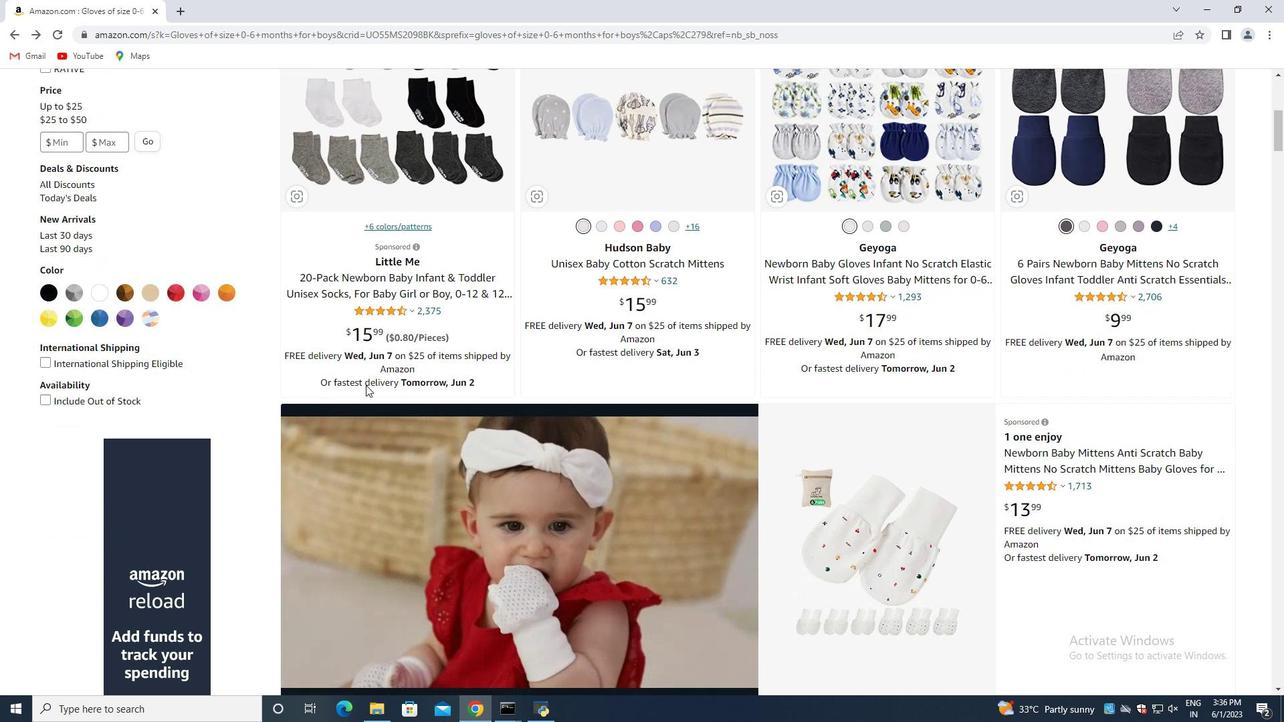 
Action: Mouse moved to (364, 385)
Screenshot: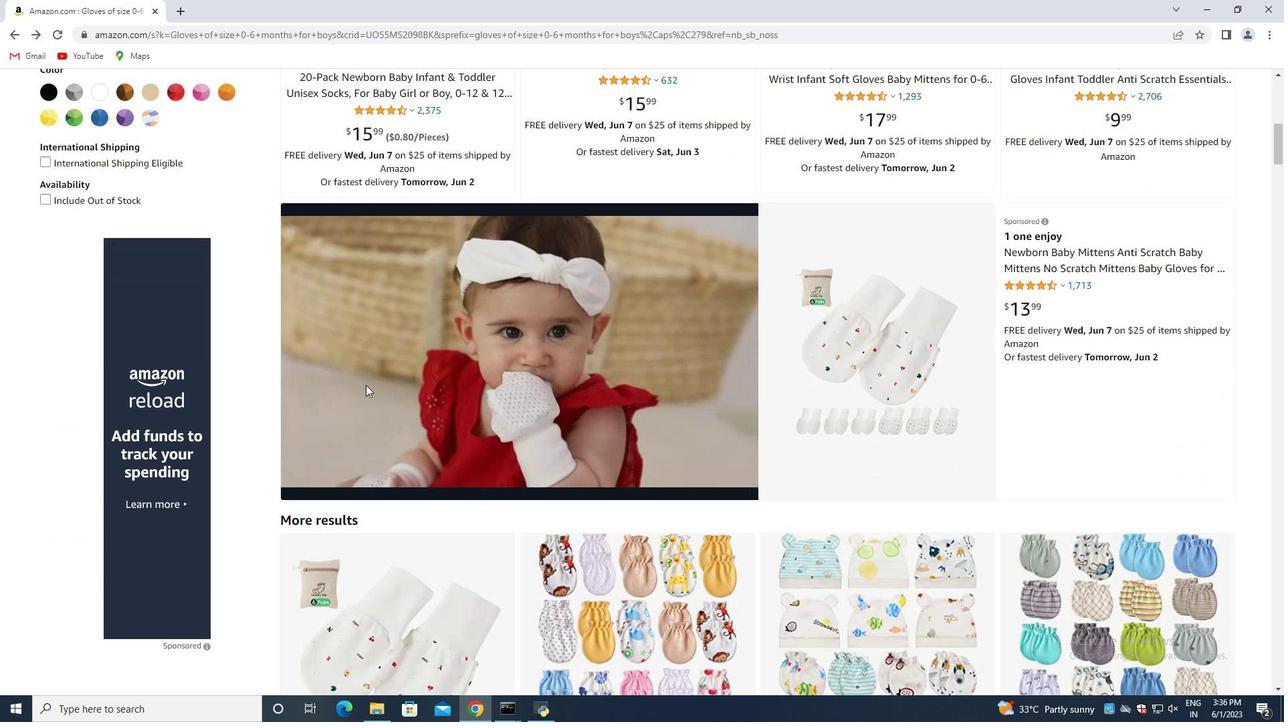 
Action: Mouse scrolled (364, 385) with delta (0, 0)
Screenshot: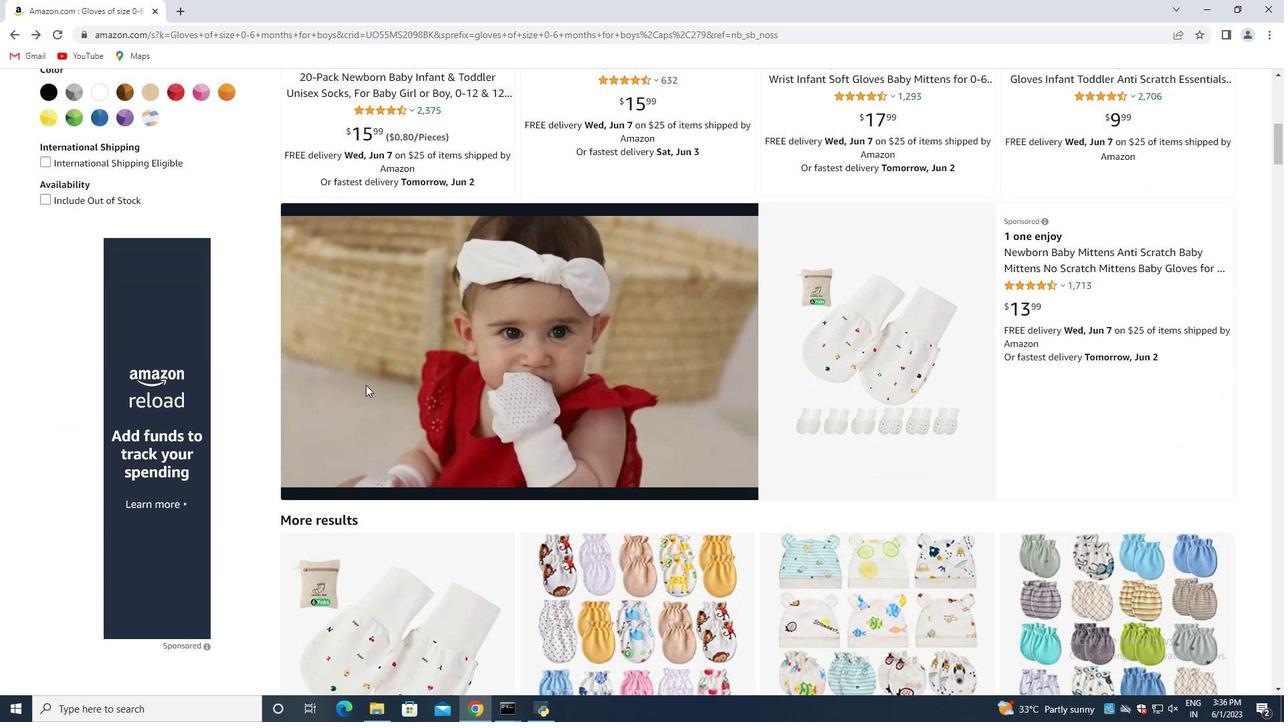 
Action: Mouse moved to (363, 386)
Screenshot: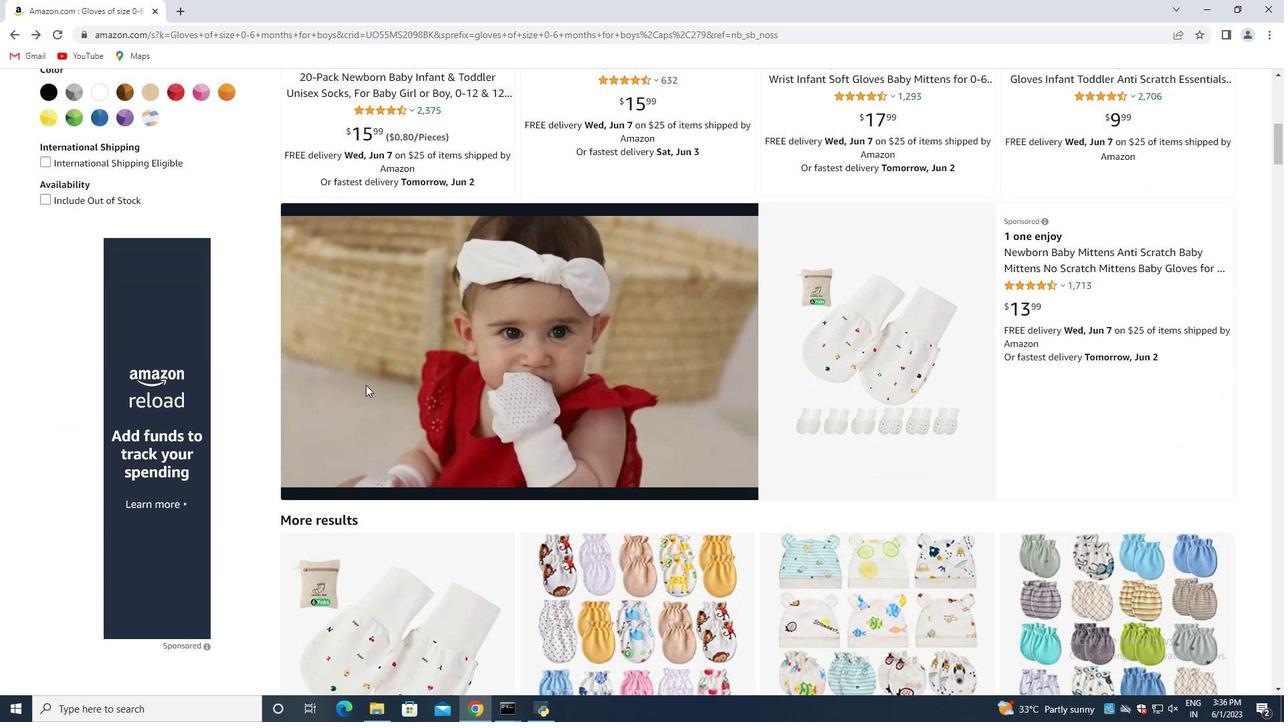 
Action: Mouse scrolled (363, 385) with delta (0, 0)
Screenshot: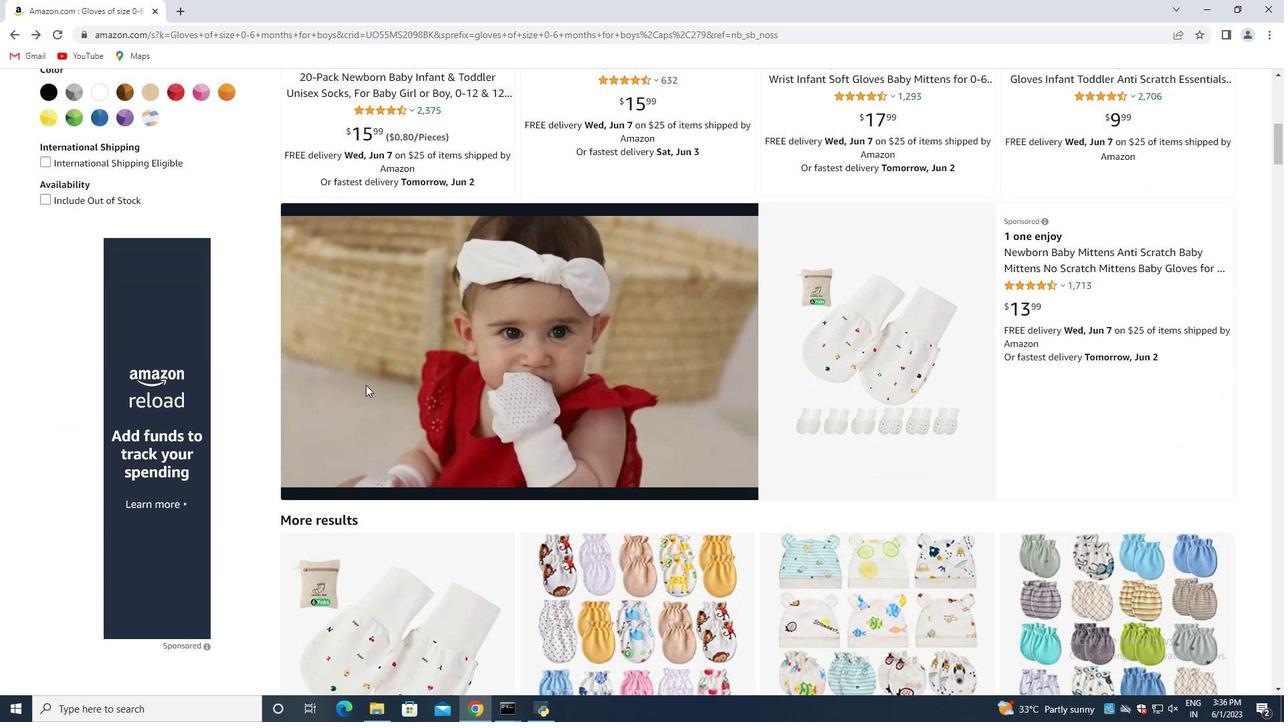 
Action: Mouse moved to (362, 386)
Screenshot: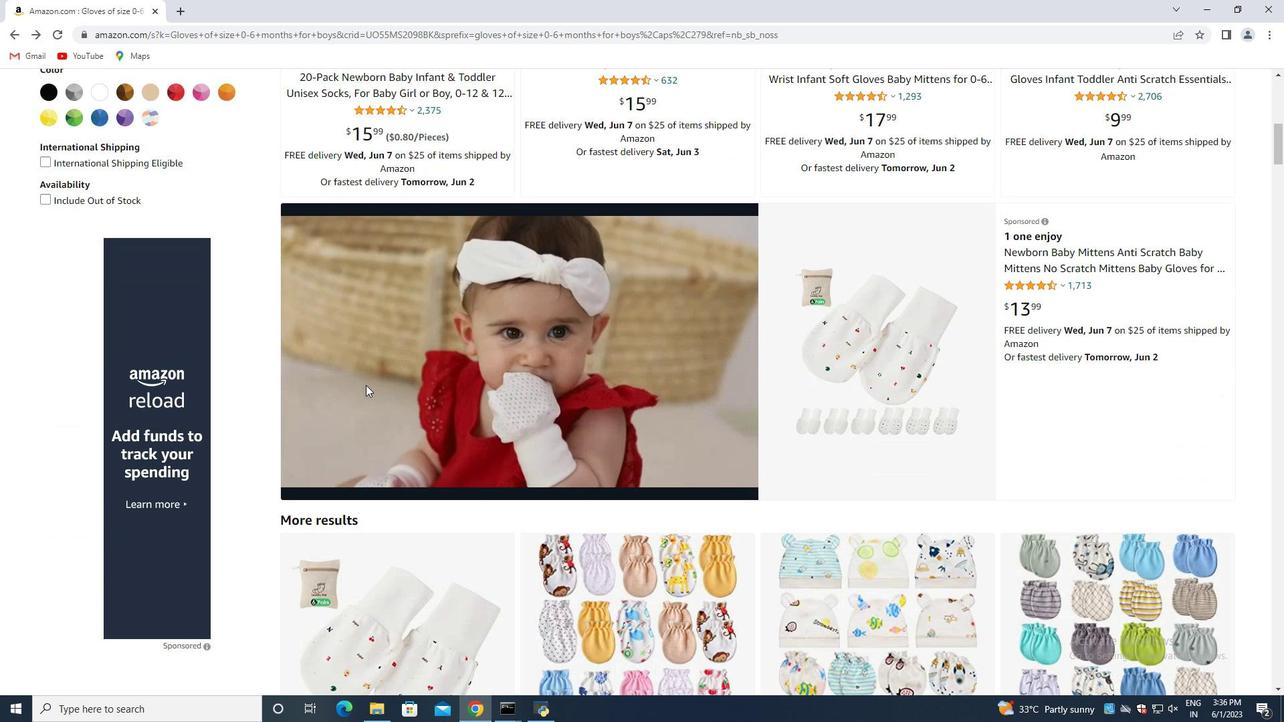 
Action: Mouse scrolled (362, 385) with delta (0, 0)
Screenshot: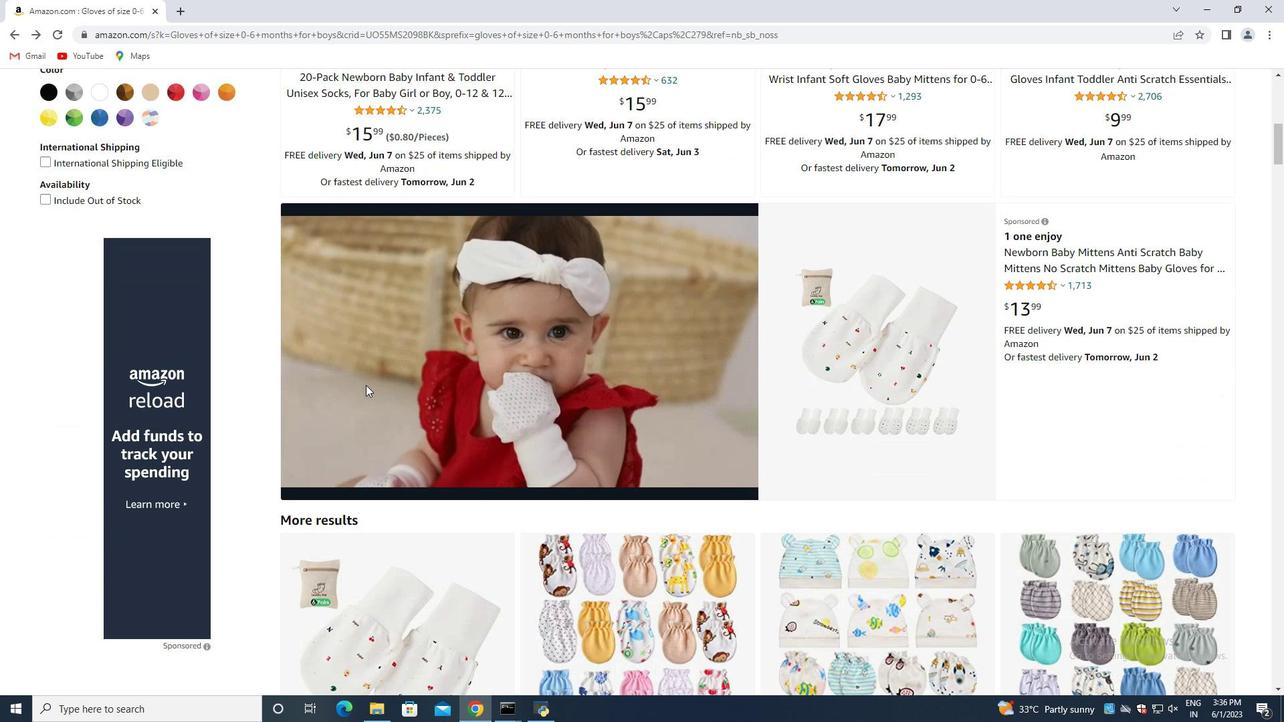 
Action: Mouse moved to (361, 386)
Screenshot: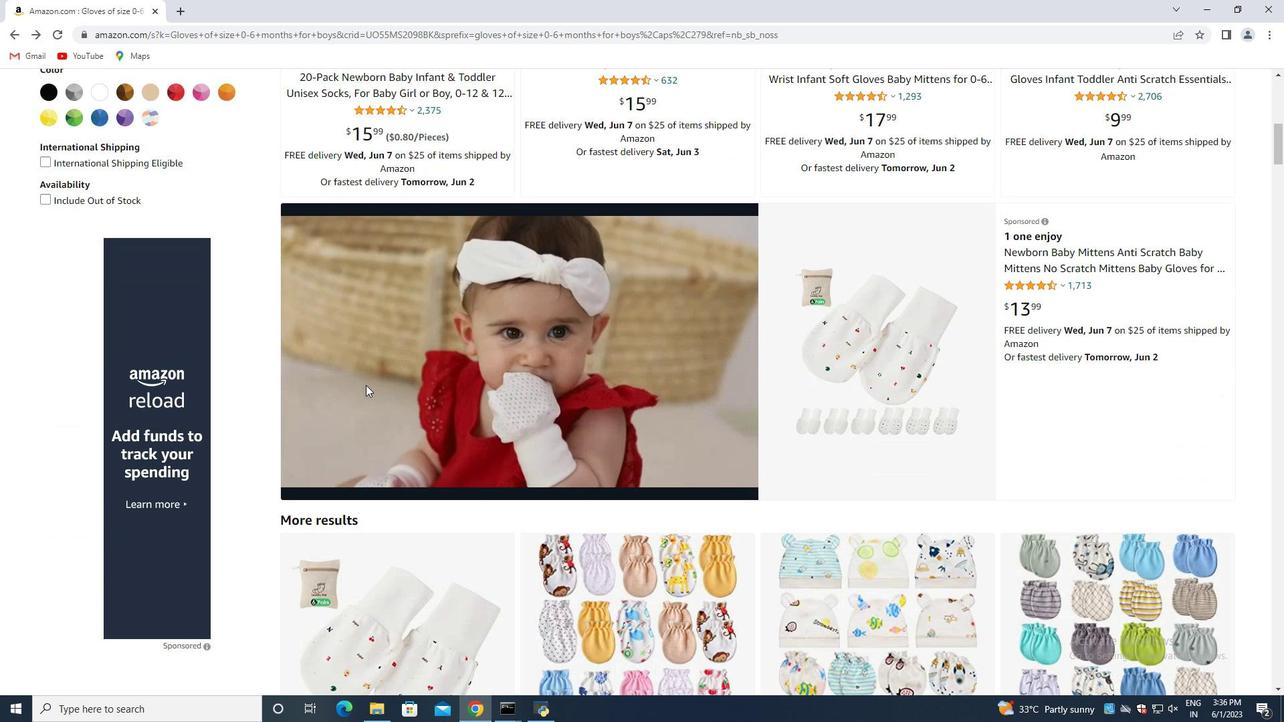 
Action: Mouse scrolled (361, 385) with delta (0, 0)
Screenshot: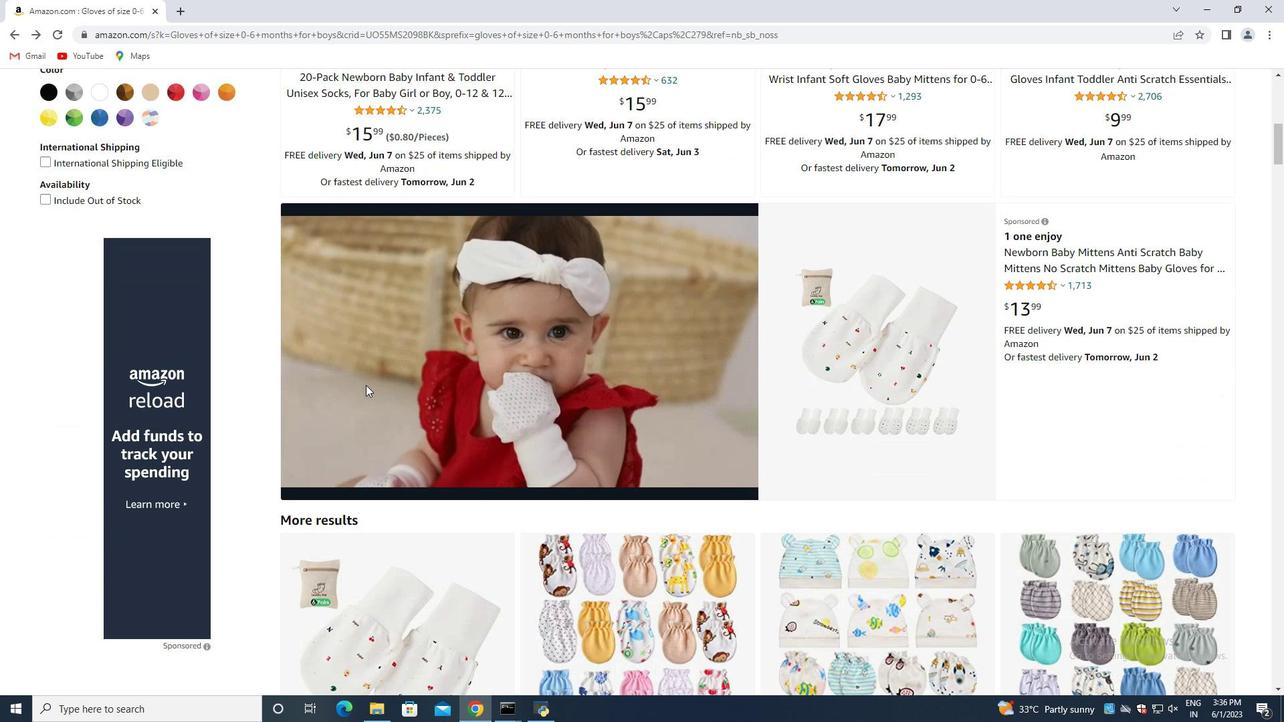 
Action: Mouse scrolled (361, 385) with delta (0, 0)
Screenshot: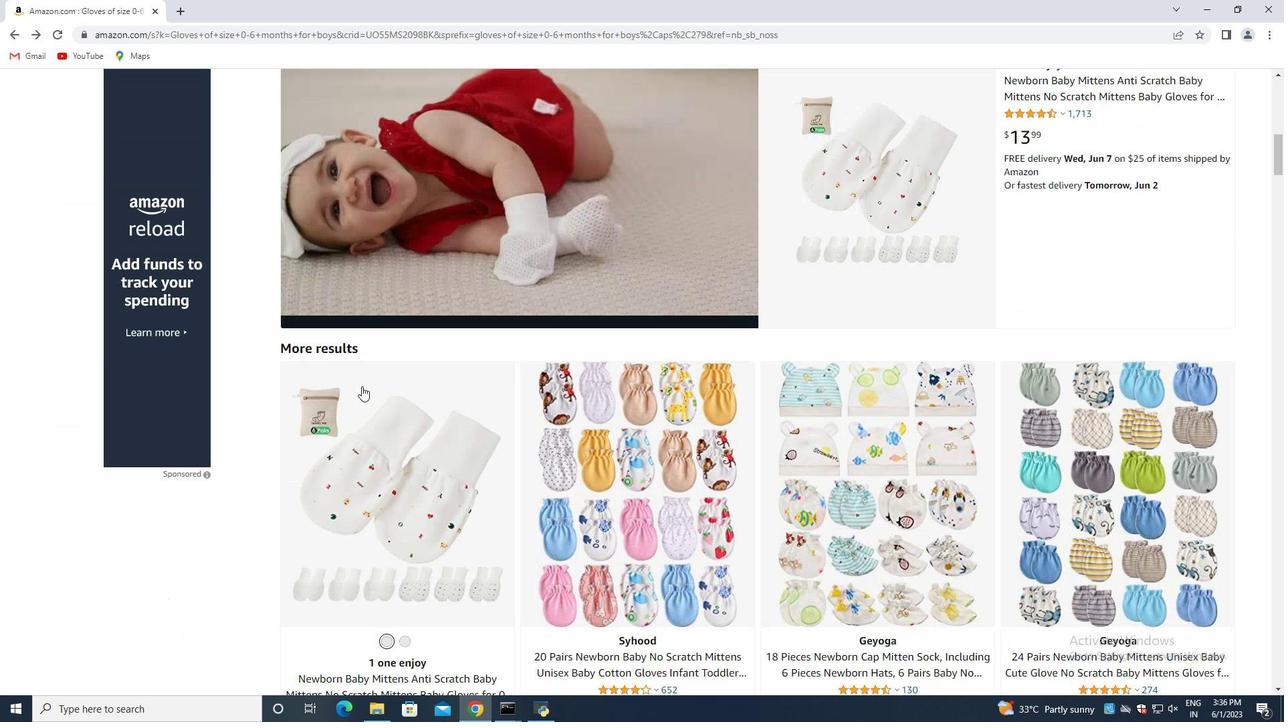 
Action: Mouse scrolled (361, 385) with delta (0, 0)
Screenshot: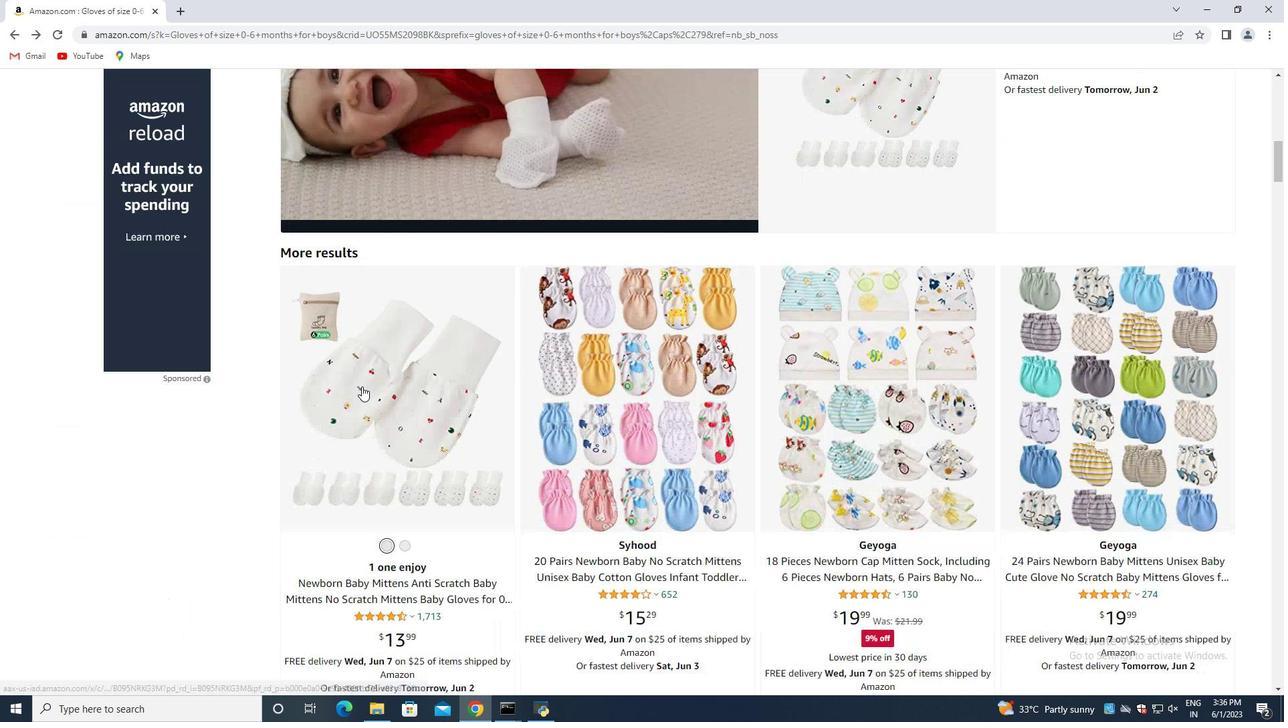 
Action: Mouse scrolled (361, 385) with delta (0, 0)
Screenshot: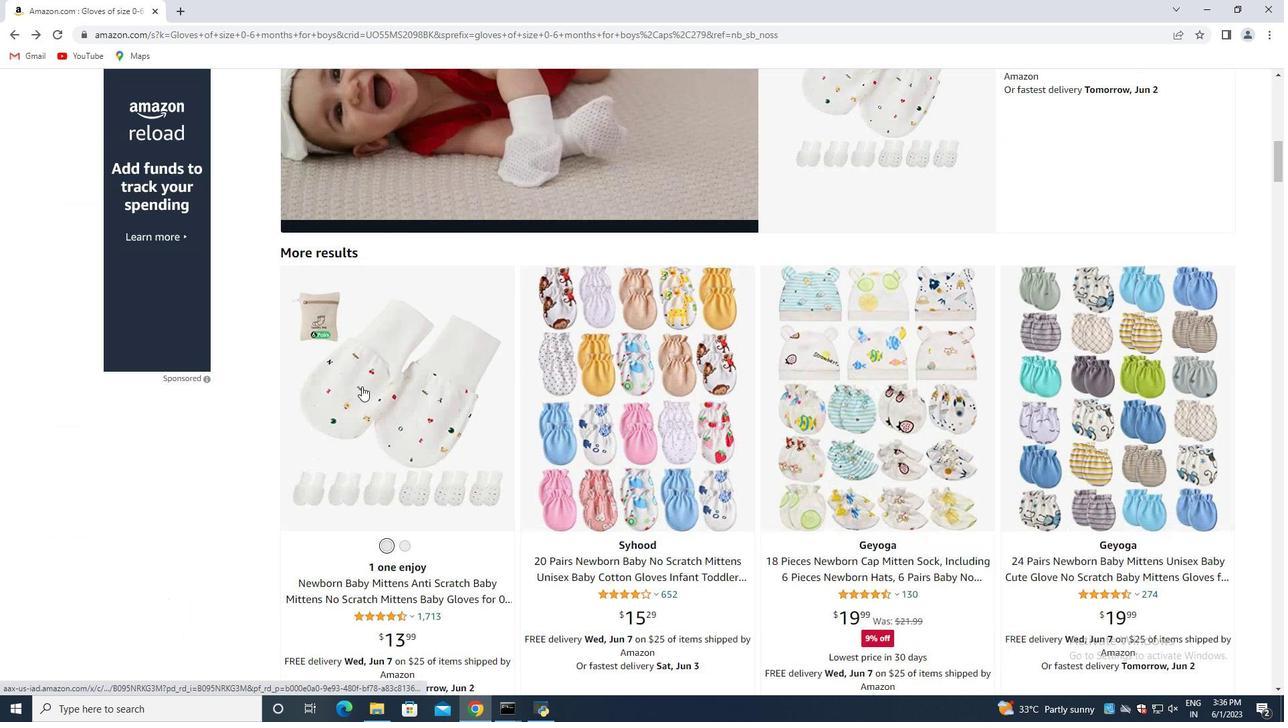 
Action: Mouse moved to (595, 392)
Screenshot: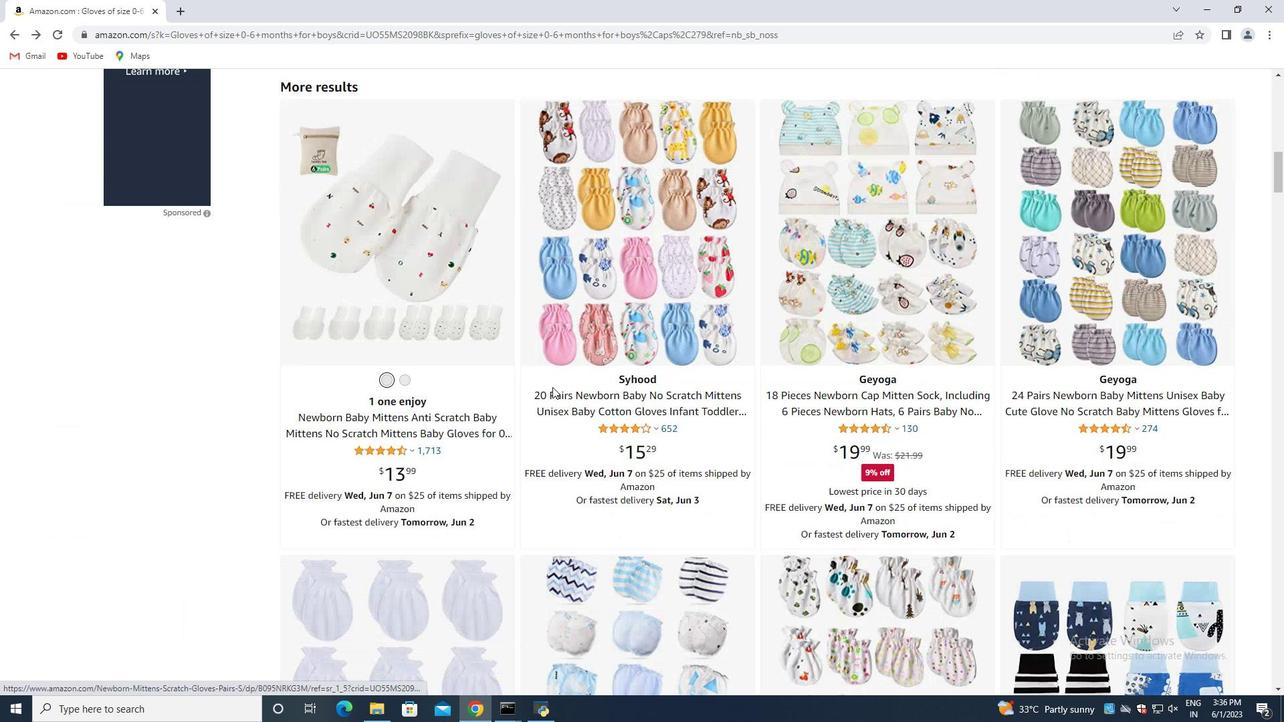 
Action: Mouse scrolled (595, 391) with delta (0, 0)
Screenshot: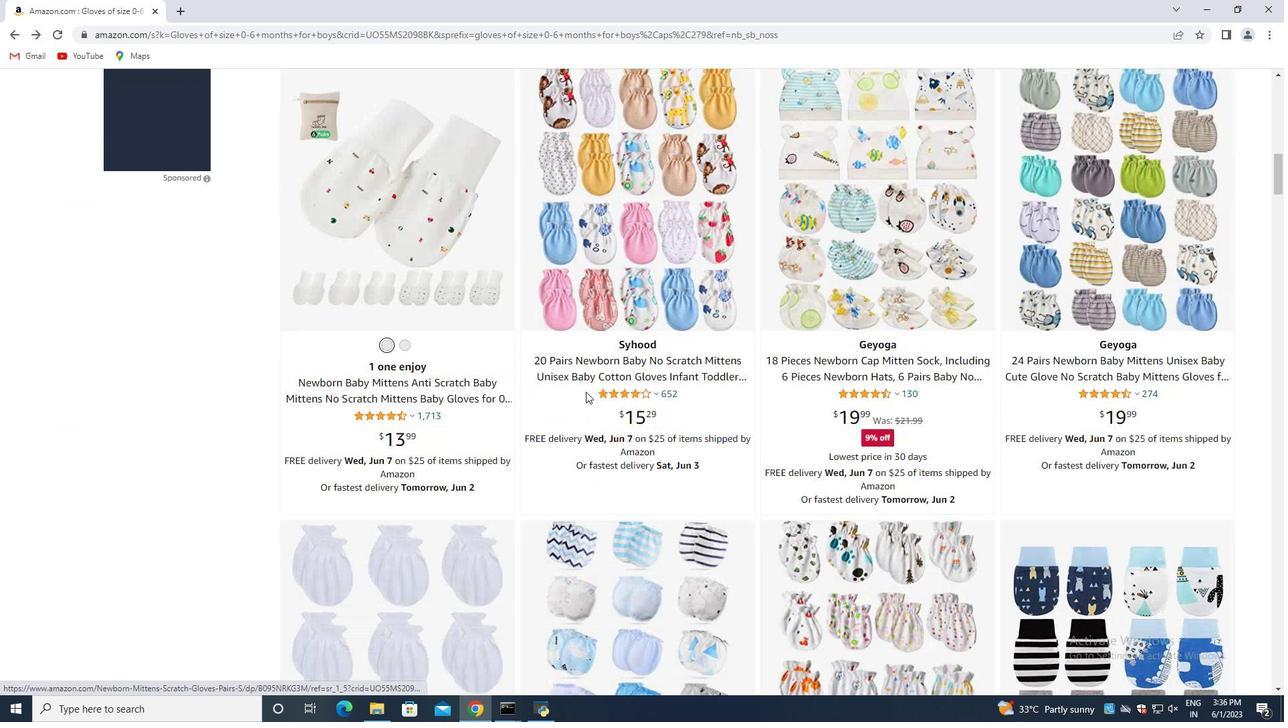 
Action: Mouse scrolled (595, 391) with delta (0, 0)
Screenshot: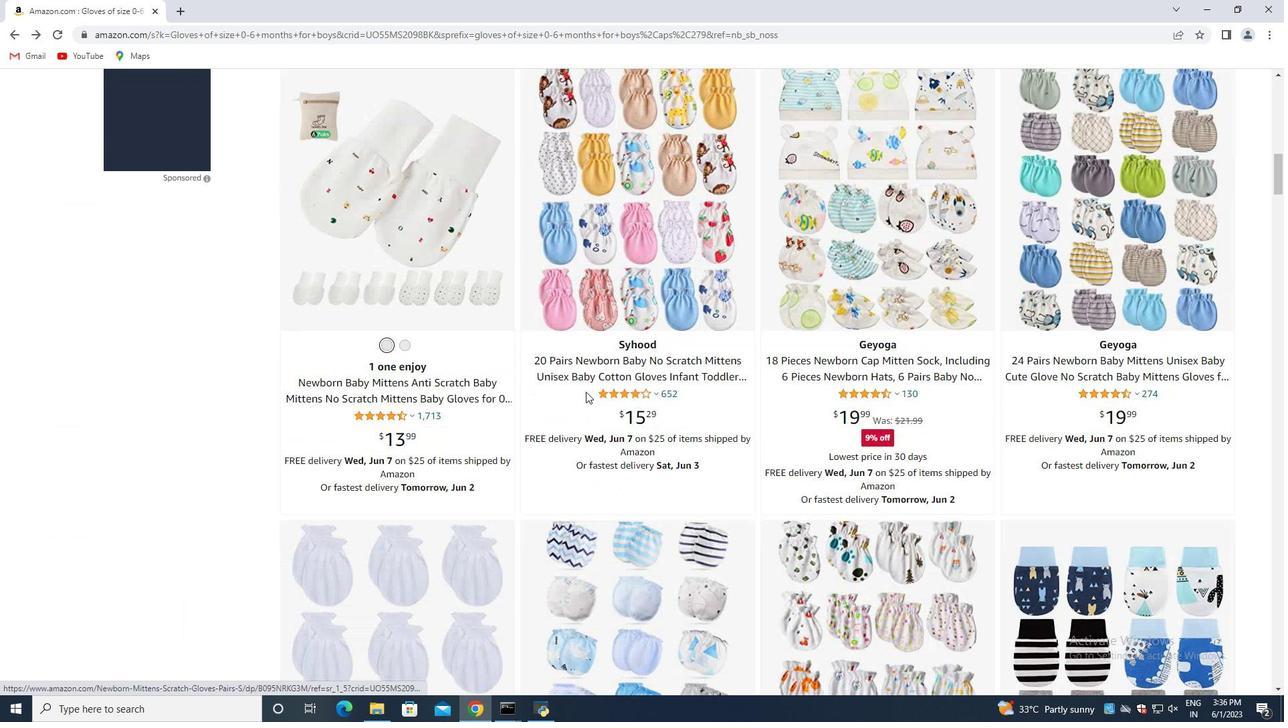 
Action: Mouse scrolled (595, 391) with delta (0, 0)
Screenshot: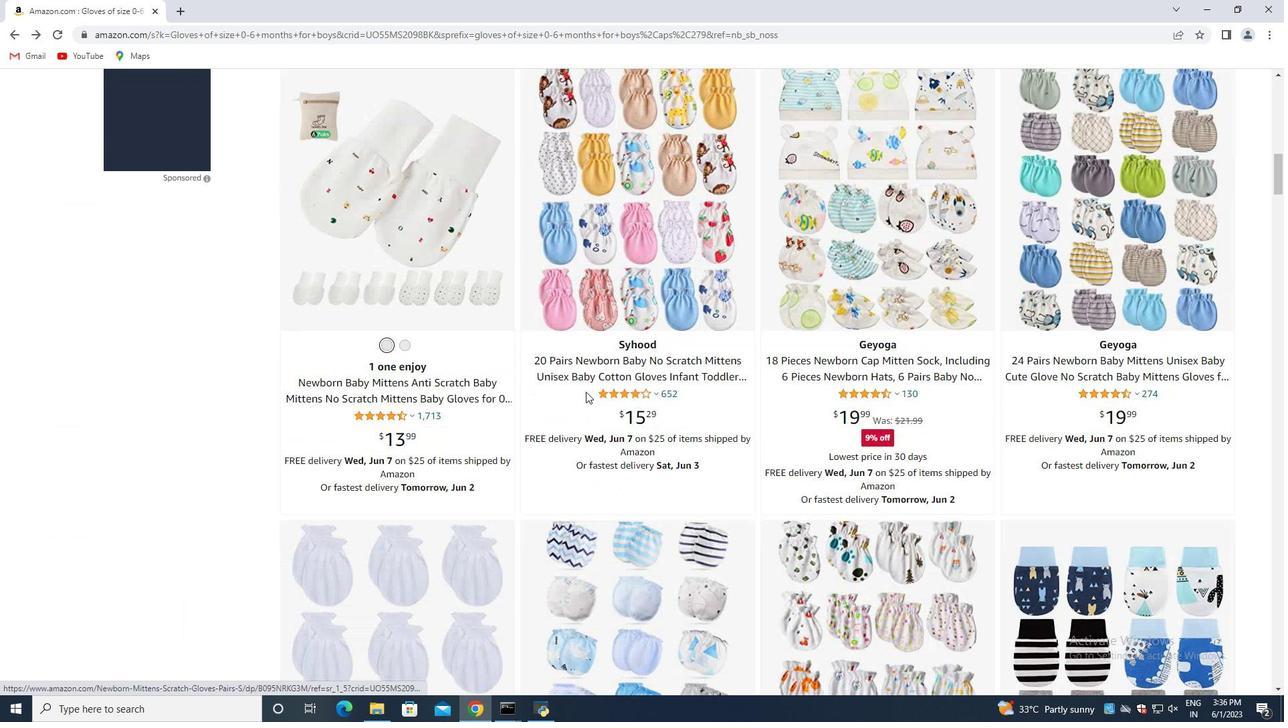 
Action: Mouse moved to (595, 393)
Screenshot: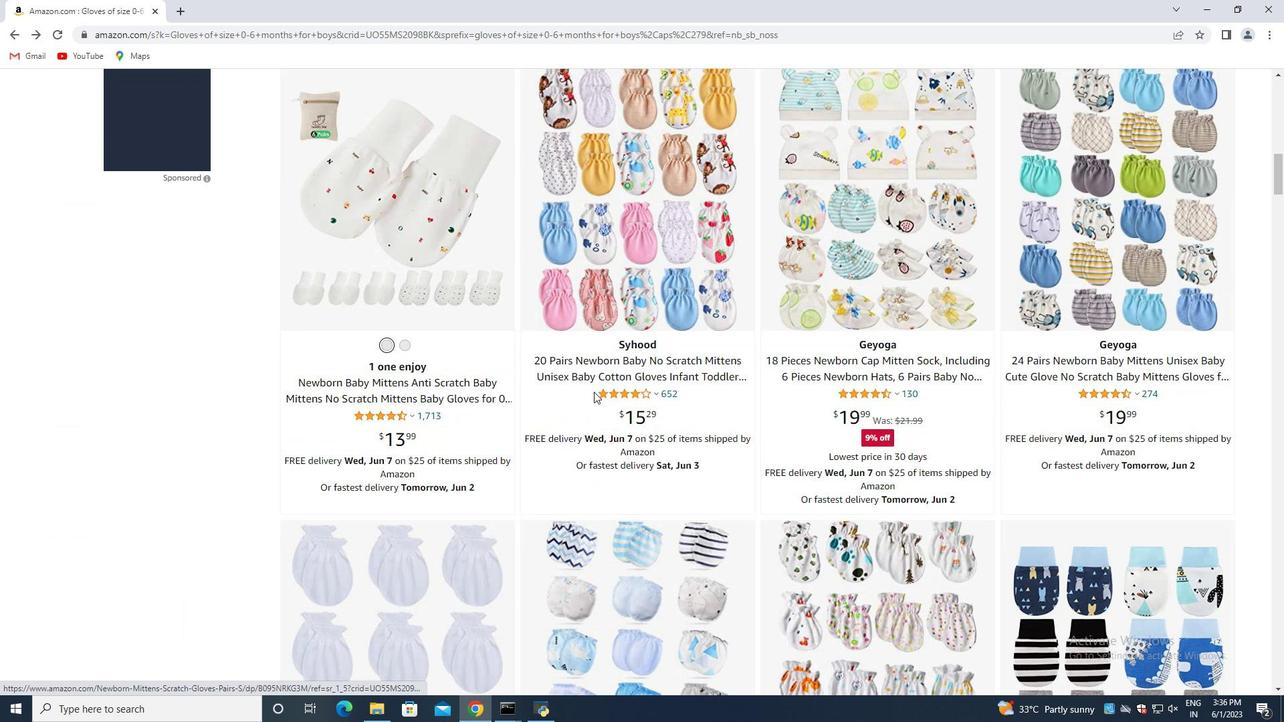 
Action: Mouse scrolled (595, 392) with delta (0, 0)
Screenshot: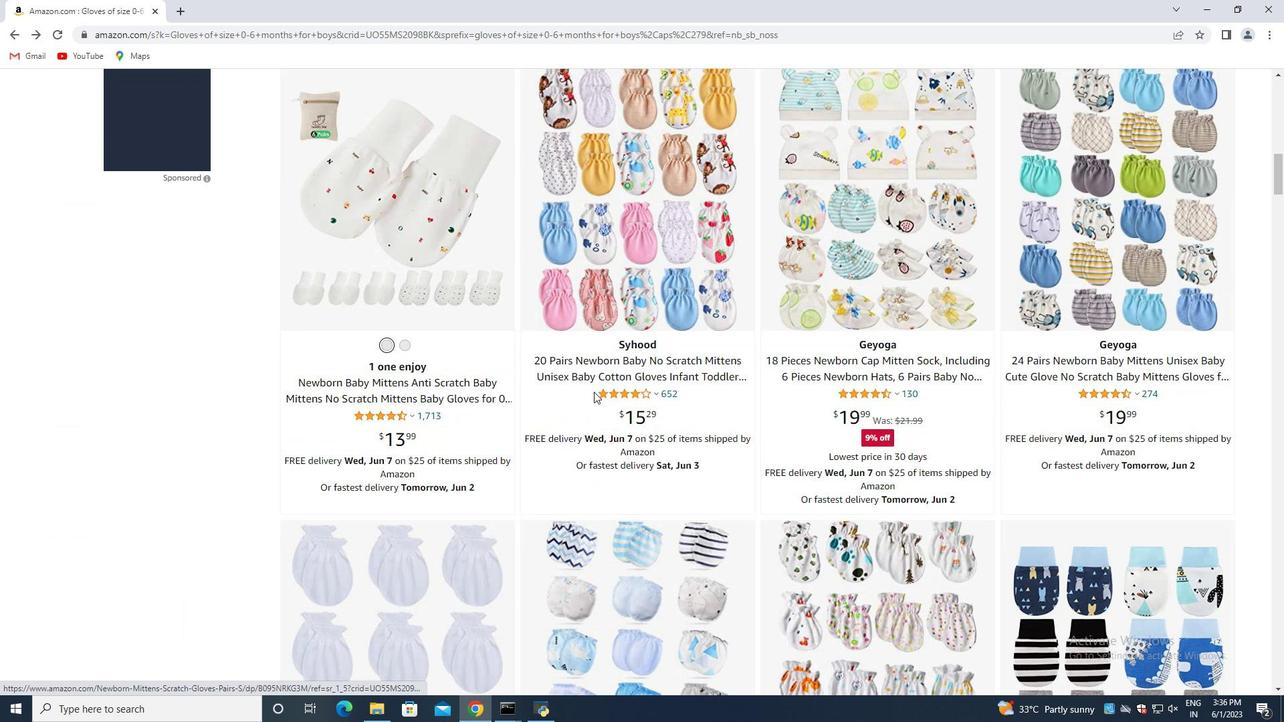 
Action: Mouse moved to (594, 393)
Screenshot: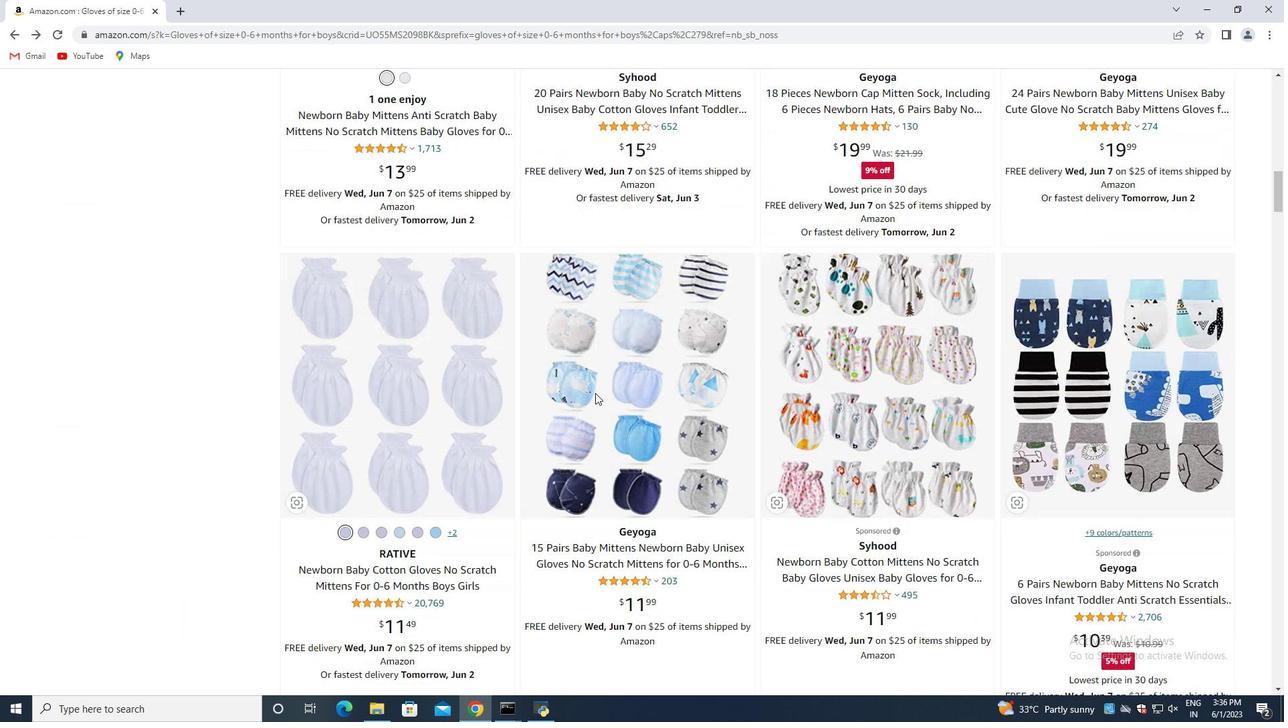 
Action: Mouse scrolled (594, 392) with delta (0, 0)
Screenshot: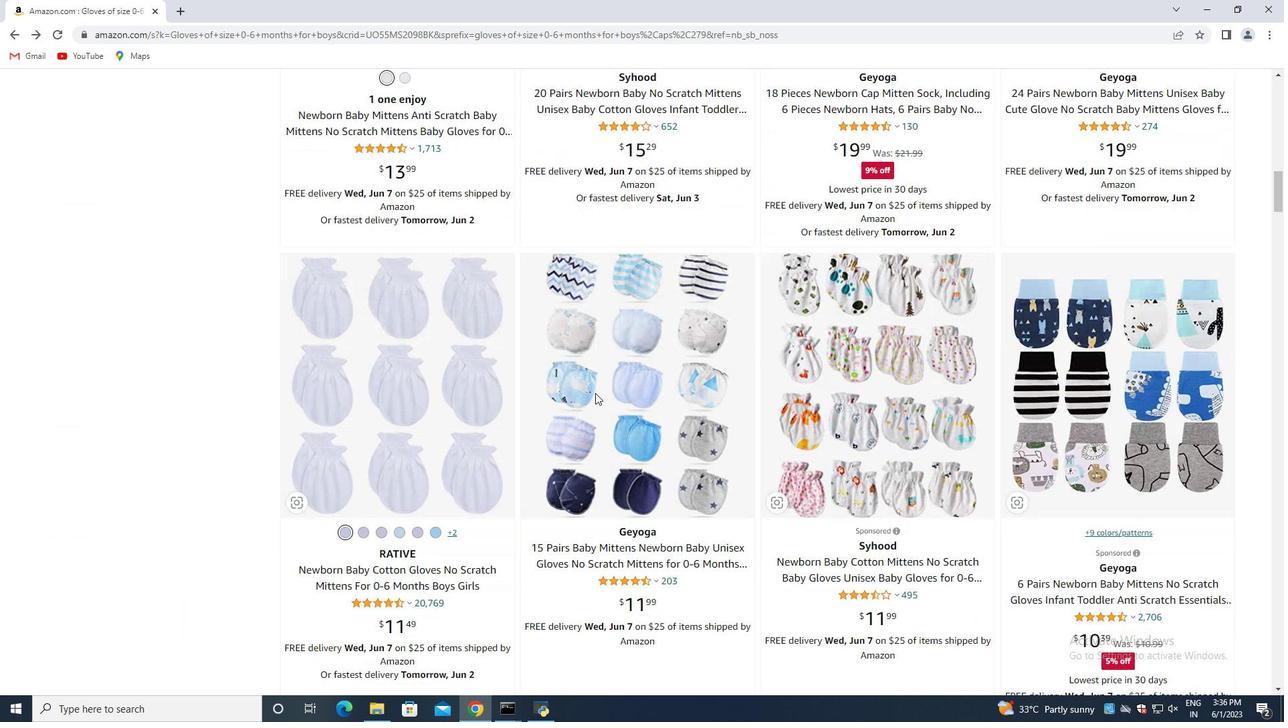 
Action: Mouse moved to (592, 393)
Screenshot: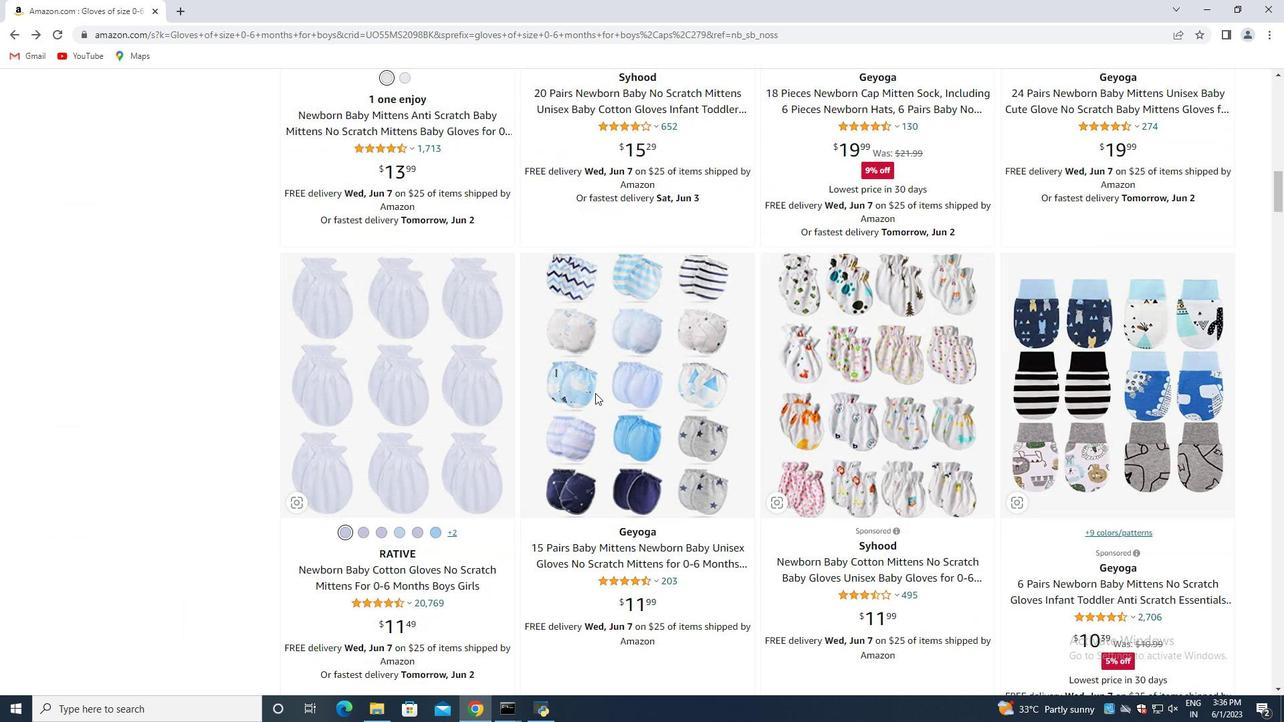 
Action: Mouse scrolled (592, 392) with delta (0, 0)
Screenshot: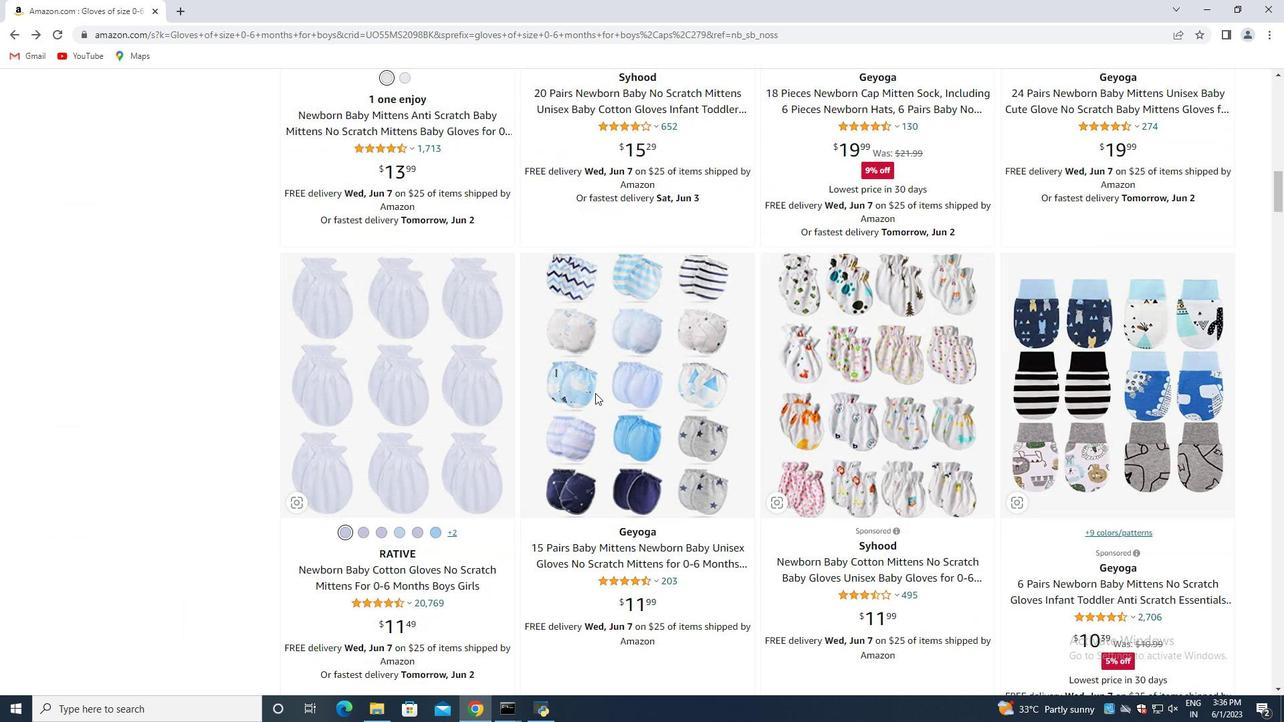 
Action: Mouse moved to (590, 393)
Screenshot: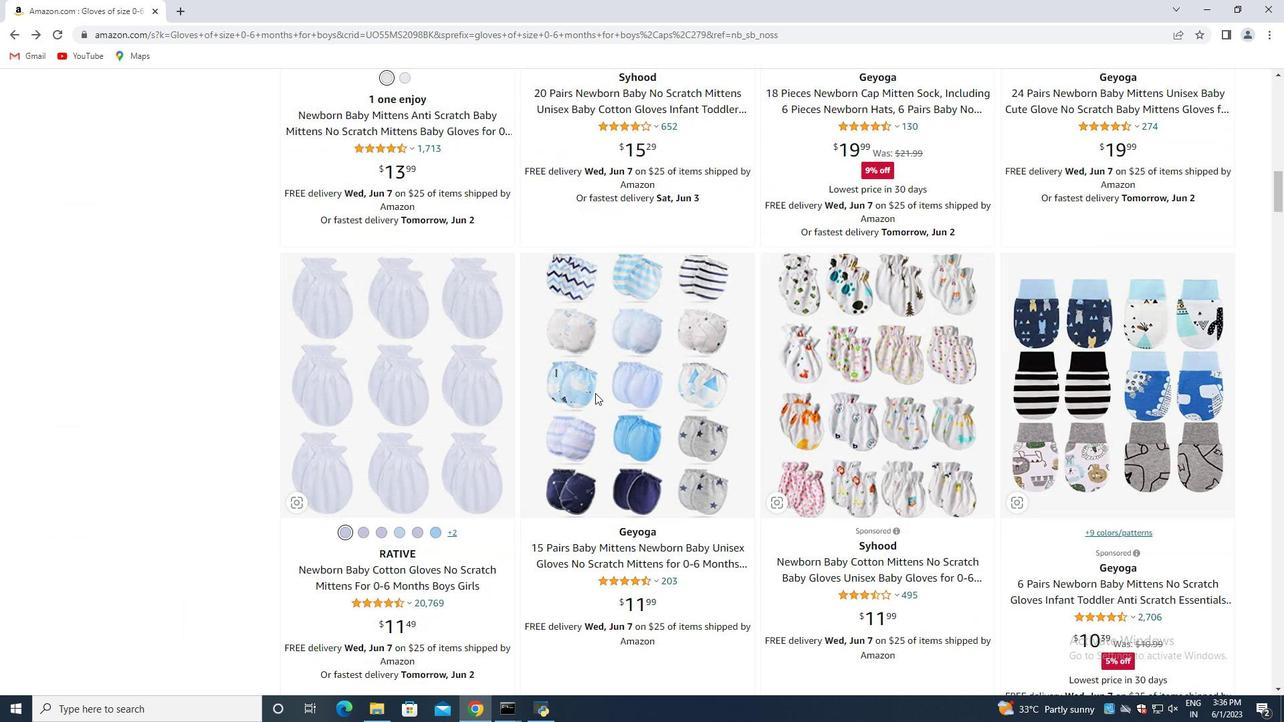 
Action: Mouse scrolled (590, 392) with delta (0, 0)
Screenshot: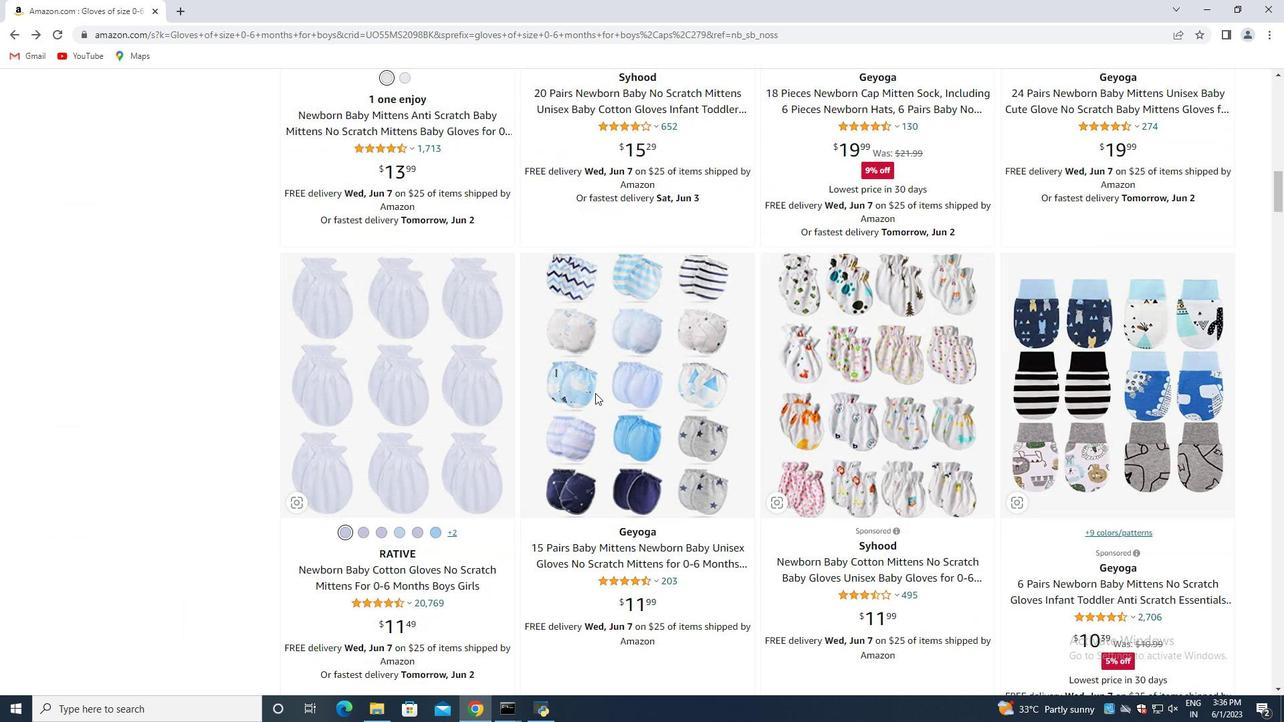 
Action: Mouse scrolled (590, 392) with delta (0, 0)
Screenshot: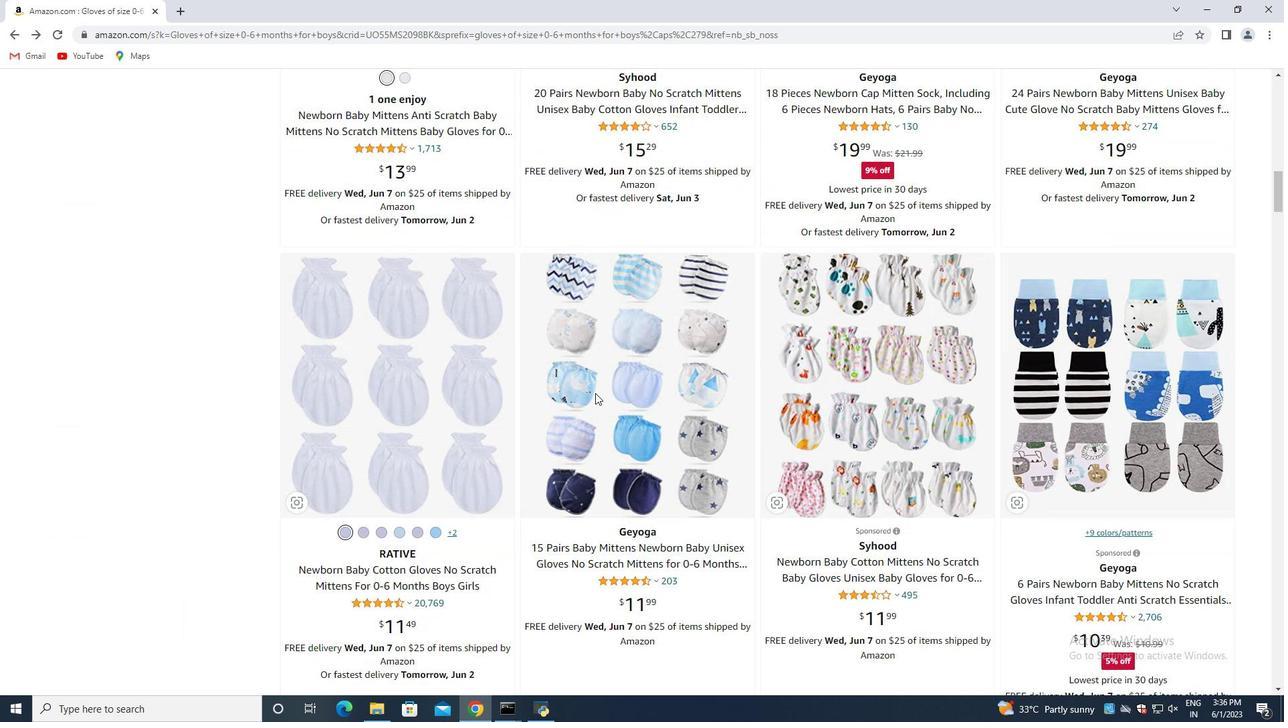 
Action: Mouse moved to (589, 393)
Screenshot: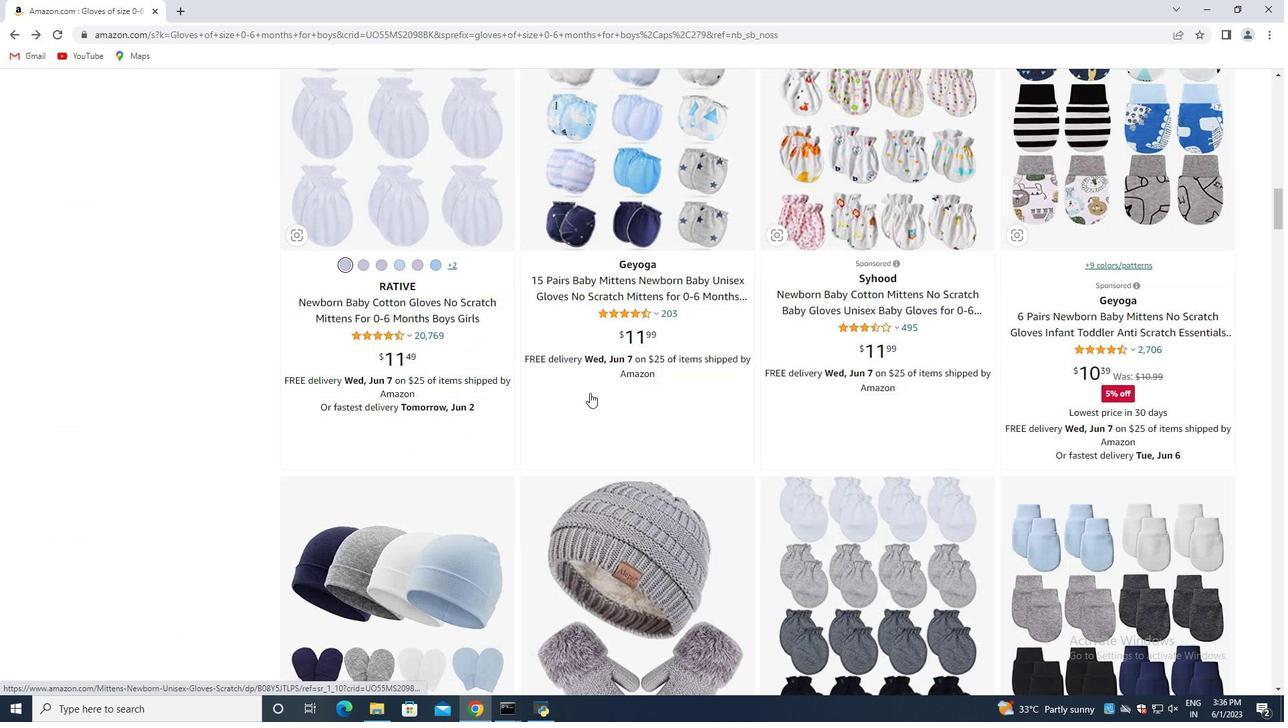
Action: Mouse scrolled (589, 392) with delta (0, 0)
Screenshot: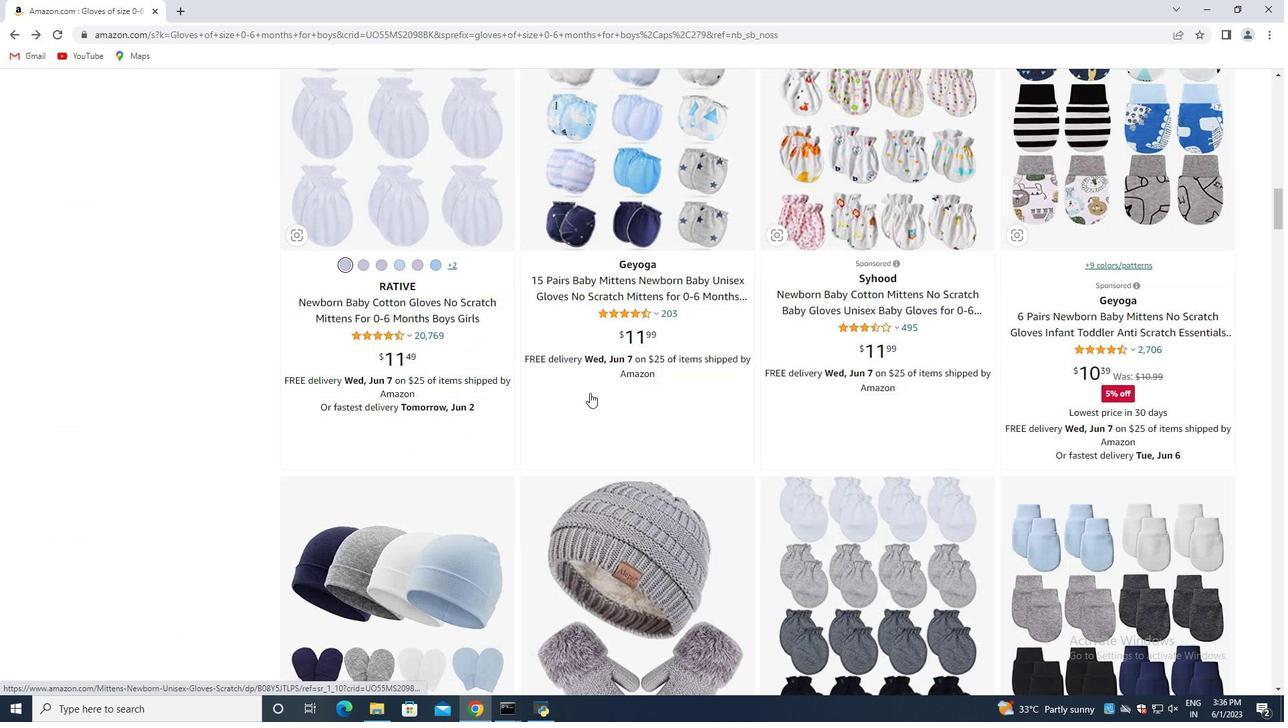 
Action: Mouse moved to (584, 393)
Screenshot: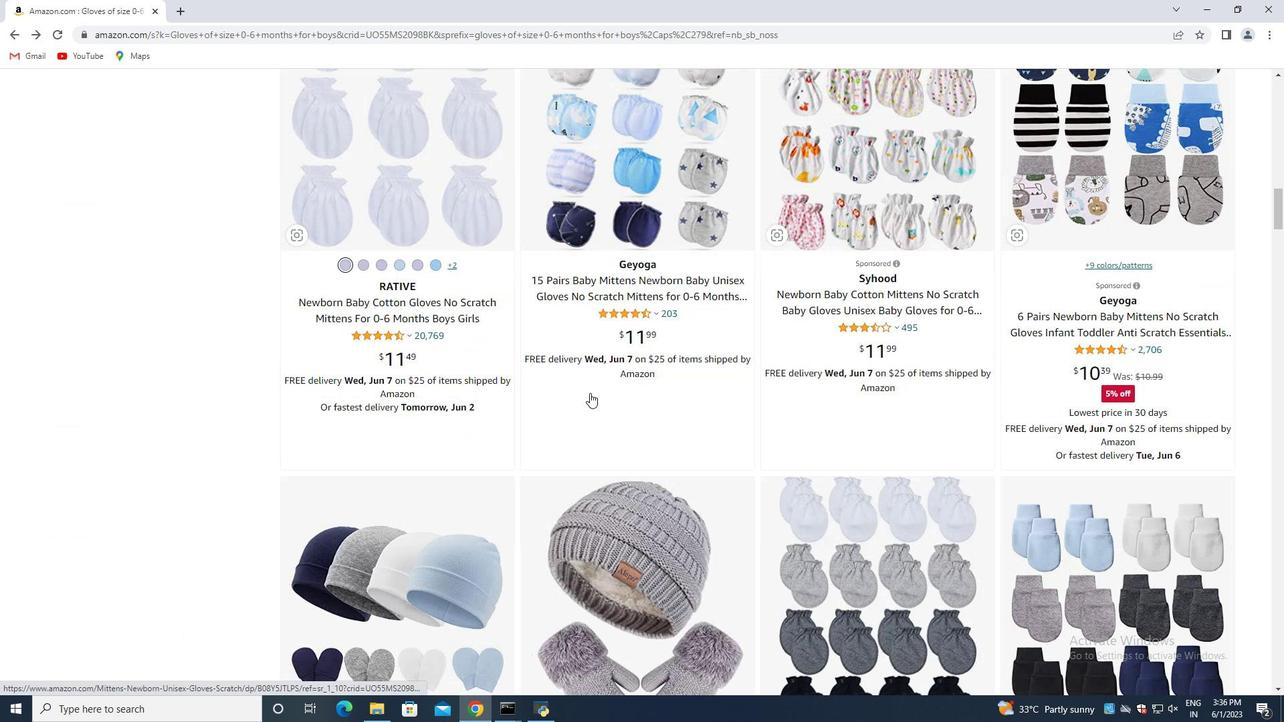 
Action: Mouse scrolled (584, 392) with delta (0, 0)
Screenshot: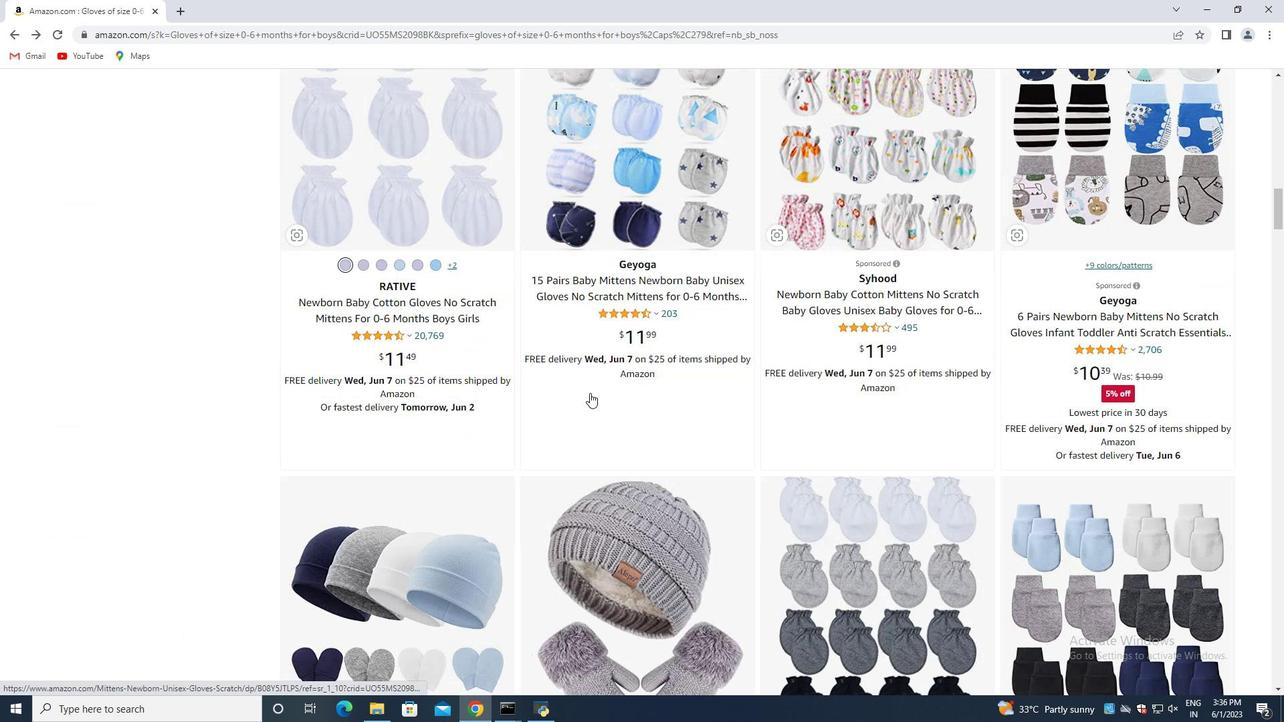 
Action: Mouse moved to (584, 393)
Screenshot: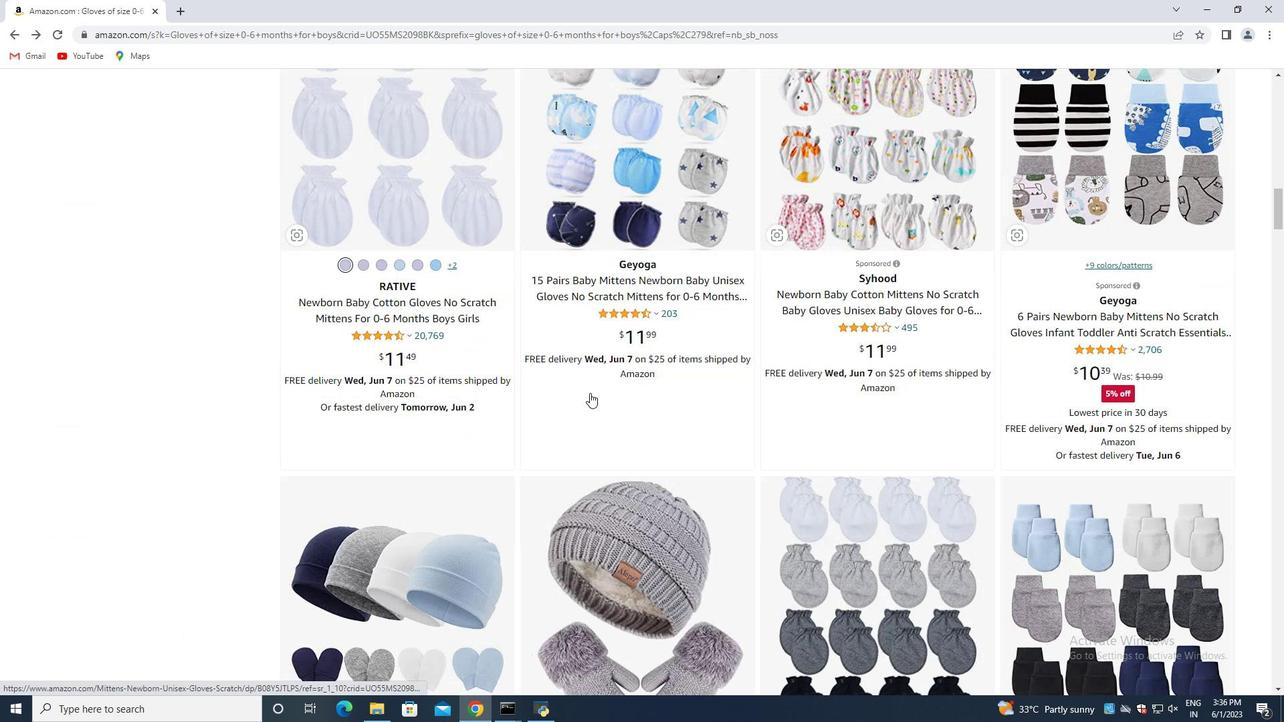 
Action: Mouse scrolled (584, 392) with delta (0, 0)
Screenshot: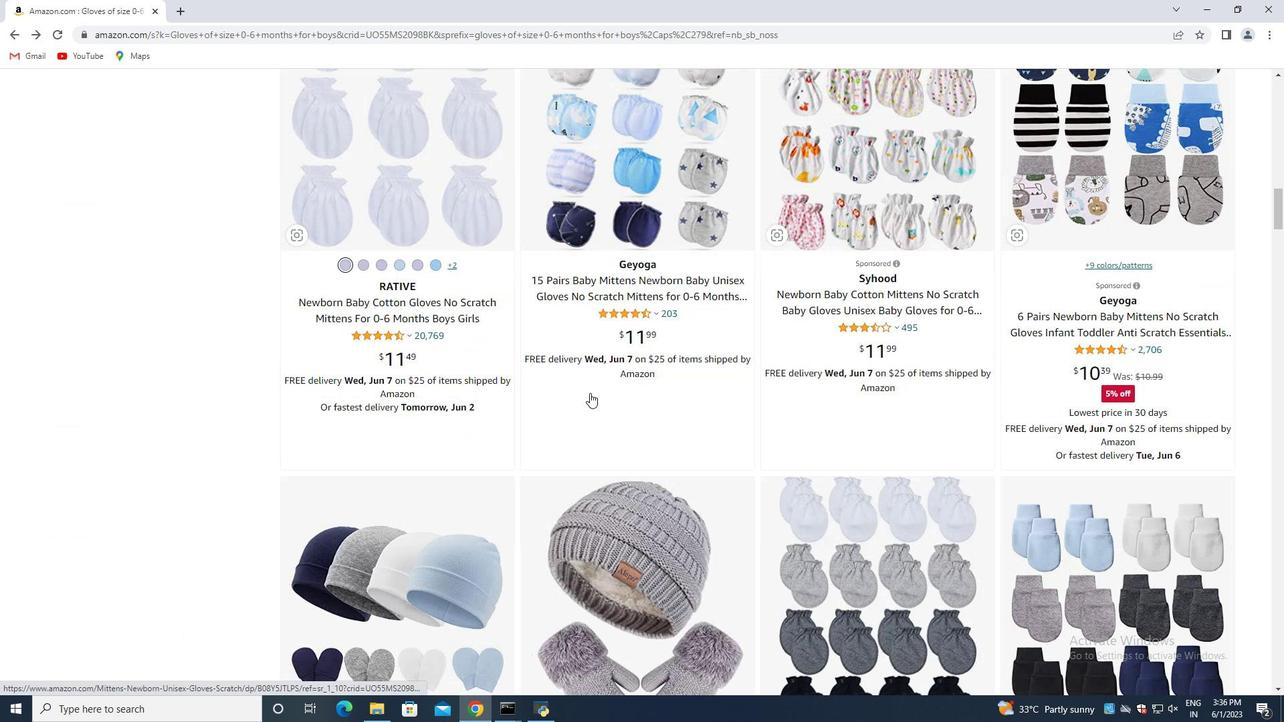 
Action: Mouse moved to (583, 393)
Screenshot: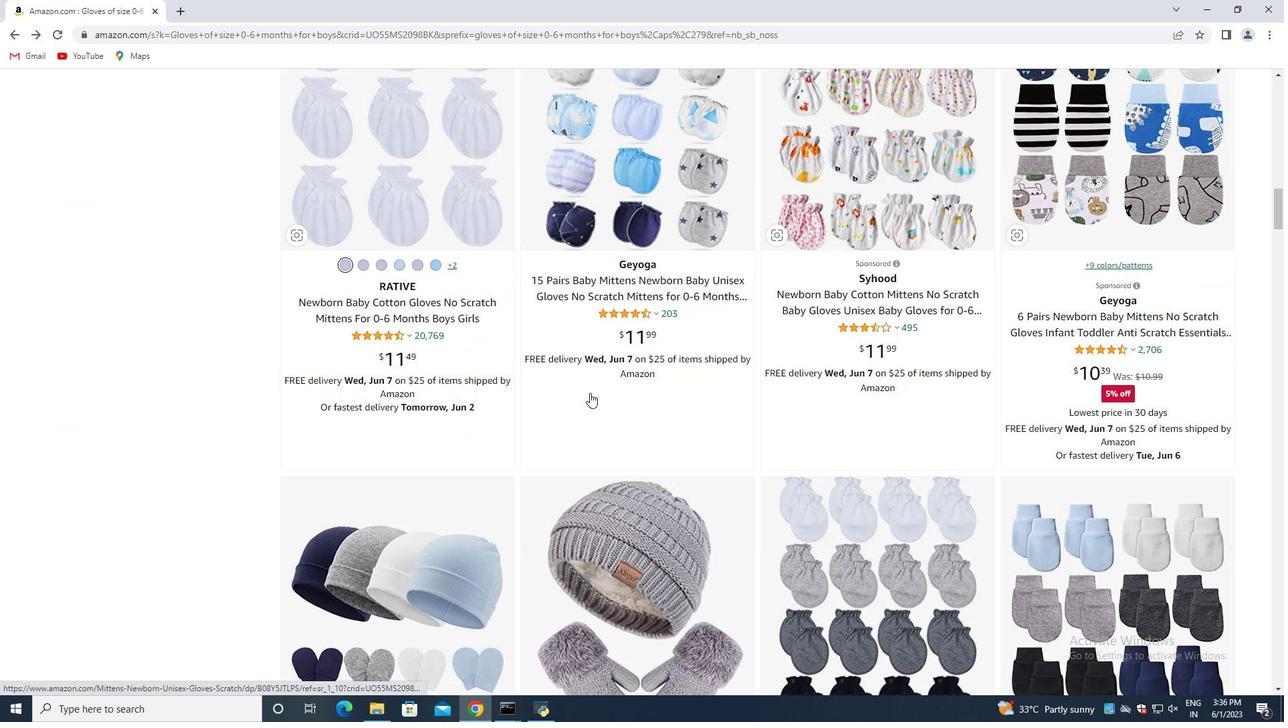 
Action: Mouse scrolled (583, 392) with delta (0, 0)
Screenshot: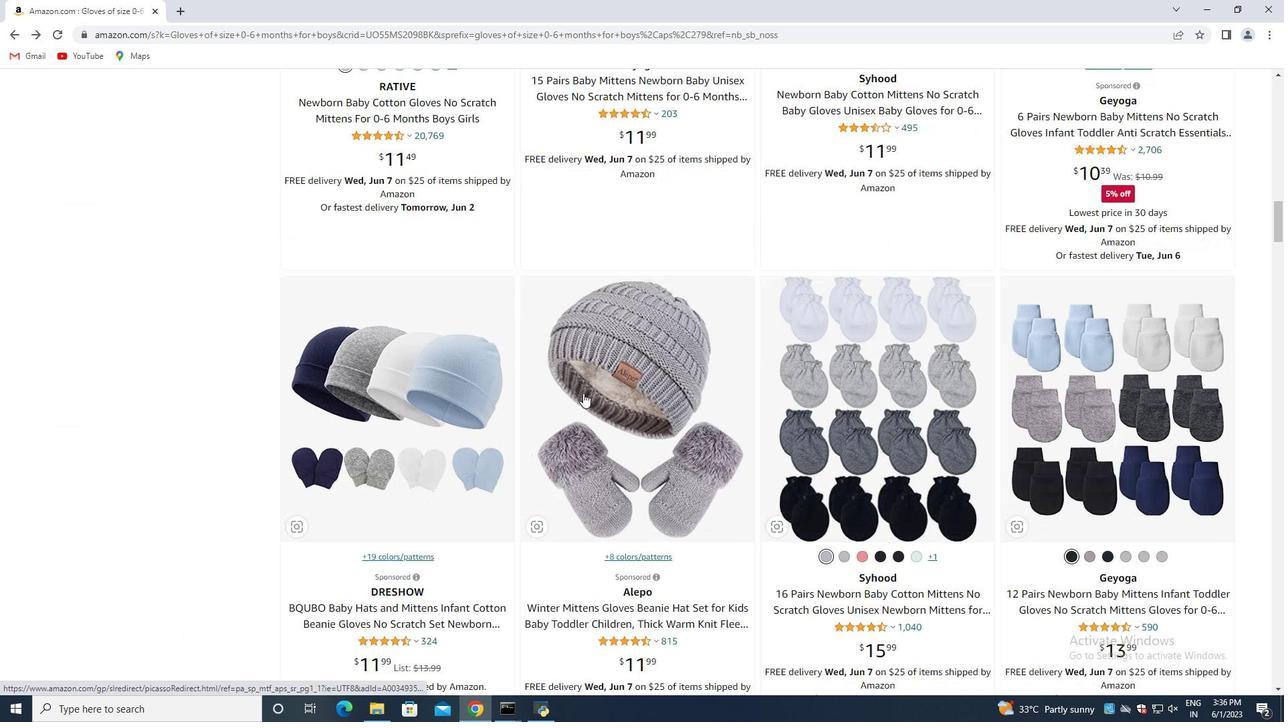 
Action: Mouse moved to (583, 393)
Screenshot: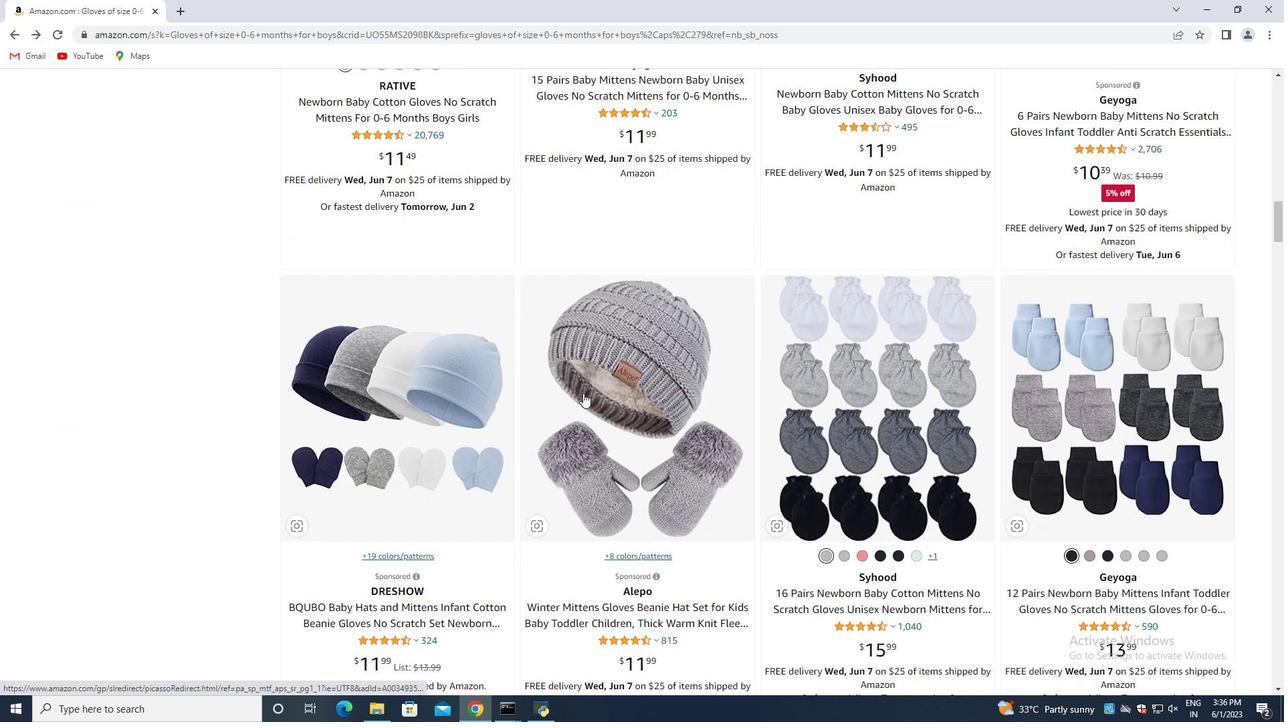 
Action: Mouse scrolled (583, 392) with delta (0, 0)
Screenshot: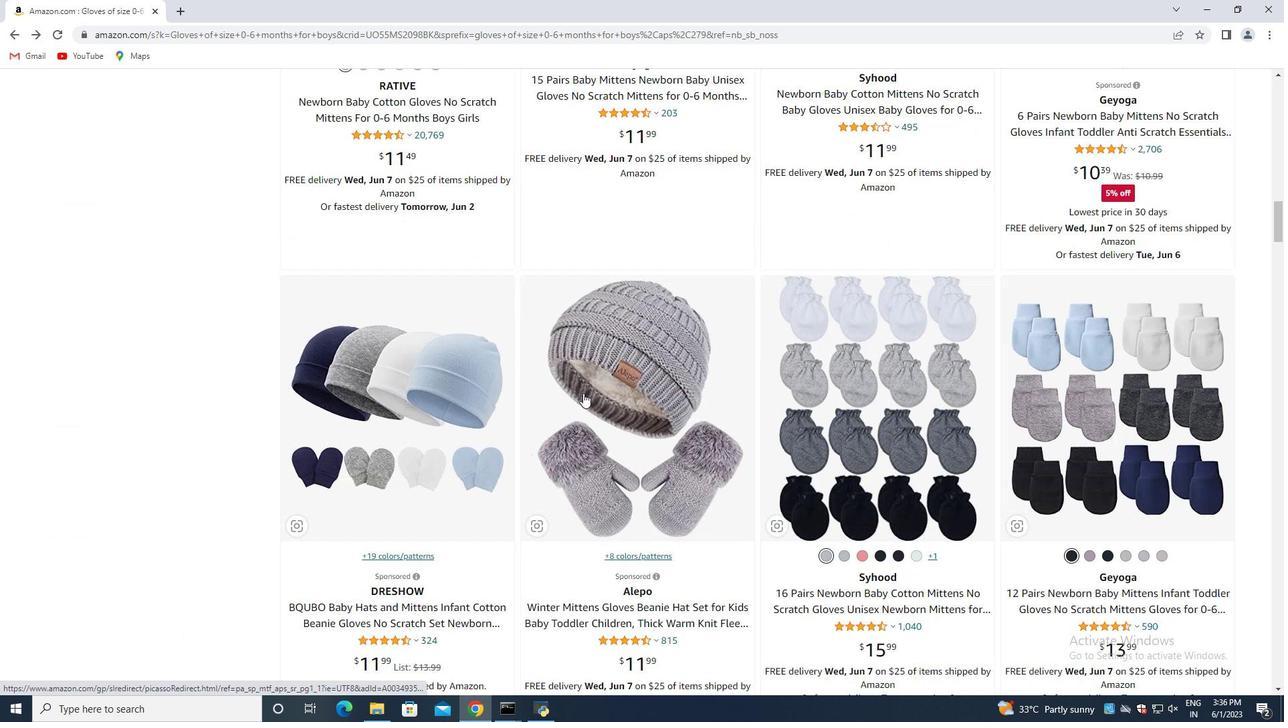 
Action: Mouse moved to (581, 393)
Screenshot: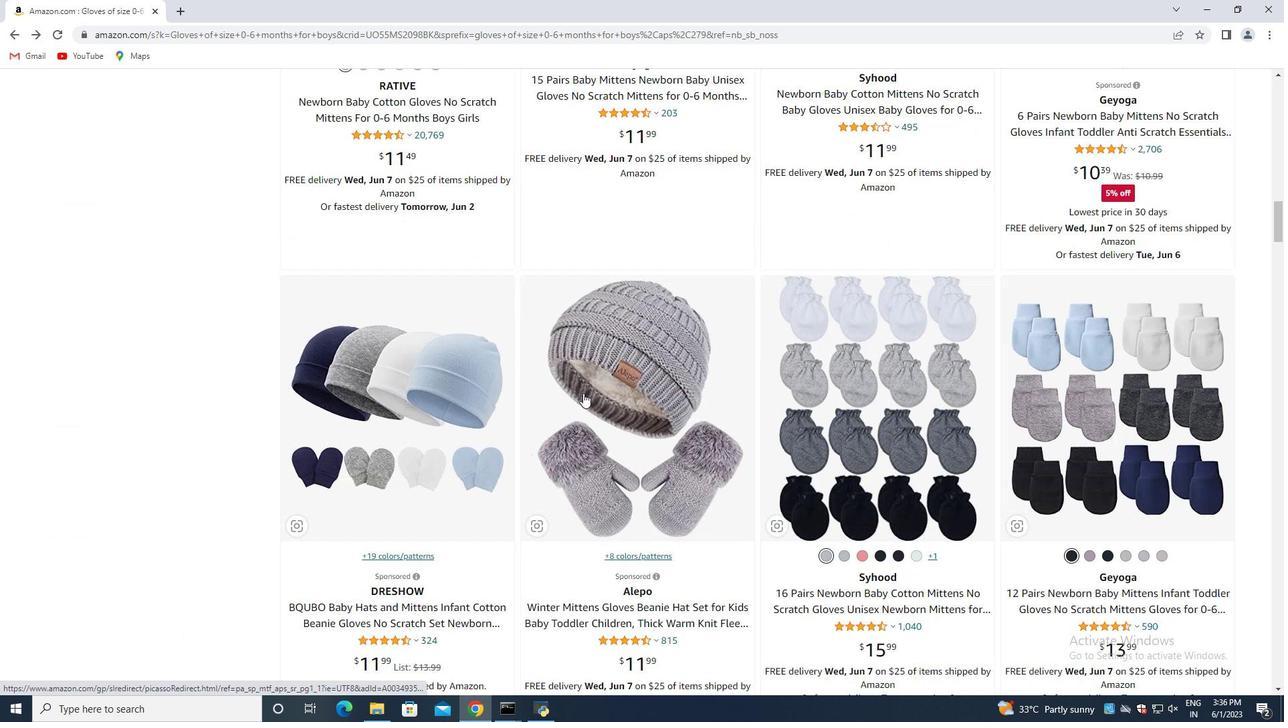 
Action: Mouse scrolled (581, 392) with delta (0, 0)
Screenshot: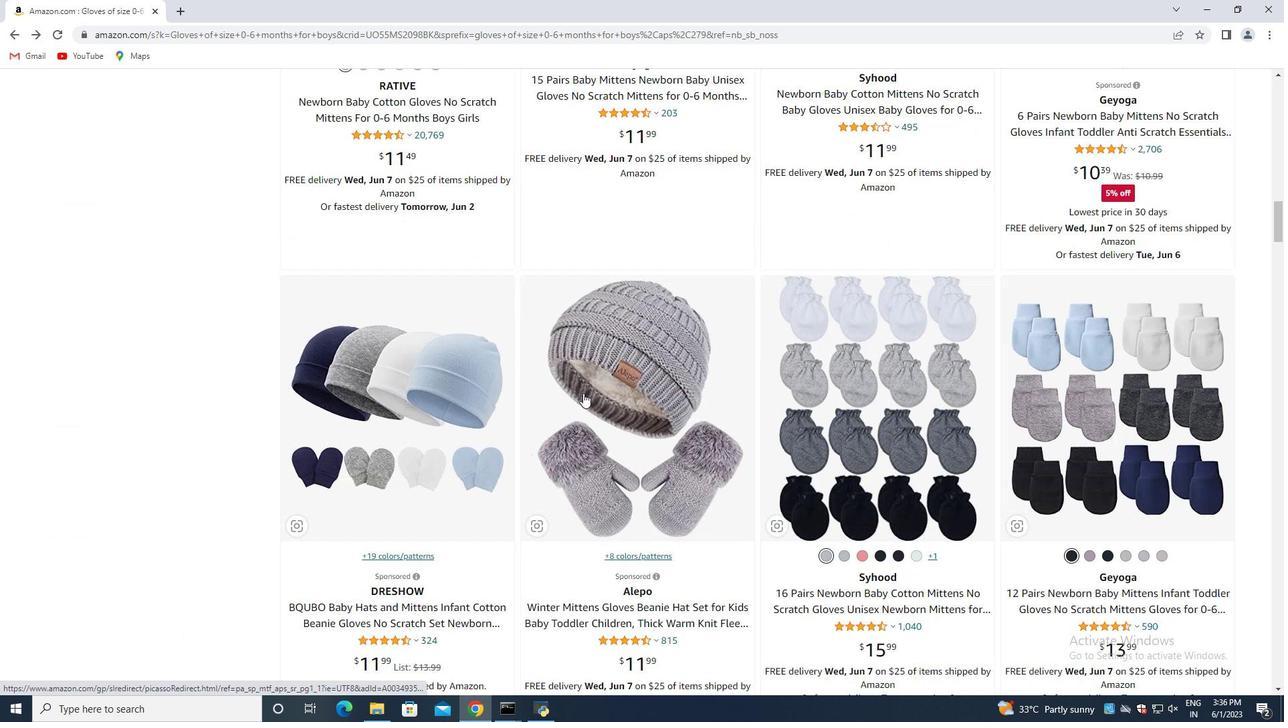 
Action: Mouse moved to (580, 393)
Screenshot: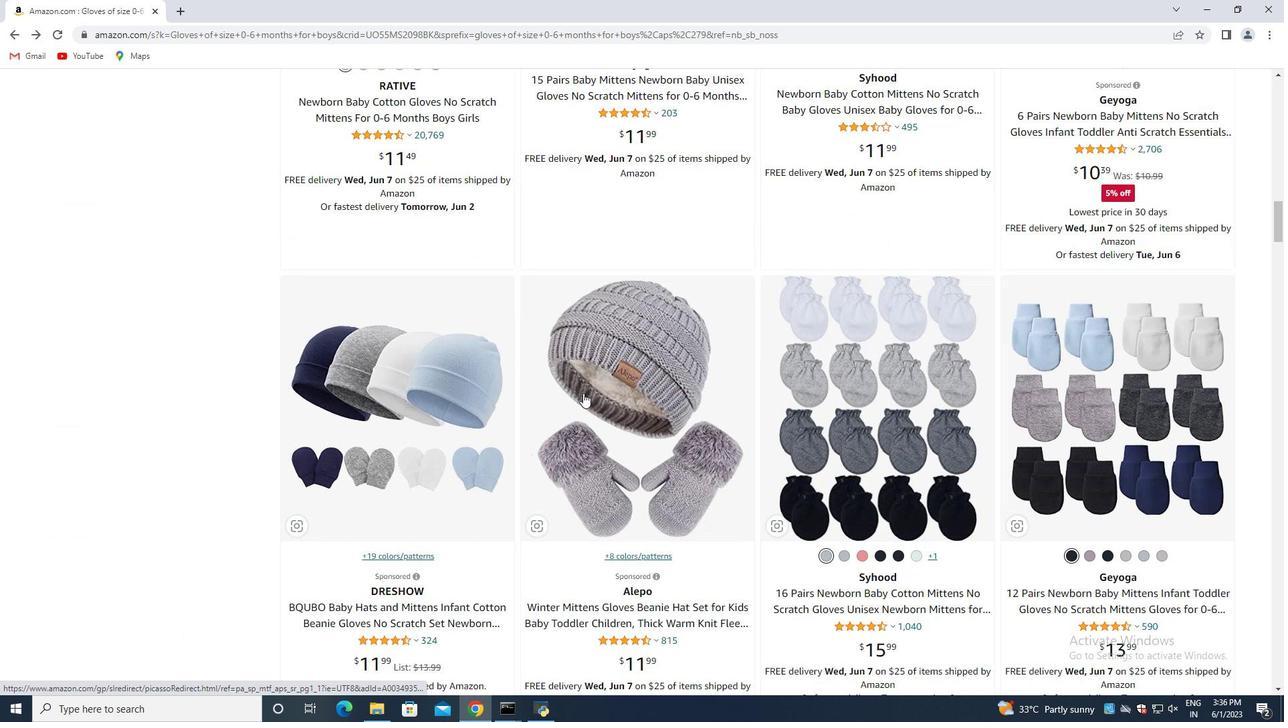
Action: Mouse scrolled (580, 392) with delta (0, 0)
Screenshot: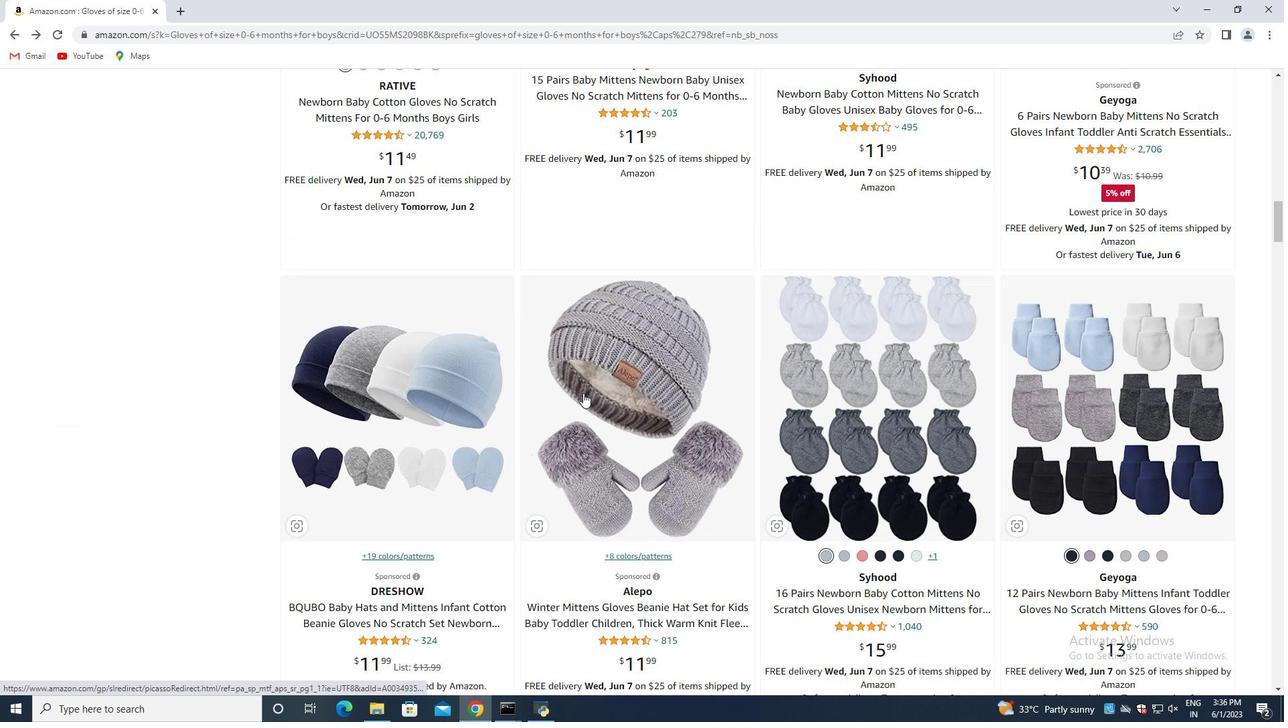 
Action: Mouse moved to (575, 392)
Screenshot: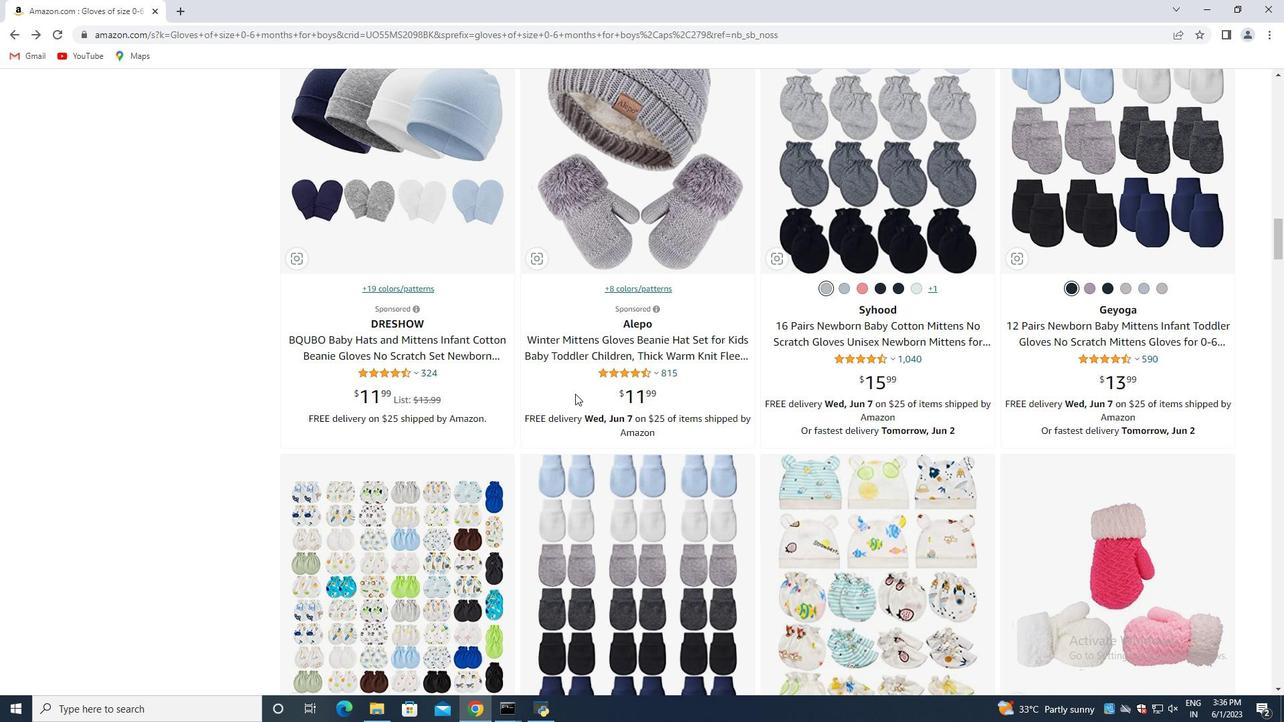 
Action: Mouse scrolled (575, 393) with delta (0, 0)
Screenshot: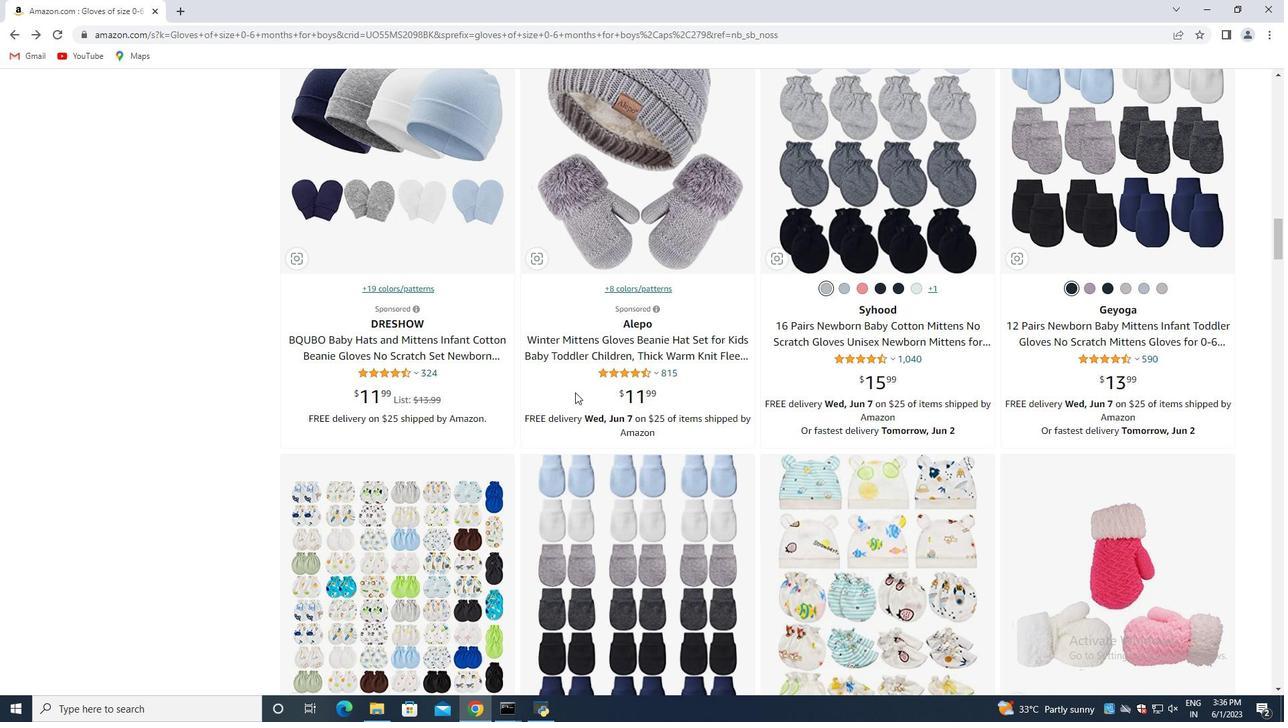 
Action: Mouse scrolled (575, 393) with delta (0, 0)
Screenshot: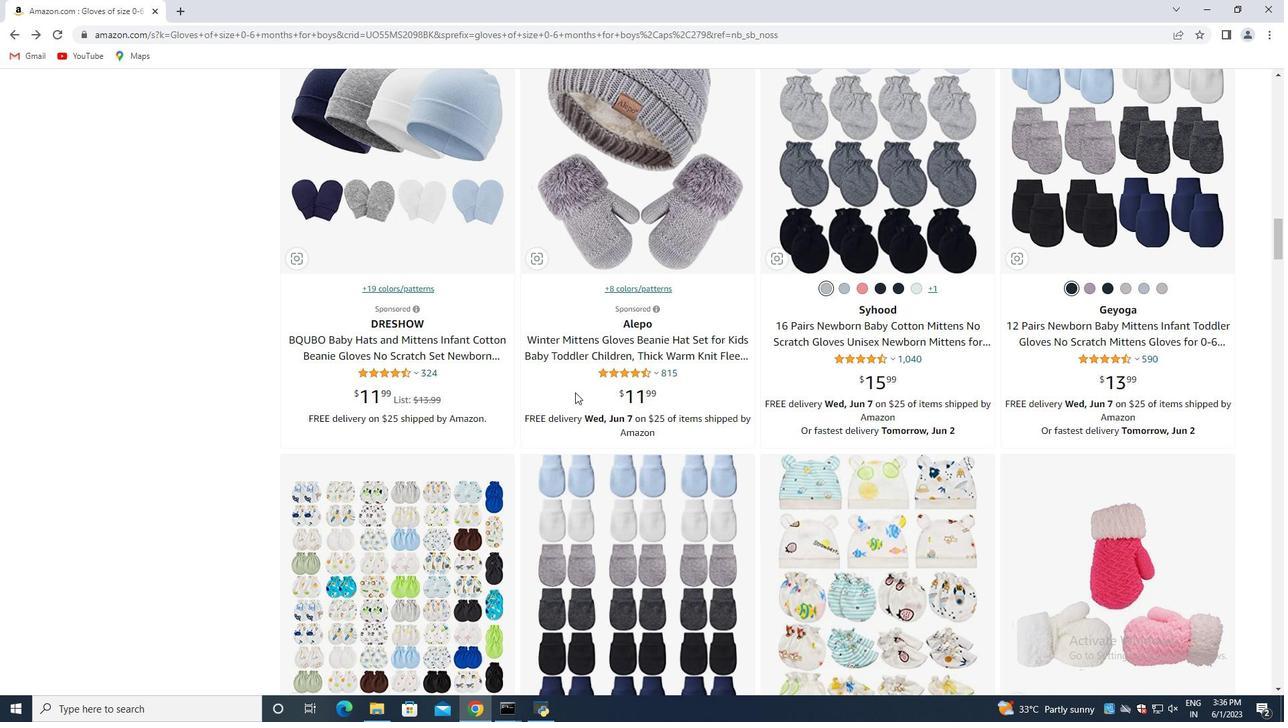 
Action: Mouse moved to (575, 391)
Screenshot: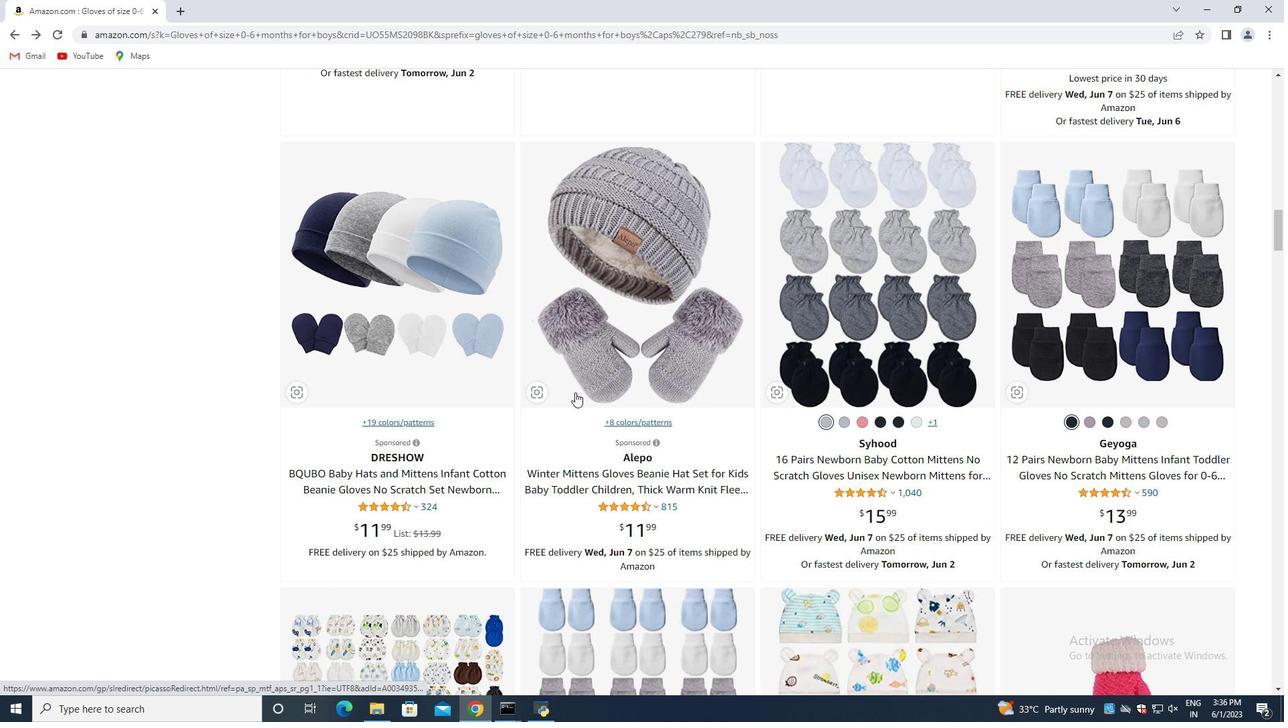 
Action: Mouse scrolled (575, 390) with delta (0, 0)
Screenshot: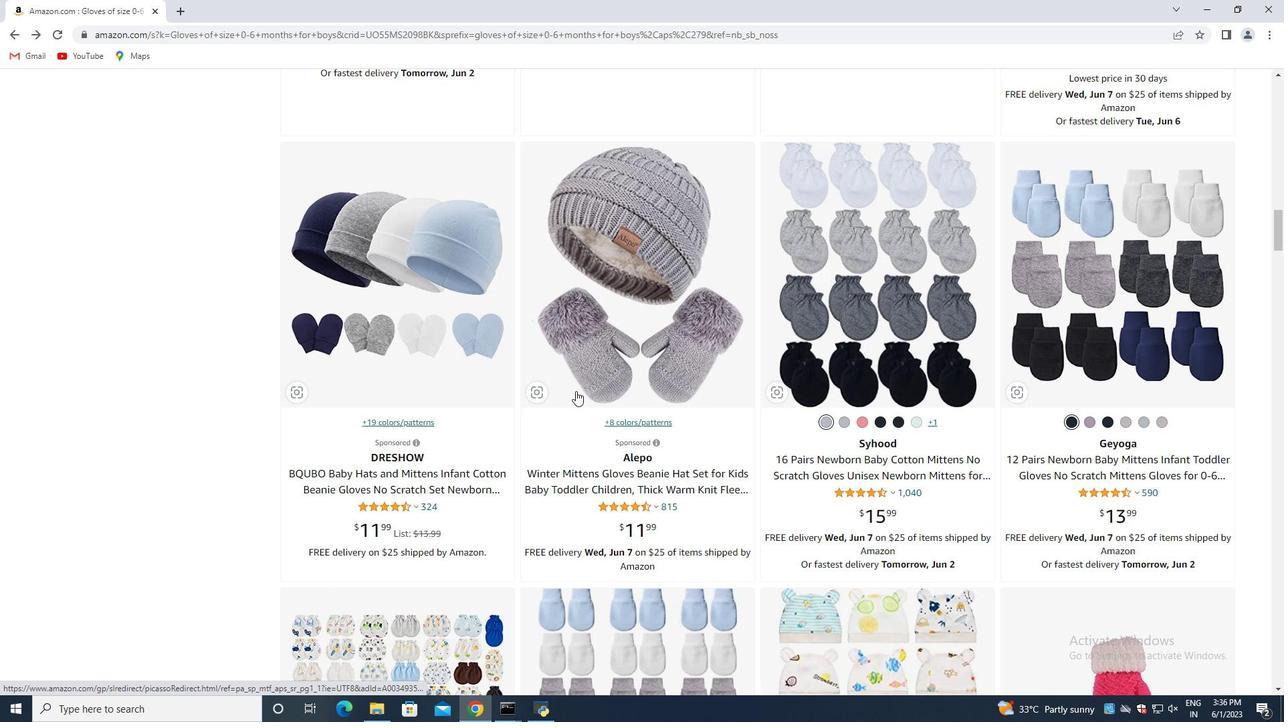 
Action: Mouse scrolled (575, 390) with delta (0, 0)
Screenshot: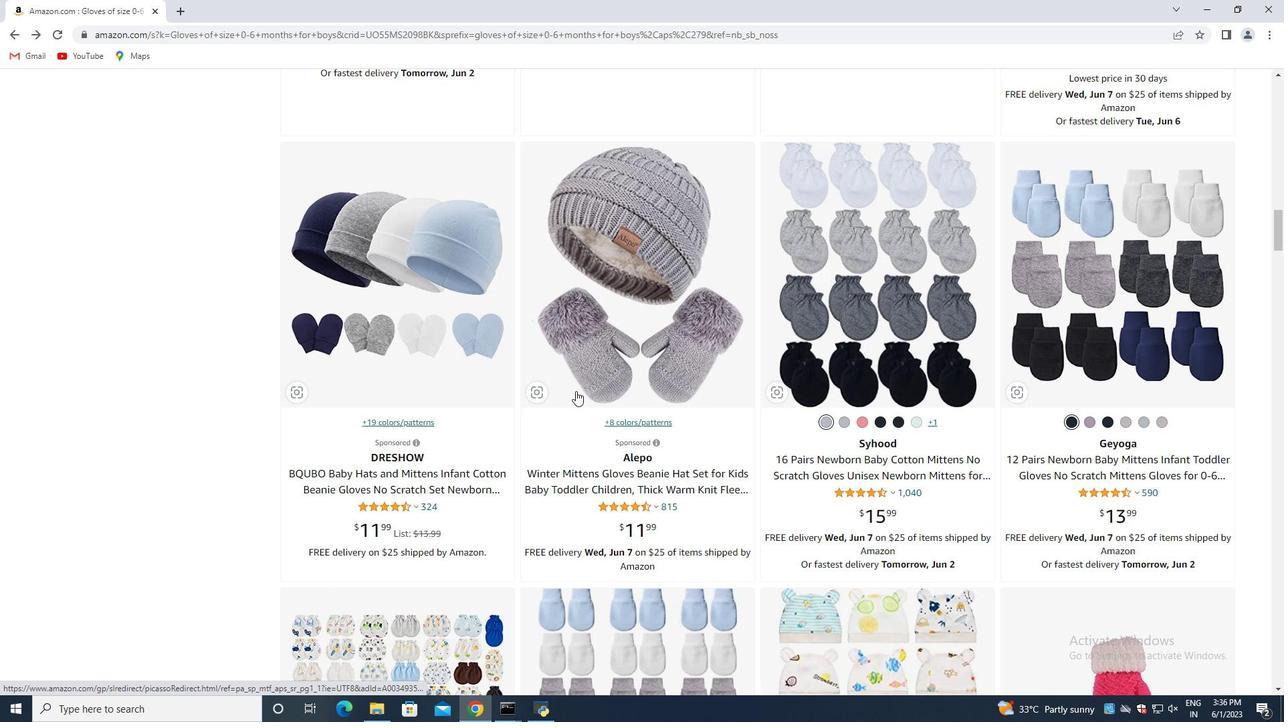 
Action: Mouse scrolled (575, 390) with delta (0, 0)
Screenshot: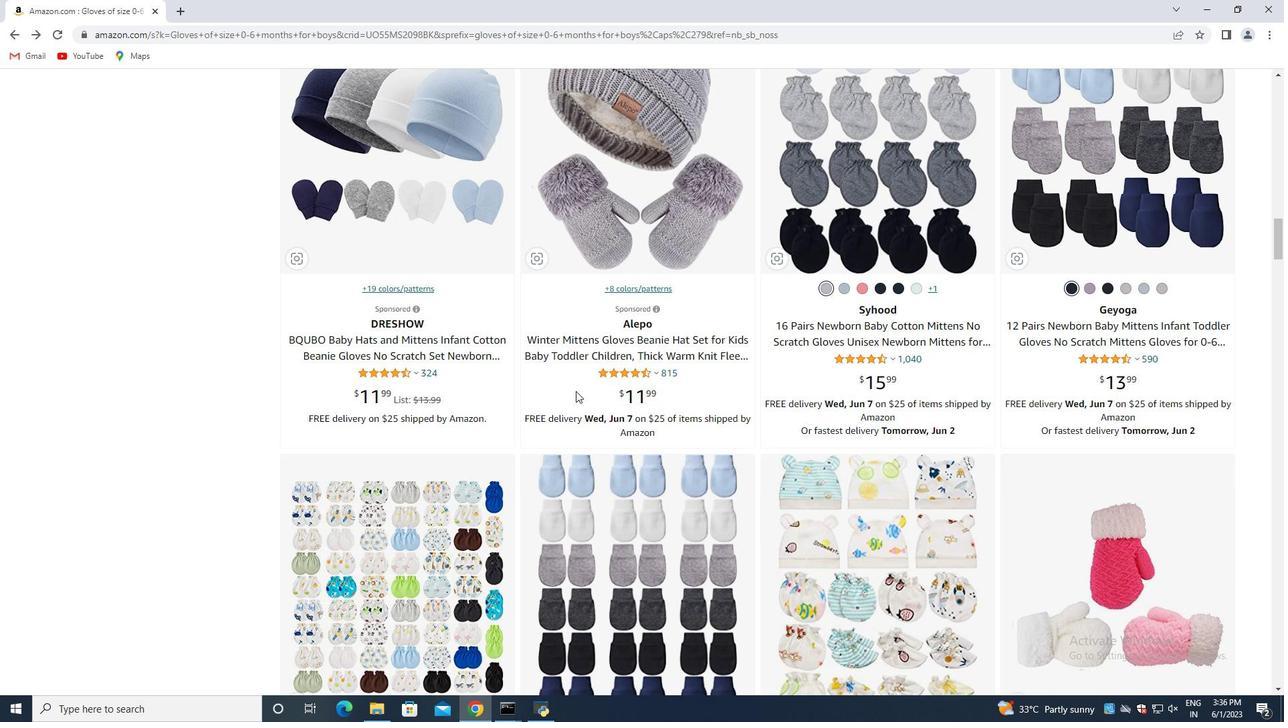 
Action: Mouse scrolled (575, 390) with delta (0, 0)
Screenshot: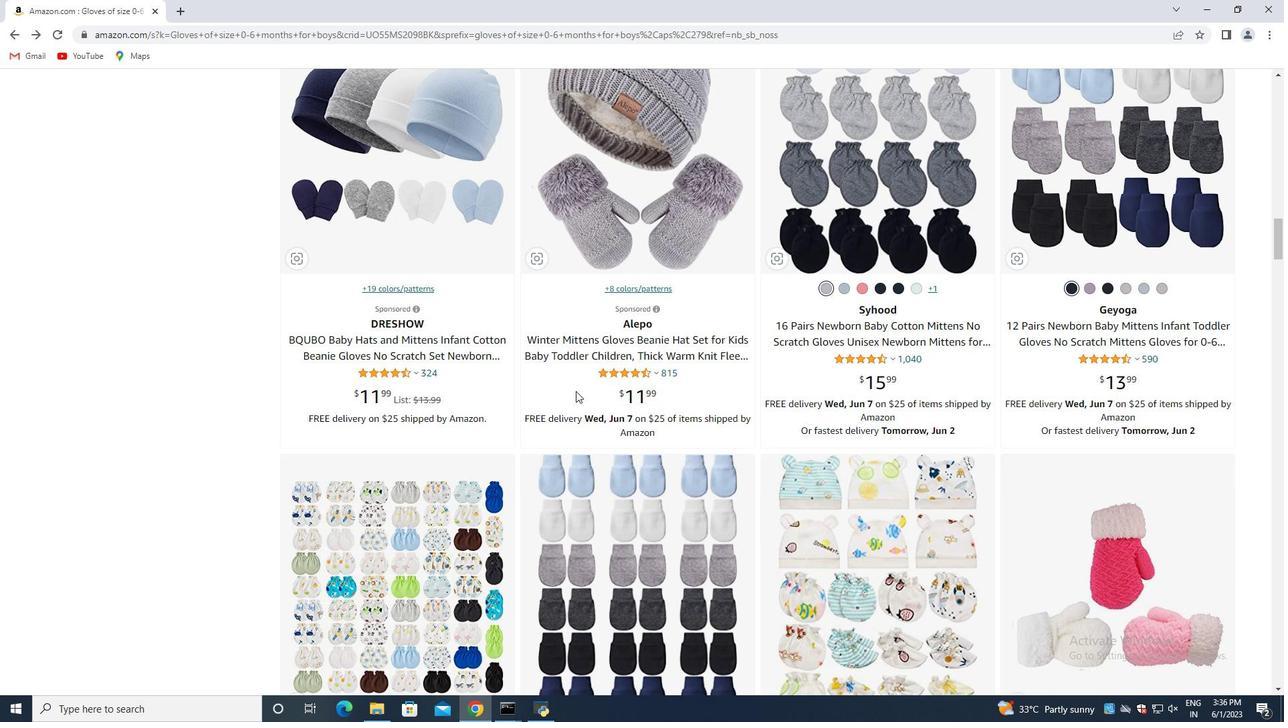
Action: Mouse scrolled (575, 390) with delta (0, 0)
Screenshot: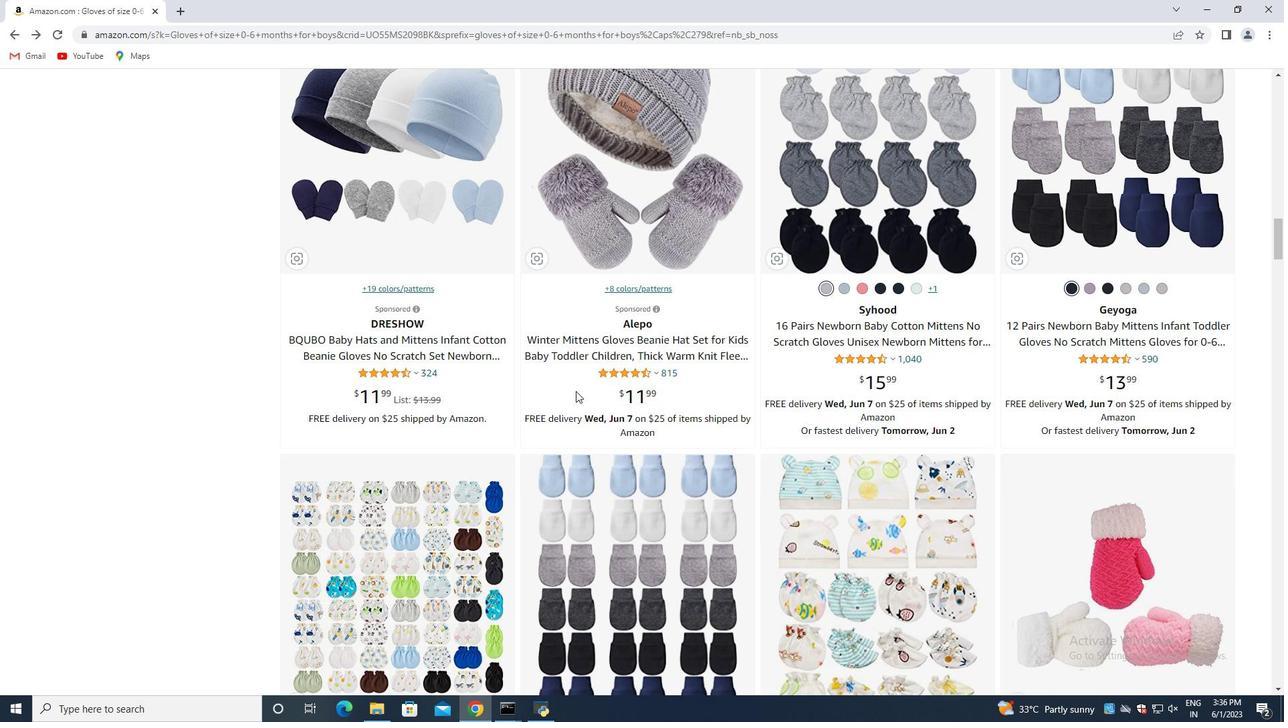 
Action: Mouse moved to (588, 406)
Screenshot: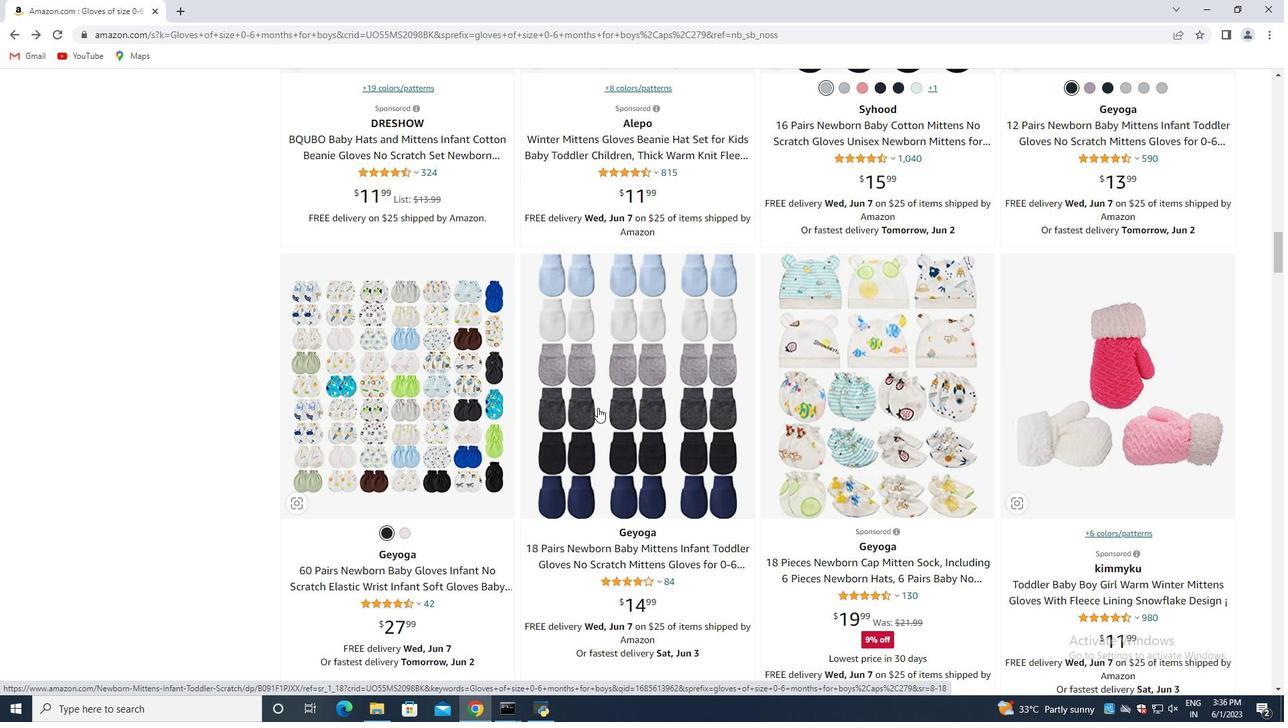 
Action: Mouse scrolled (588, 407) with delta (0, 0)
Screenshot: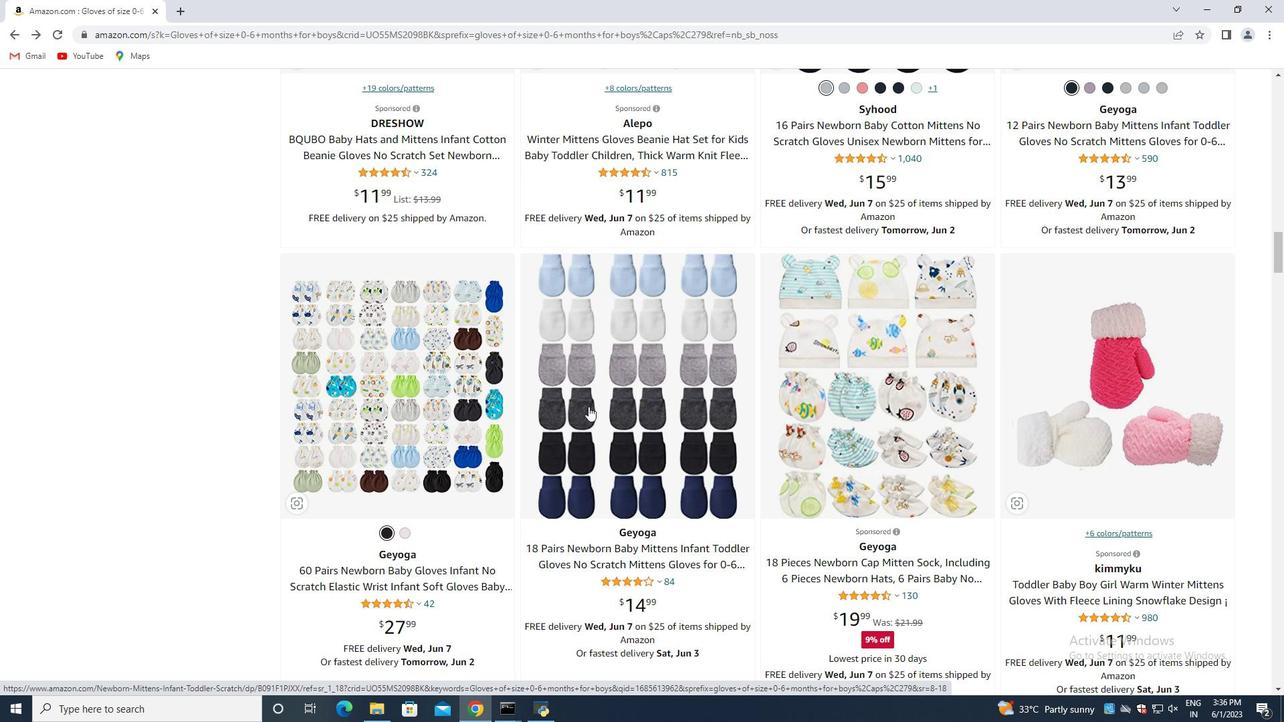 
Action: Mouse scrolled (588, 407) with delta (0, 0)
Screenshot: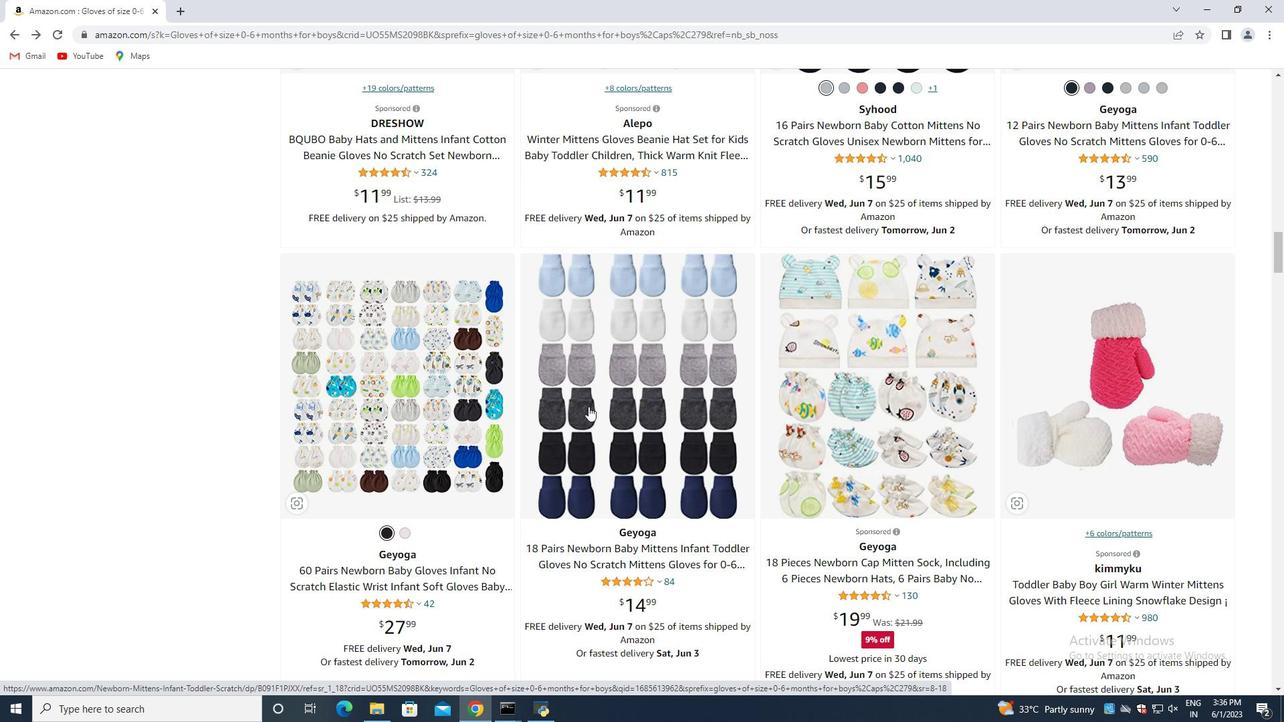 
Action: Mouse scrolled (588, 407) with delta (0, 0)
Screenshot: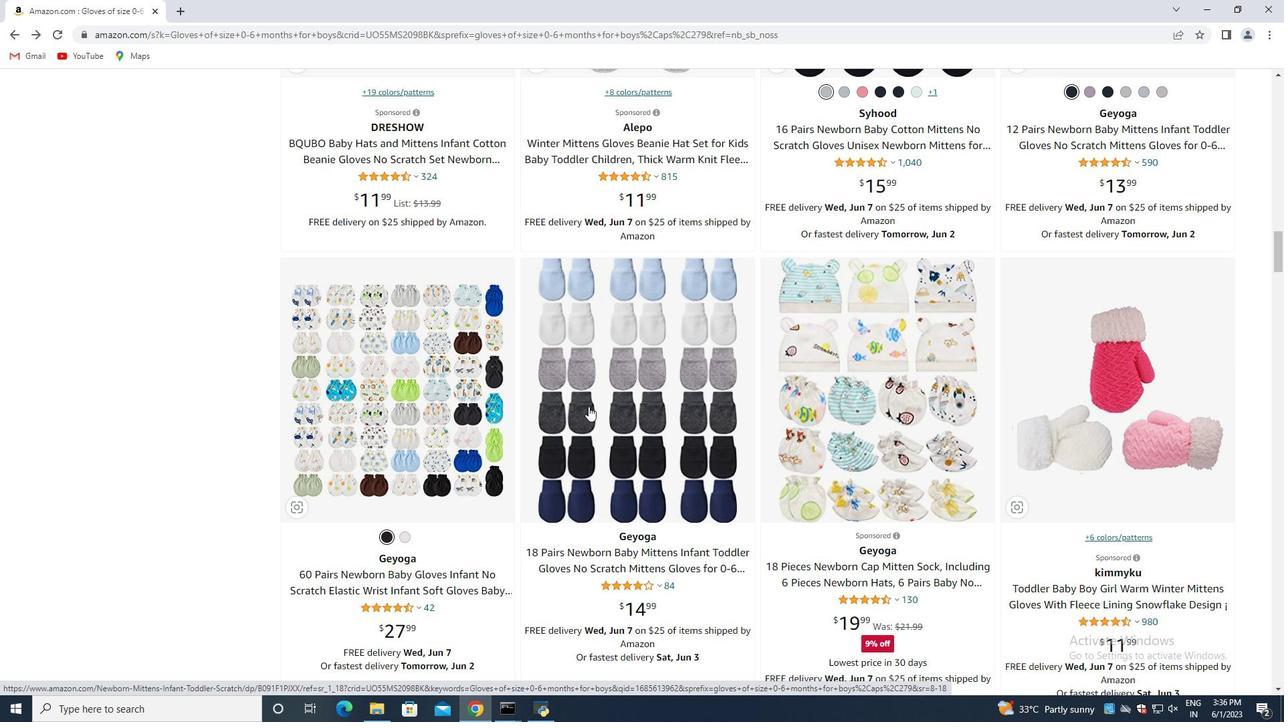 
Action: Mouse moved to (588, 406)
Screenshot: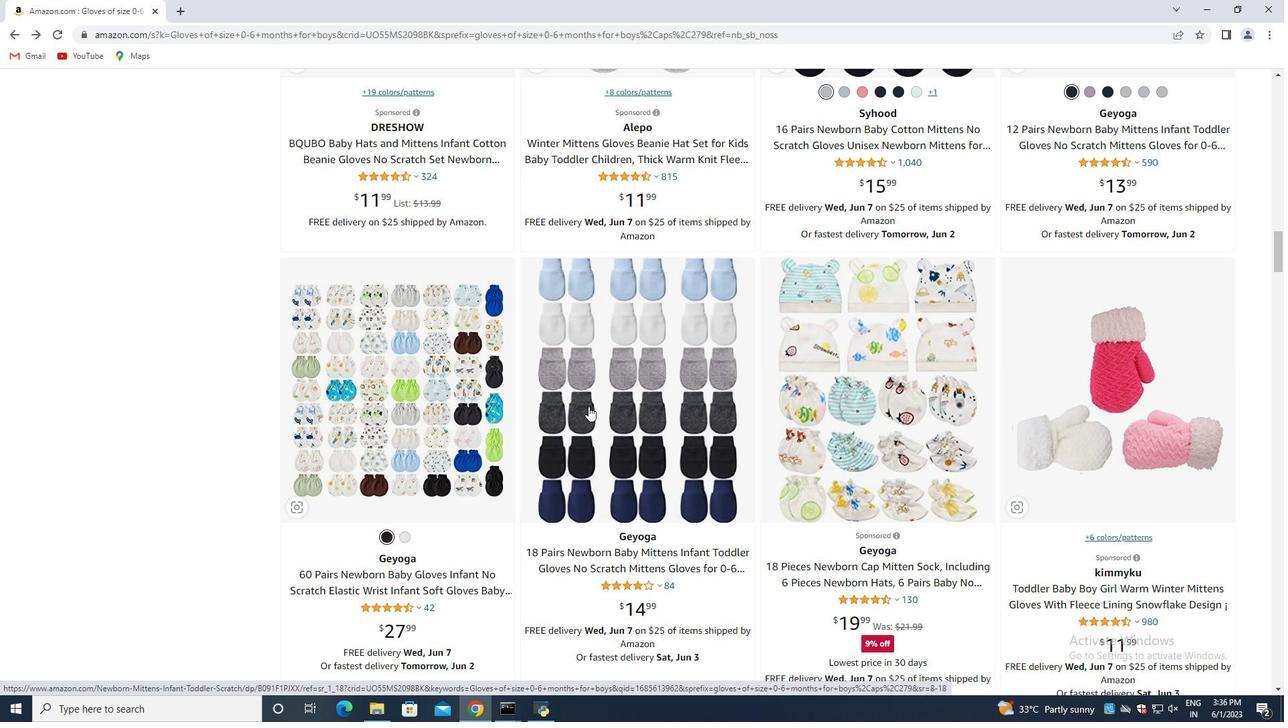
Action: Mouse scrolled (588, 405) with delta (0, 0)
Screenshot: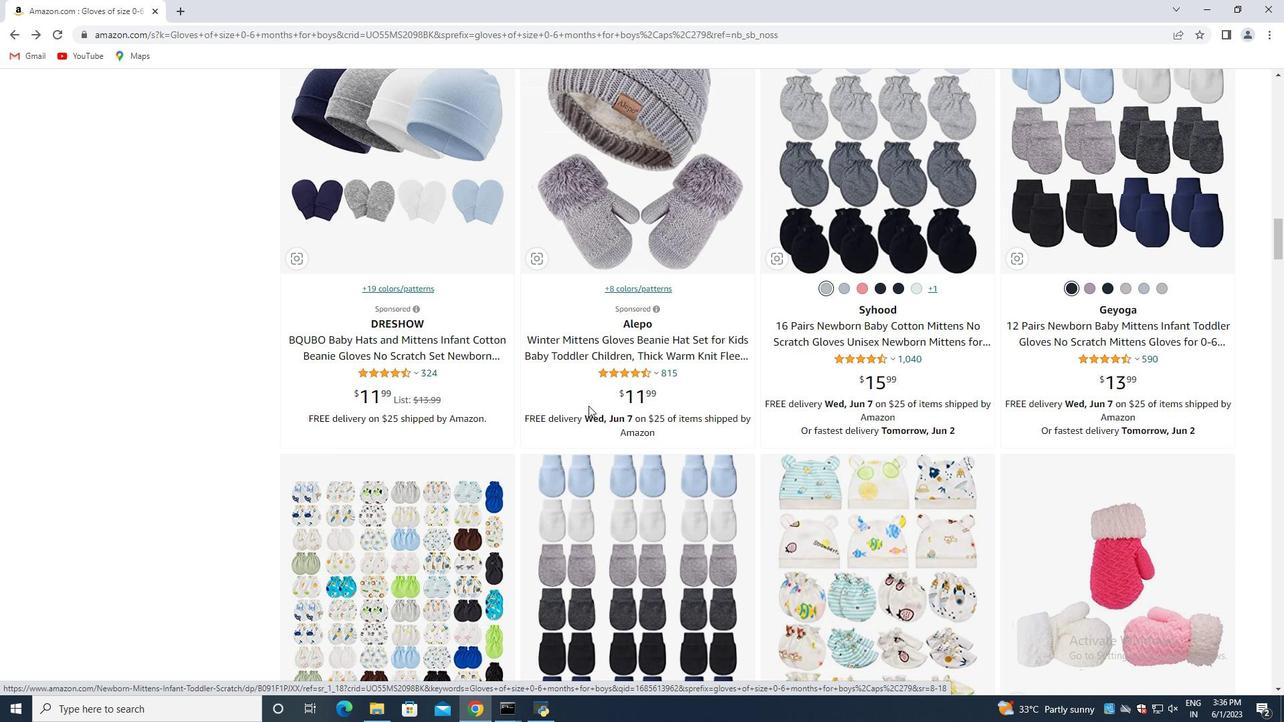 
Action: Mouse scrolled (588, 405) with delta (0, 0)
Screenshot: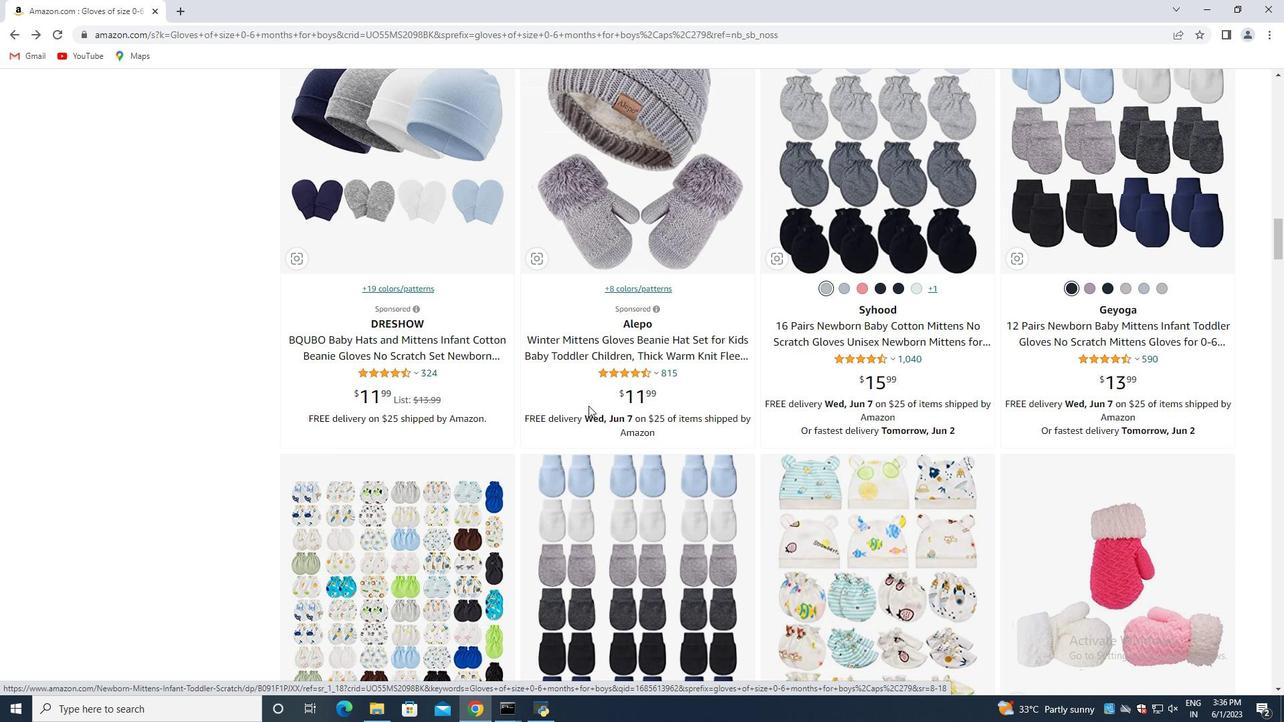 
Action: Mouse scrolled (588, 405) with delta (0, 0)
Screenshot: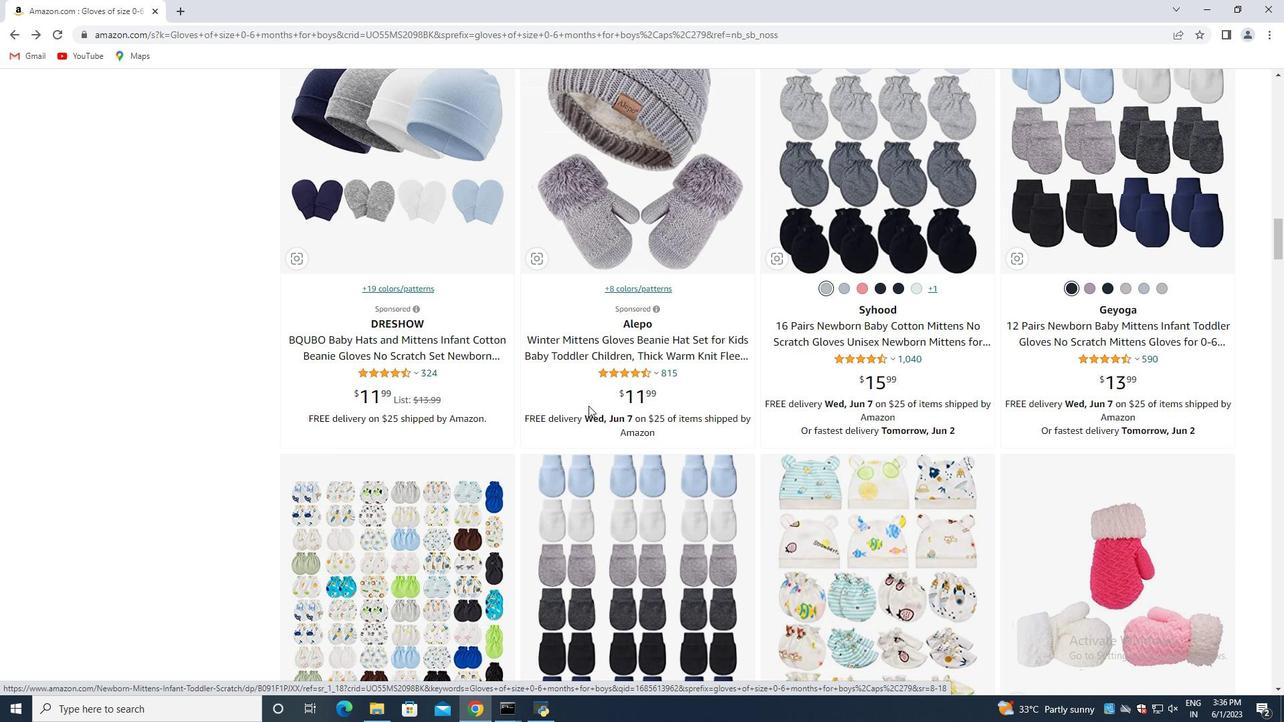 
Action: Mouse scrolled (588, 405) with delta (0, 0)
Screenshot: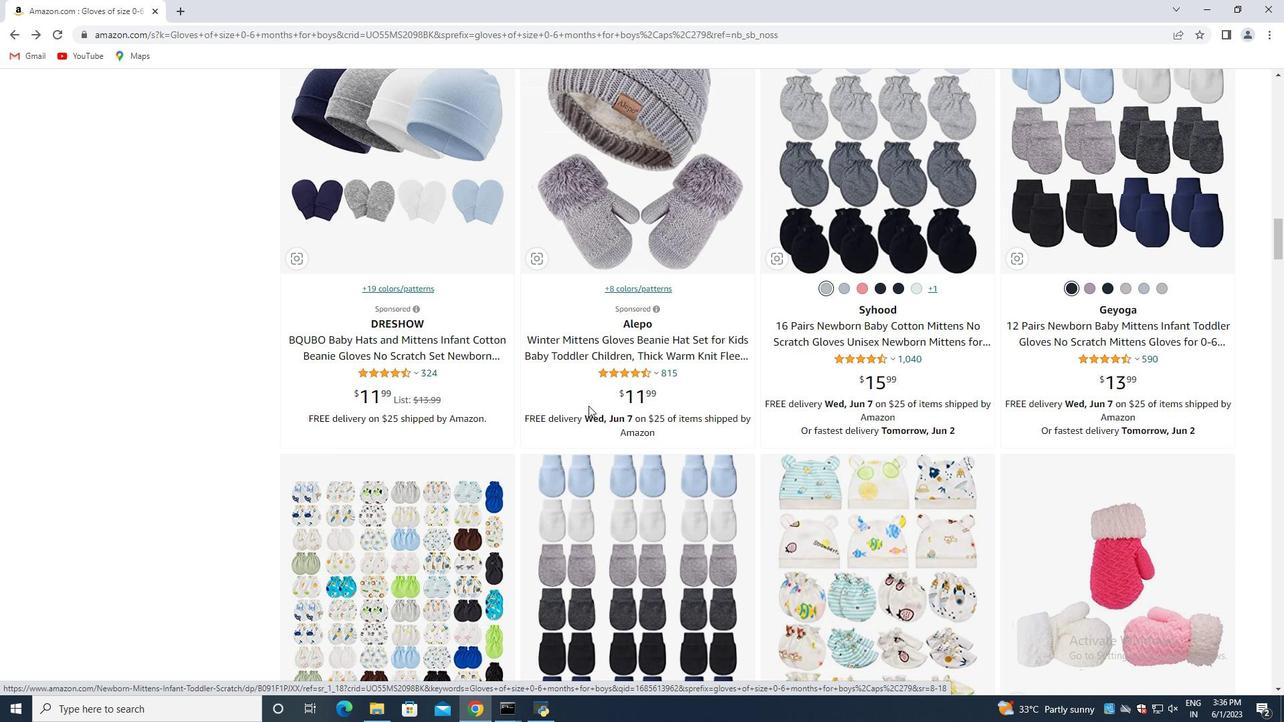 
Action: Mouse scrolled (588, 405) with delta (0, 0)
Screenshot: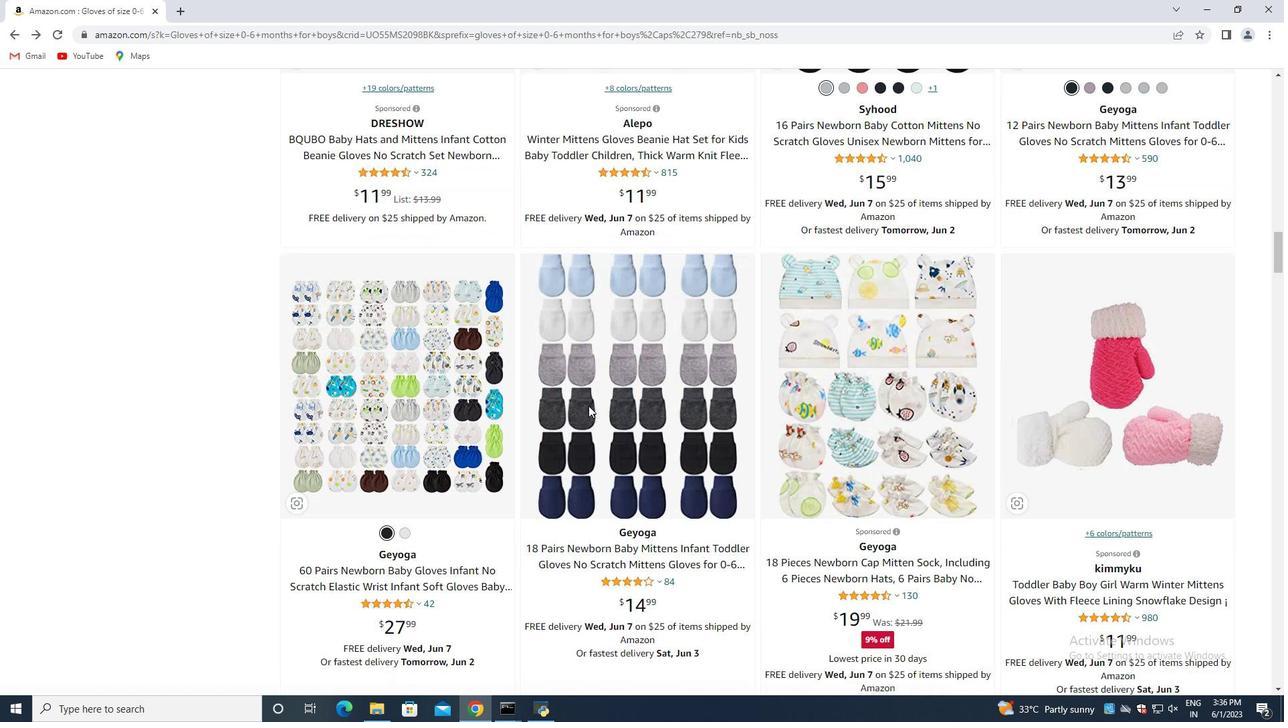 
Action: Mouse scrolled (588, 405) with delta (0, 0)
Screenshot: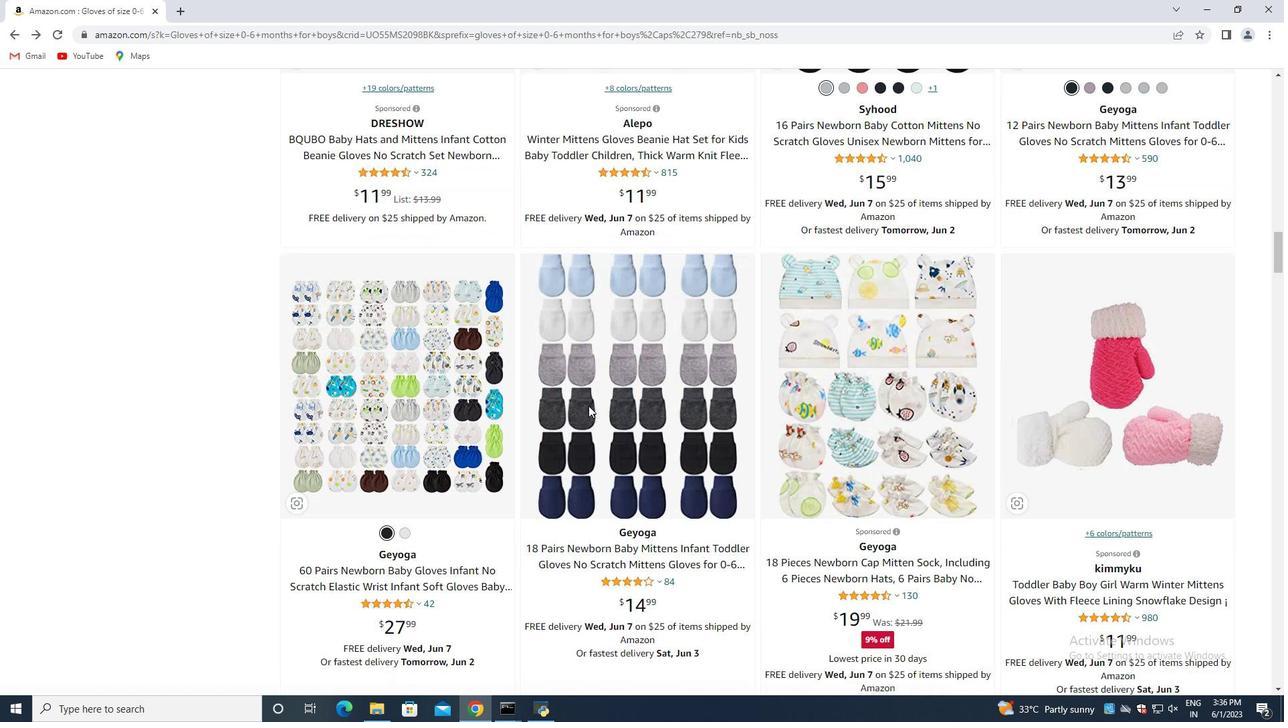 
Action: Mouse scrolled (588, 405) with delta (0, 0)
Screenshot: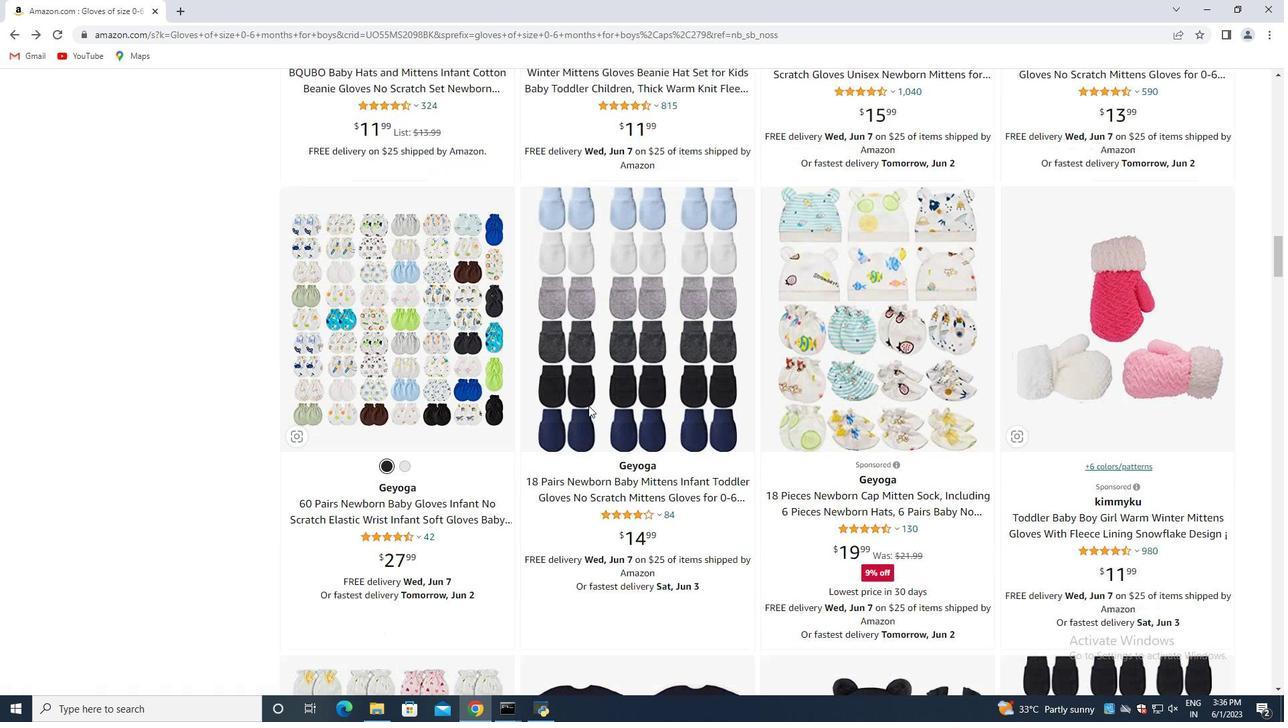 
Action: Mouse scrolled (588, 405) with delta (0, 0)
Screenshot: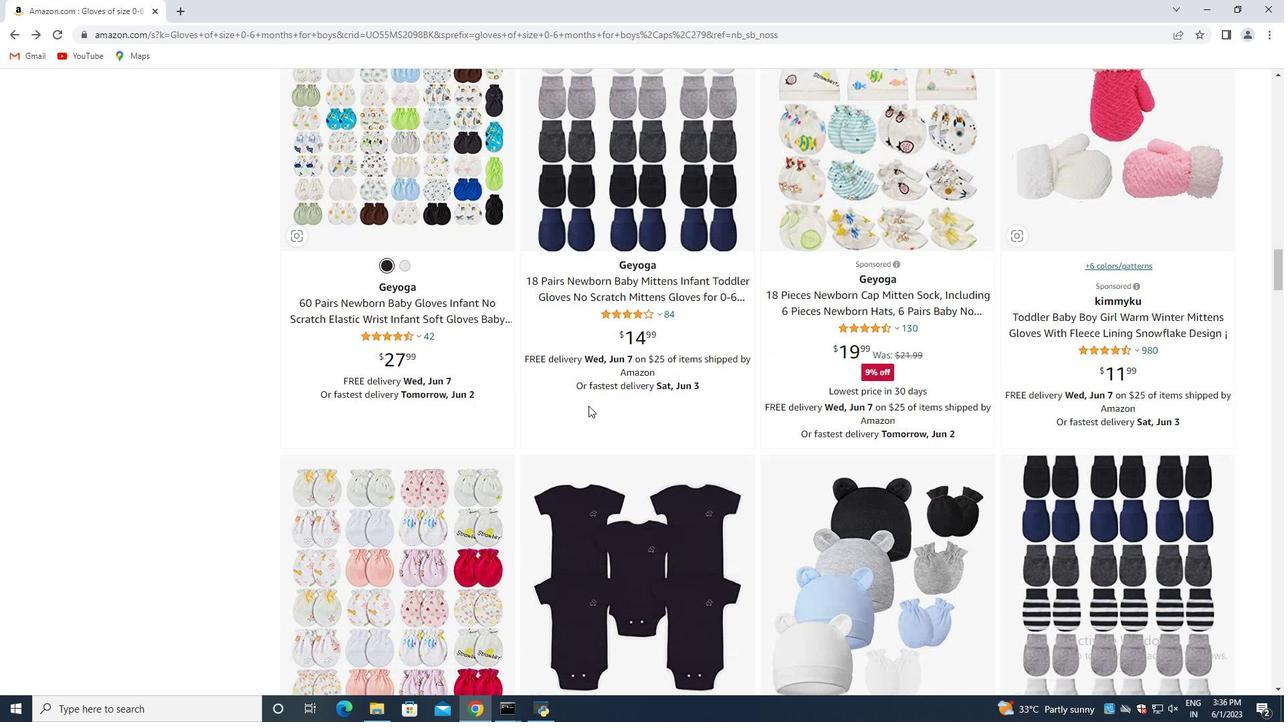
Action: Mouse scrolled (588, 405) with delta (0, 0)
Screenshot: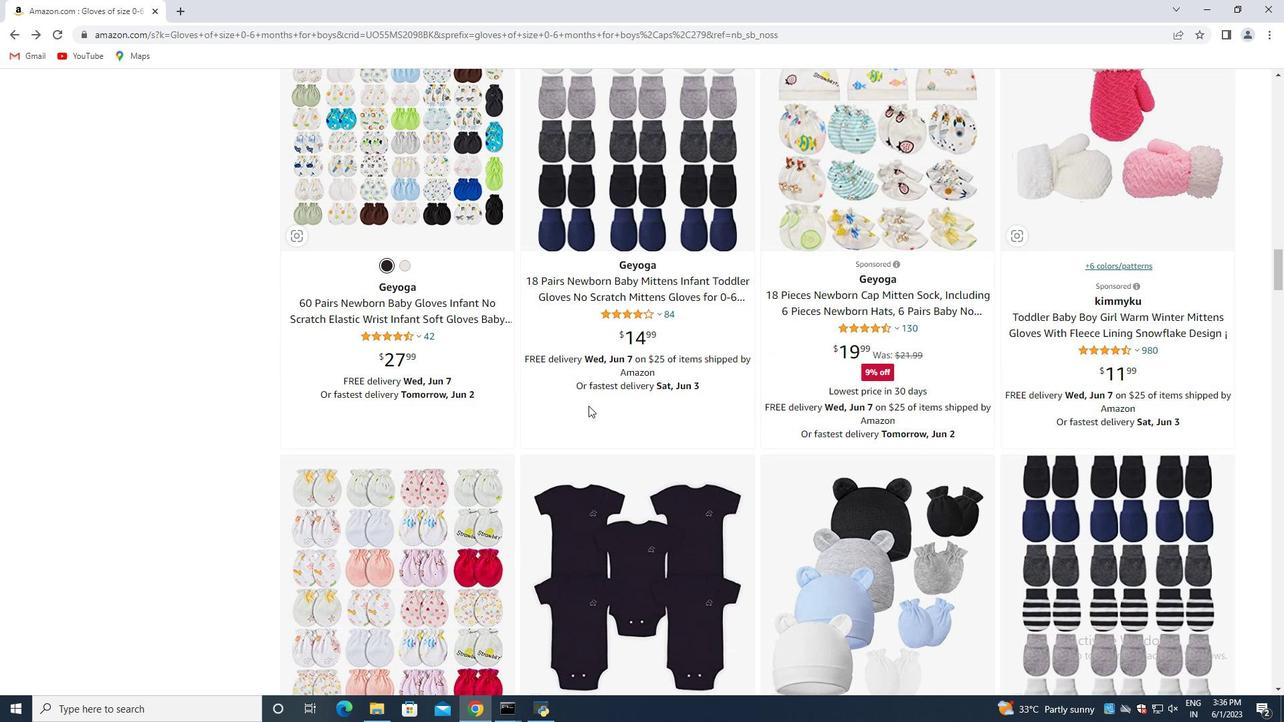 
Action: Mouse scrolled (588, 405) with delta (0, 0)
Screenshot: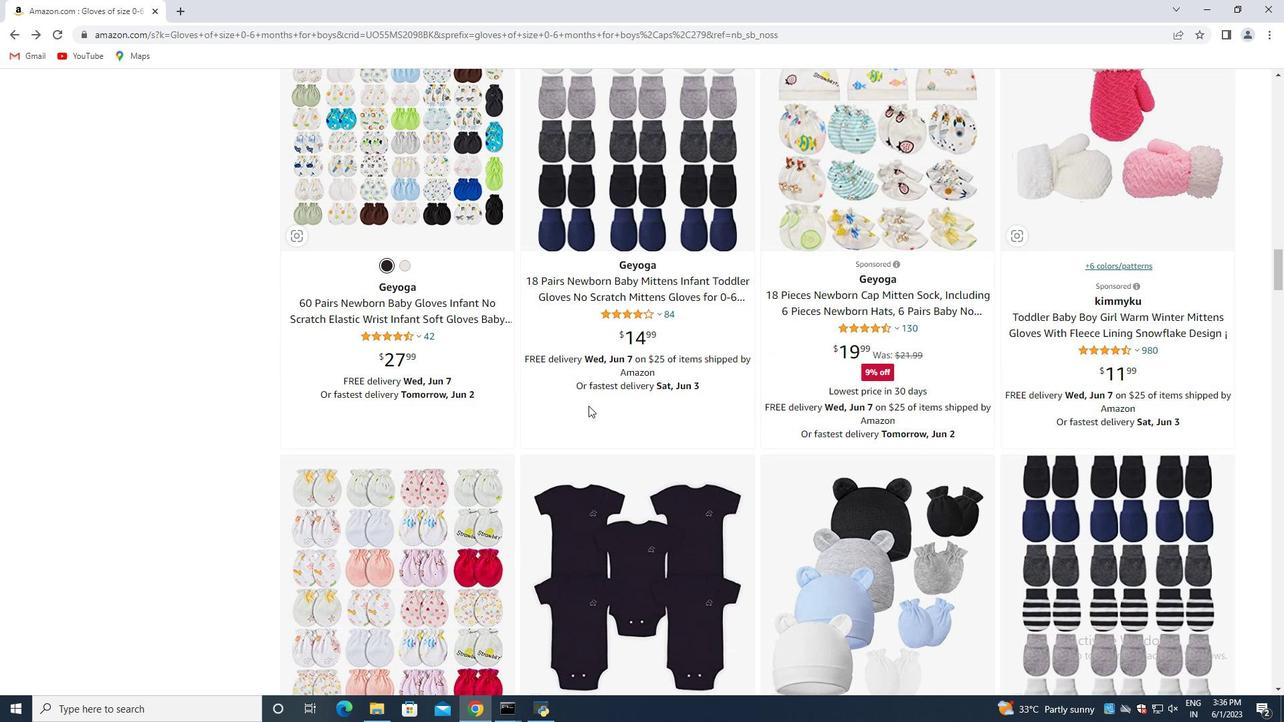 
Action: Mouse scrolled (588, 405) with delta (0, 0)
Screenshot: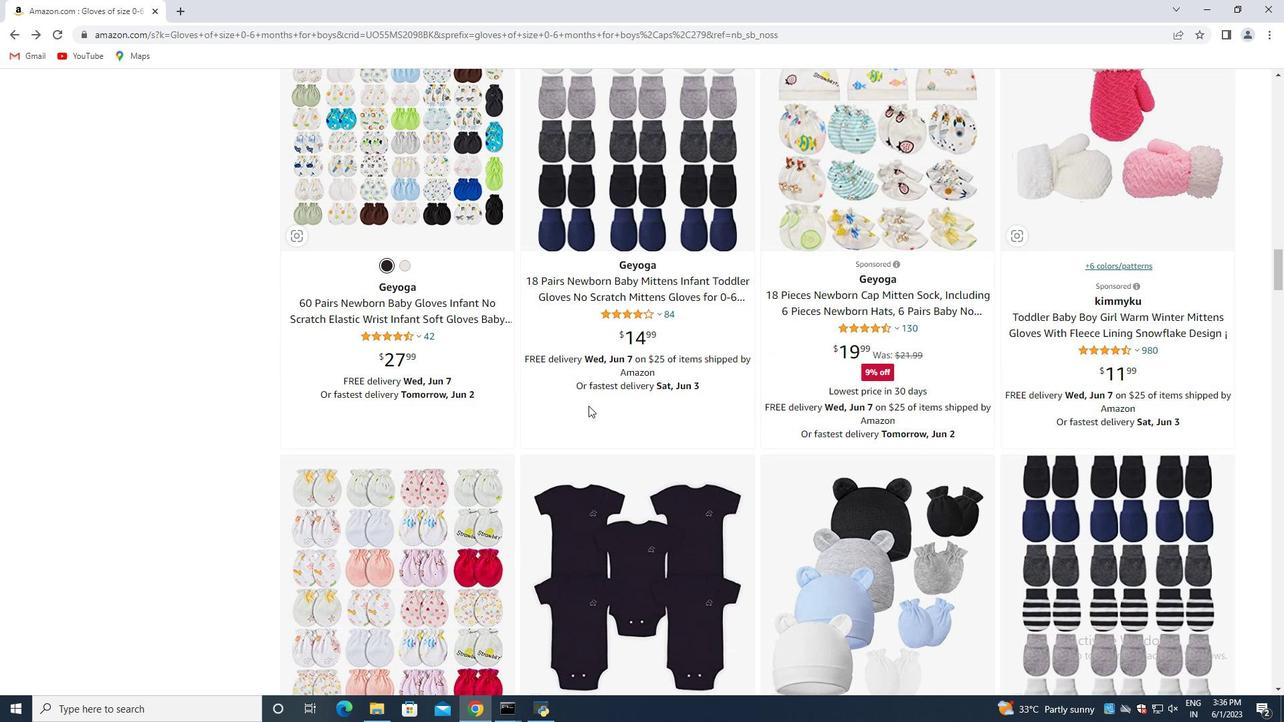 
Action: Mouse moved to (581, 408)
Screenshot: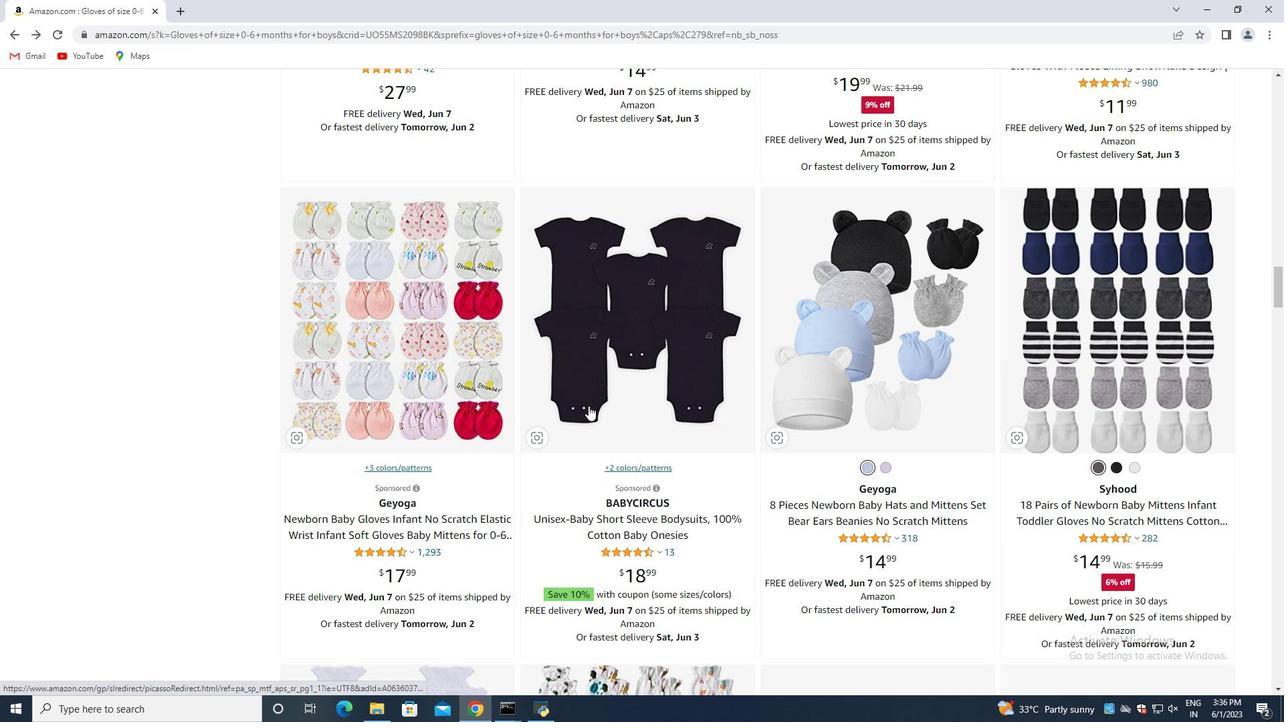 
Action: Mouse scrolled (581, 409) with delta (0, 0)
Screenshot: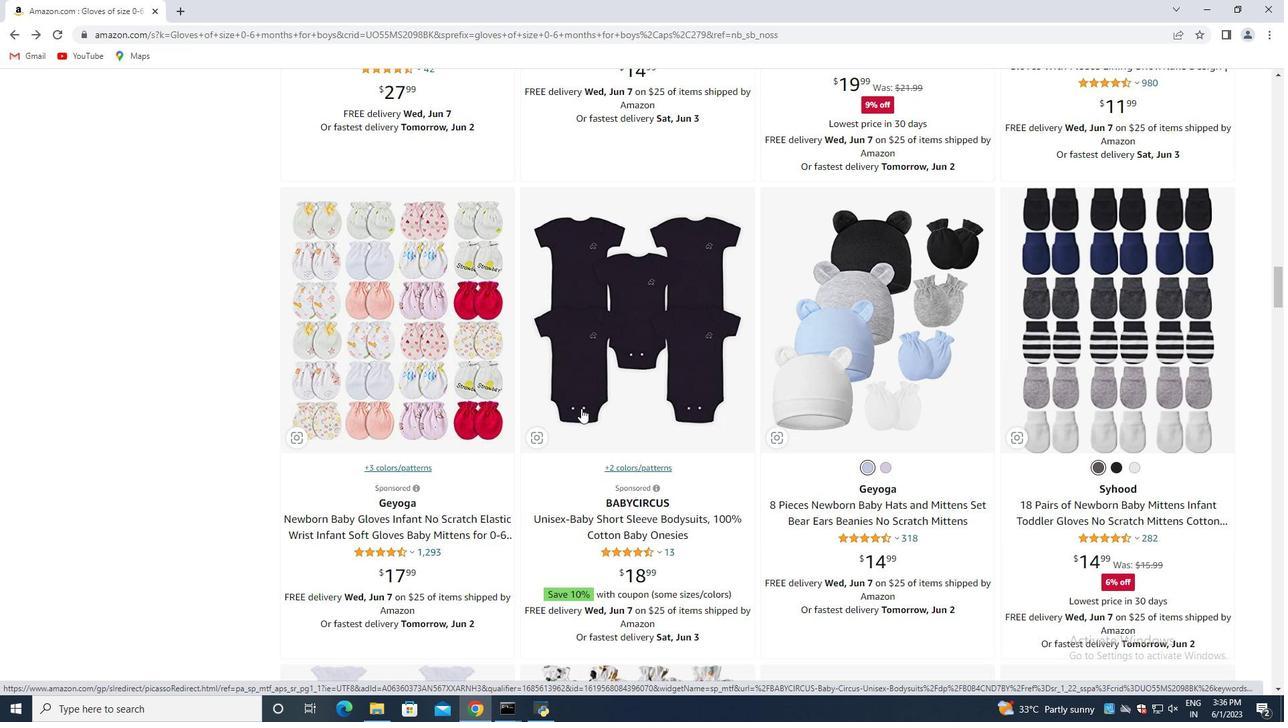 
Action: Mouse scrolled (581, 409) with delta (0, 0)
Screenshot: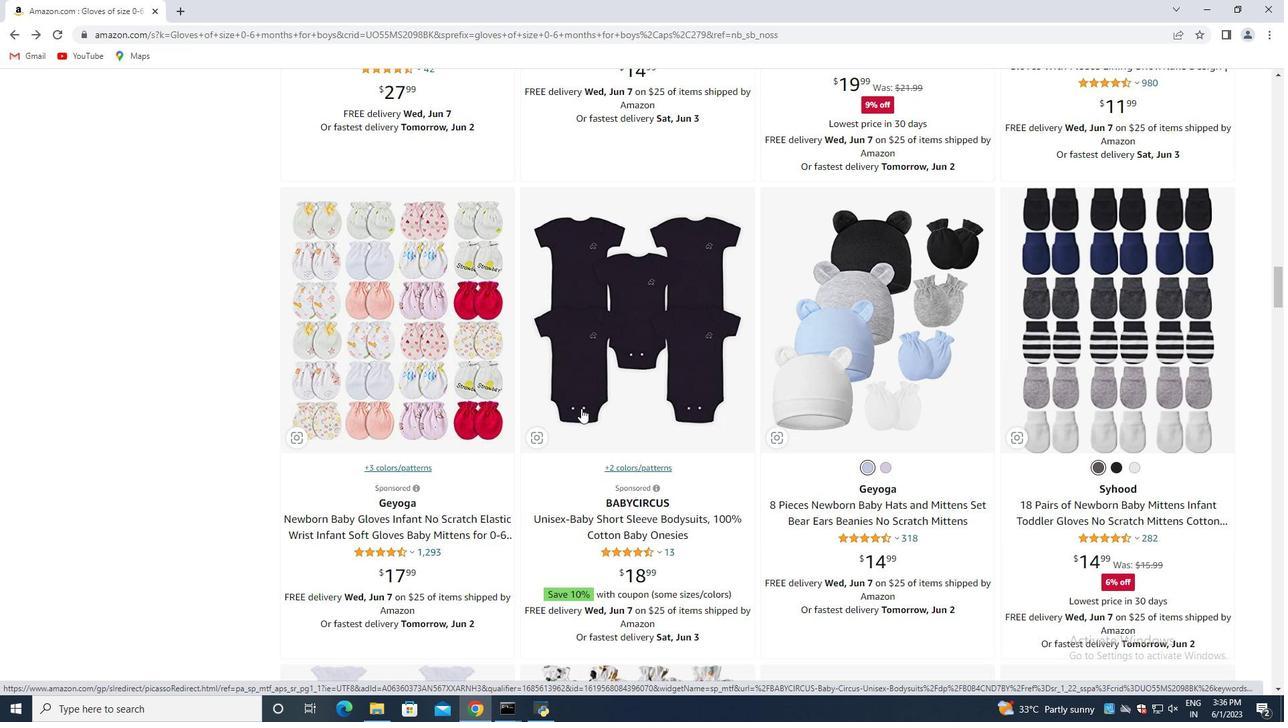 
Action: Mouse scrolled (581, 409) with delta (0, 0)
Screenshot: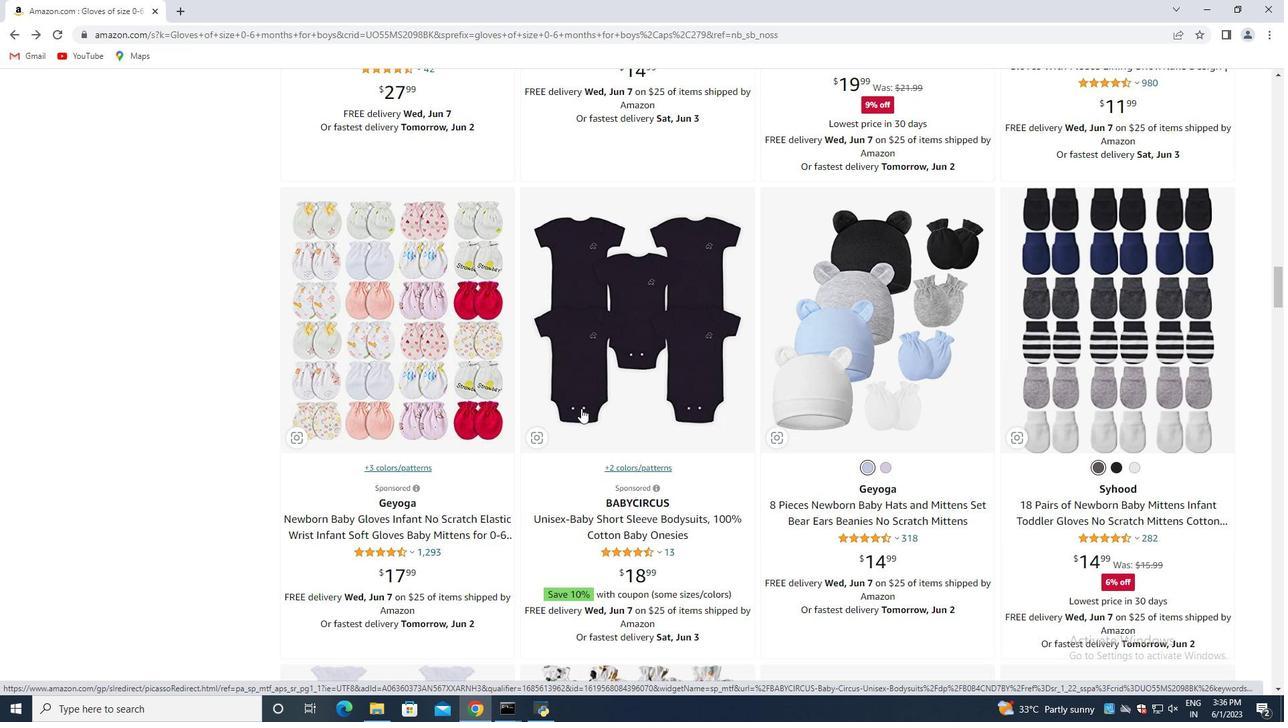 
Action: Mouse scrolled (581, 409) with delta (0, 0)
Screenshot: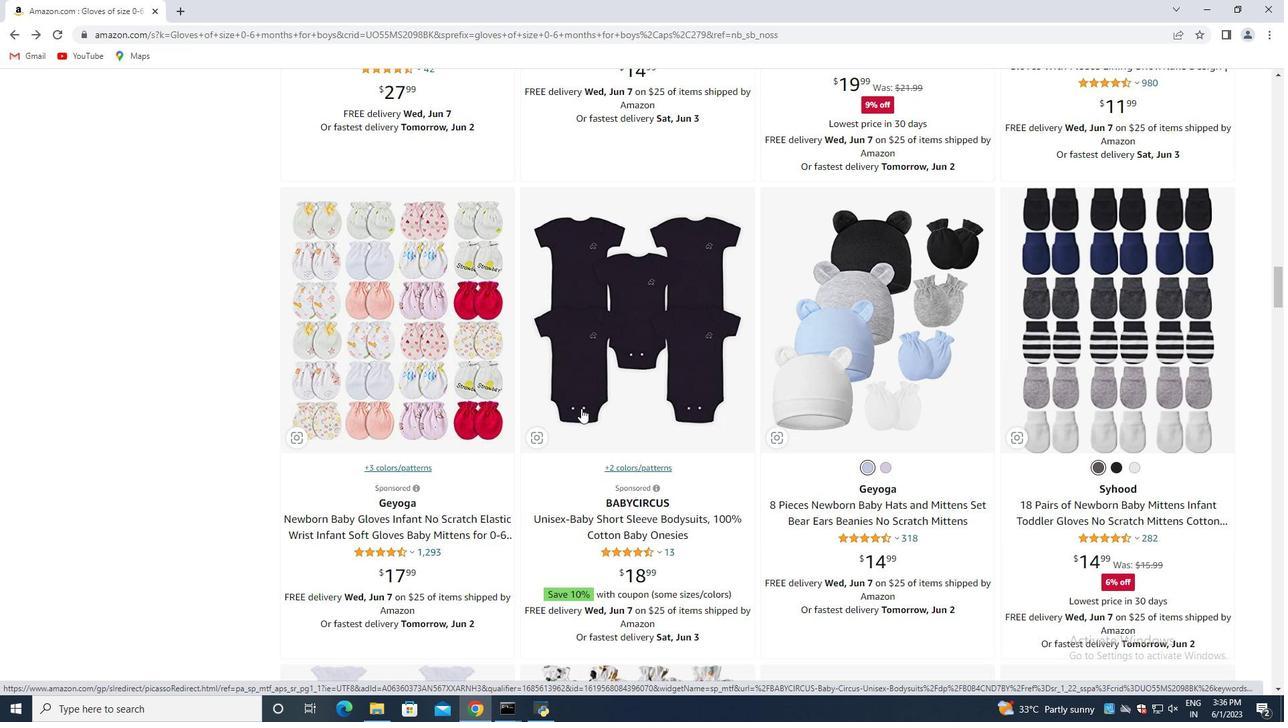 
Action: Mouse scrolled (581, 409) with delta (0, 0)
Screenshot: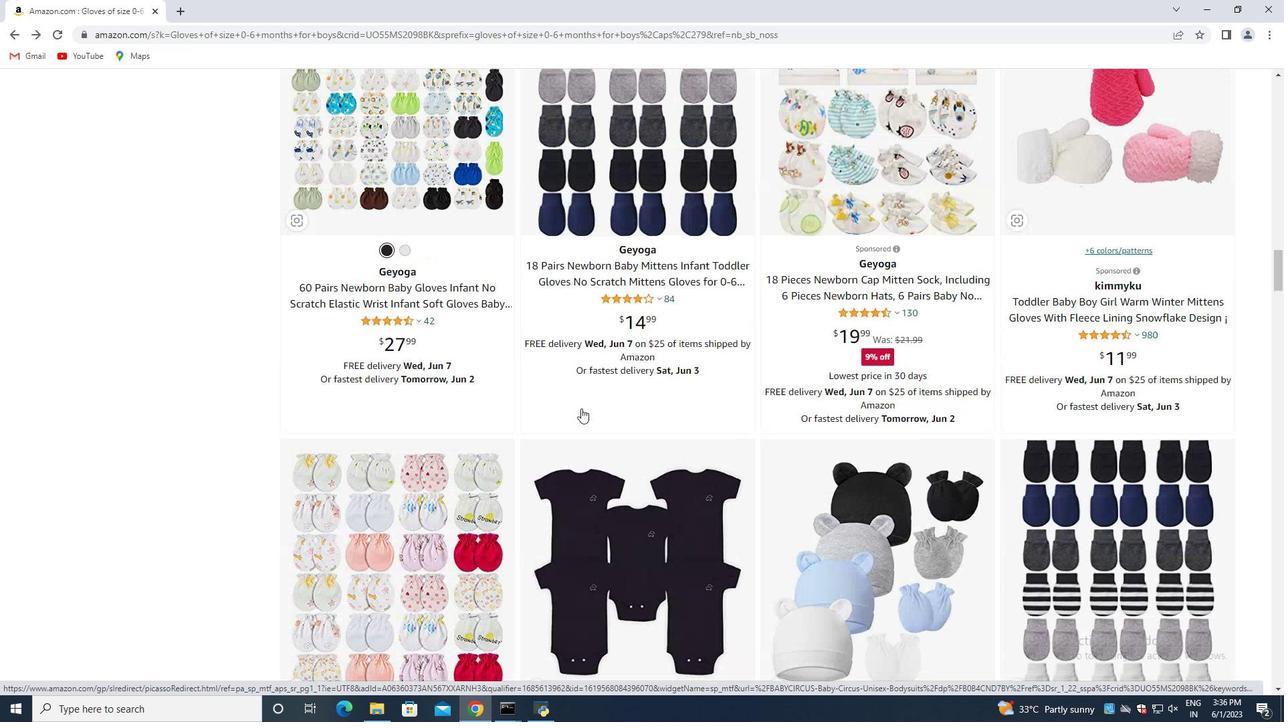 
Action: Mouse scrolled (581, 409) with delta (0, 0)
Screenshot: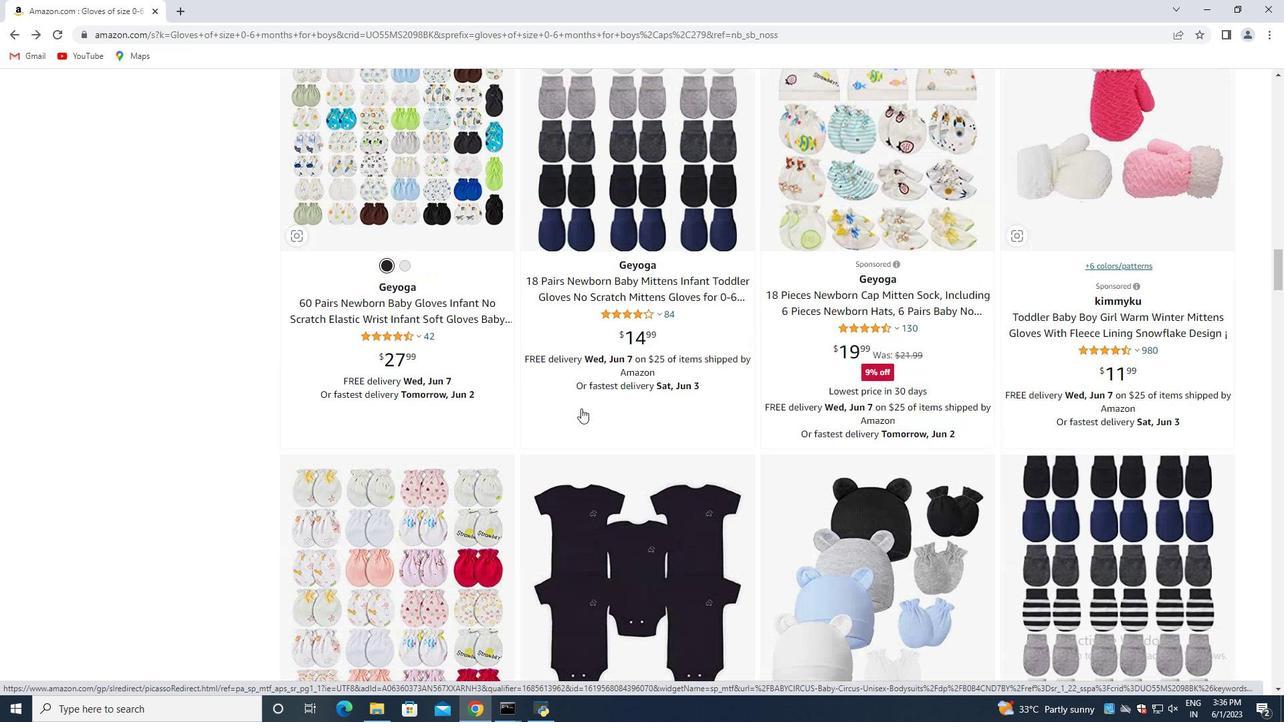 
Action: Mouse scrolled (581, 409) with delta (0, 0)
Screenshot: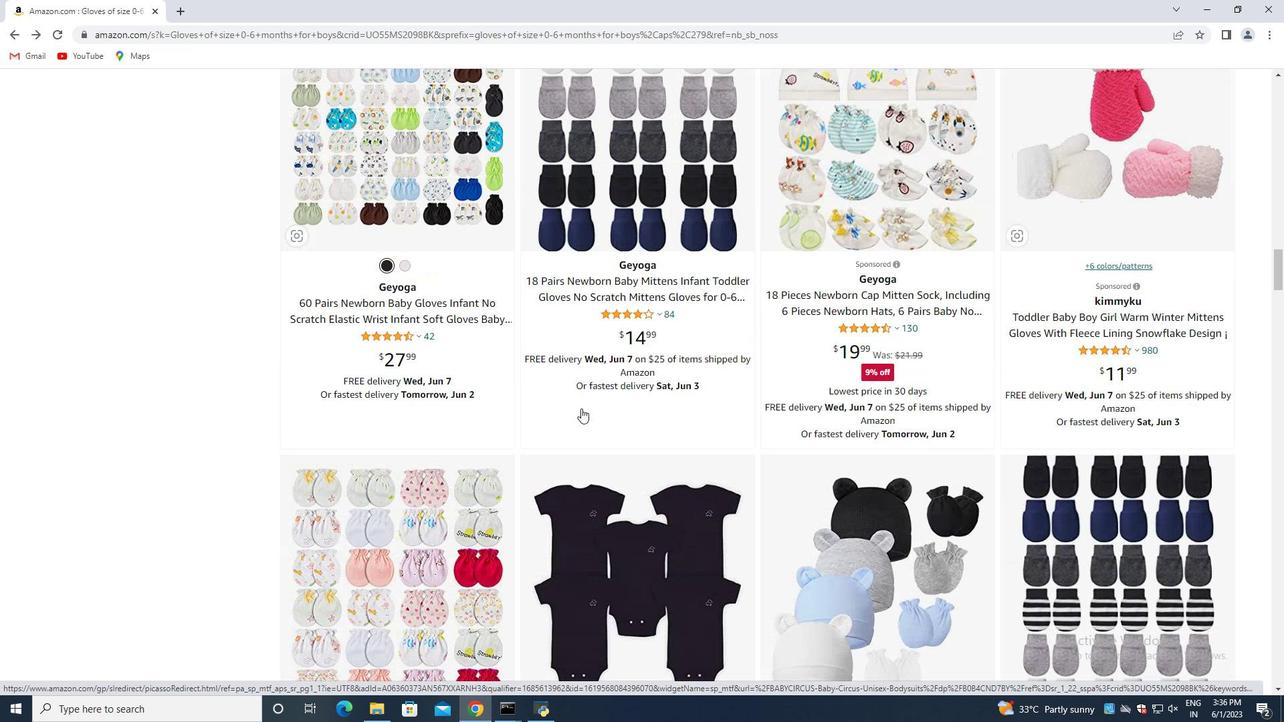 
Action: Mouse moved to (616, 351)
Screenshot: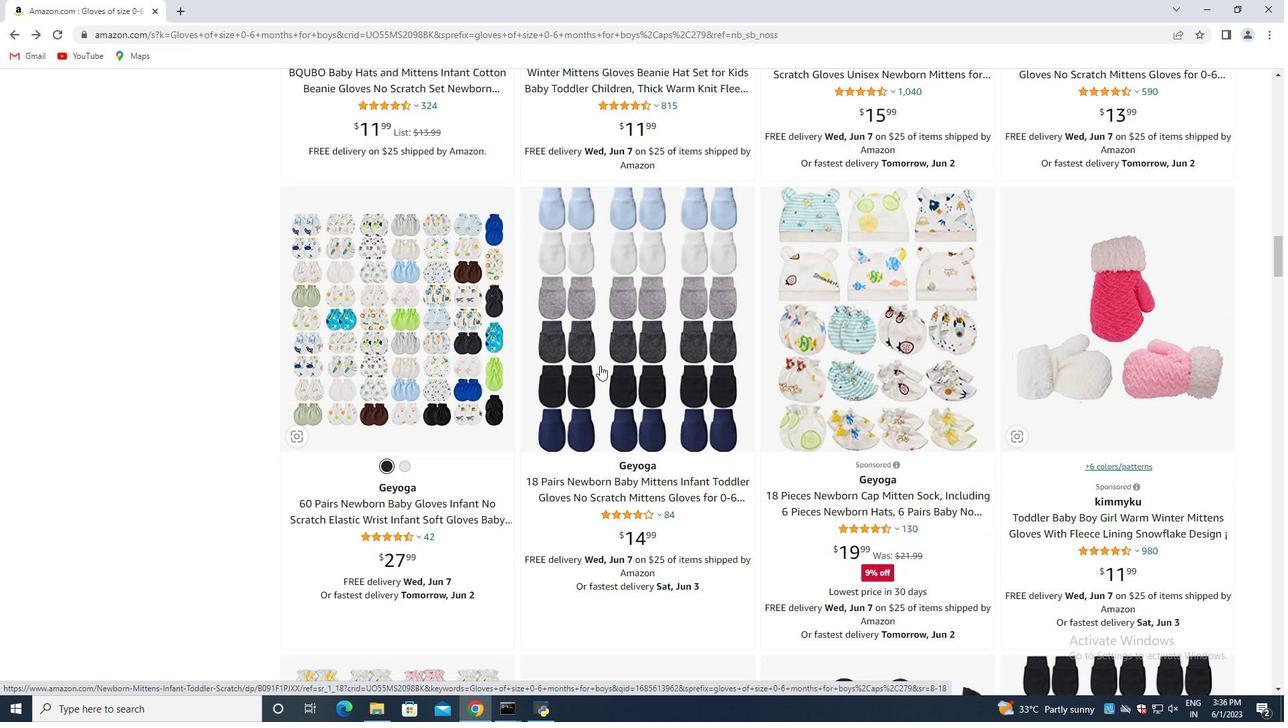 
Action: Mouse scrolled (616, 351) with delta (0, 0)
Screenshot: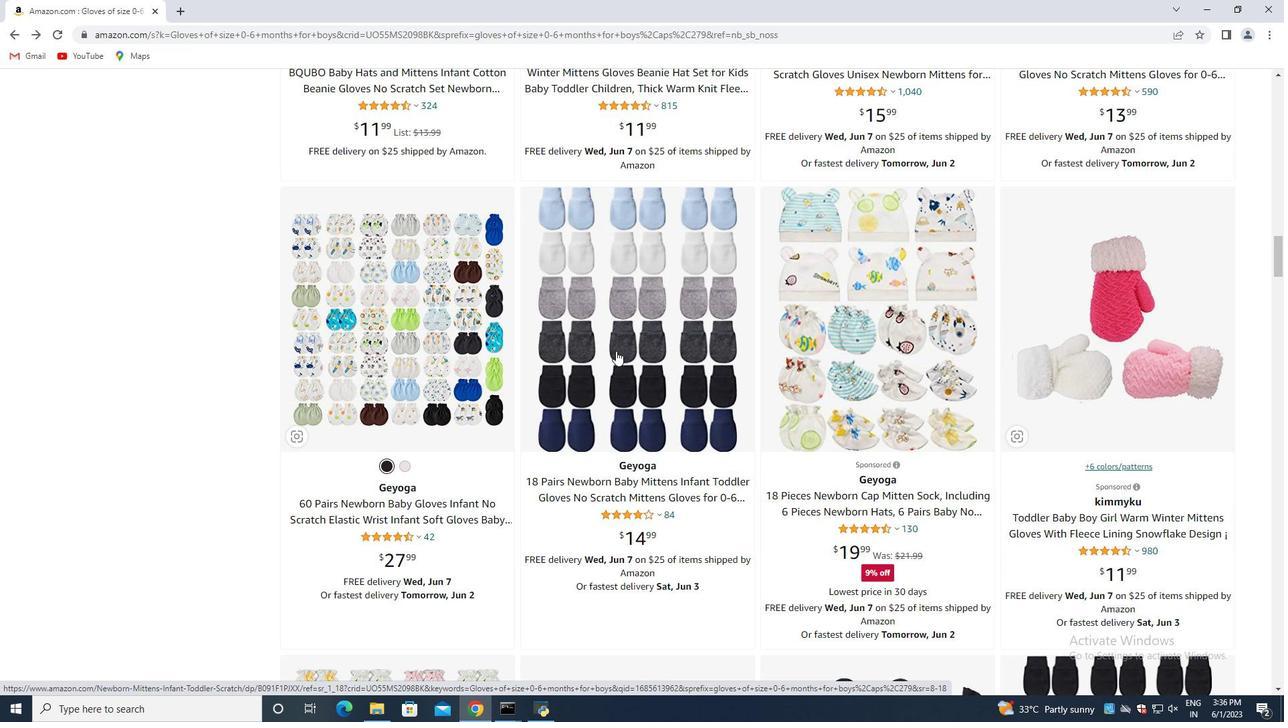 
Action: Mouse scrolled (616, 351) with delta (0, 0)
Screenshot: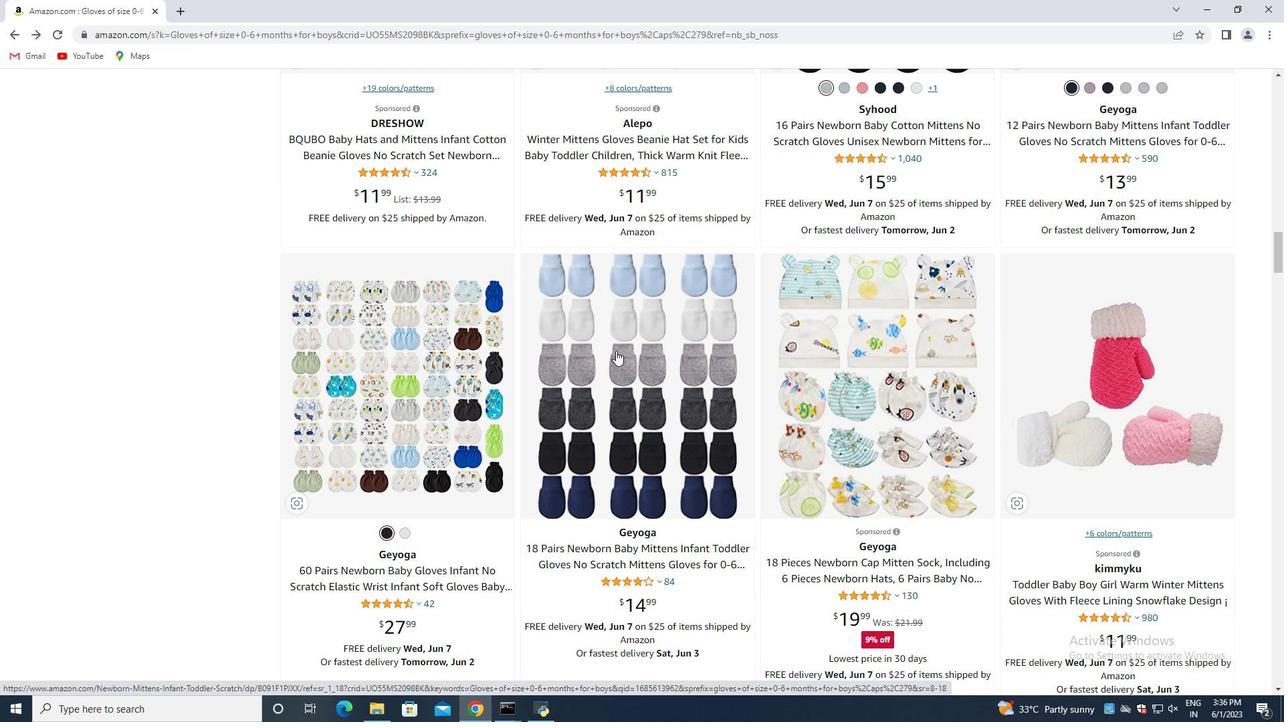 
Action: Mouse scrolled (616, 351) with delta (0, 0)
Screenshot: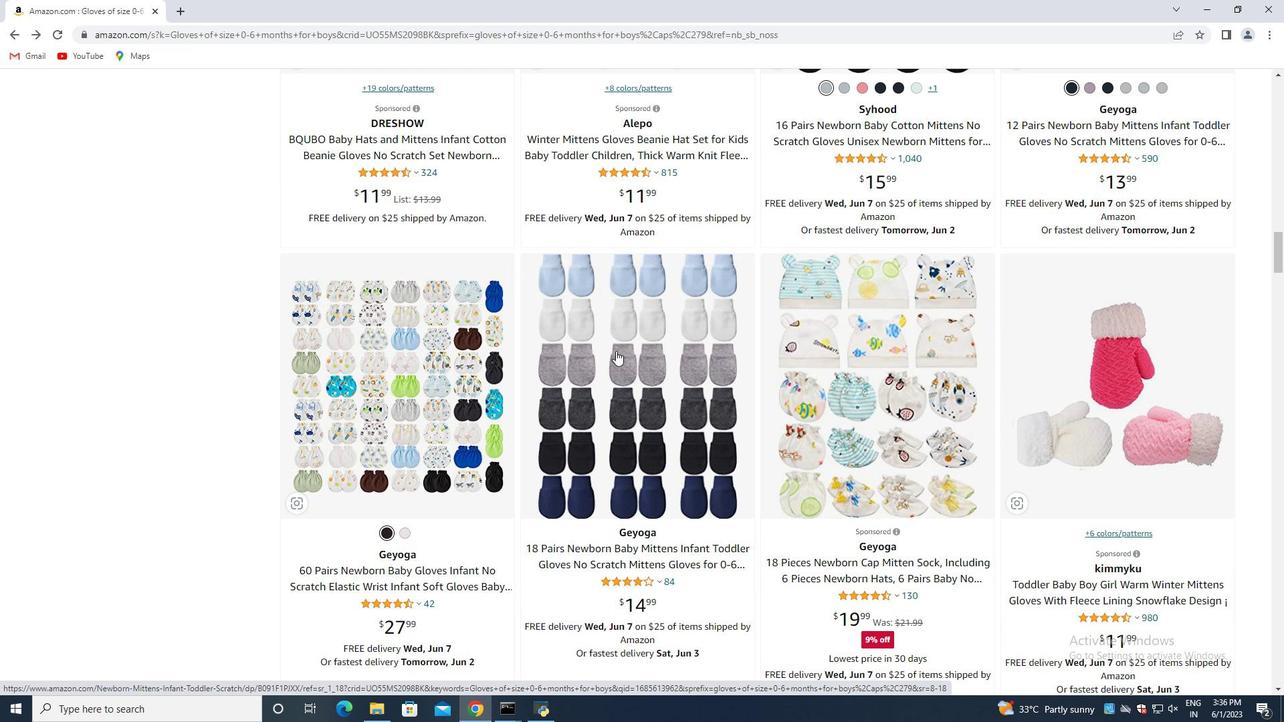
Action: Mouse moved to (608, 351)
Screenshot: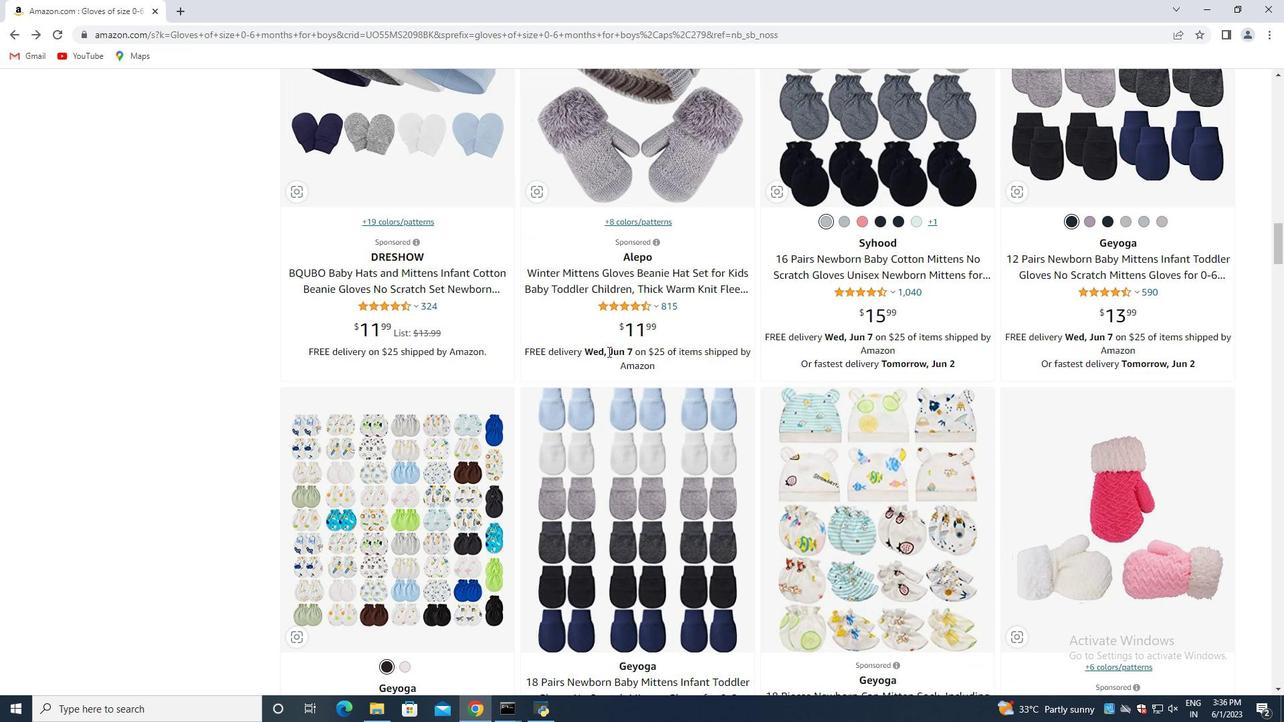 
Action: Mouse scrolled (608, 352) with delta (0, 0)
Screenshot: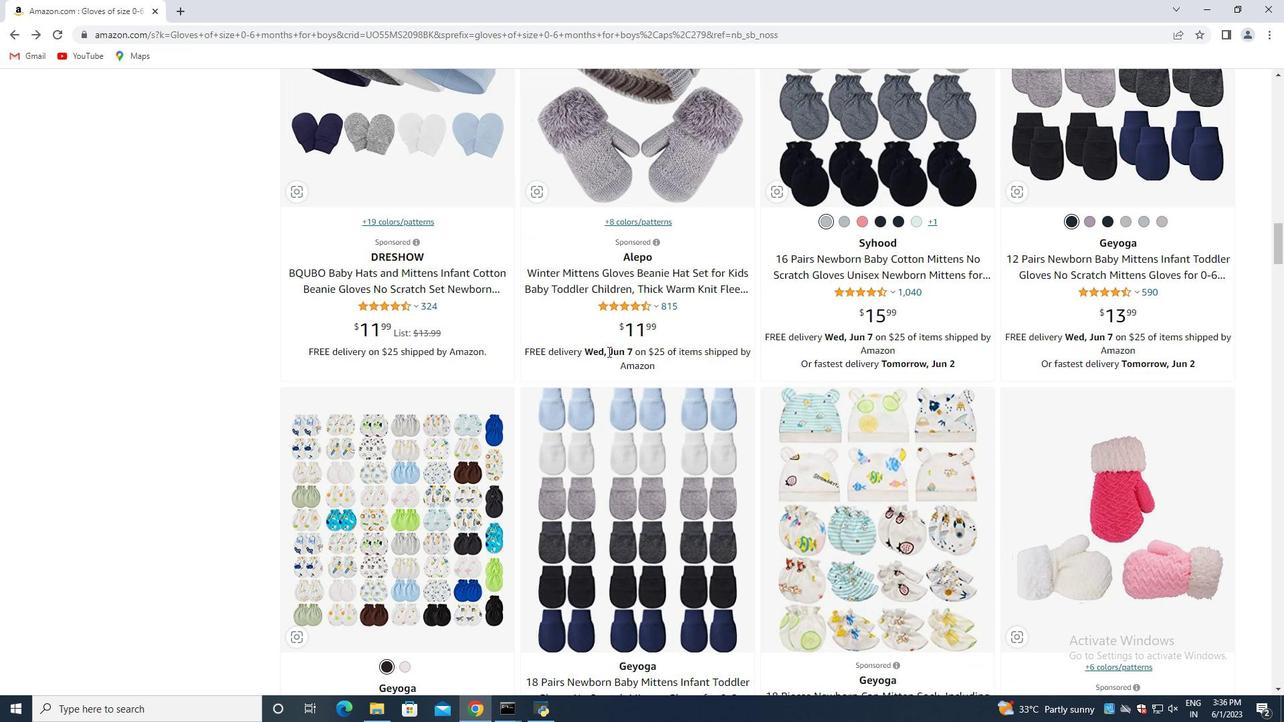 
Action: Mouse scrolled (608, 352) with delta (0, 0)
Screenshot: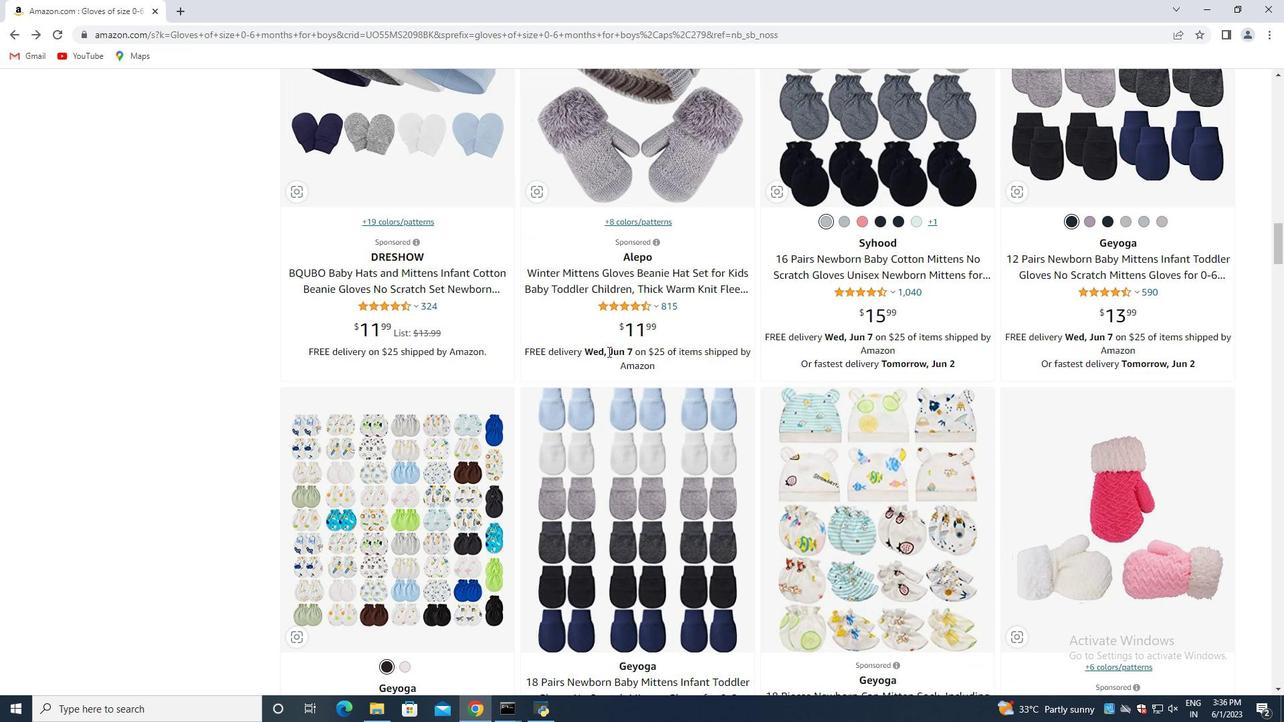 
Action: Mouse moved to (651, 362)
Screenshot: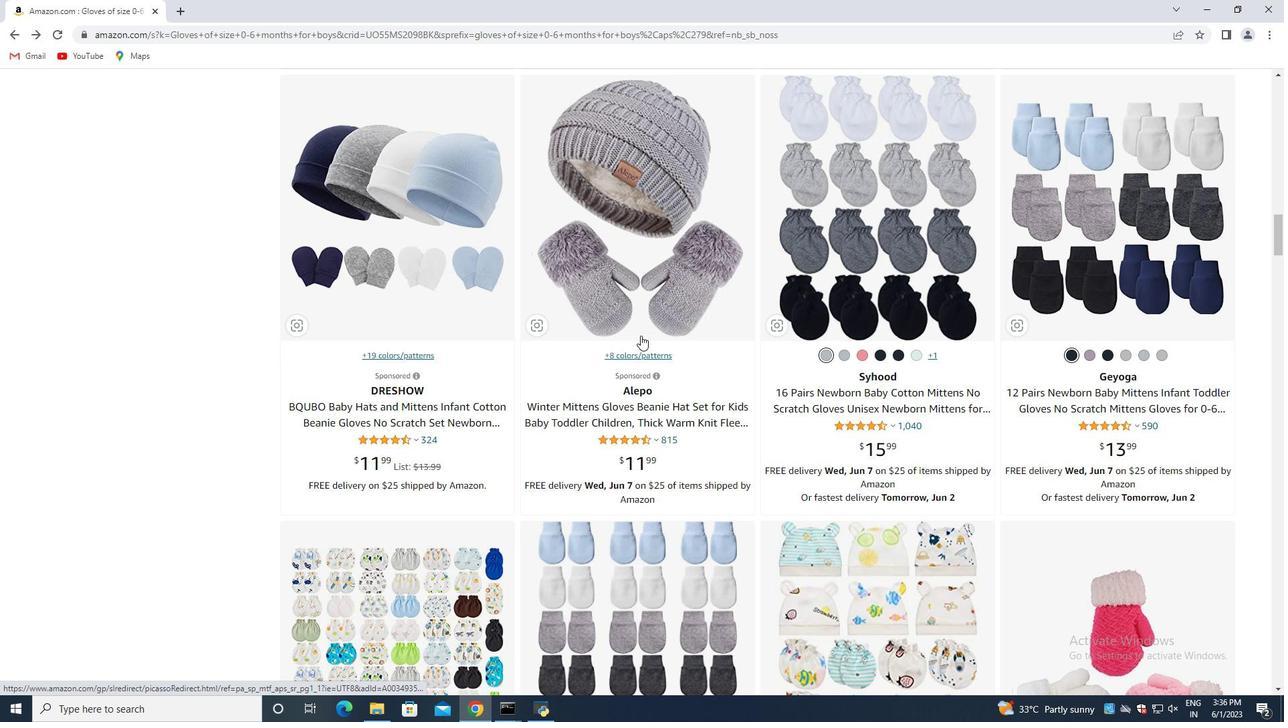 
Action: Mouse scrolled (651, 361) with delta (0, 0)
Screenshot: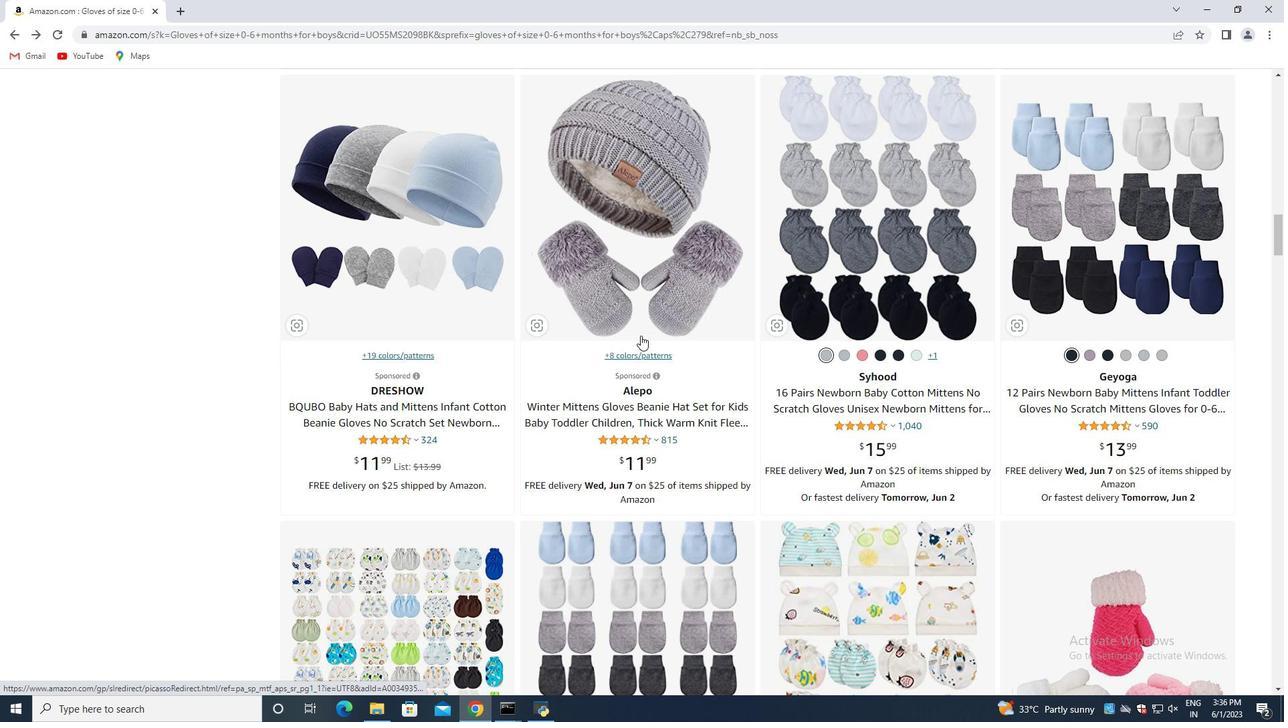 
Action: Mouse moved to (651, 364)
Screenshot: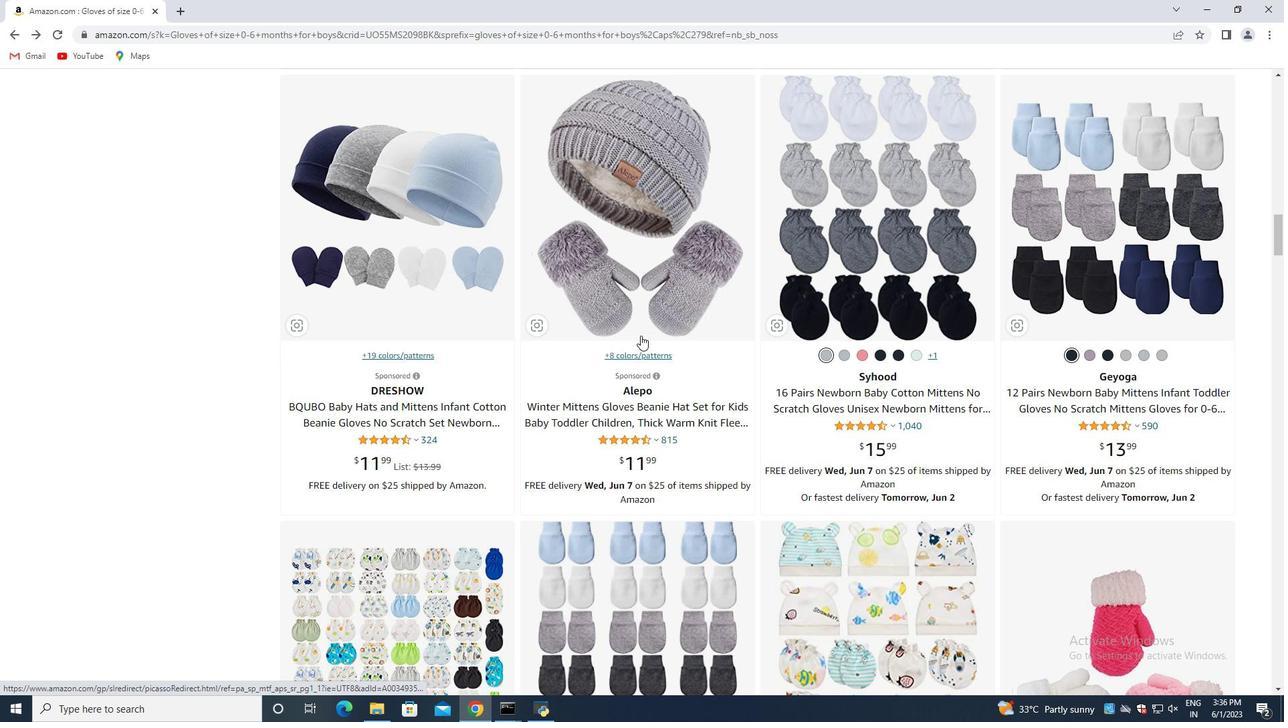 
Action: Mouse scrolled (651, 363) with delta (0, 0)
Screenshot: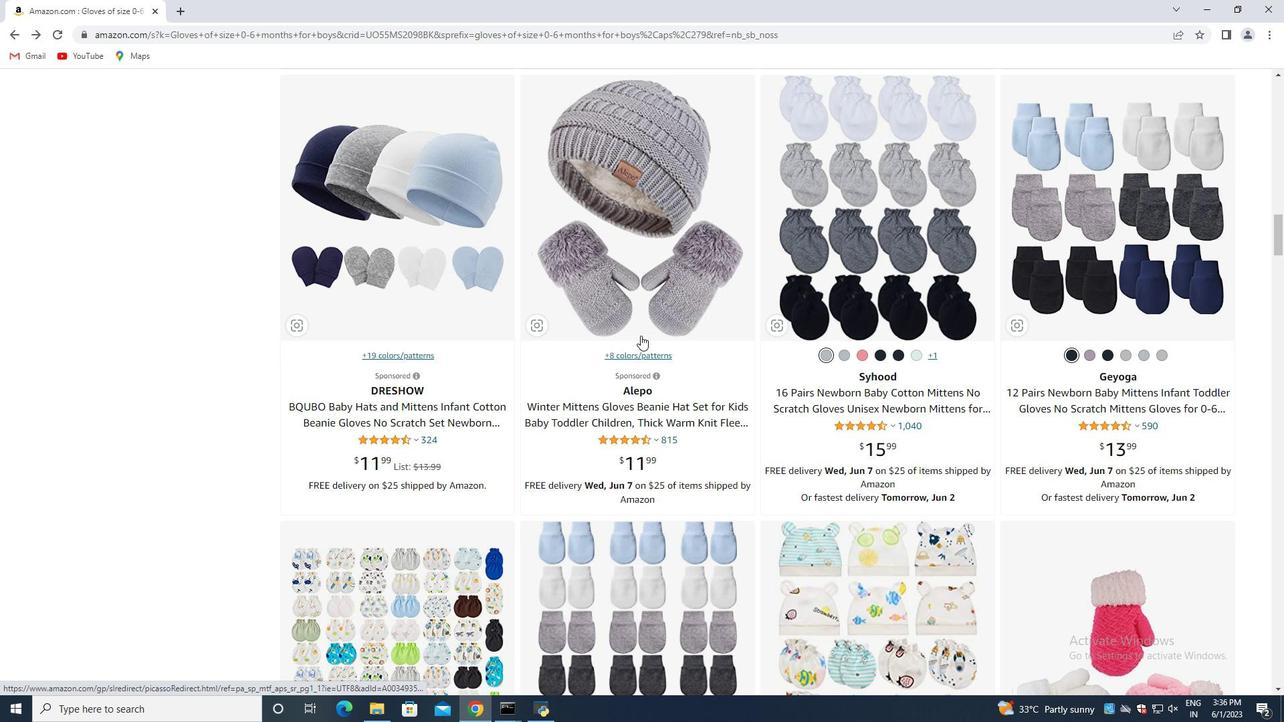 
Action: Mouse moved to (652, 365)
Screenshot: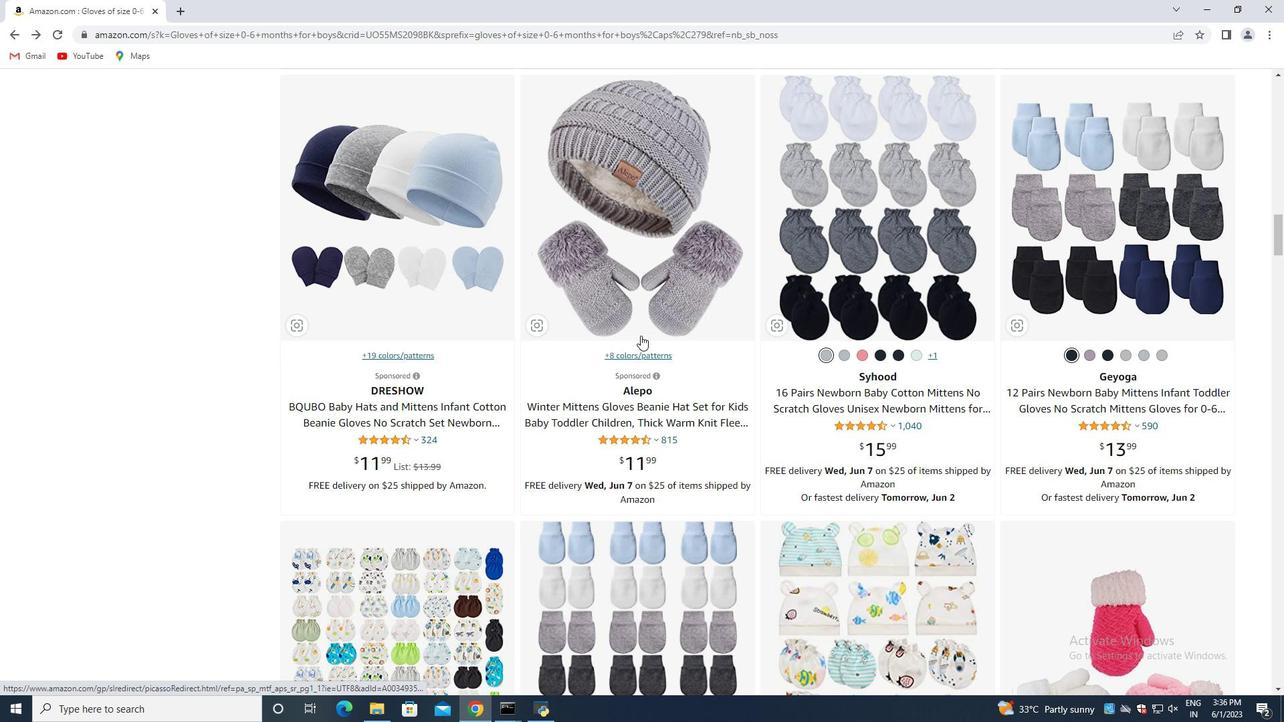 
Action: Mouse scrolled (652, 364) with delta (0, 0)
Screenshot: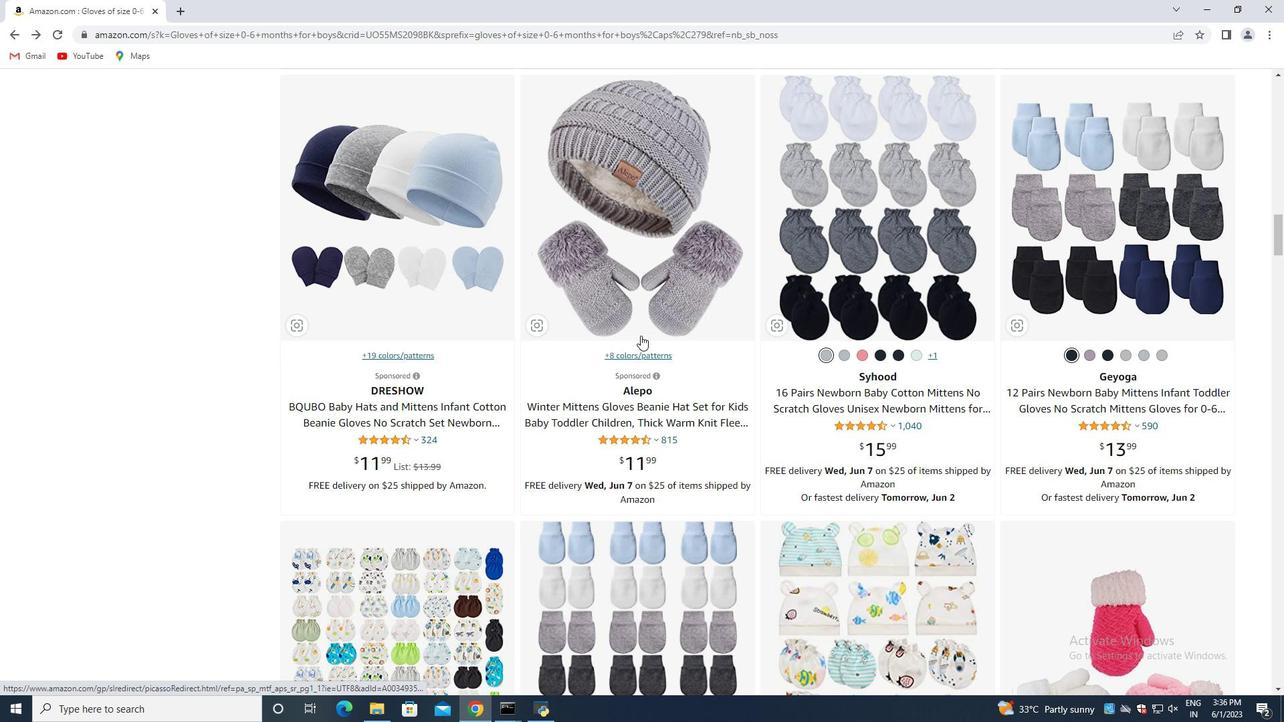 
Action: Mouse moved to (1032, 446)
Screenshot: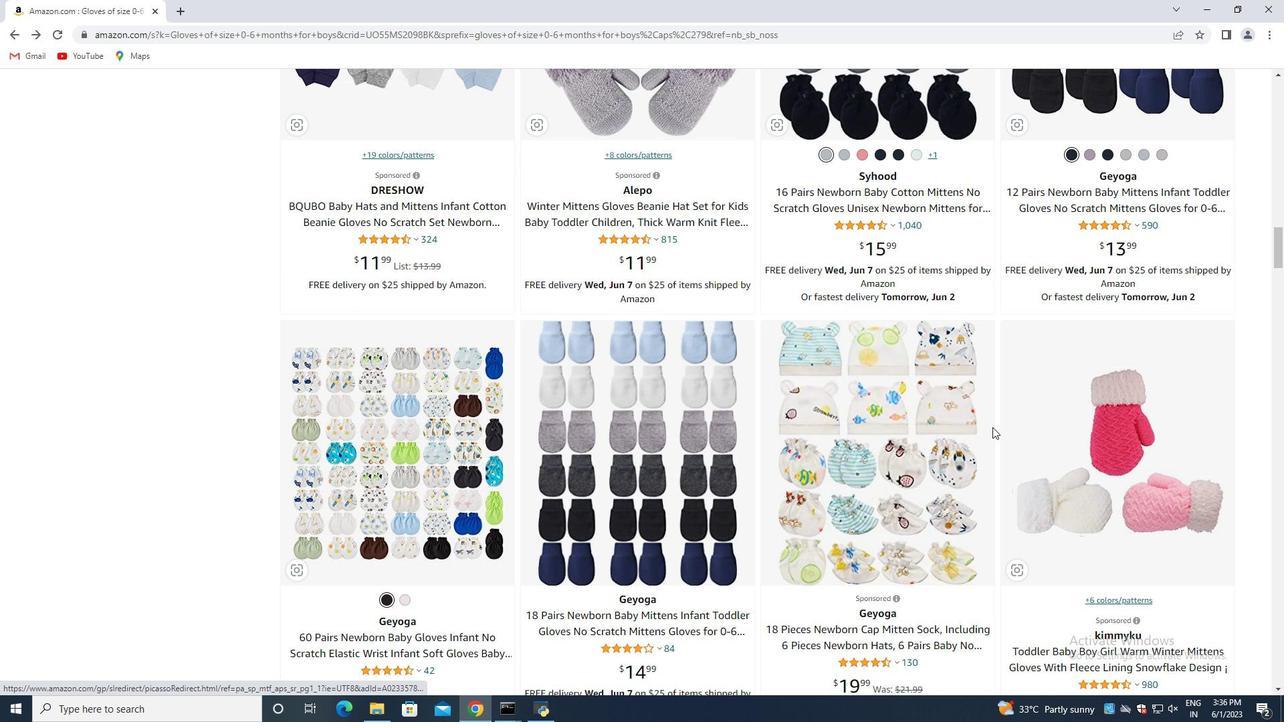 
Action: Mouse pressed left at (1032, 446)
Screenshot: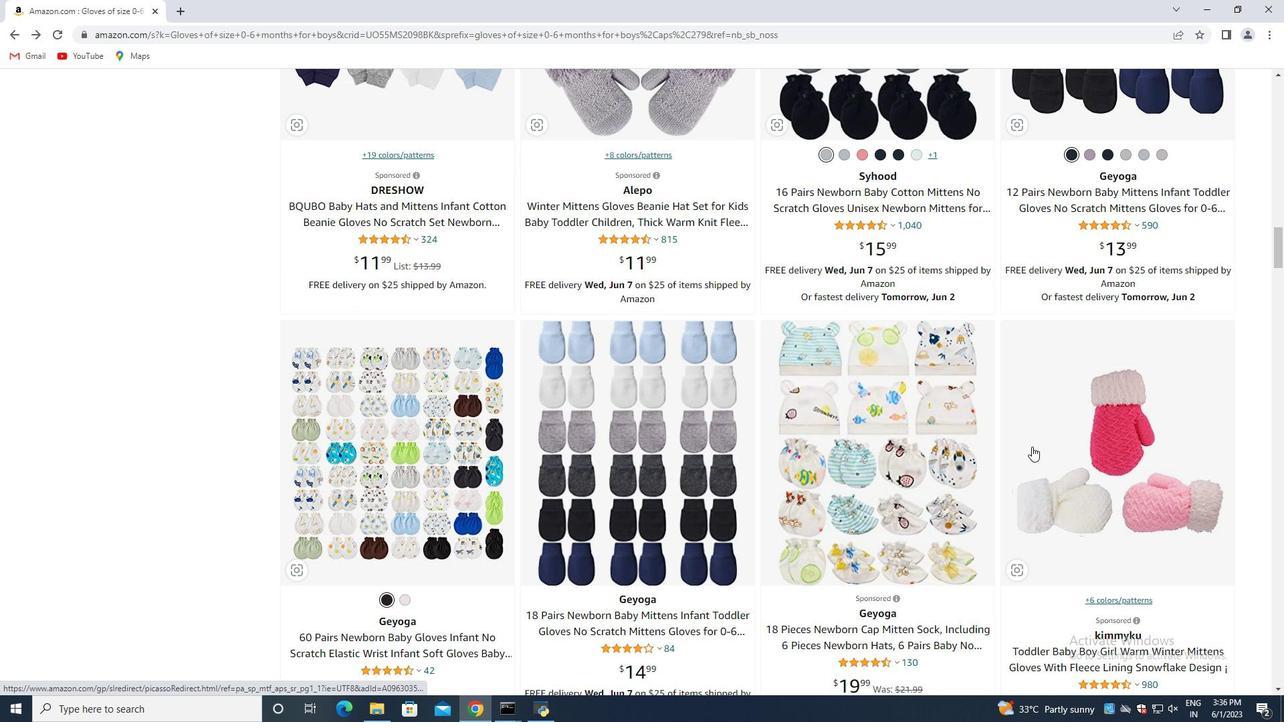 
Action: Mouse moved to (653, 465)
Screenshot: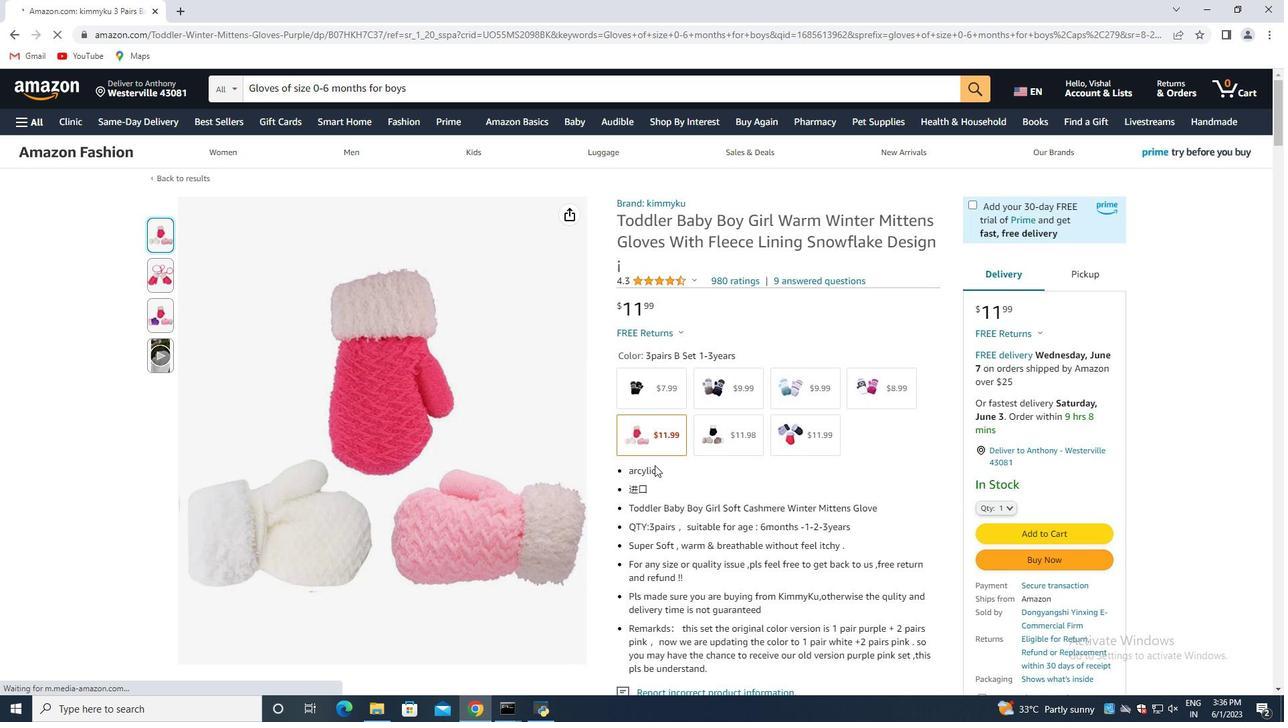 
Action: Mouse scrolled (653, 464) with delta (0, 0)
Screenshot: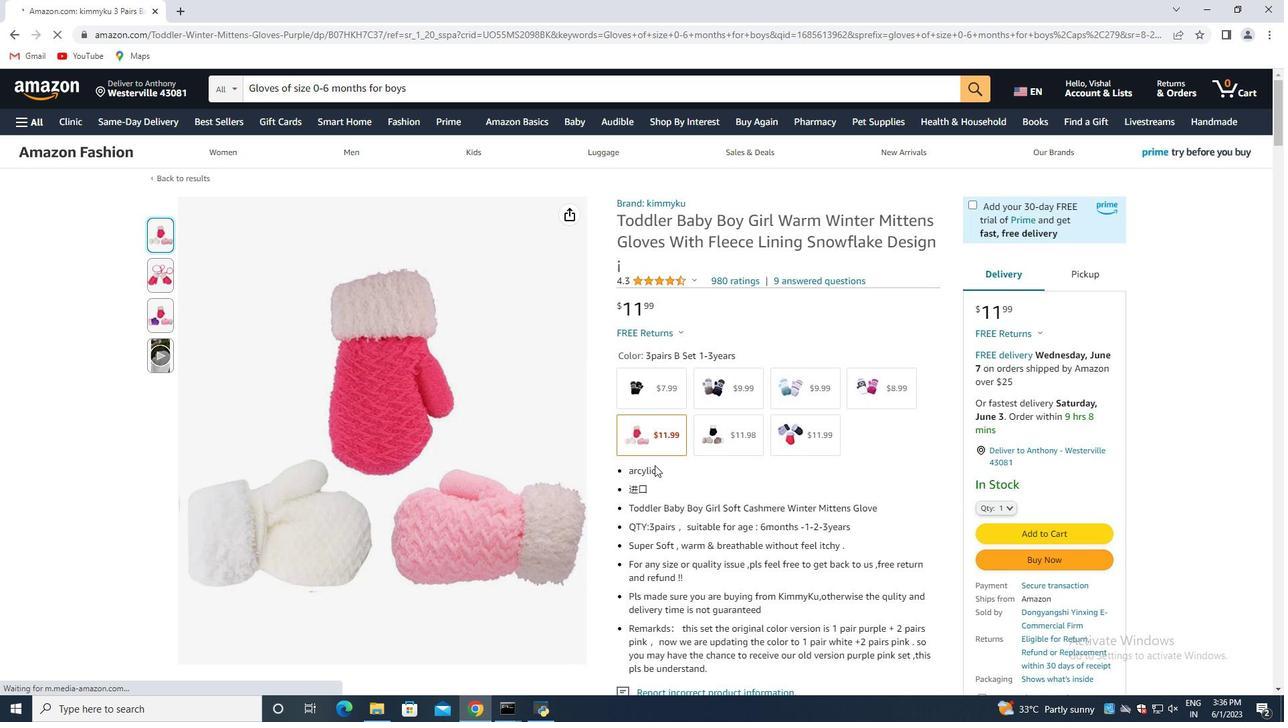 
Action: Mouse moved to (652, 466)
Screenshot: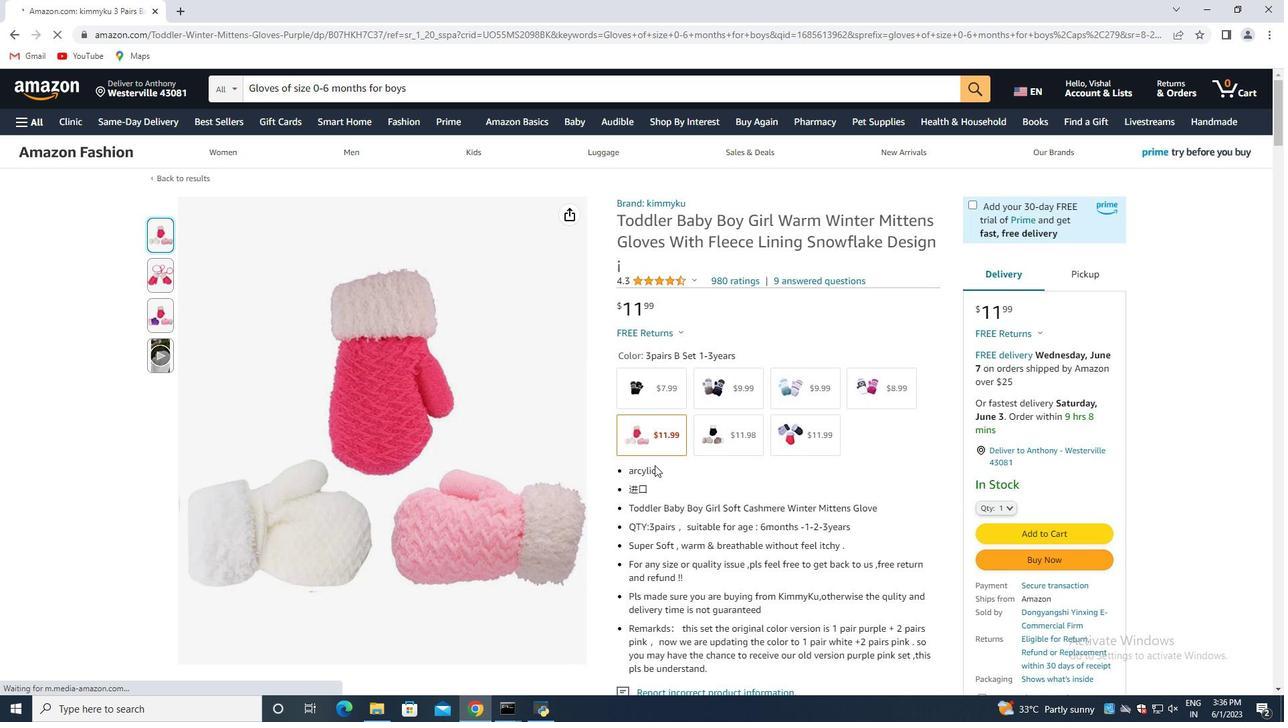 
Action: Mouse scrolled (652, 465) with delta (0, 0)
Screenshot: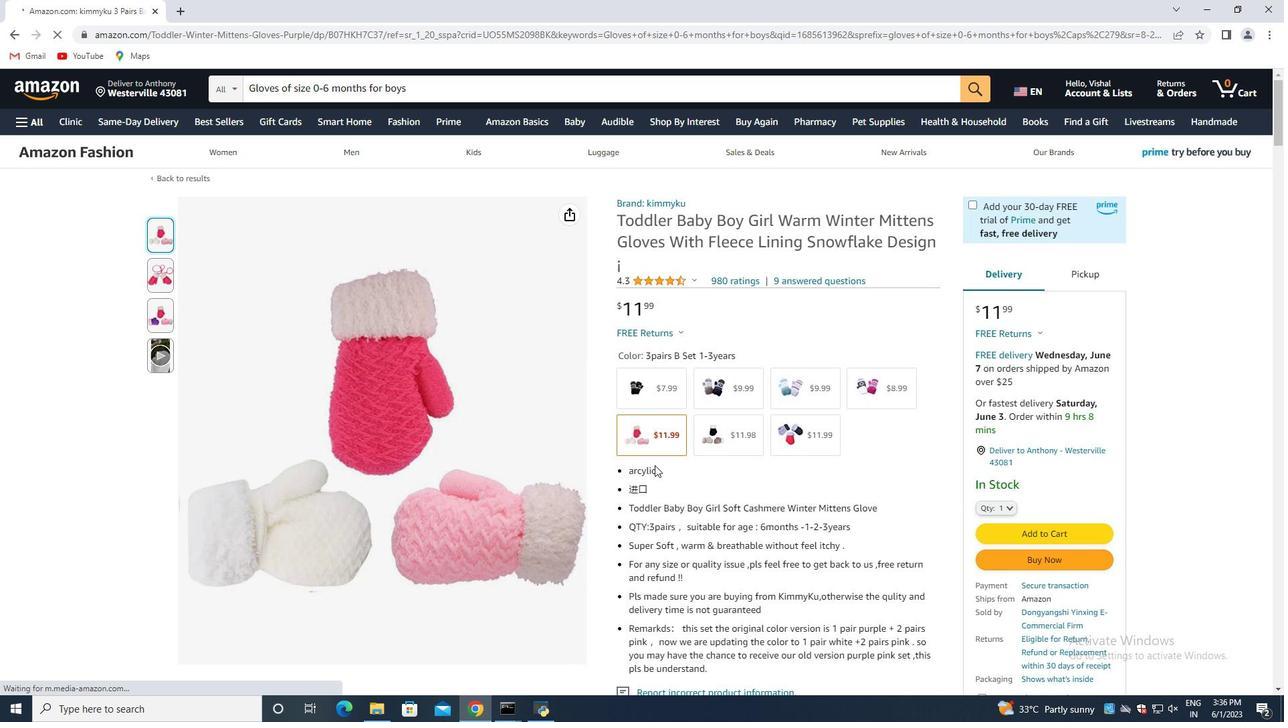 
Action: Mouse moved to (652, 466)
Screenshot: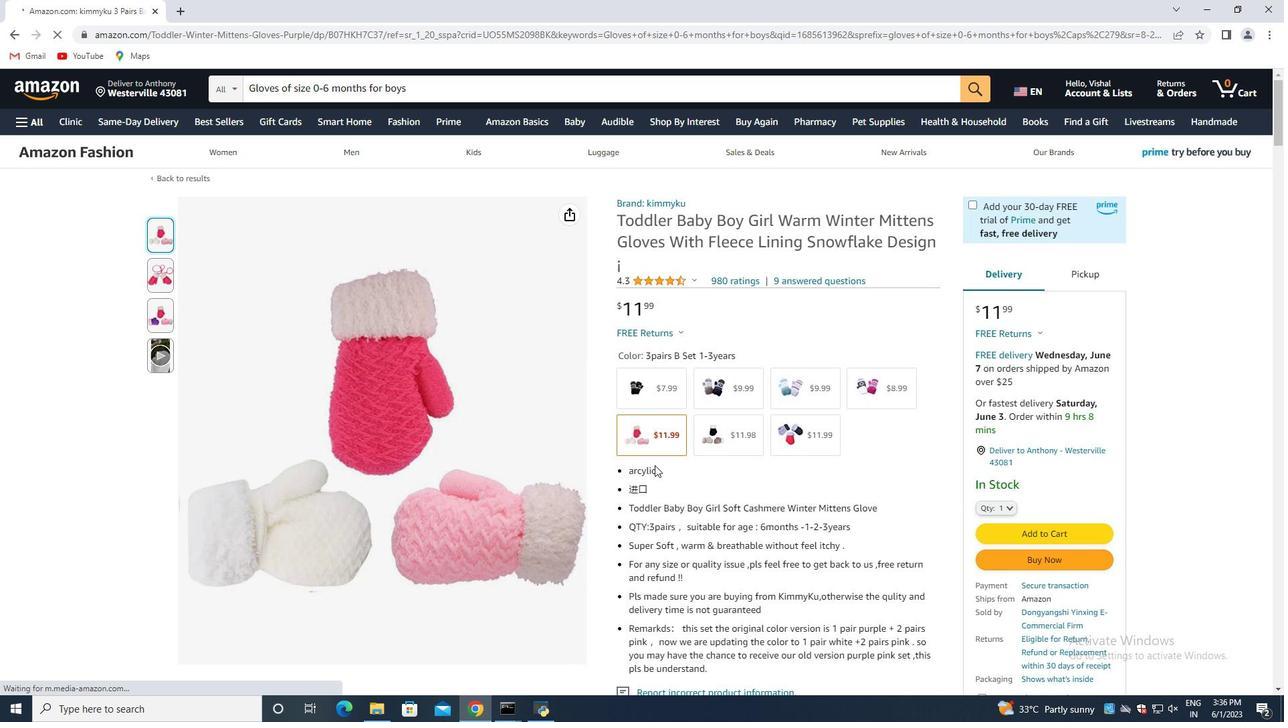 
Action: Mouse scrolled (652, 466) with delta (0, 0)
Screenshot: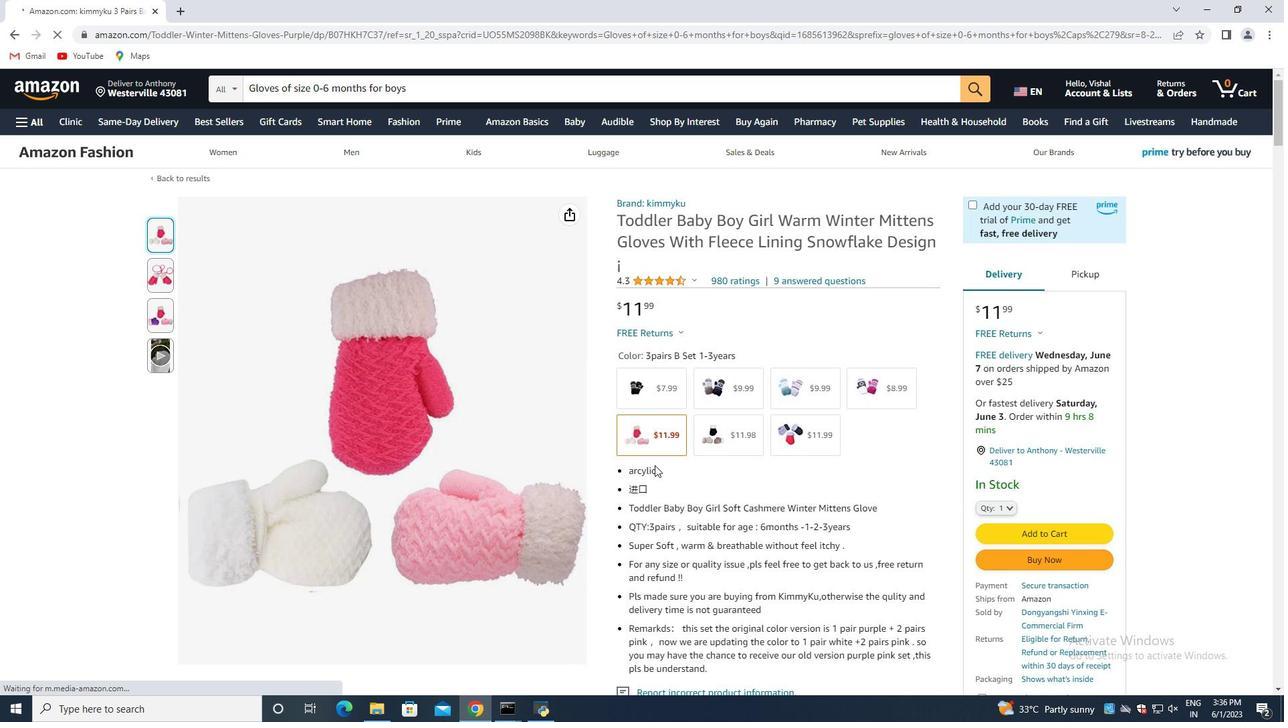 
Action: Mouse scrolled (652, 466) with delta (0, 0)
Screenshot: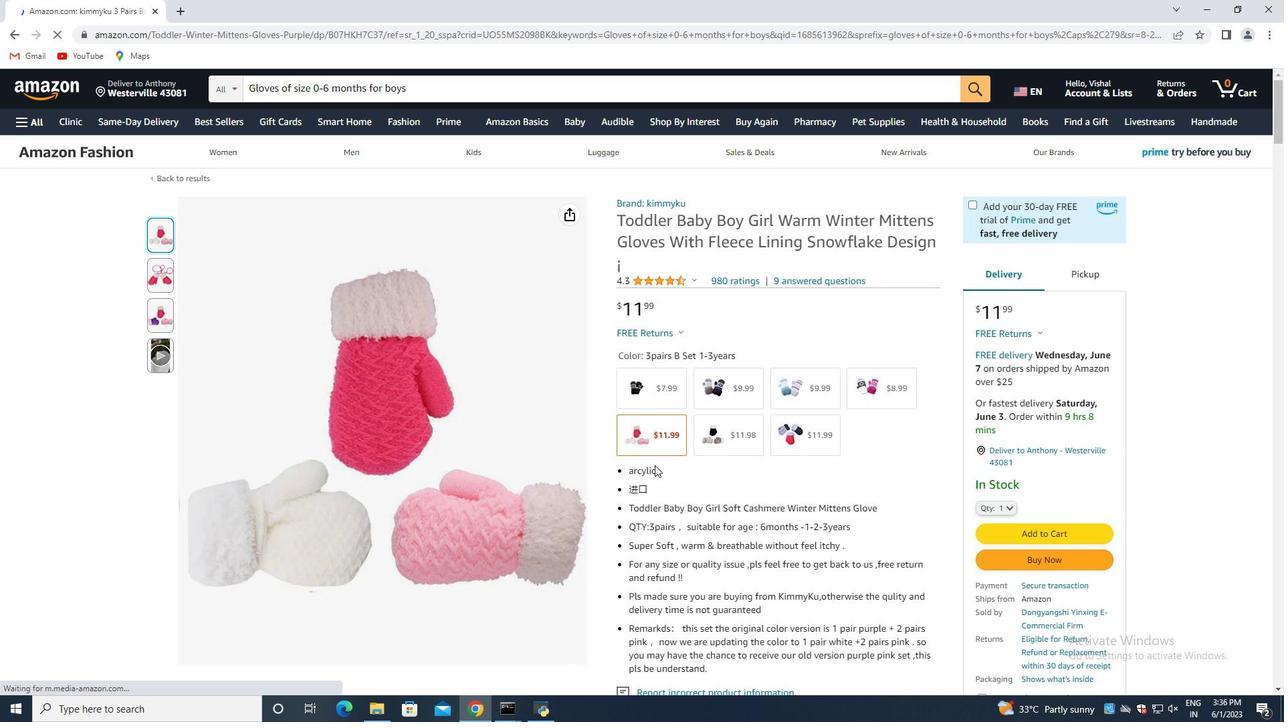 
Action: Mouse moved to (652, 467)
Screenshot: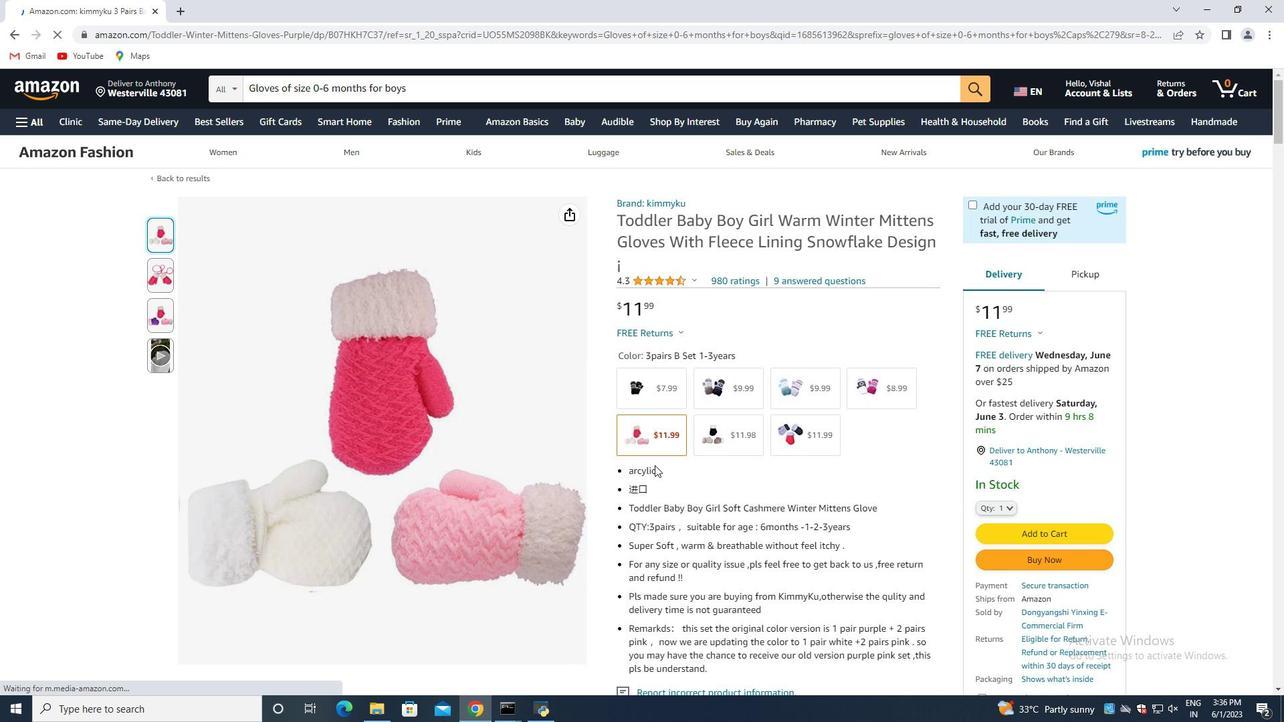 
Action: Mouse scrolled (652, 466) with delta (0, 0)
Screenshot: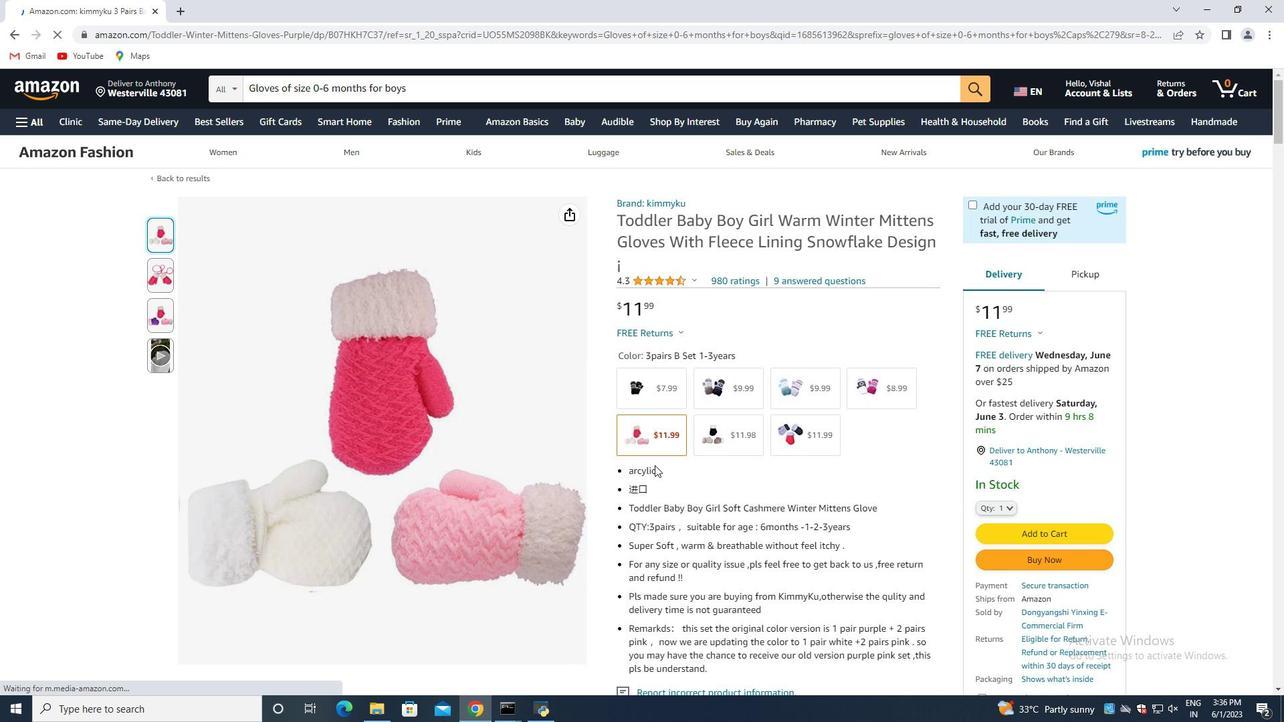 
Action: Mouse moved to (652, 469)
Screenshot: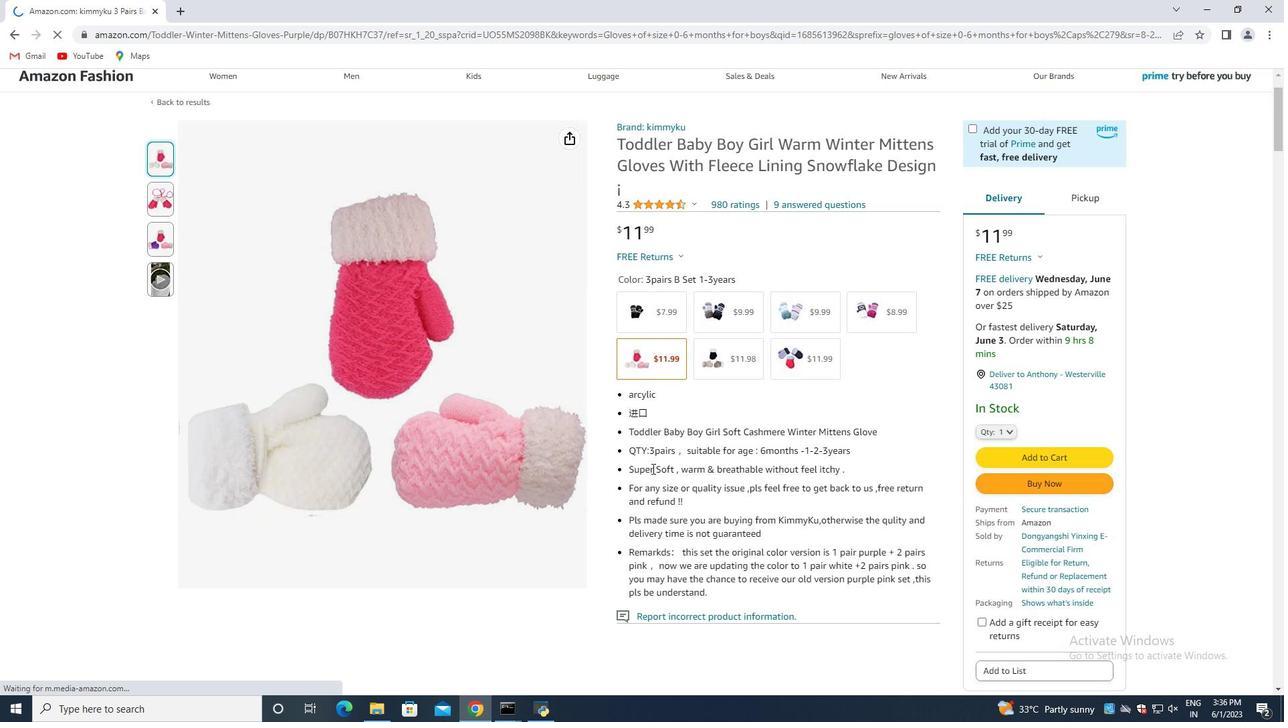 
Action: Mouse scrolled (652, 470) with delta (0, 0)
Screenshot: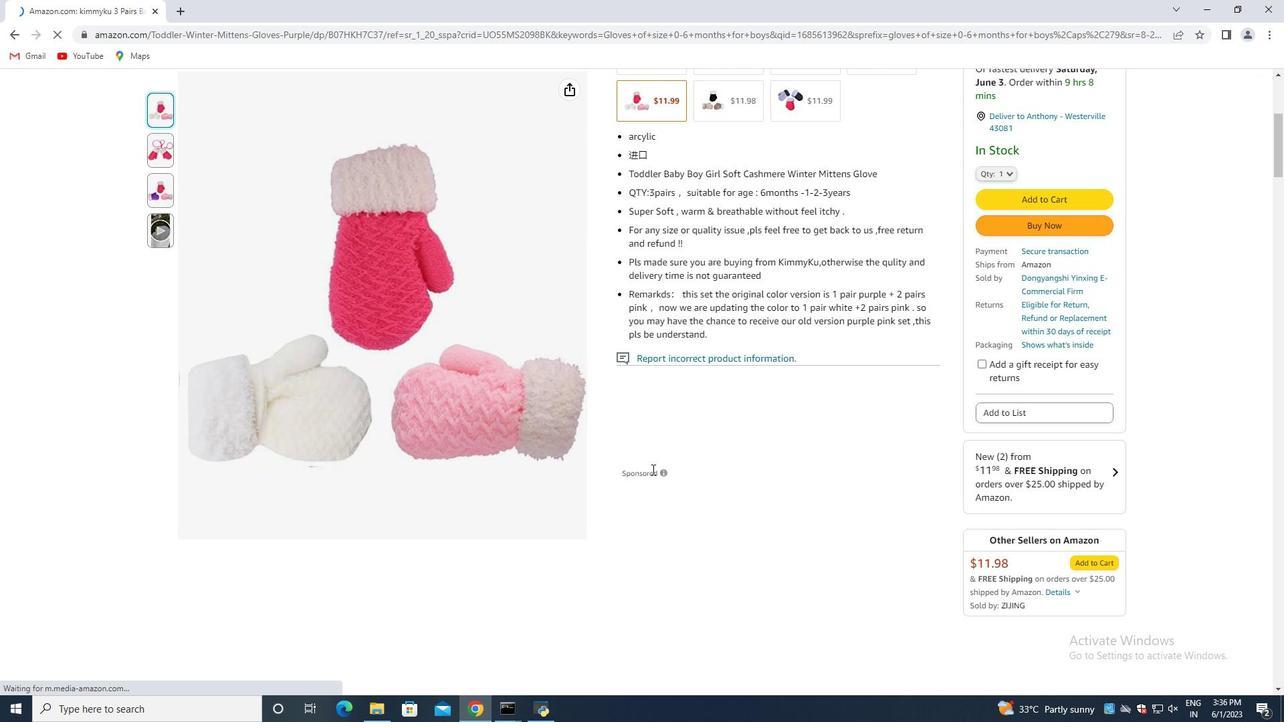 
Action: Mouse scrolled (652, 470) with delta (0, 0)
Screenshot: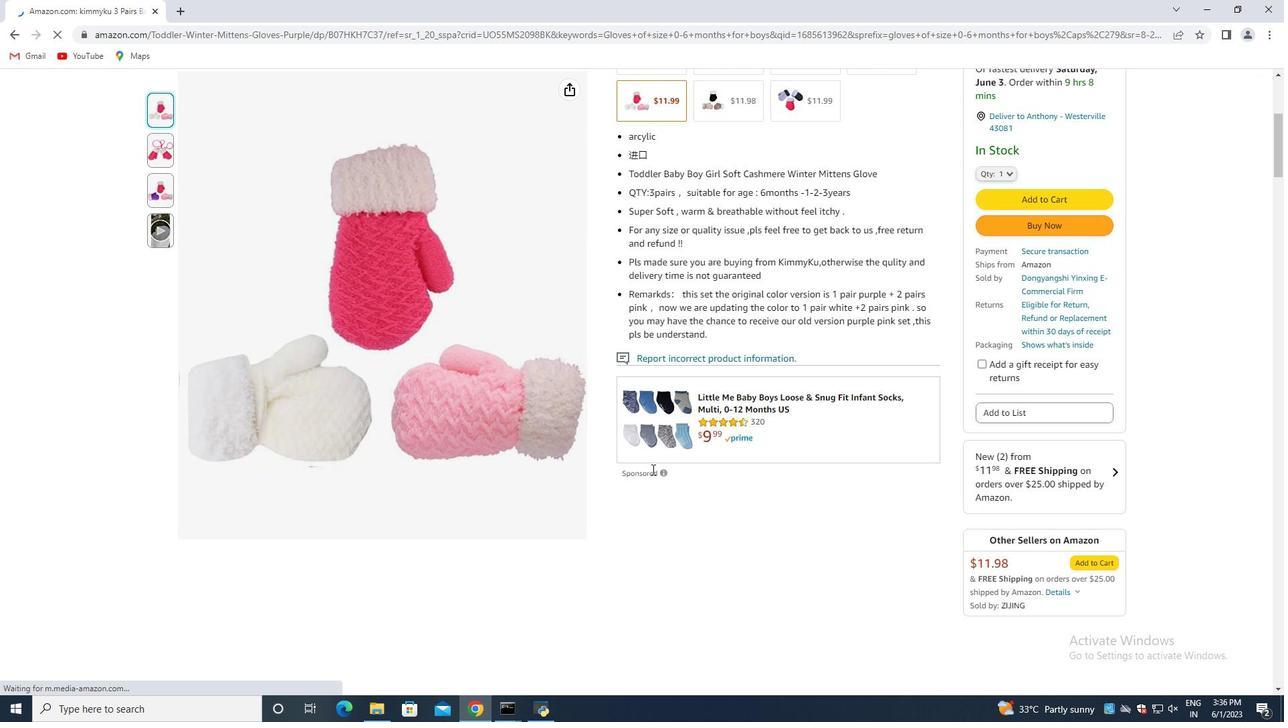 
Action: Mouse scrolled (652, 470) with delta (0, 0)
